 Task: Research Airbnb accommodation in Abomey-Calavi, Benin from 12th December, 2023 to 16th December, 2023 for 8 adults.8 bedrooms having 8 beds and 8 bathrooms. Property type can be hotel. Amenities needed are: wifi, TV, free parkinig on premises, gym, breakfast. Look for 3 properties as per requirement.
Action: Mouse moved to (386, 174)
Screenshot: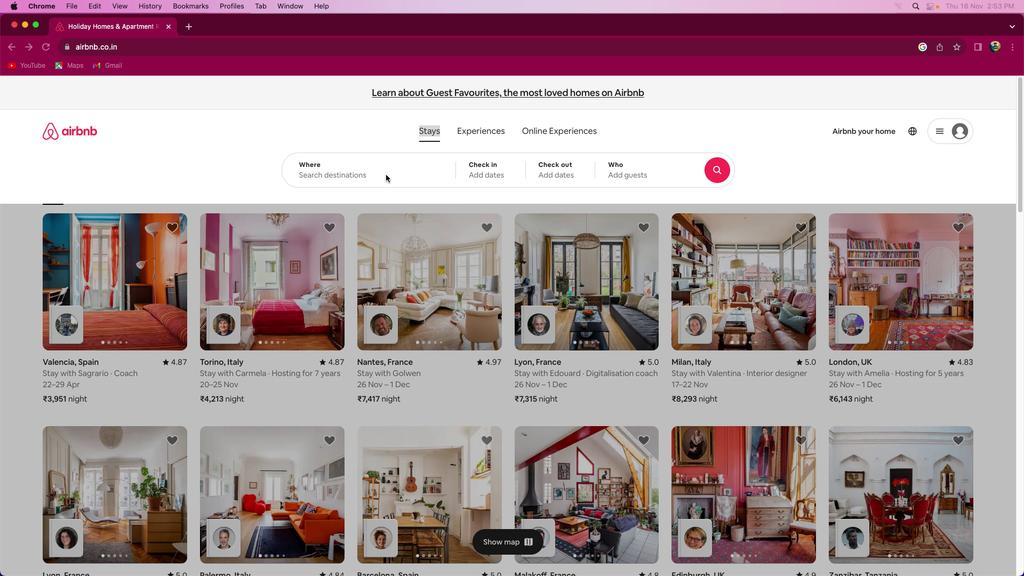 
Action: Mouse pressed left at (386, 174)
Screenshot: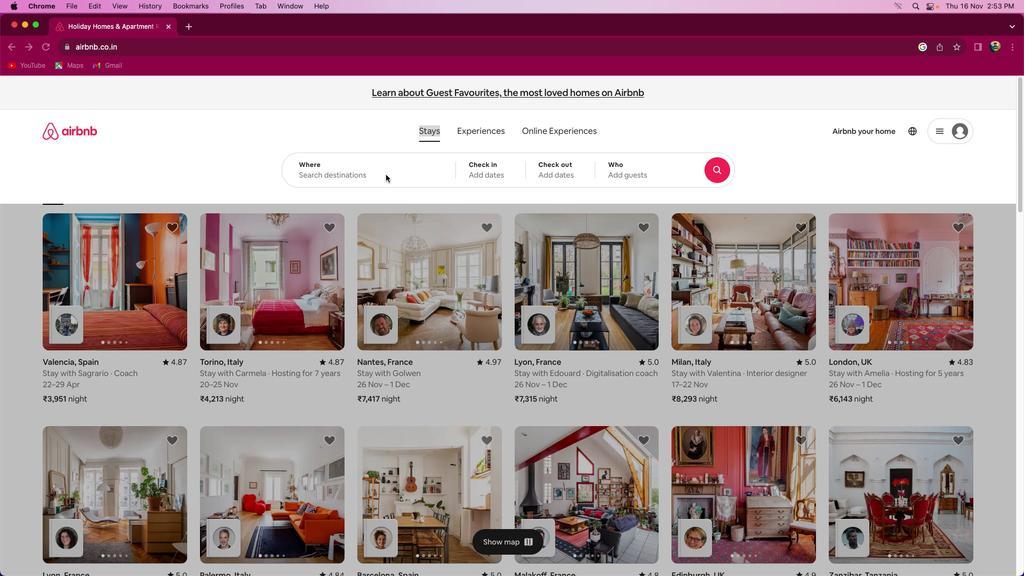 
Action: Mouse moved to (385, 172)
Screenshot: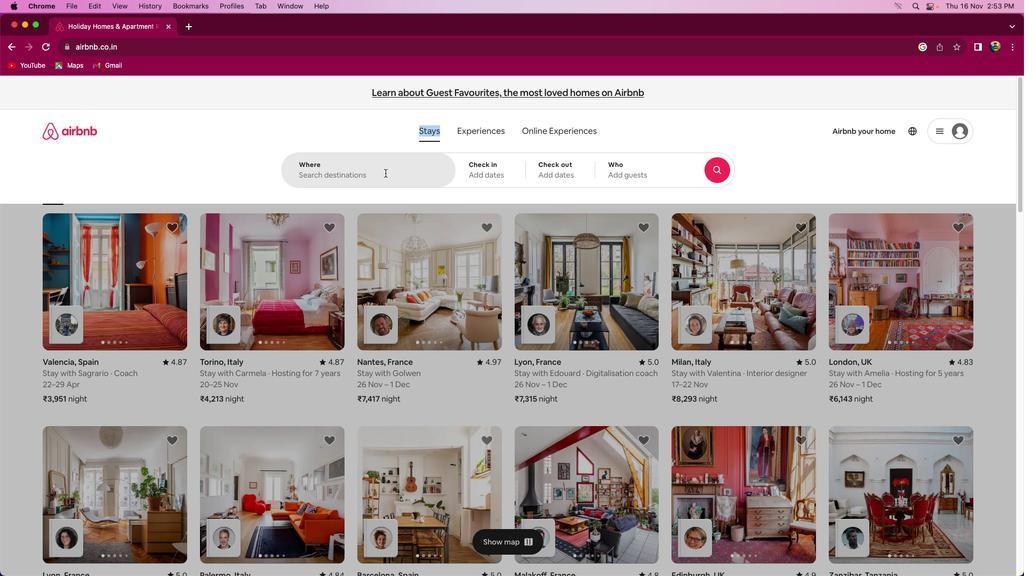 
Action: Mouse pressed left at (385, 172)
Screenshot: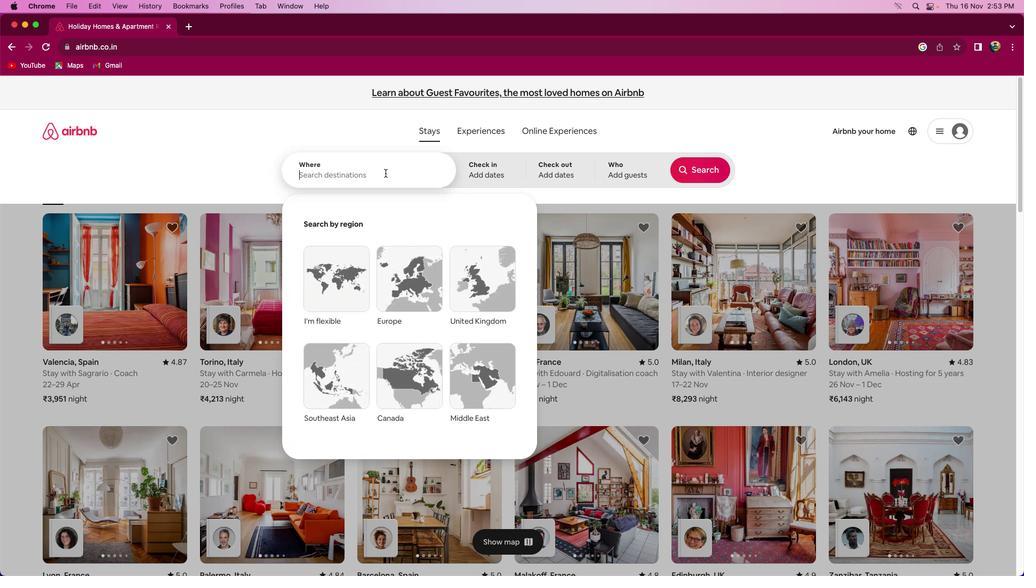 
Action: Key pressed Key.shift_r'A''b''o''m''e''y''-'Key.spaceKey.shift_r'C''a''l''v''i'Key.spaceKey.shift_r'B''e''n''i''n'
Screenshot: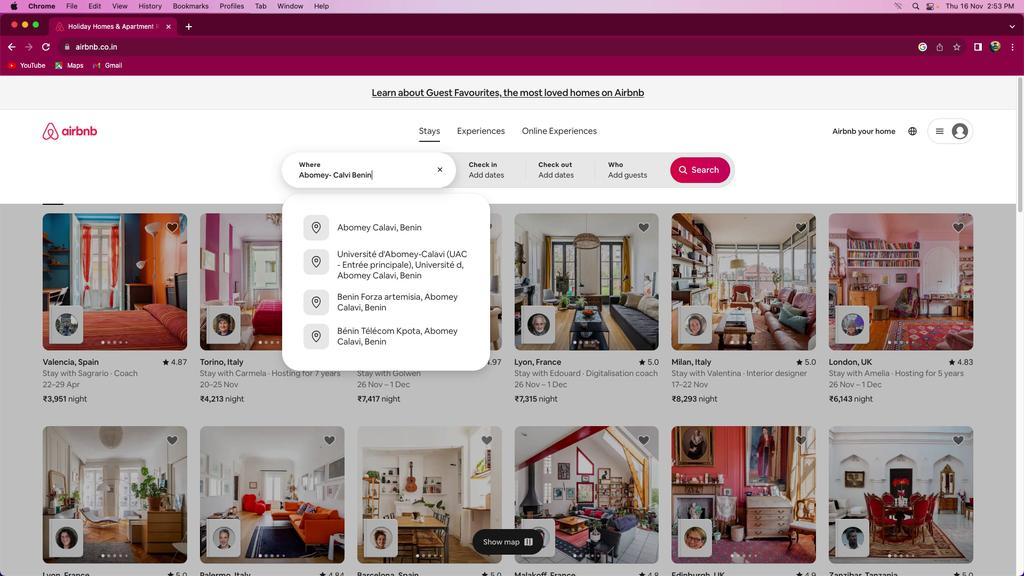 
Action: Mouse moved to (488, 158)
Screenshot: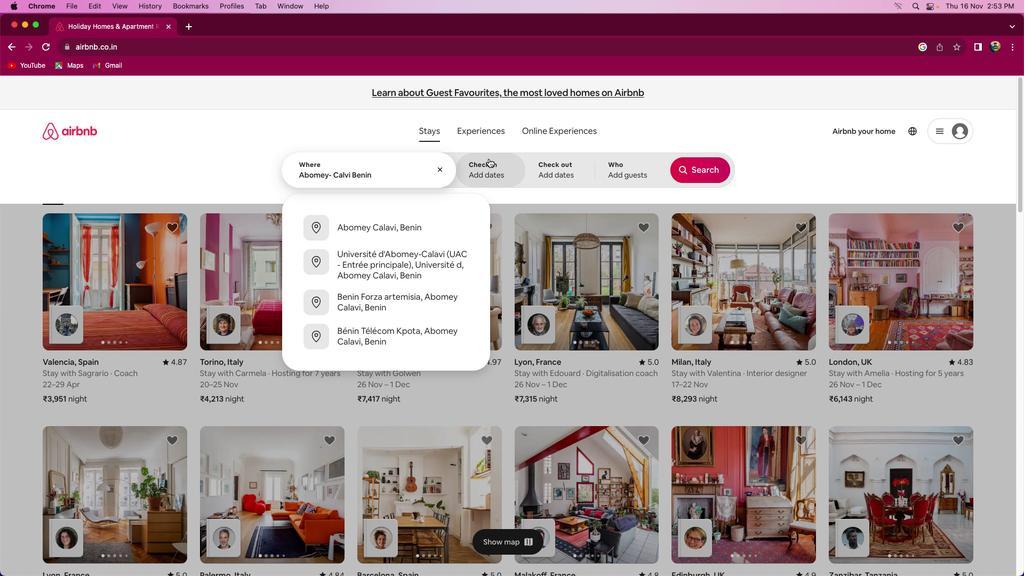 
Action: Mouse pressed left at (488, 158)
Screenshot: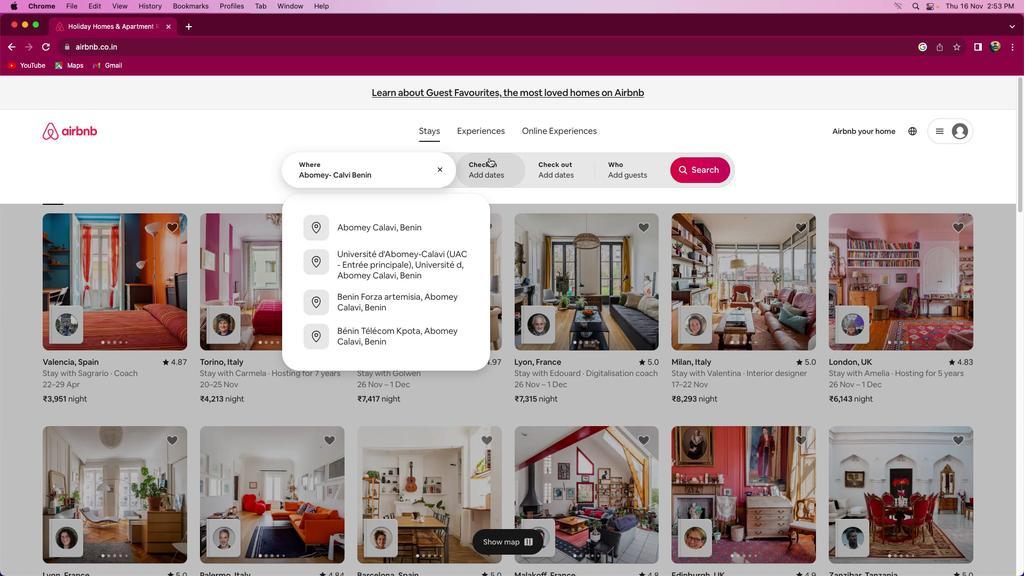 
Action: Mouse moved to (588, 348)
Screenshot: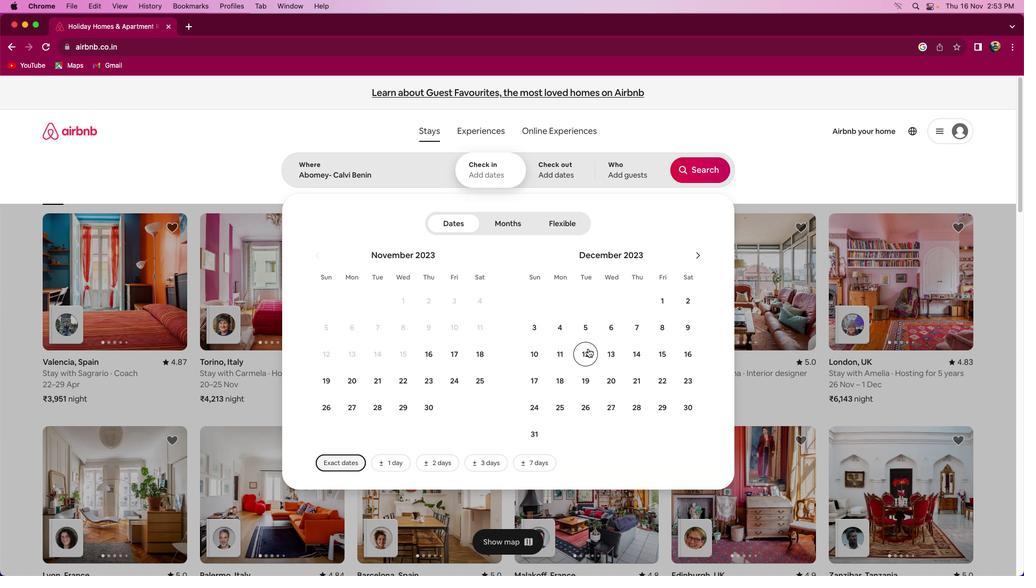 
Action: Mouse pressed left at (588, 348)
Screenshot: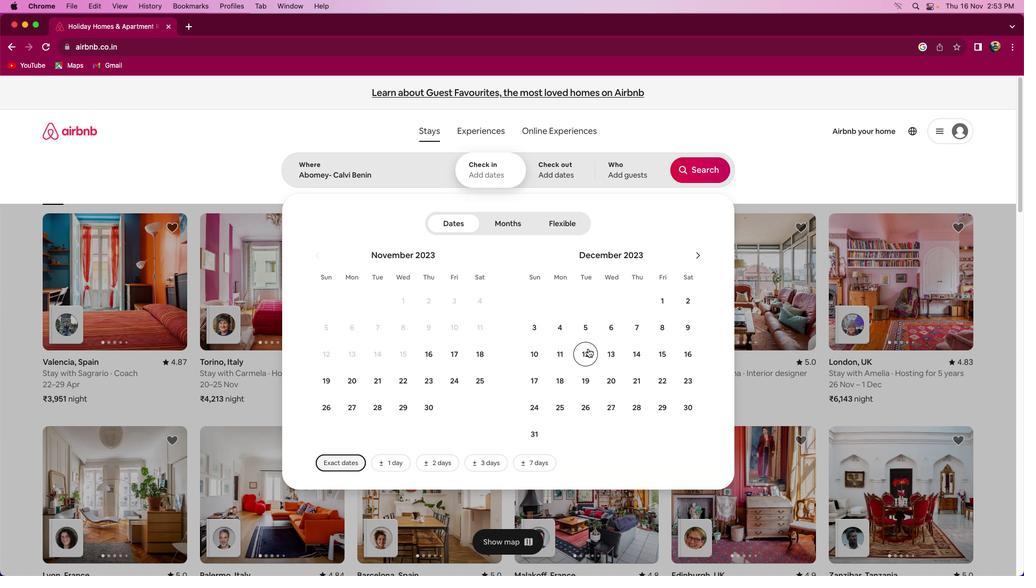
Action: Mouse moved to (692, 359)
Screenshot: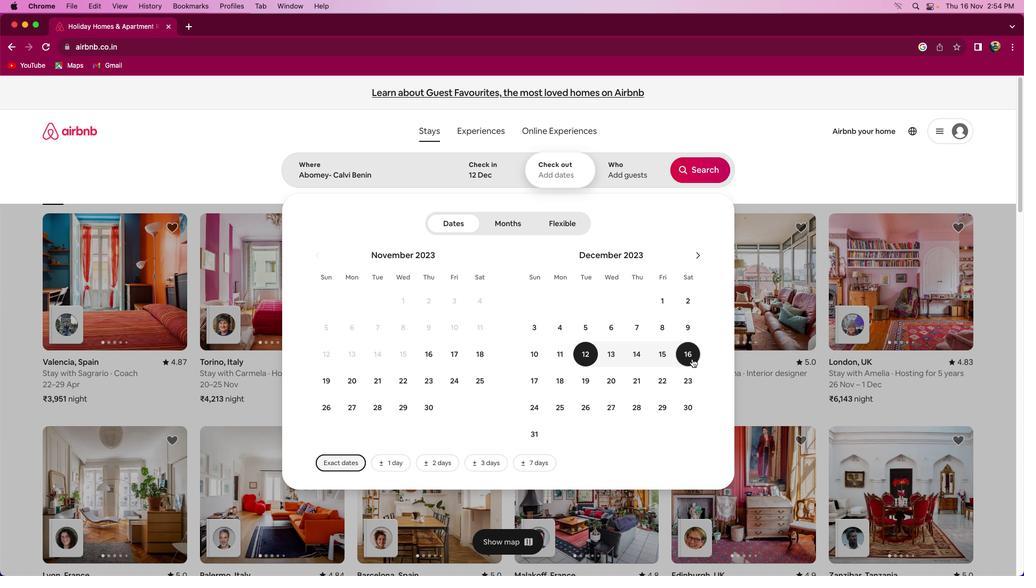 
Action: Mouse pressed left at (692, 359)
Screenshot: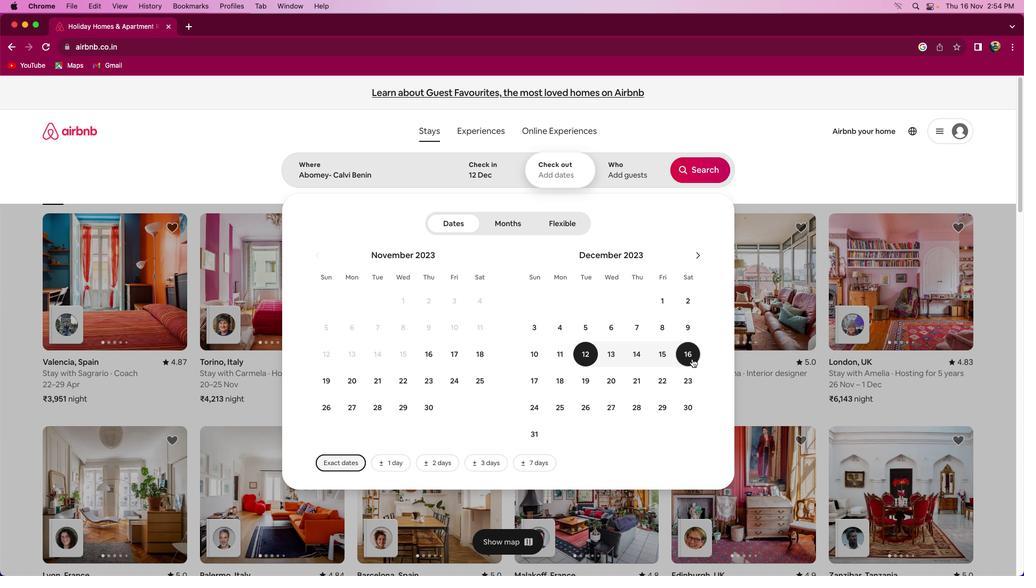 
Action: Mouse moved to (620, 168)
Screenshot: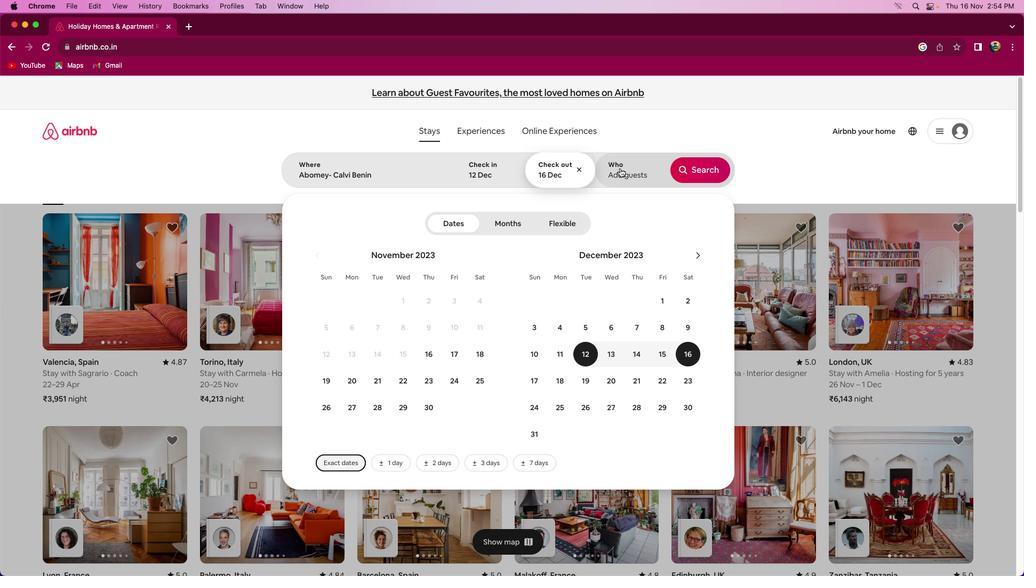 
Action: Mouse pressed left at (620, 168)
Screenshot: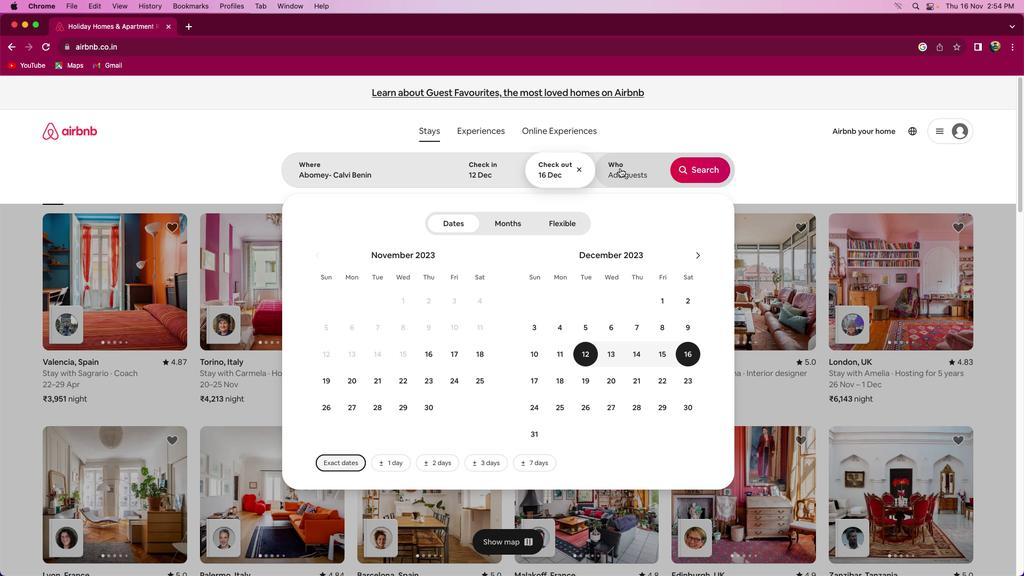 
Action: Mouse moved to (707, 225)
Screenshot: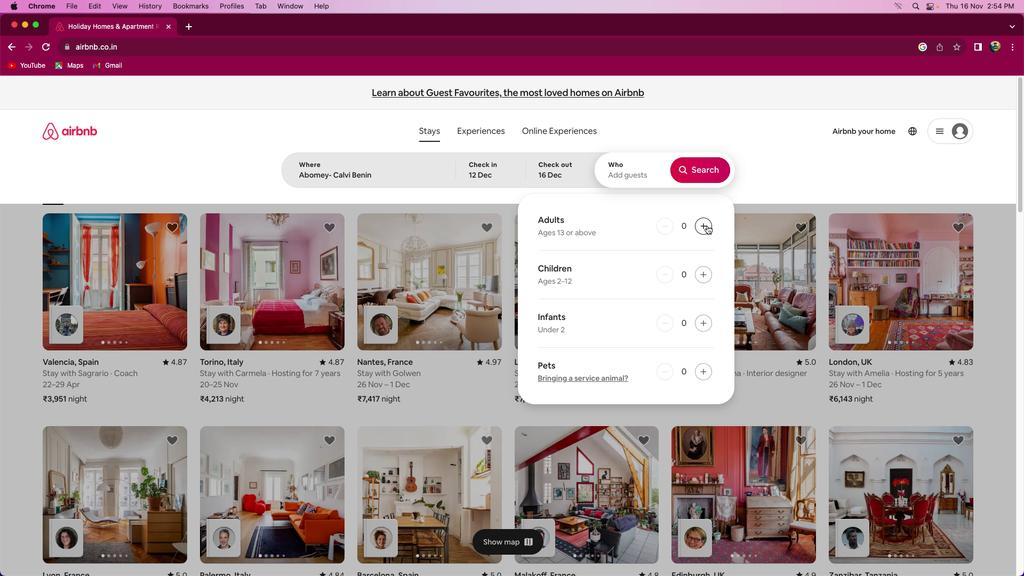 
Action: Mouse pressed left at (707, 225)
Screenshot: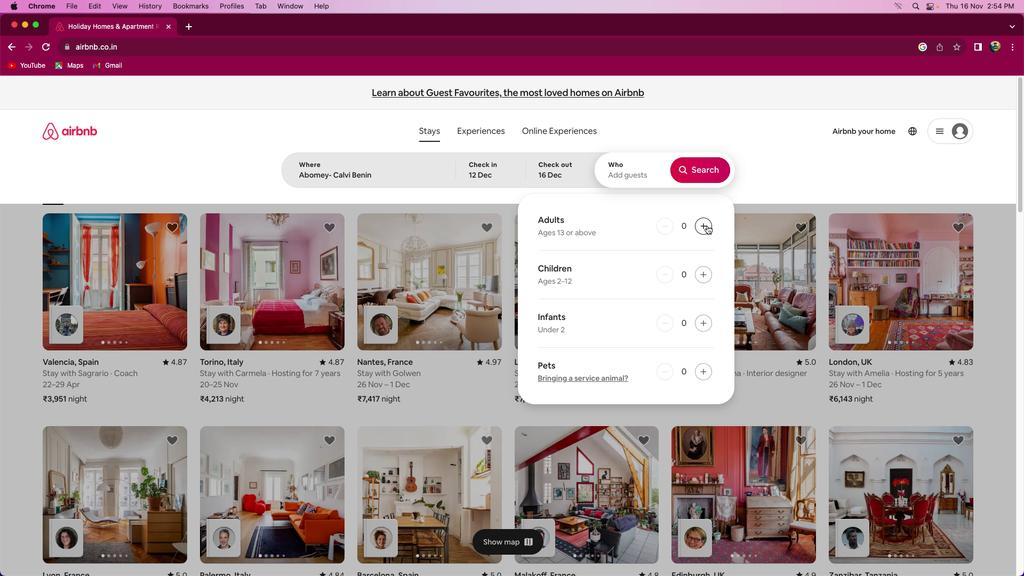 
Action: Mouse pressed left at (707, 225)
Screenshot: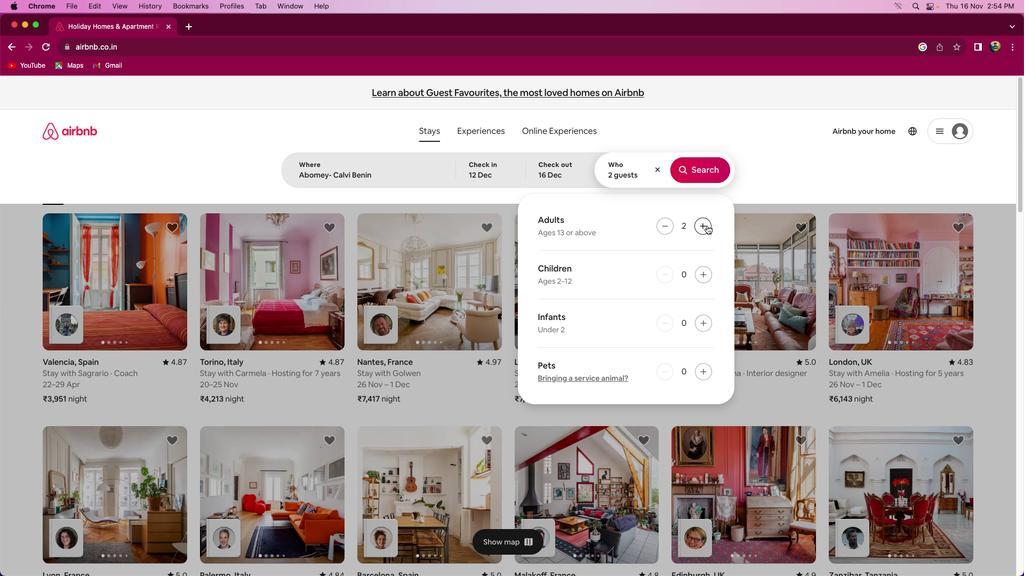
Action: Mouse pressed left at (707, 225)
Screenshot: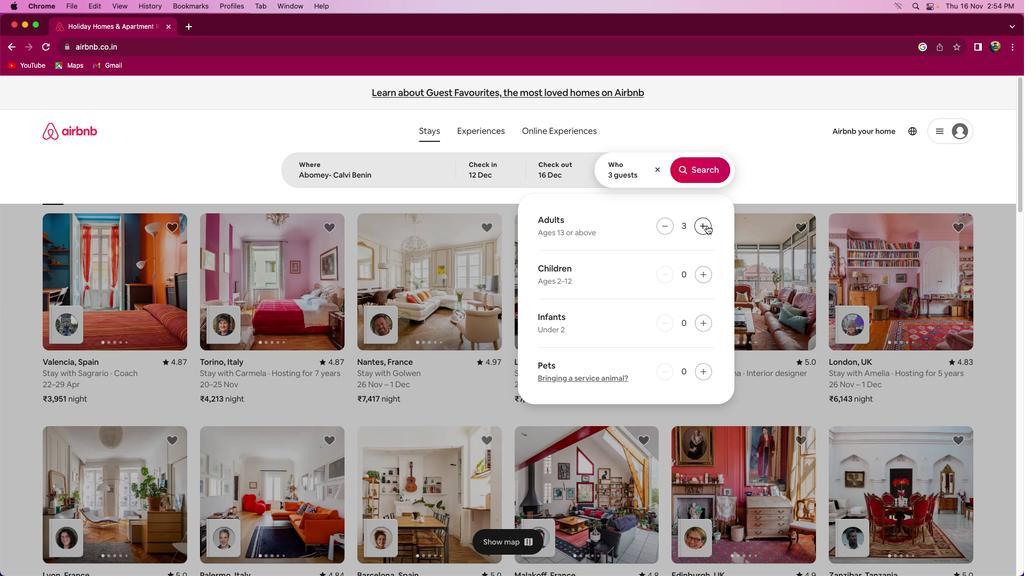 
Action: Mouse pressed left at (707, 225)
Screenshot: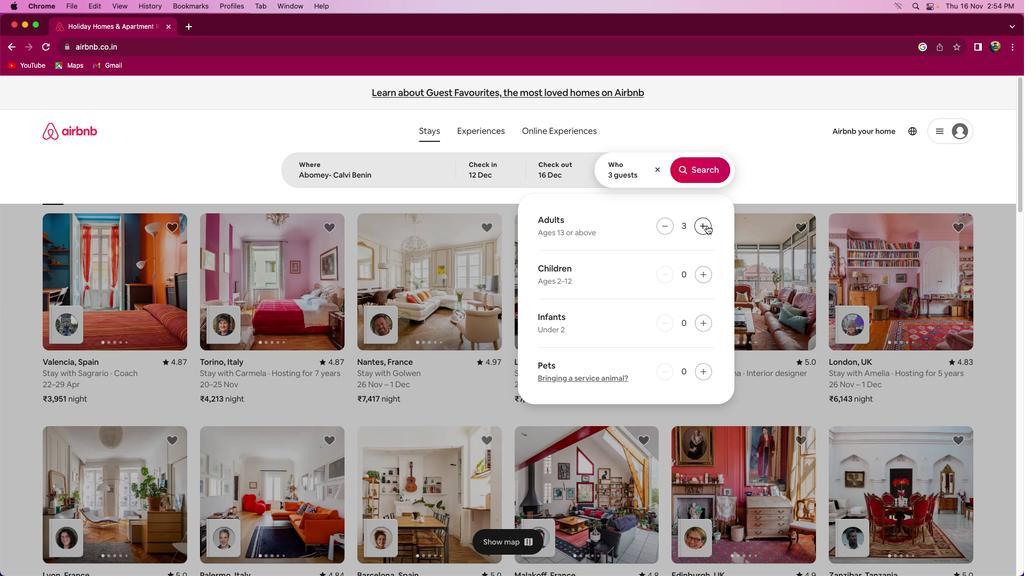 
Action: Mouse pressed left at (707, 225)
Screenshot: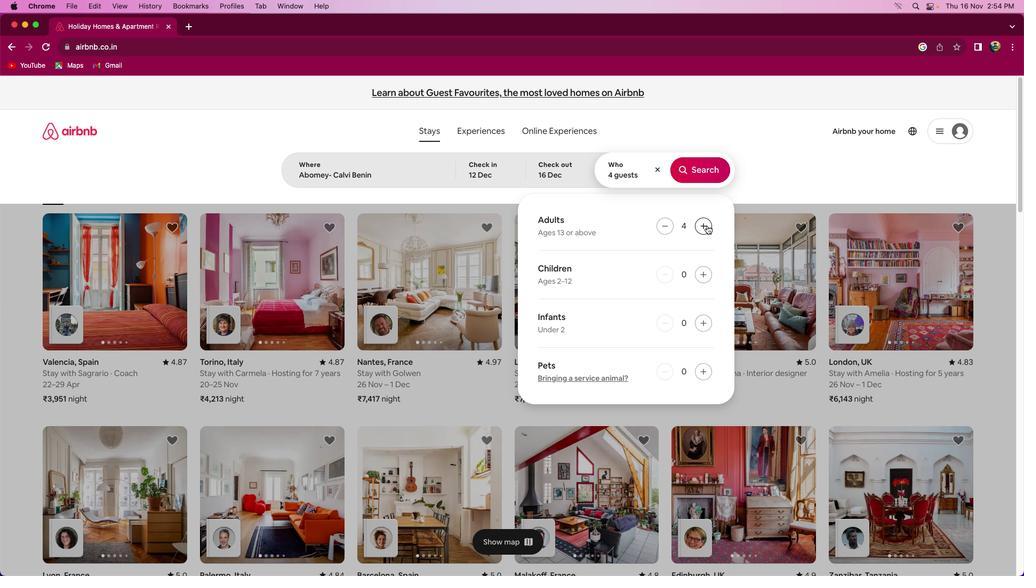 
Action: Mouse pressed left at (707, 225)
Screenshot: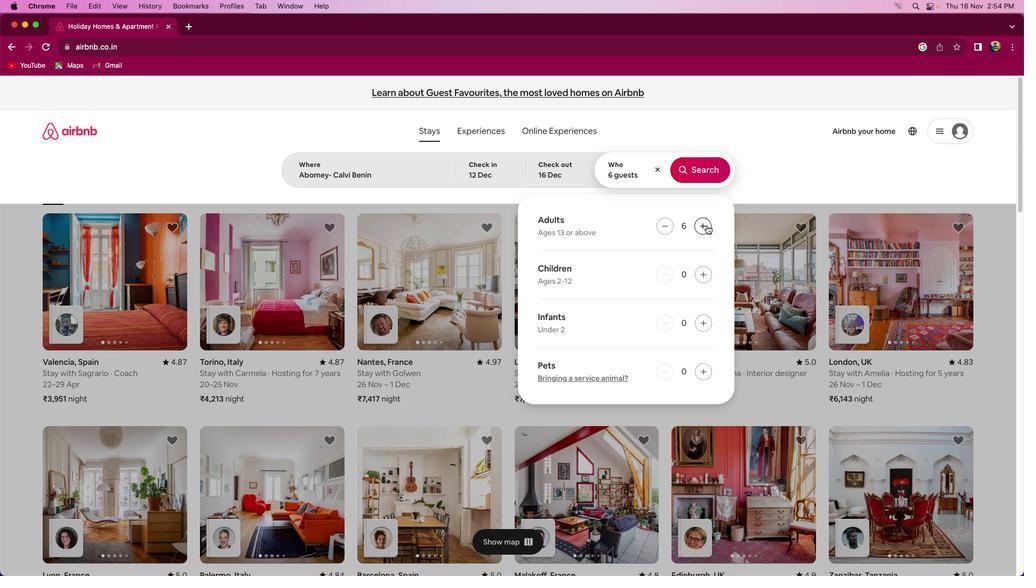 
Action: Mouse moved to (708, 224)
Screenshot: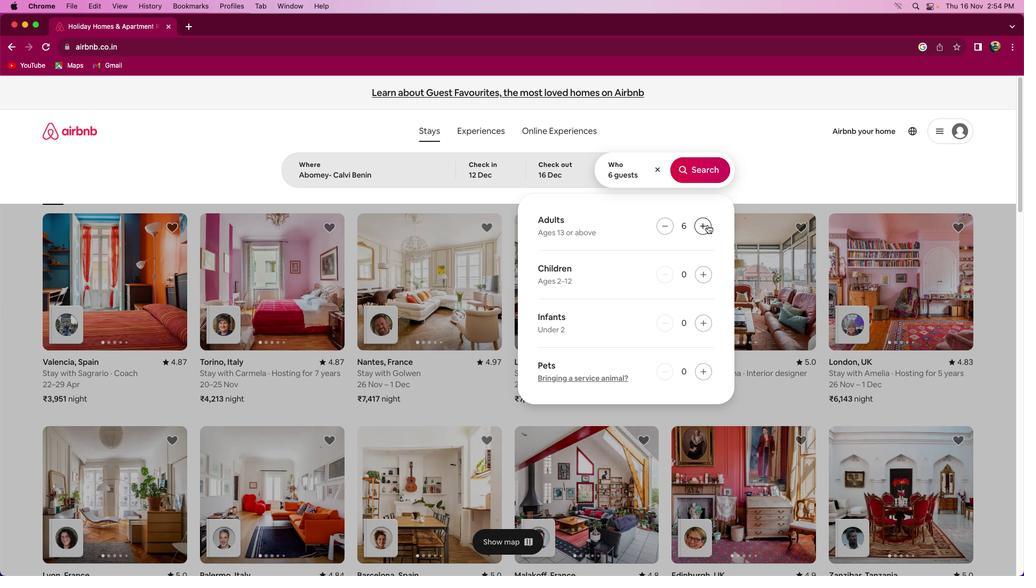 
Action: Mouse pressed left at (708, 224)
Screenshot: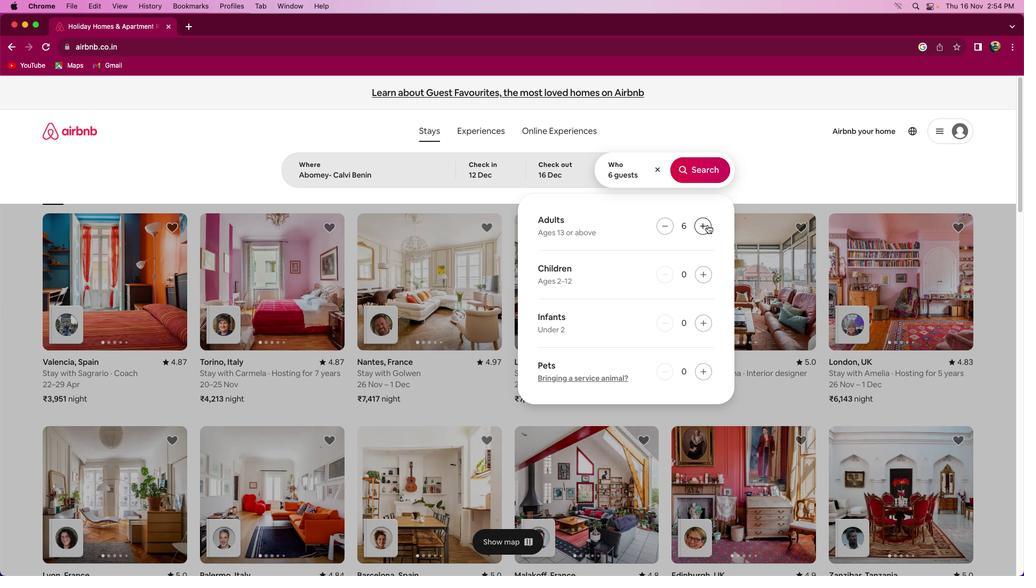 
Action: Mouse pressed left at (708, 224)
Screenshot: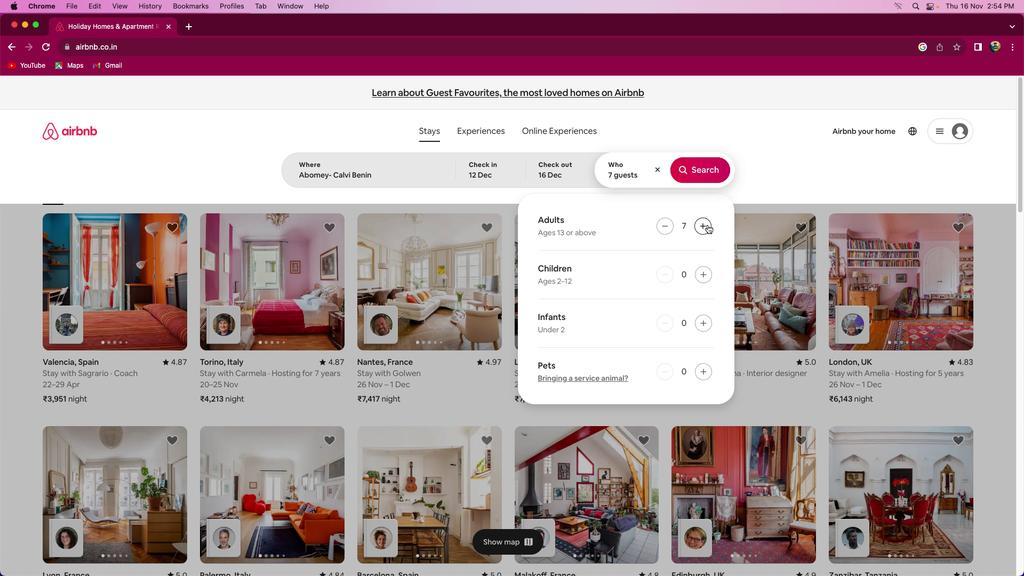 
Action: Mouse moved to (701, 171)
Screenshot: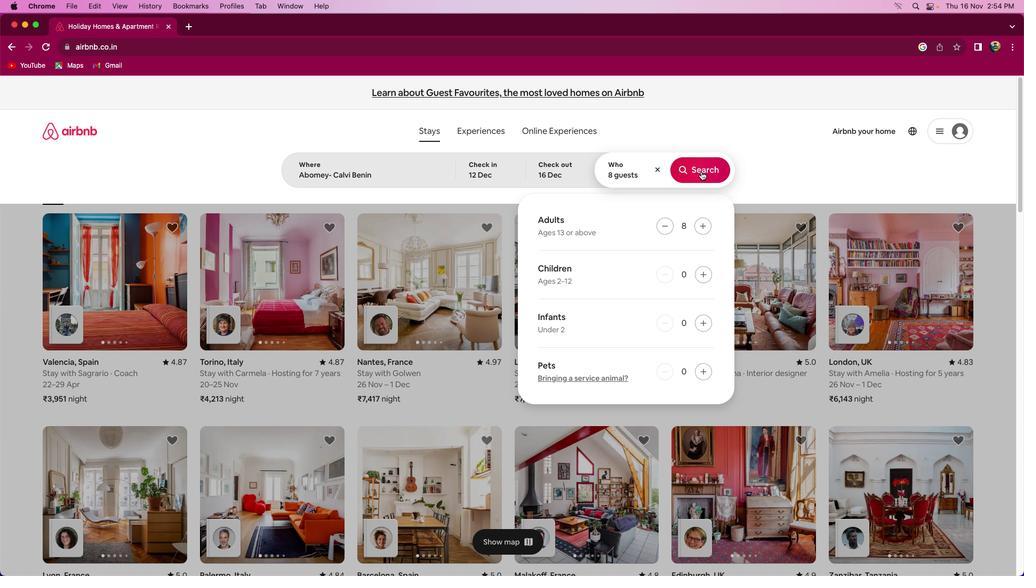 
Action: Mouse pressed left at (701, 171)
Screenshot: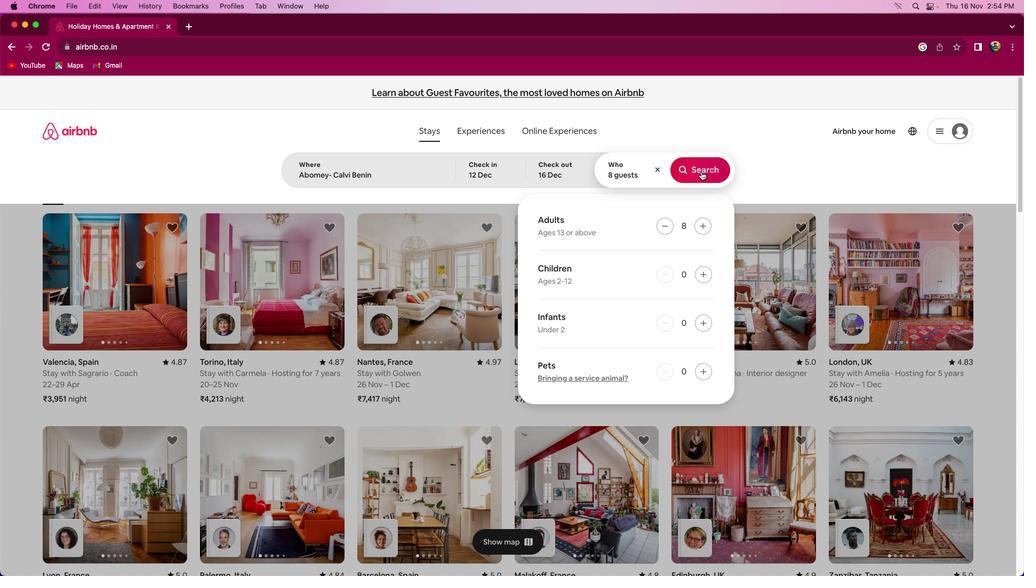 
Action: Mouse moved to (832, 138)
Screenshot: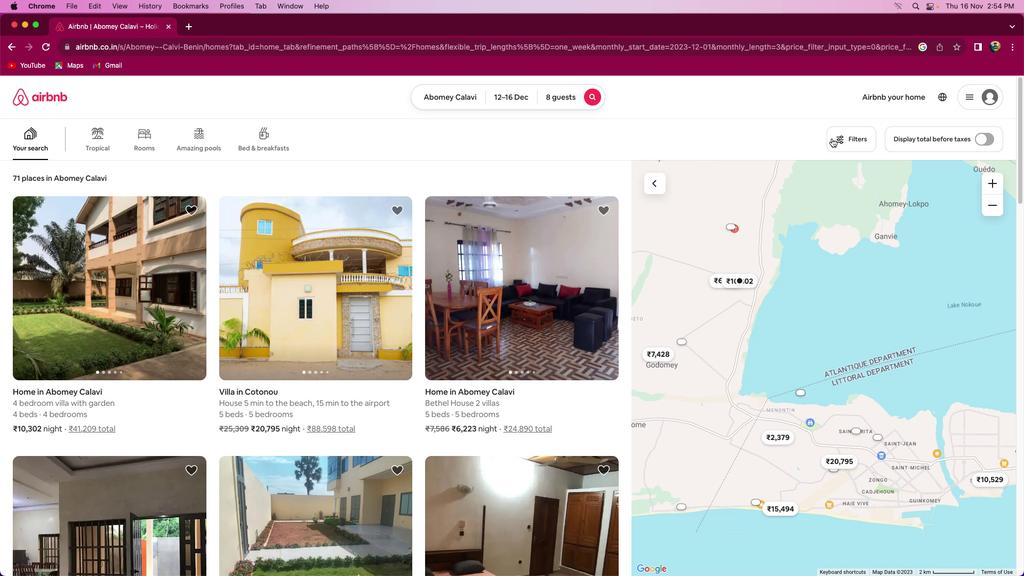 
Action: Mouse pressed left at (832, 138)
Screenshot: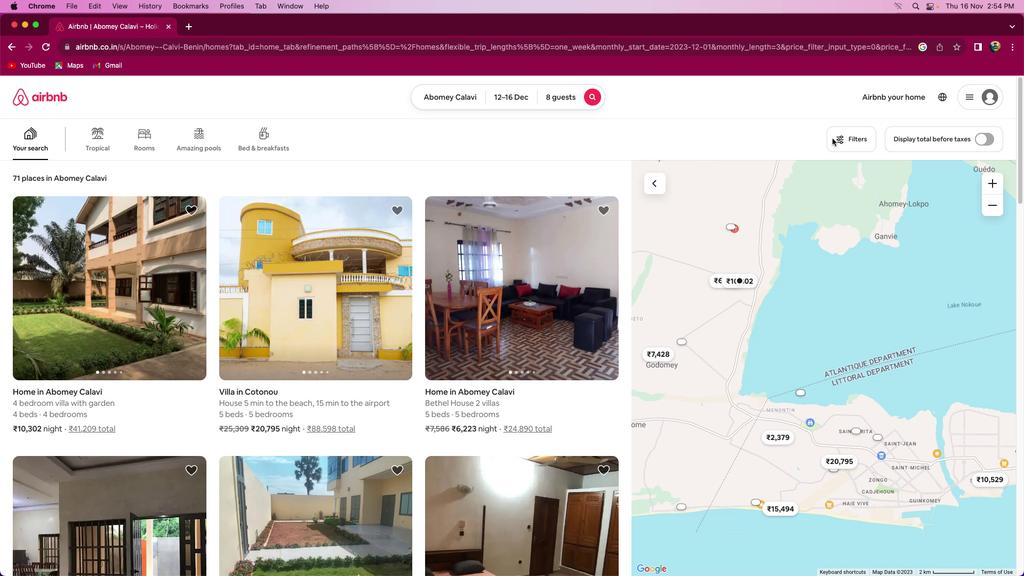 
Action: Mouse moved to (574, 337)
Screenshot: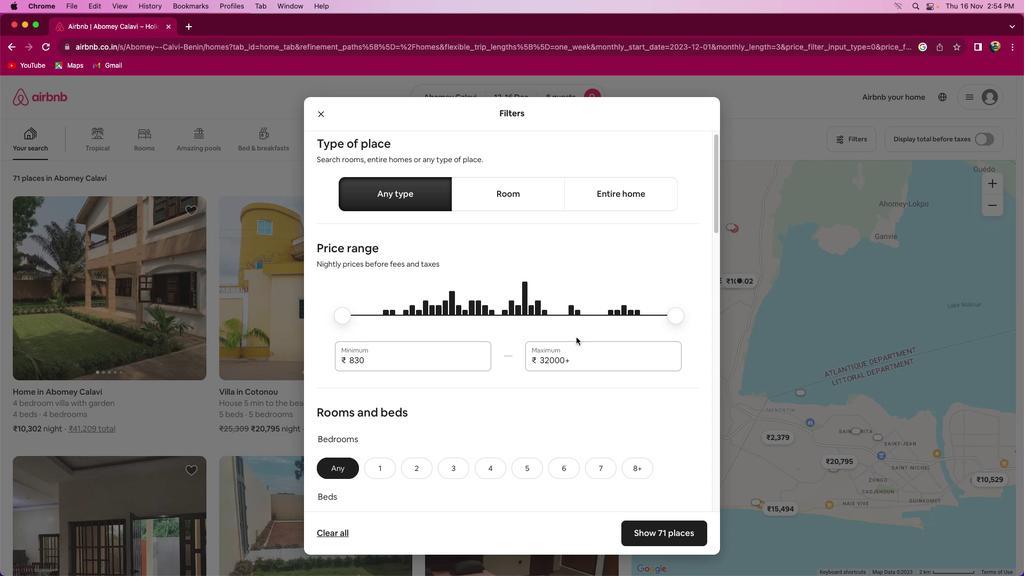 
Action: Mouse scrolled (574, 337) with delta (0, 0)
Screenshot: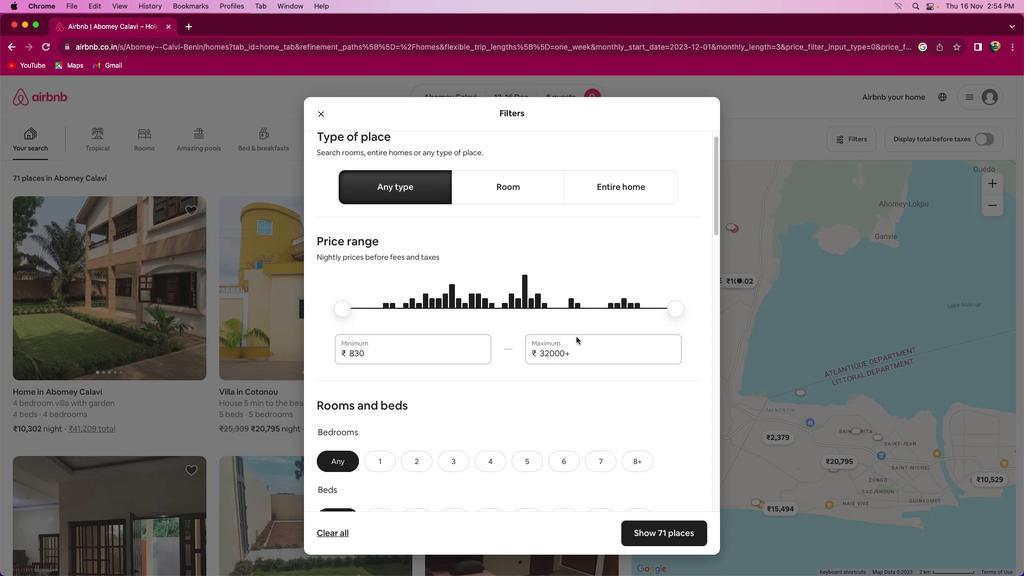 
Action: Mouse moved to (575, 337)
Screenshot: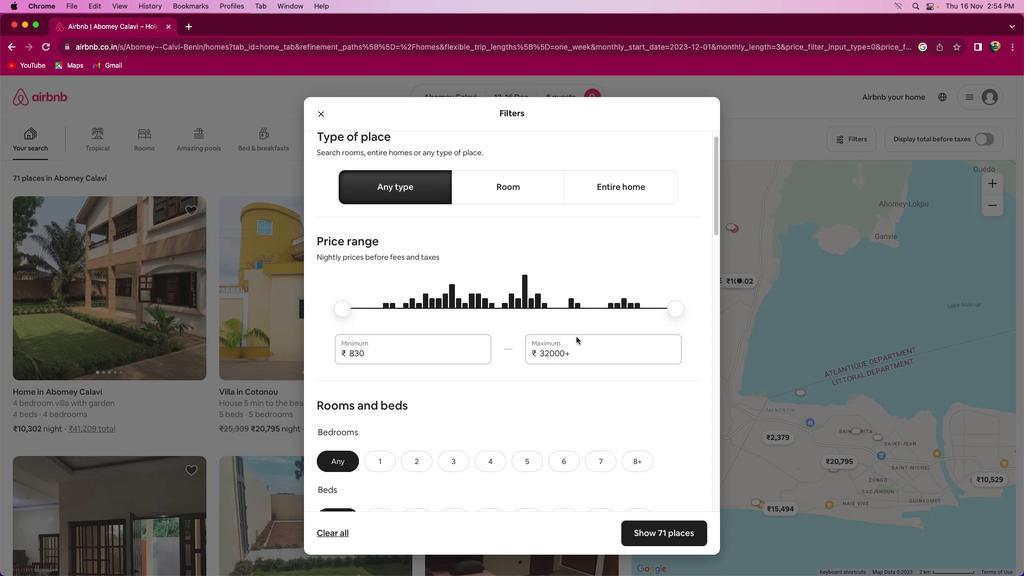 
Action: Mouse scrolled (575, 337) with delta (0, 0)
Screenshot: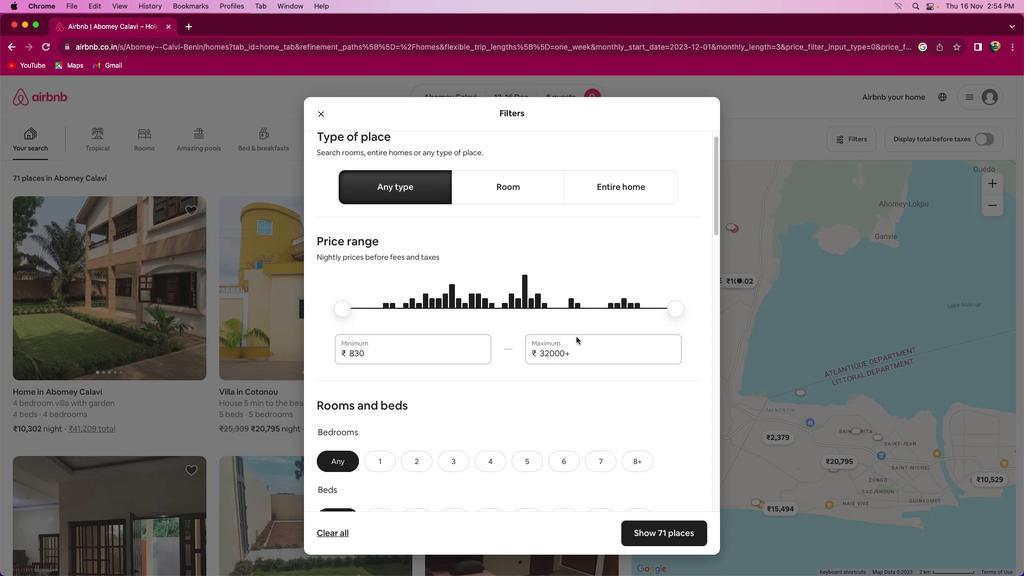 
Action: Mouse moved to (575, 337)
Screenshot: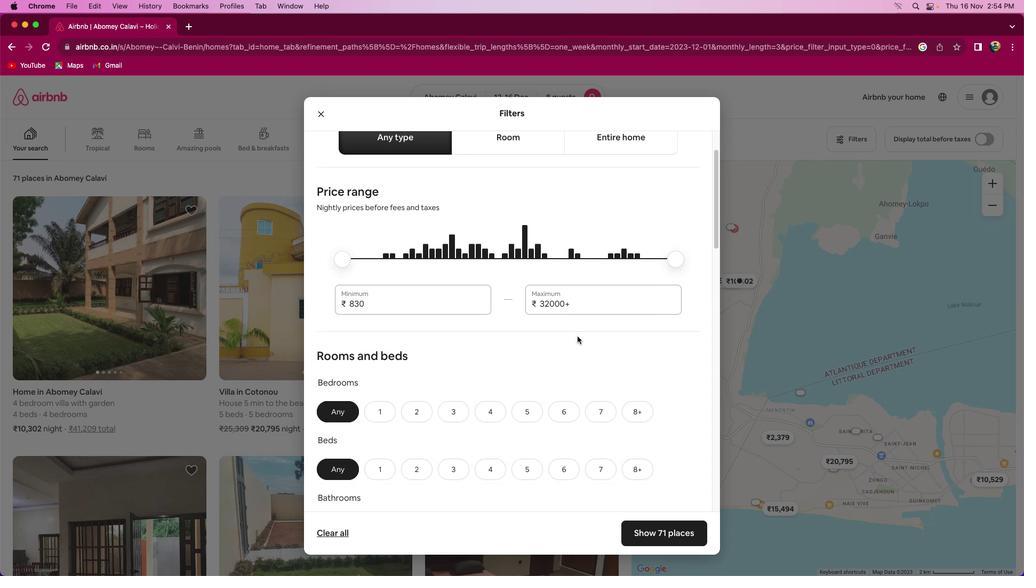 
Action: Mouse scrolled (575, 337) with delta (0, -1)
Screenshot: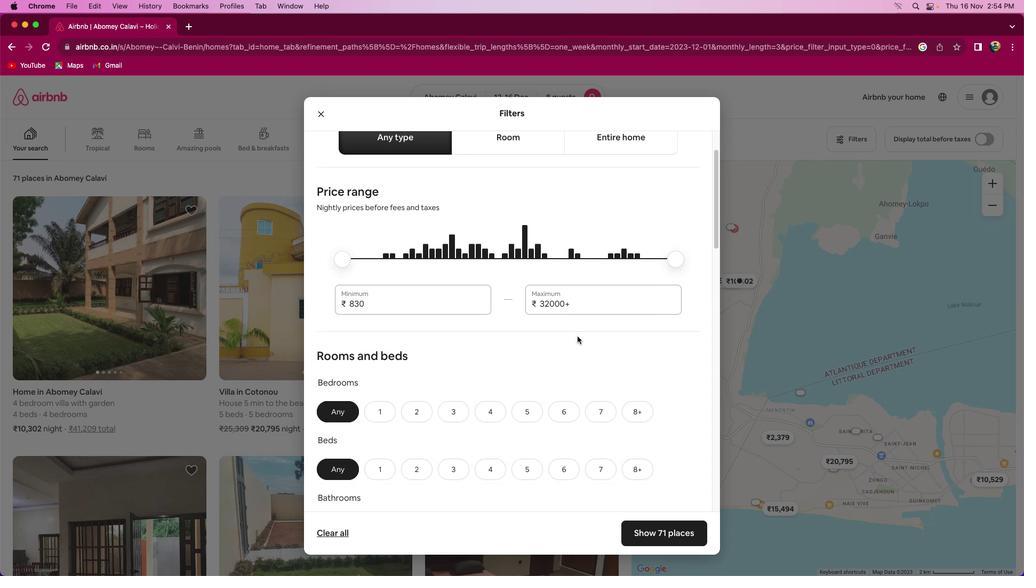 
Action: Mouse moved to (633, 381)
Screenshot: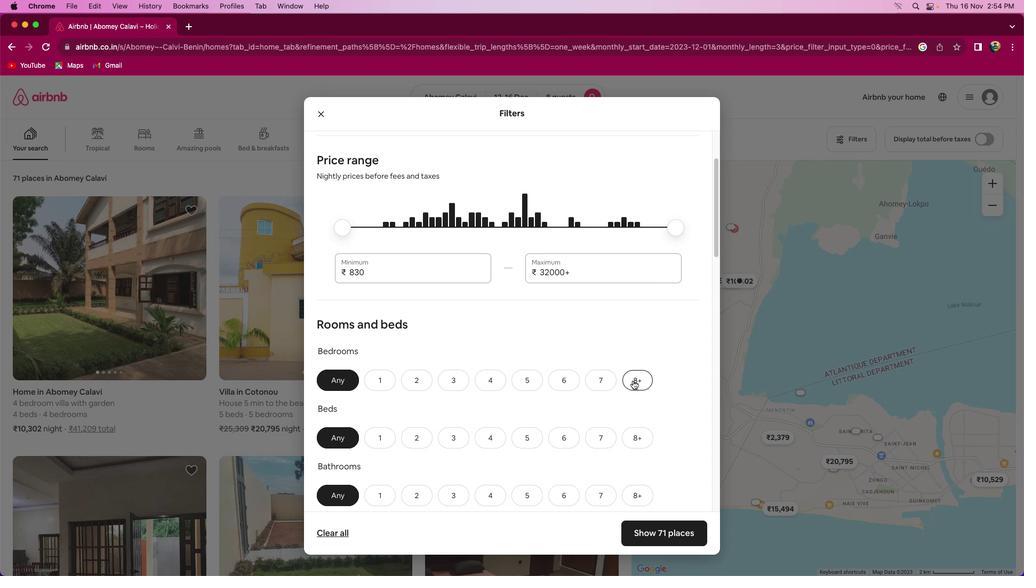 
Action: Mouse pressed left at (633, 381)
Screenshot: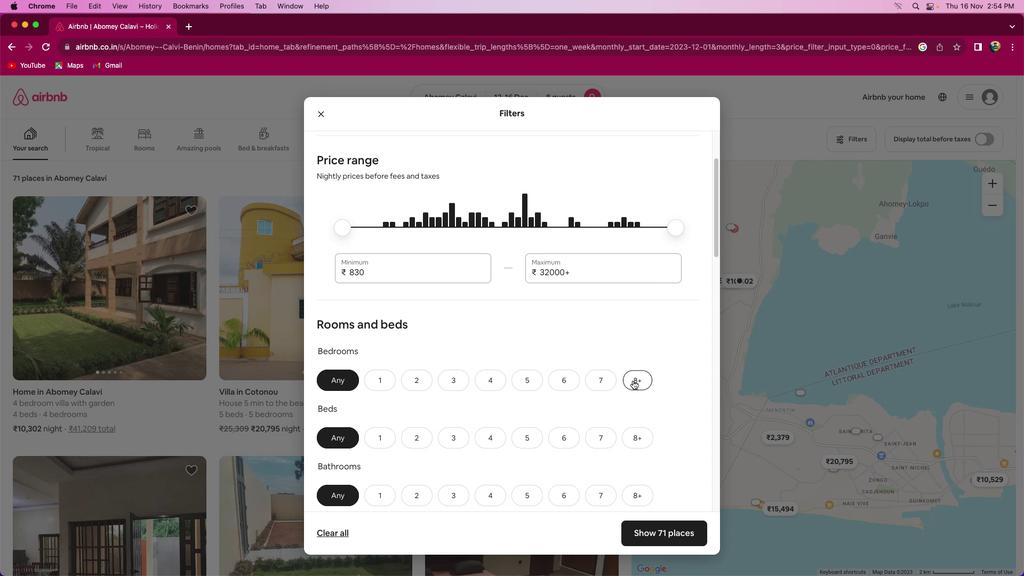 
Action: Mouse moved to (607, 369)
Screenshot: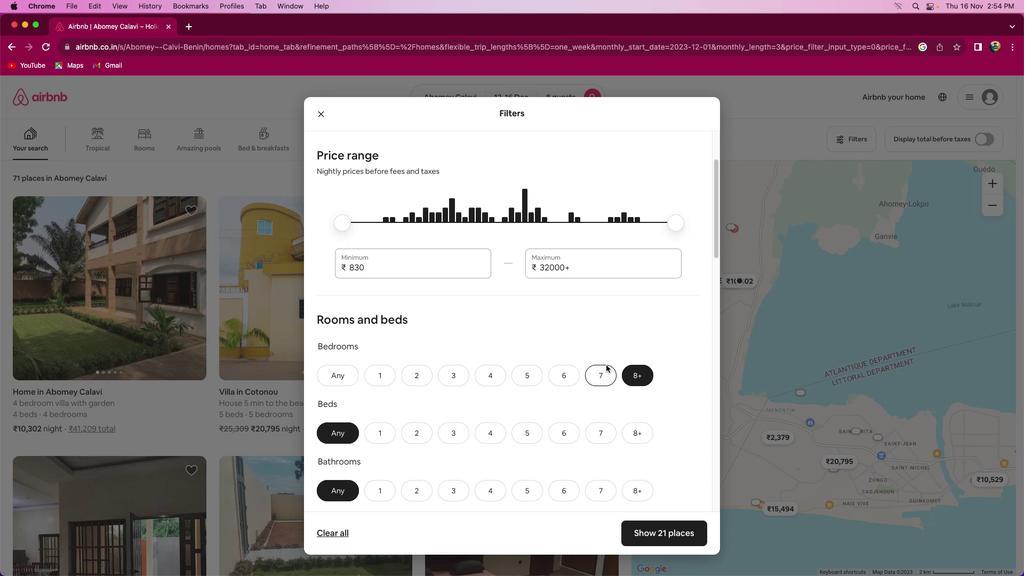 
Action: Mouse scrolled (607, 369) with delta (0, 0)
Screenshot: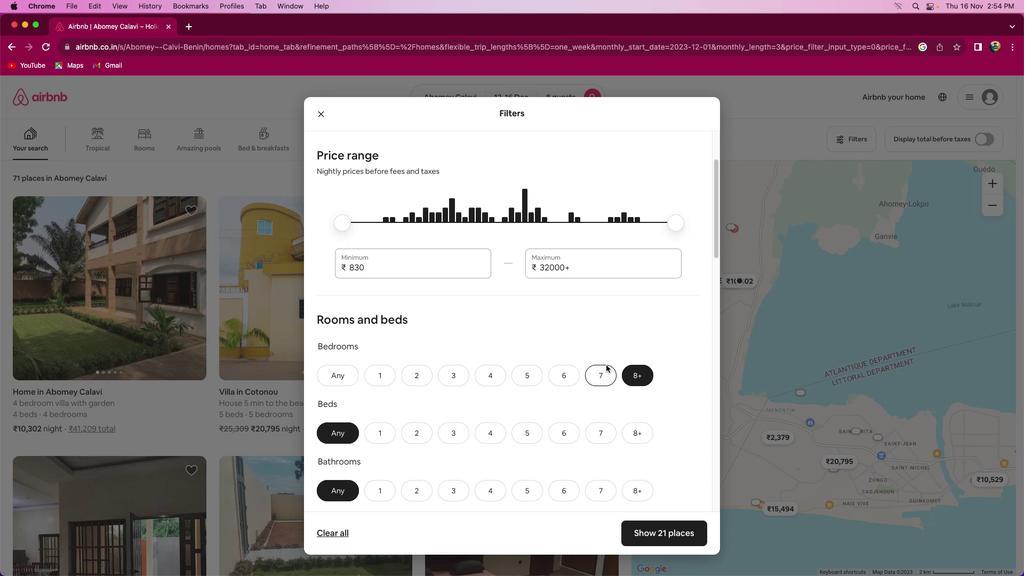 
Action: Mouse moved to (607, 369)
Screenshot: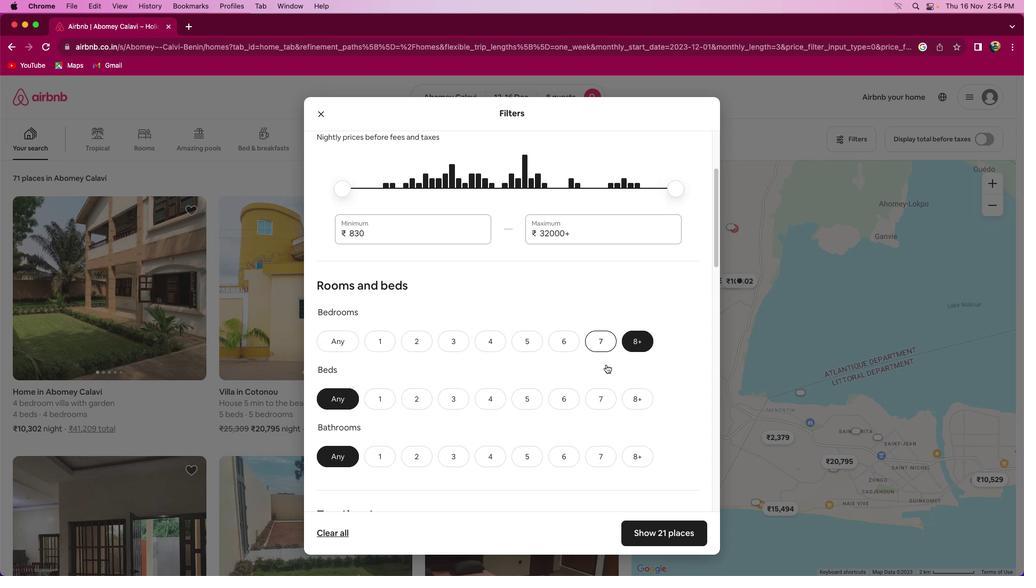 
Action: Mouse scrolled (607, 369) with delta (0, 0)
Screenshot: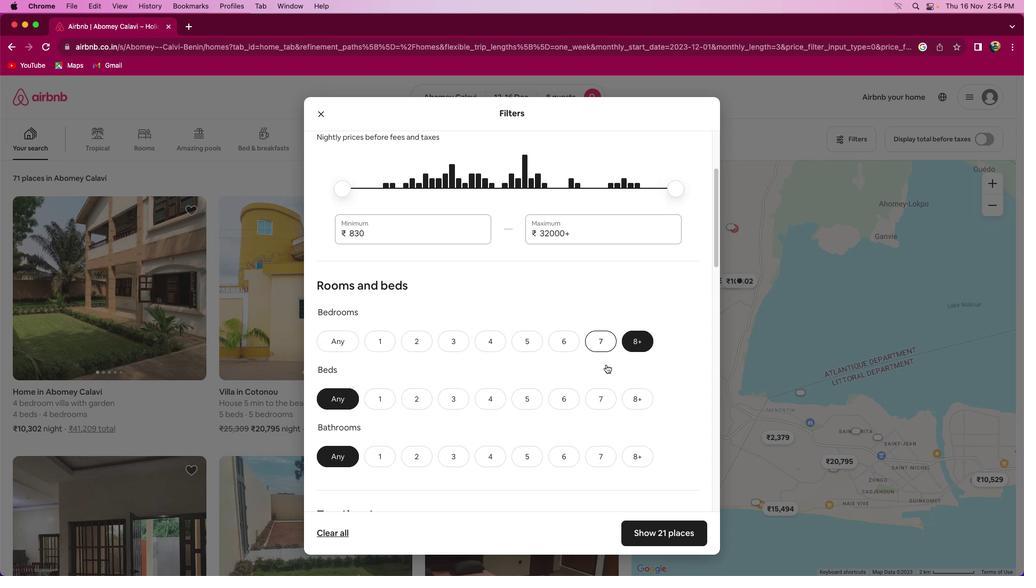 
Action: Mouse moved to (606, 367)
Screenshot: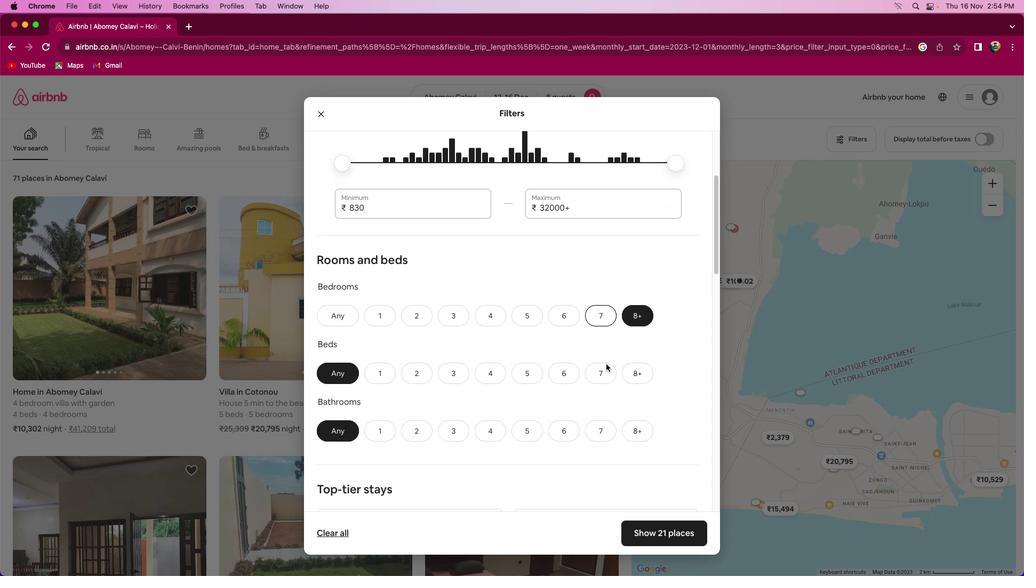 
Action: Mouse scrolled (606, 367) with delta (0, -1)
Screenshot: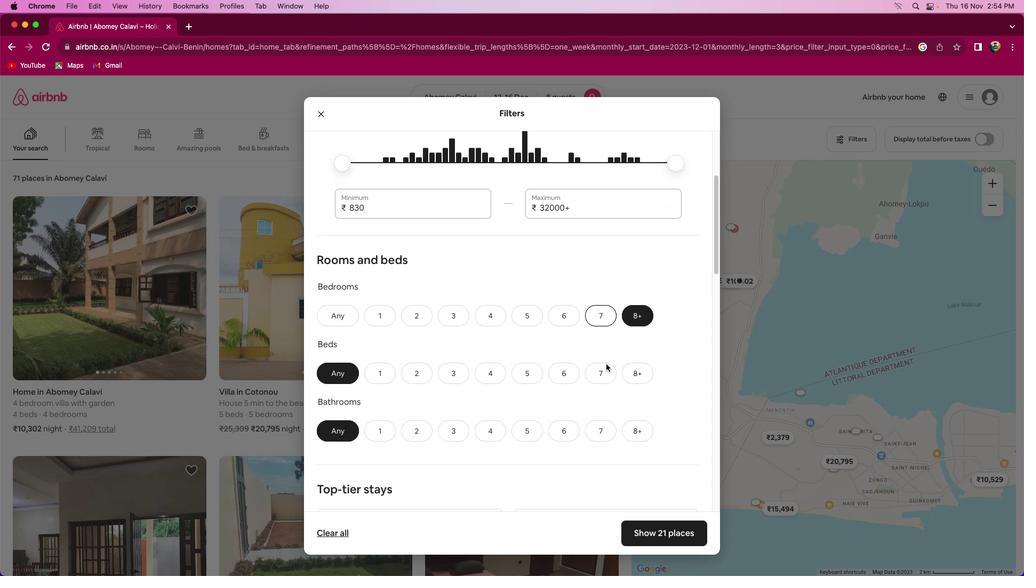 
Action: Mouse moved to (606, 366)
Screenshot: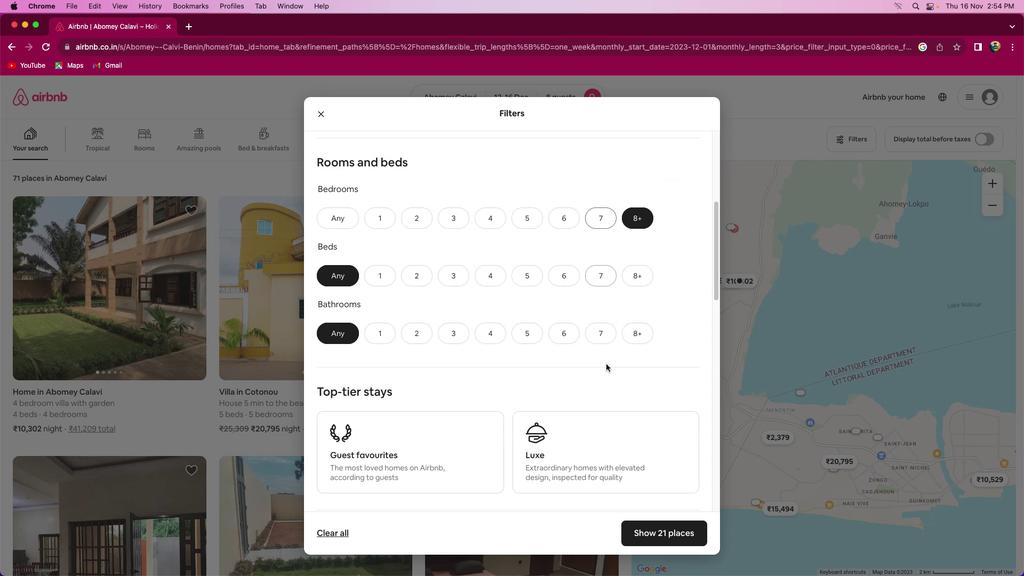
Action: Mouse scrolled (606, 366) with delta (0, -2)
Screenshot: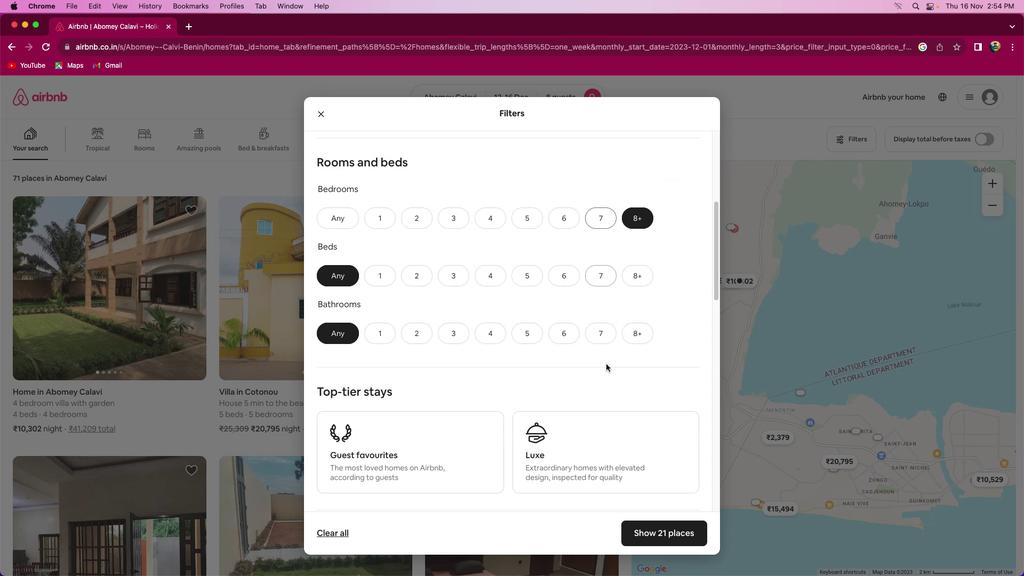 
Action: Mouse moved to (637, 233)
Screenshot: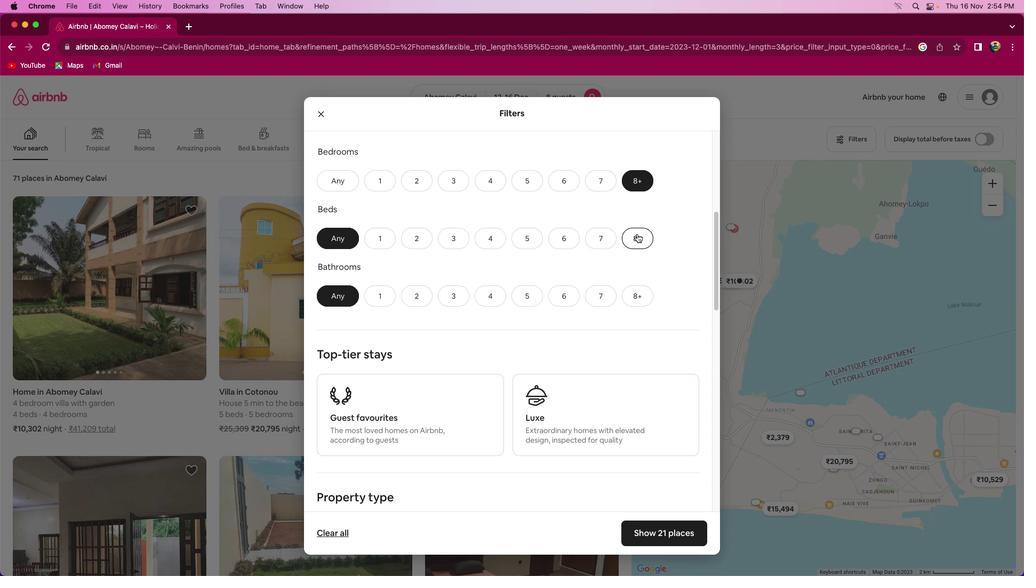 
Action: Mouse pressed left at (637, 233)
Screenshot: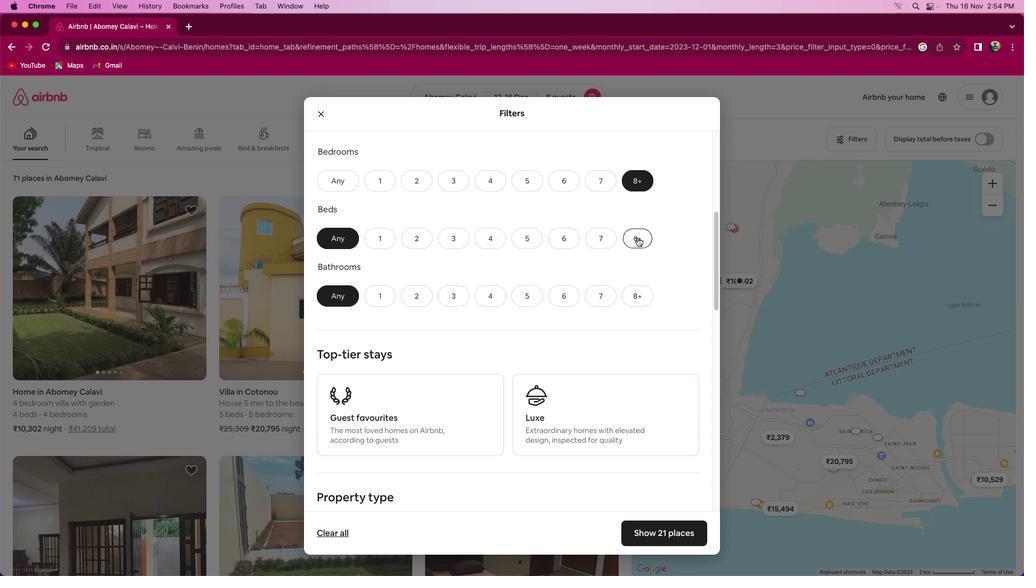 
Action: Mouse moved to (637, 302)
Screenshot: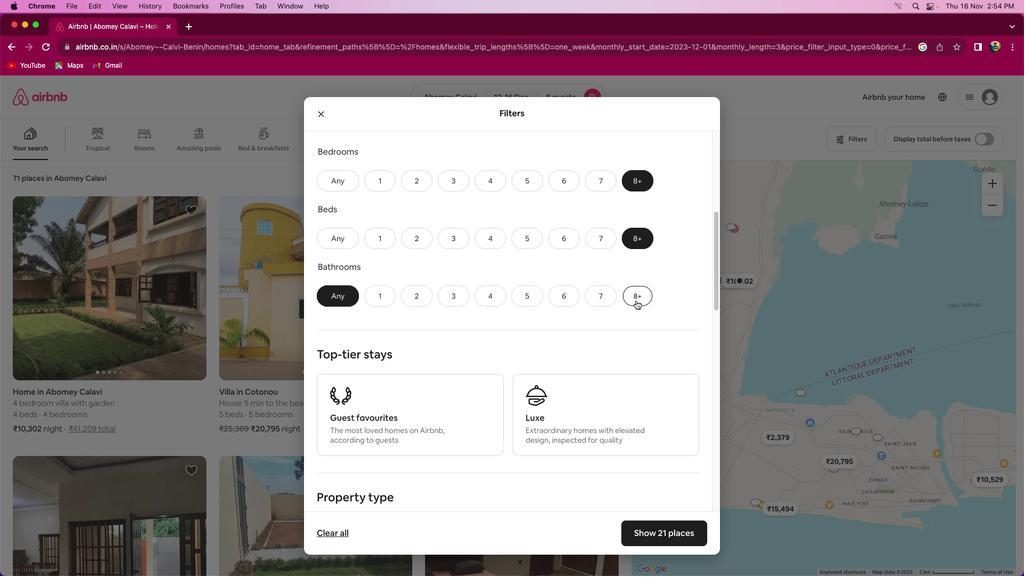 
Action: Mouse pressed left at (637, 302)
Screenshot: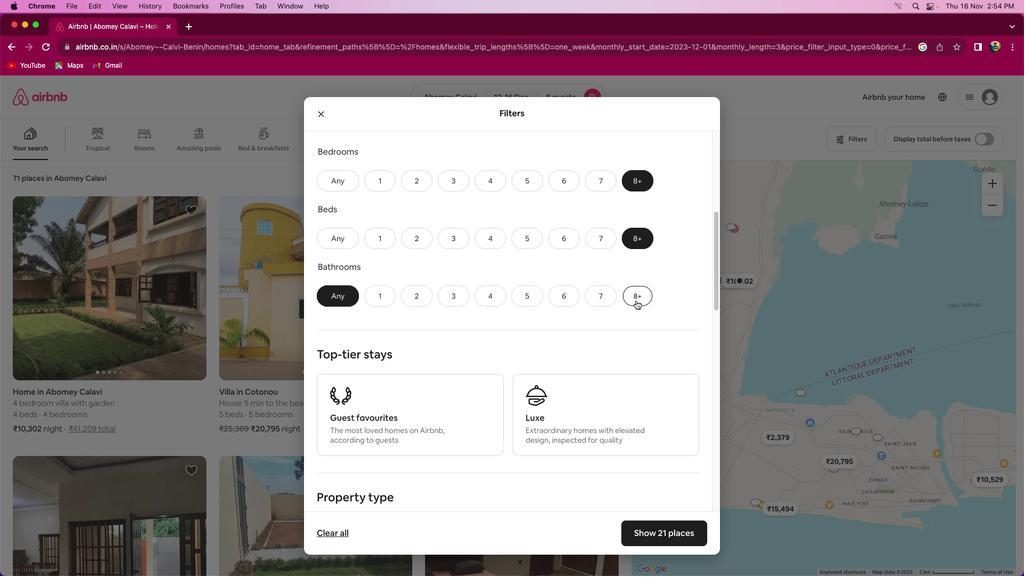 
Action: Mouse moved to (554, 315)
Screenshot: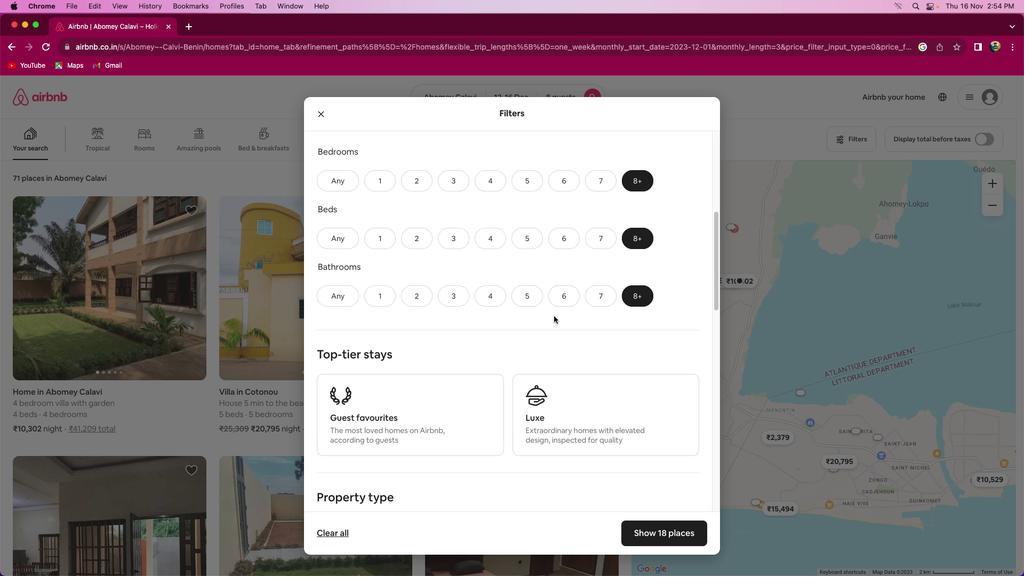 
Action: Mouse scrolled (554, 315) with delta (0, 0)
Screenshot: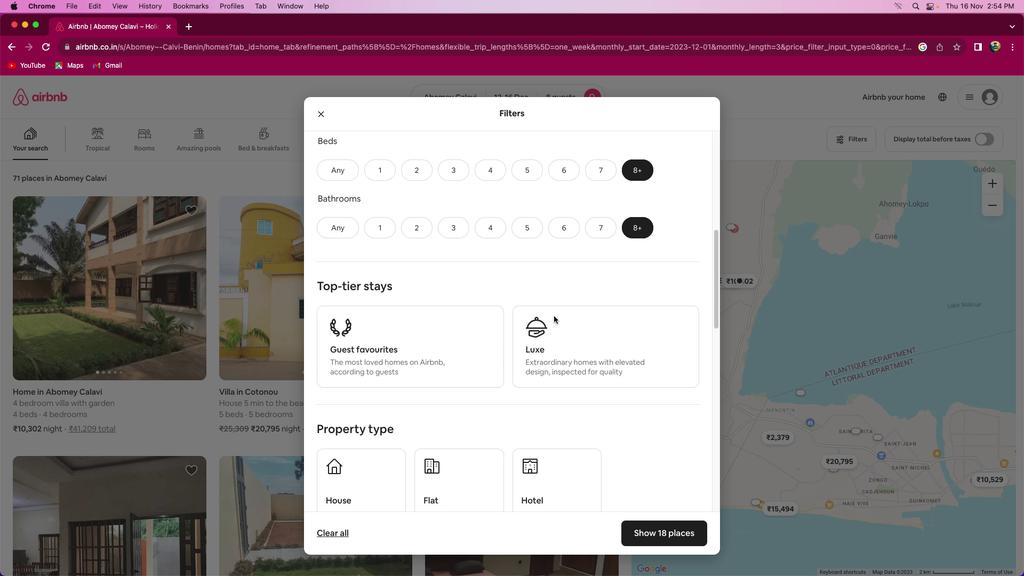 
Action: Mouse scrolled (554, 315) with delta (0, 0)
Screenshot: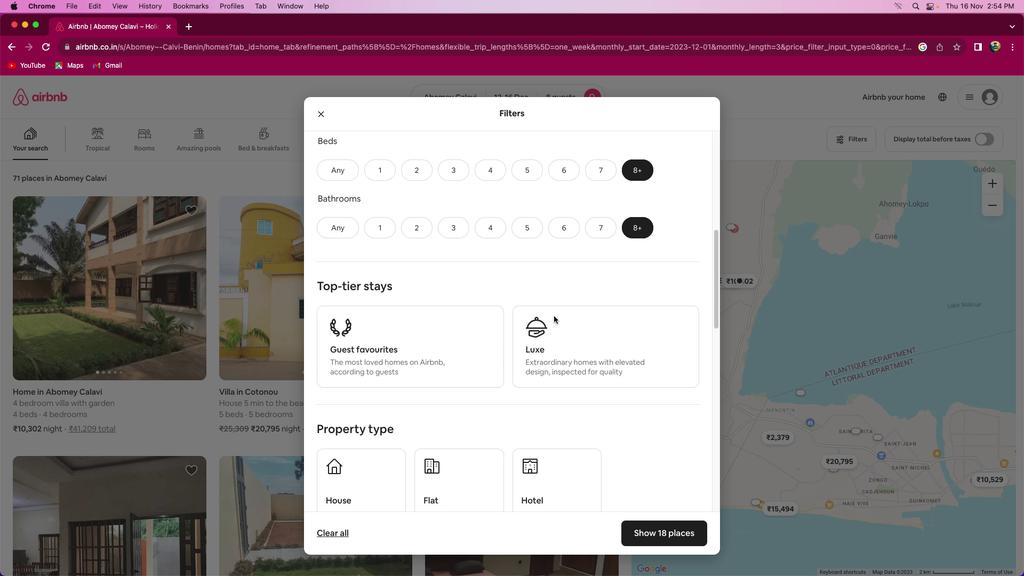 
Action: Mouse scrolled (554, 315) with delta (0, -1)
Screenshot: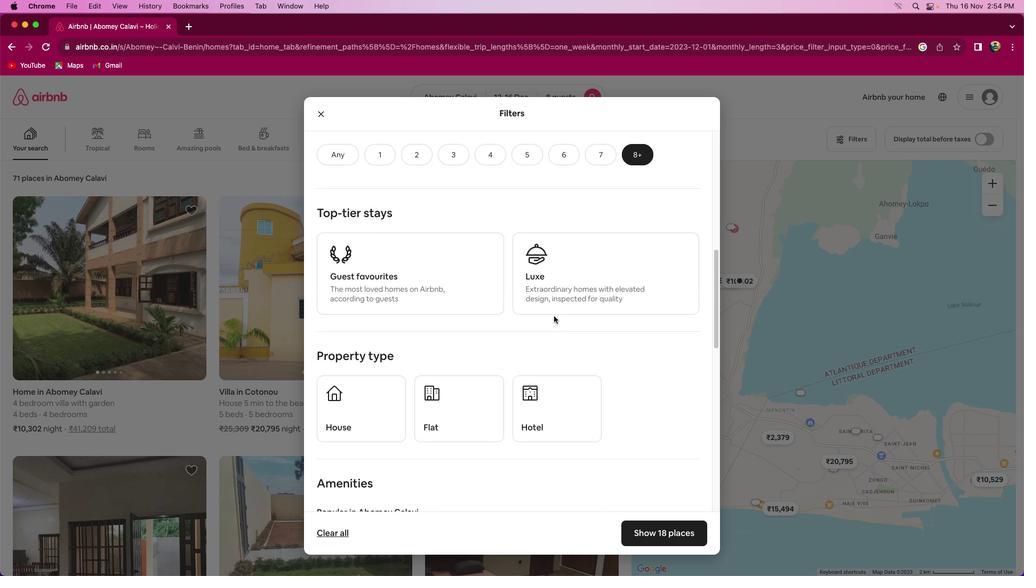 
Action: Mouse scrolled (554, 315) with delta (0, -2)
Screenshot: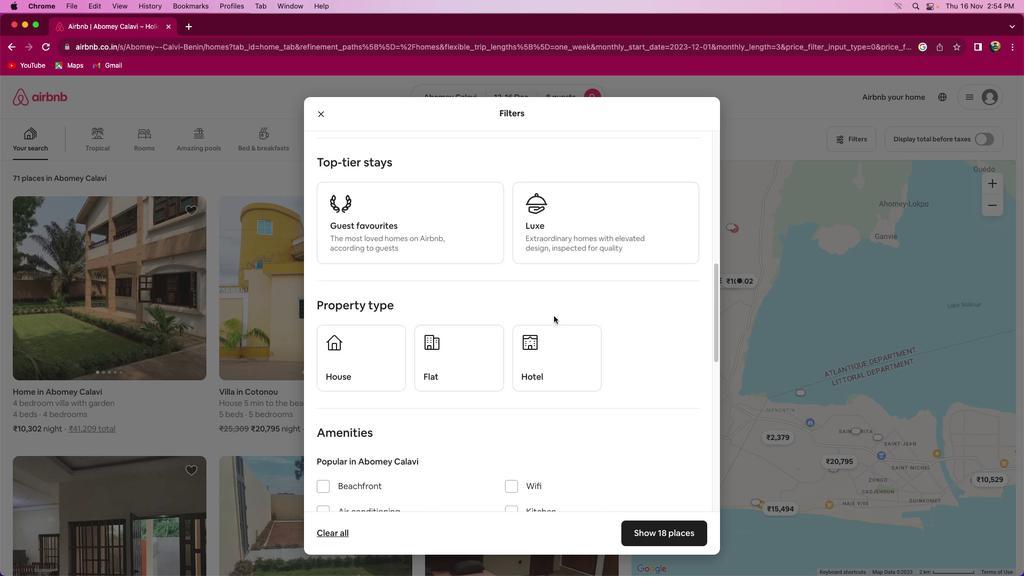 
Action: Mouse moved to (564, 321)
Screenshot: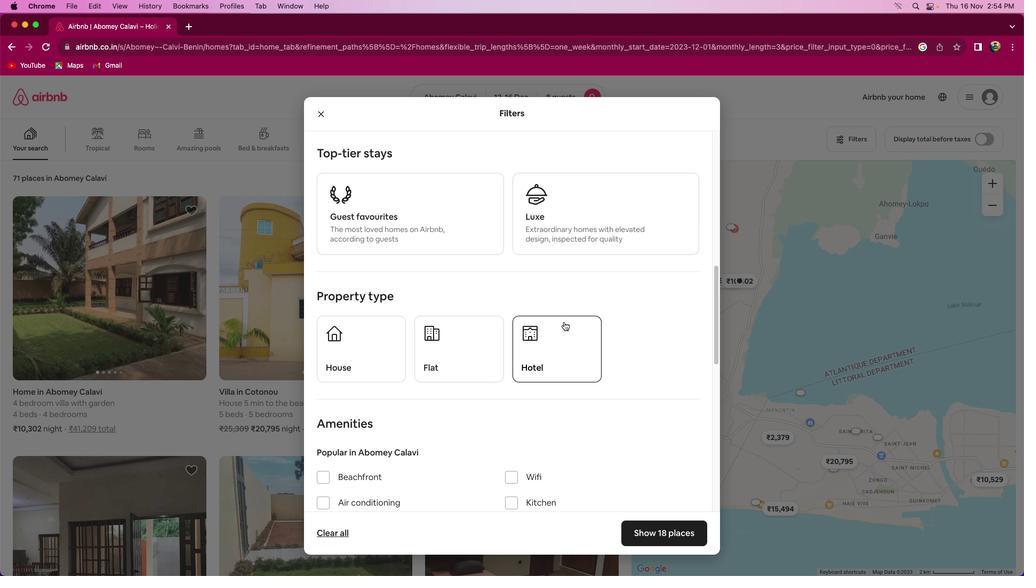 
Action: Mouse scrolled (564, 321) with delta (0, 0)
Screenshot: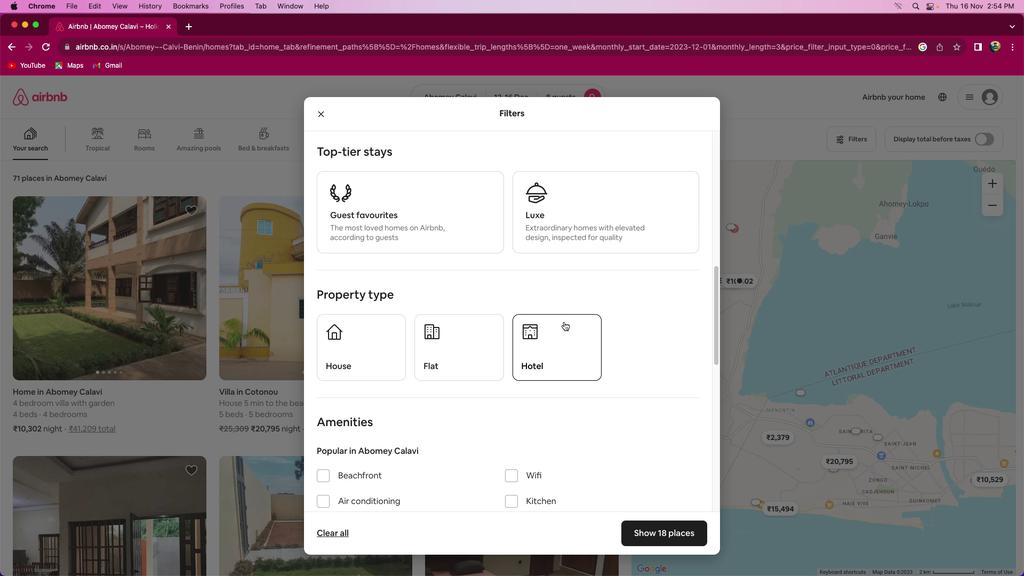 
Action: Mouse scrolled (564, 321) with delta (0, 0)
Screenshot: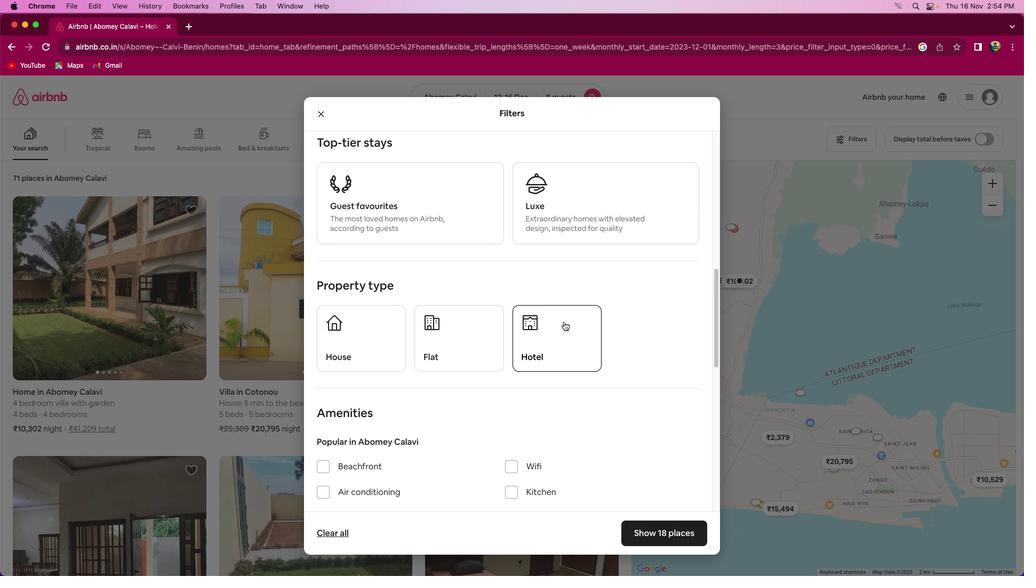 
Action: Mouse moved to (534, 330)
Screenshot: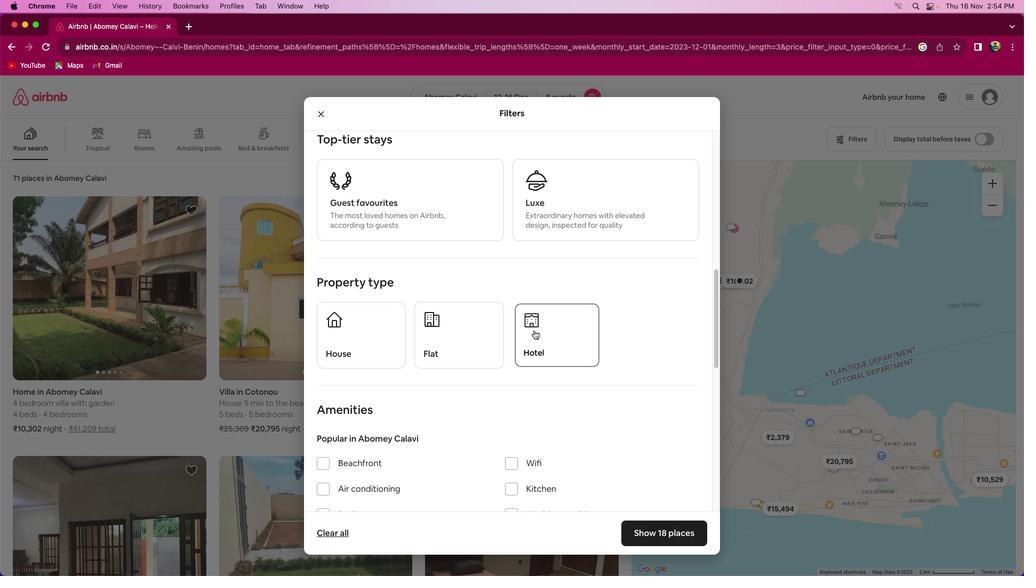 
Action: Mouse pressed left at (534, 330)
Screenshot: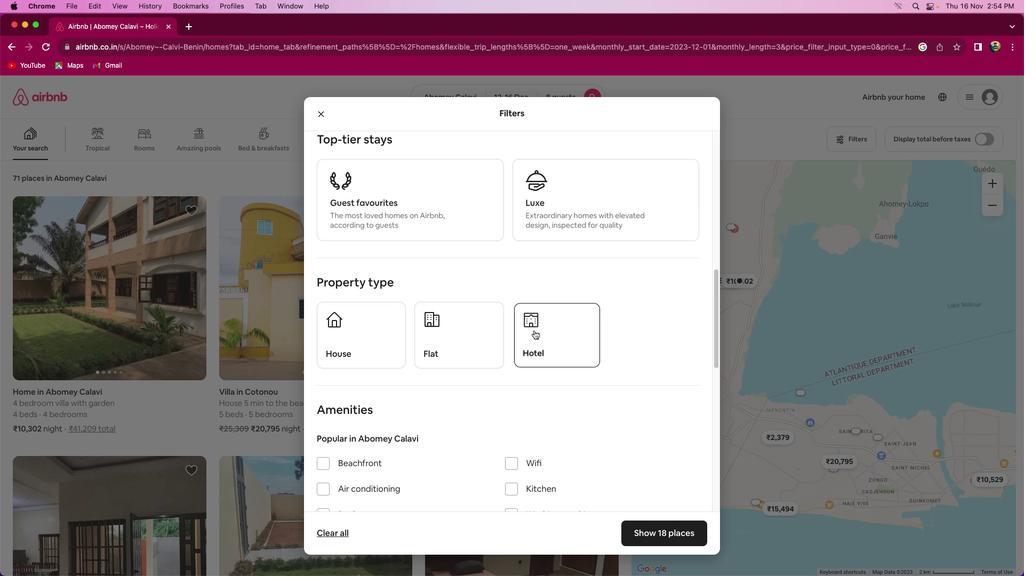 
Action: Mouse moved to (545, 340)
Screenshot: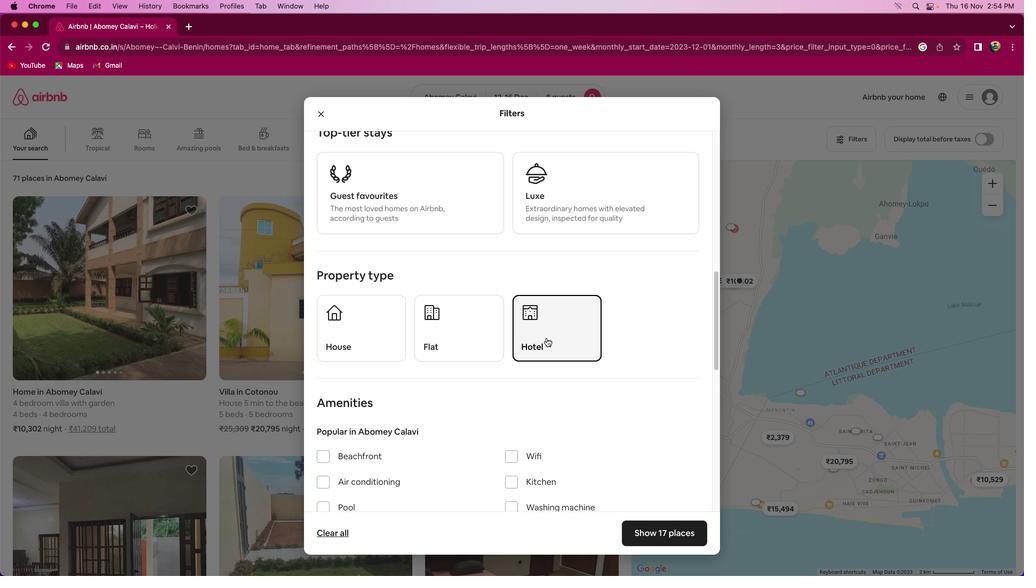 
Action: Mouse scrolled (545, 340) with delta (0, 0)
Screenshot: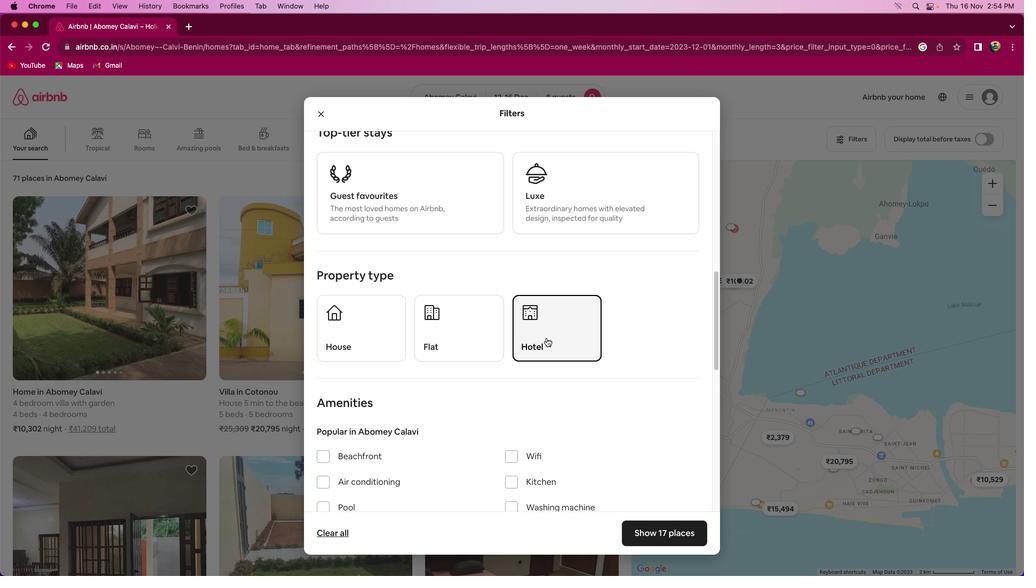 
Action: Mouse moved to (546, 339)
Screenshot: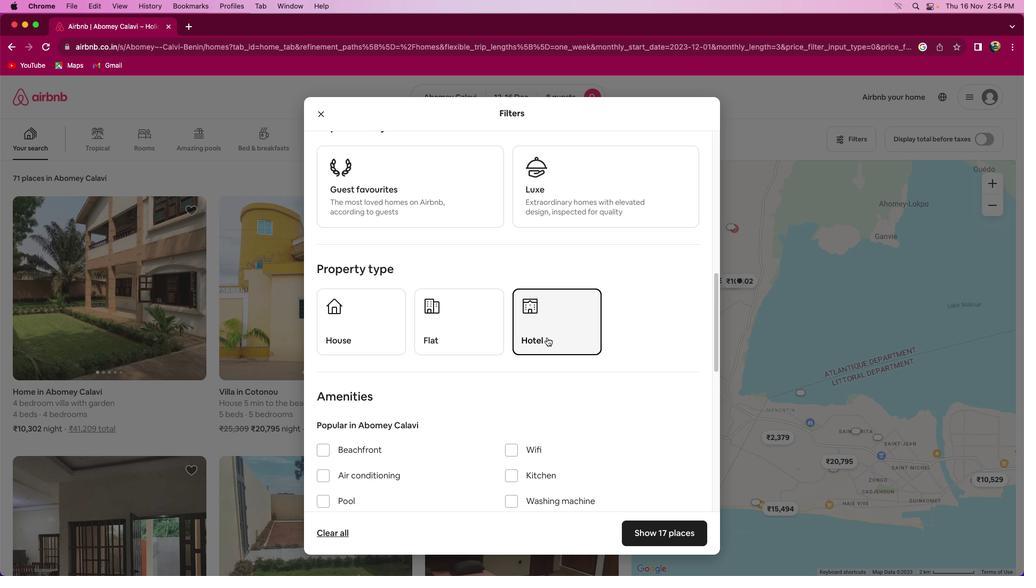 
Action: Mouse scrolled (546, 339) with delta (0, 0)
Screenshot: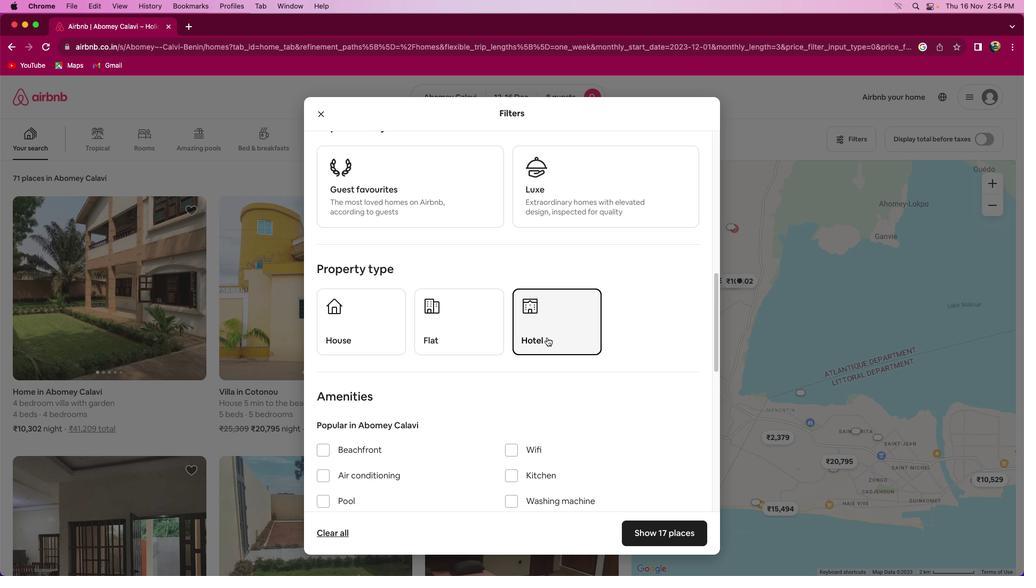 
Action: Mouse moved to (547, 338)
Screenshot: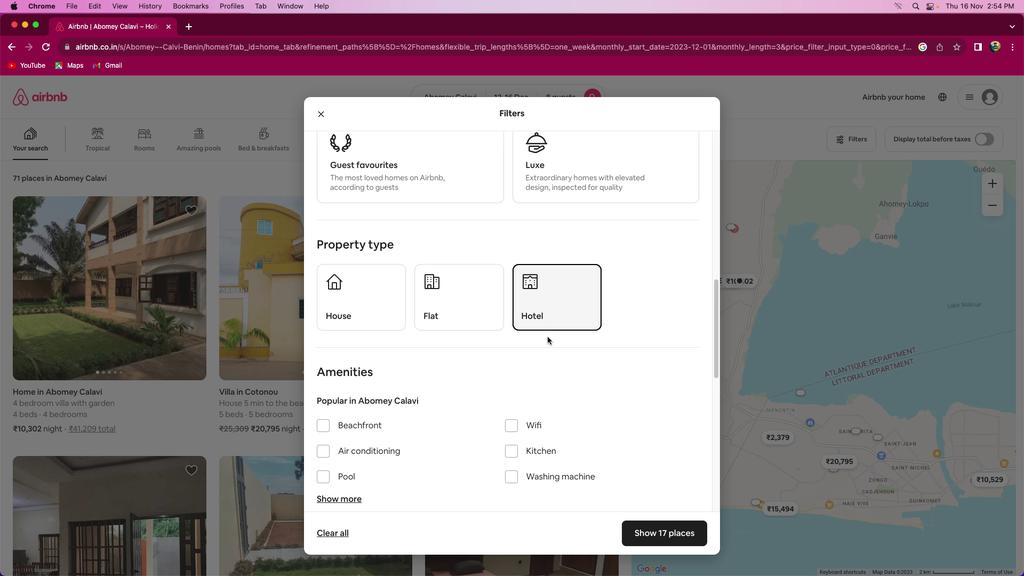 
Action: Mouse scrolled (547, 338) with delta (0, -1)
Screenshot: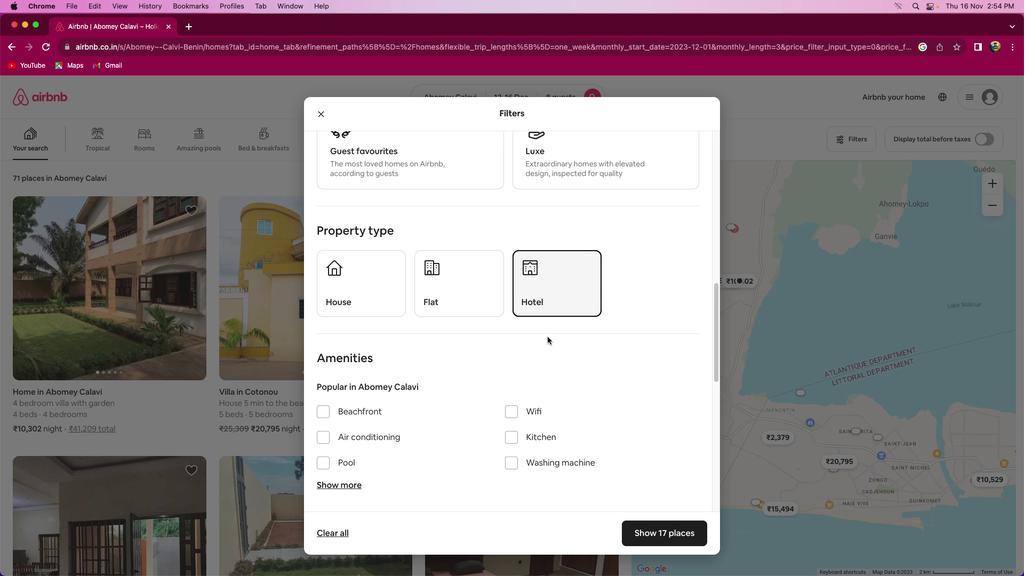 
Action: Mouse moved to (547, 337)
Screenshot: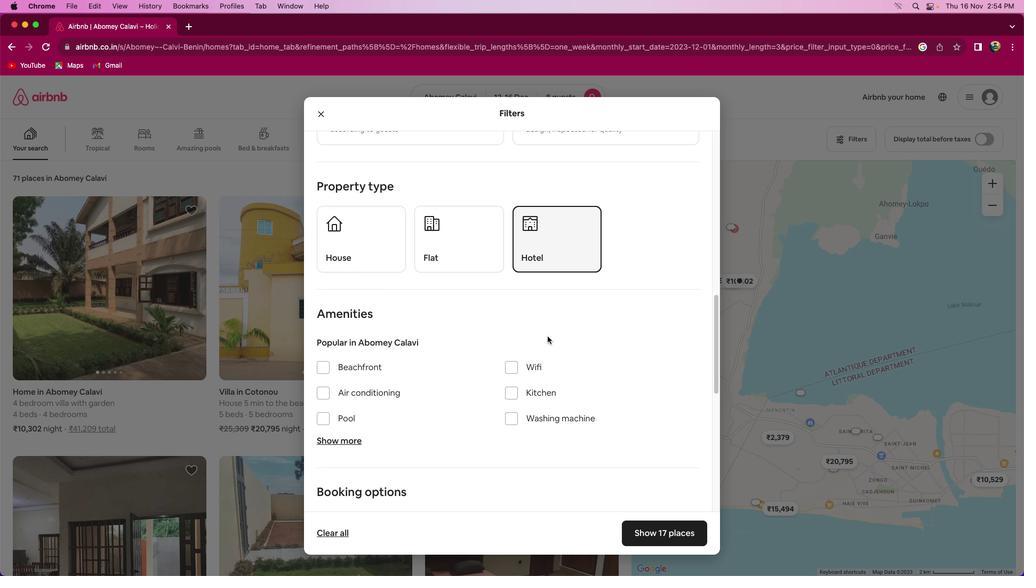 
Action: Mouse scrolled (547, 337) with delta (0, -1)
Screenshot: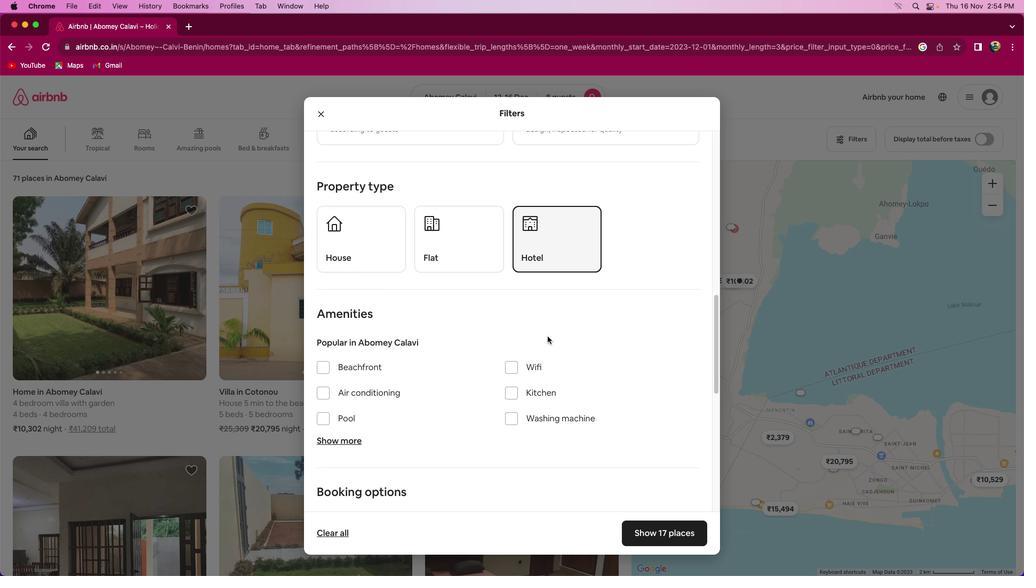 
Action: Mouse moved to (549, 335)
Screenshot: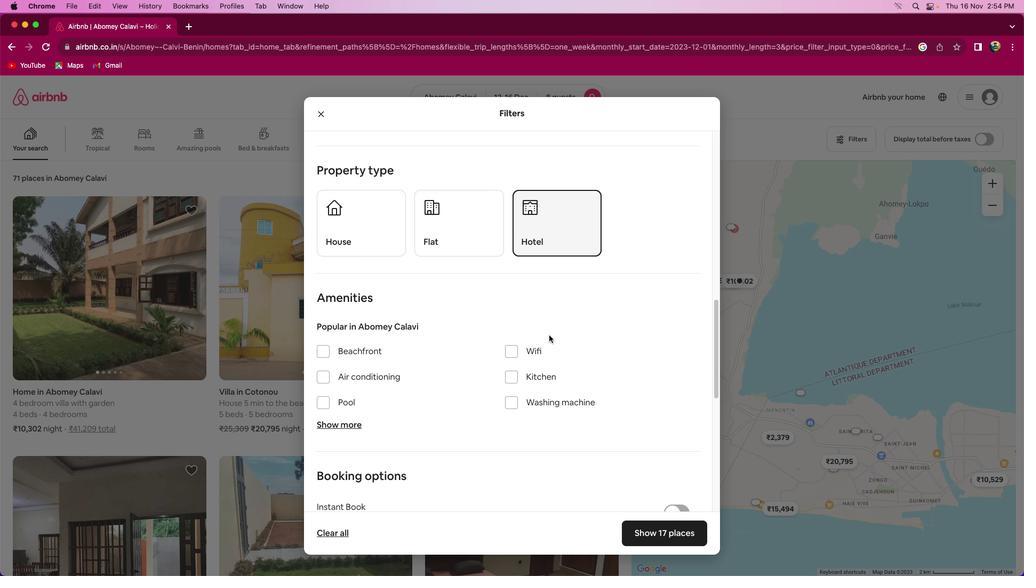 
Action: Mouse scrolled (549, 335) with delta (0, 0)
Screenshot: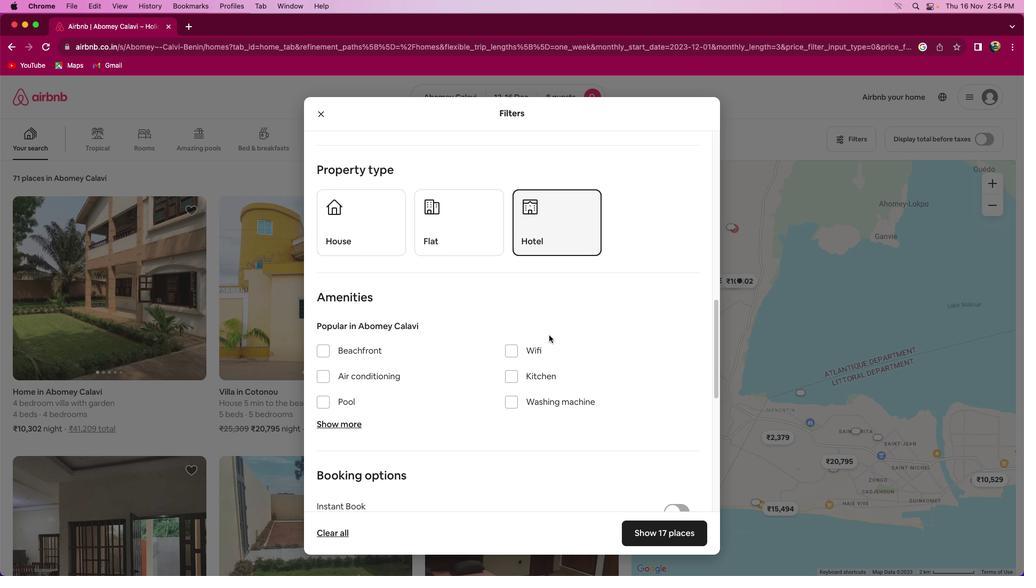 
Action: Mouse scrolled (549, 335) with delta (0, 0)
Screenshot: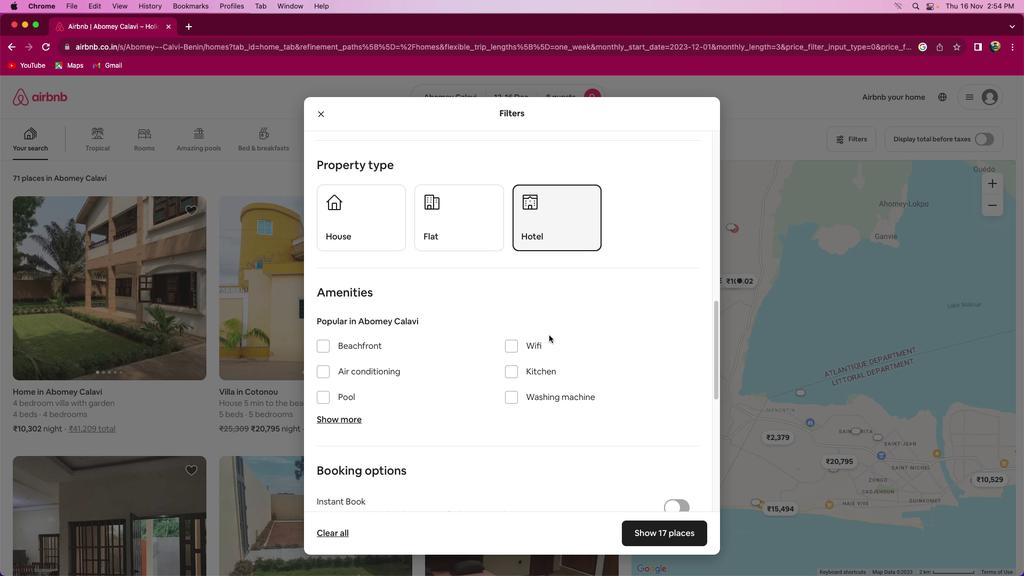 
Action: Mouse scrolled (549, 335) with delta (0, 0)
Screenshot: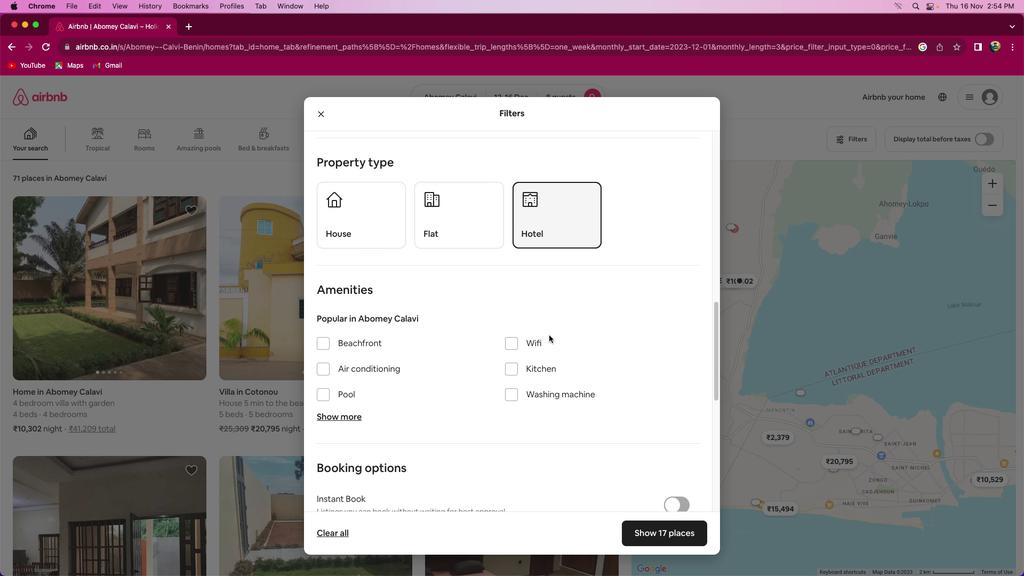 
Action: Mouse moved to (549, 335)
Screenshot: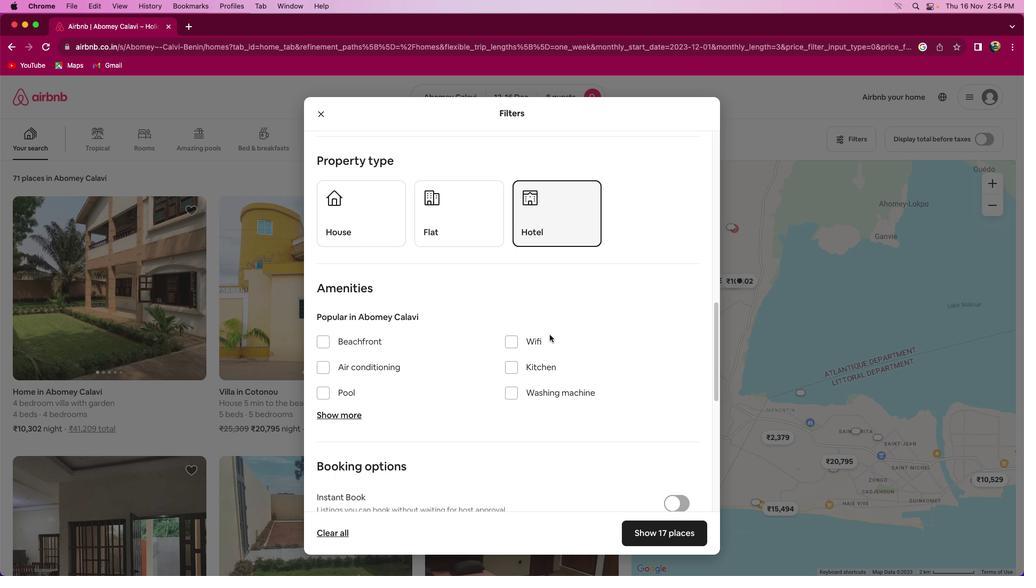 
Action: Mouse scrolled (549, 335) with delta (0, 0)
Screenshot: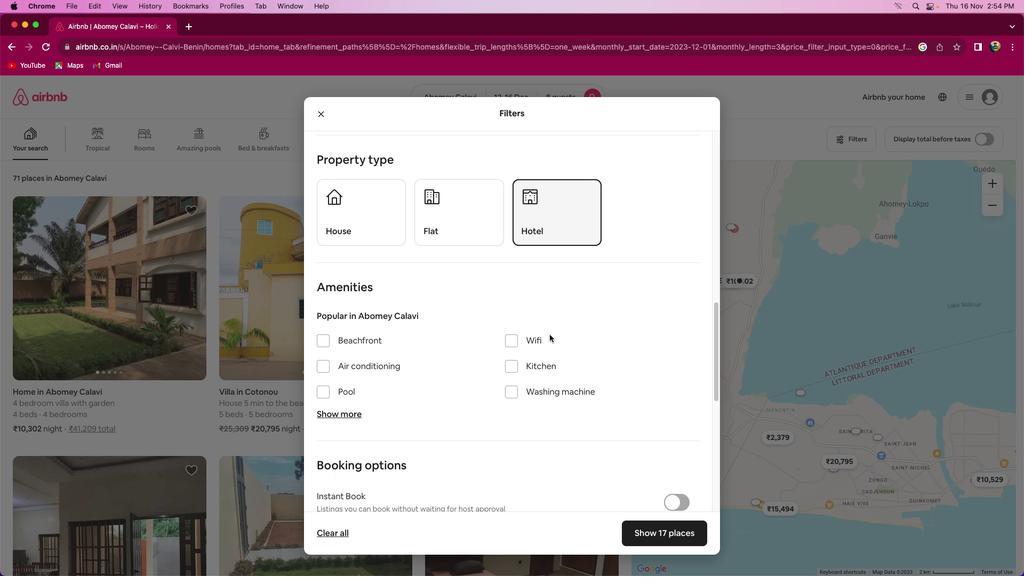 
Action: Mouse scrolled (549, 335) with delta (0, 0)
Screenshot: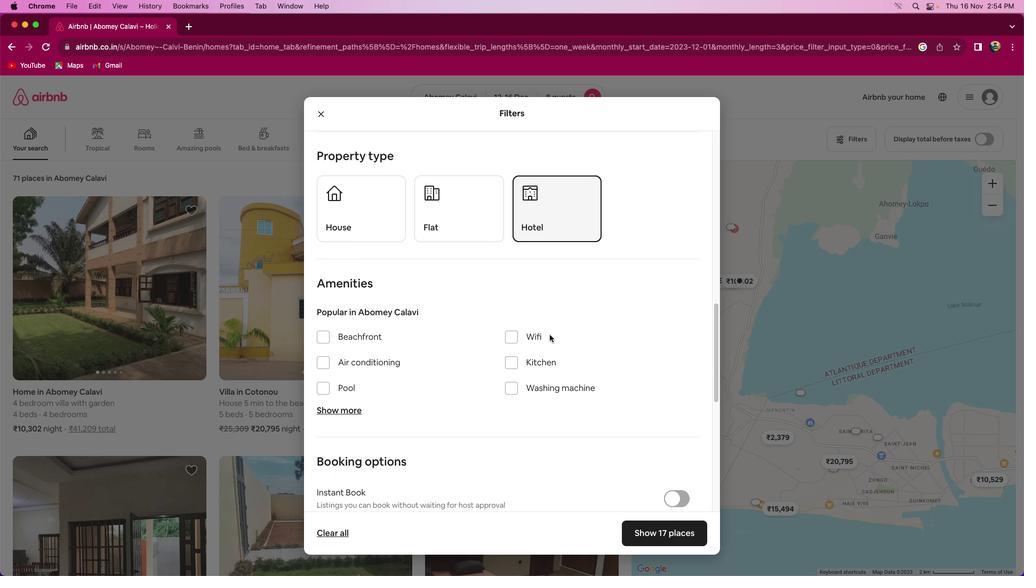 
Action: Mouse scrolled (549, 335) with delta (0, 0)
Screenshot: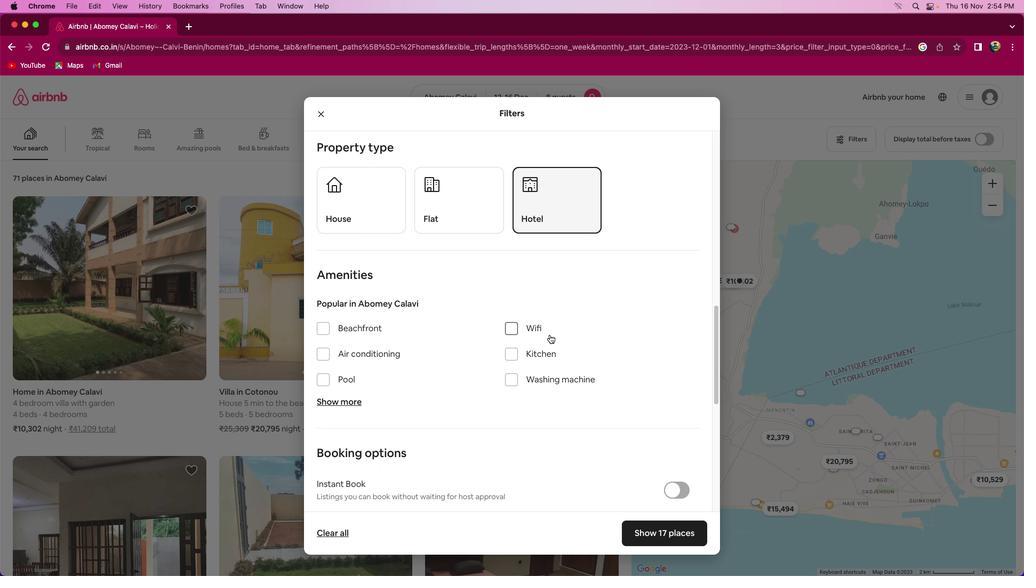 
Action: Mouse scrolled (549, 335) with delta (0, 0)
Screenshot: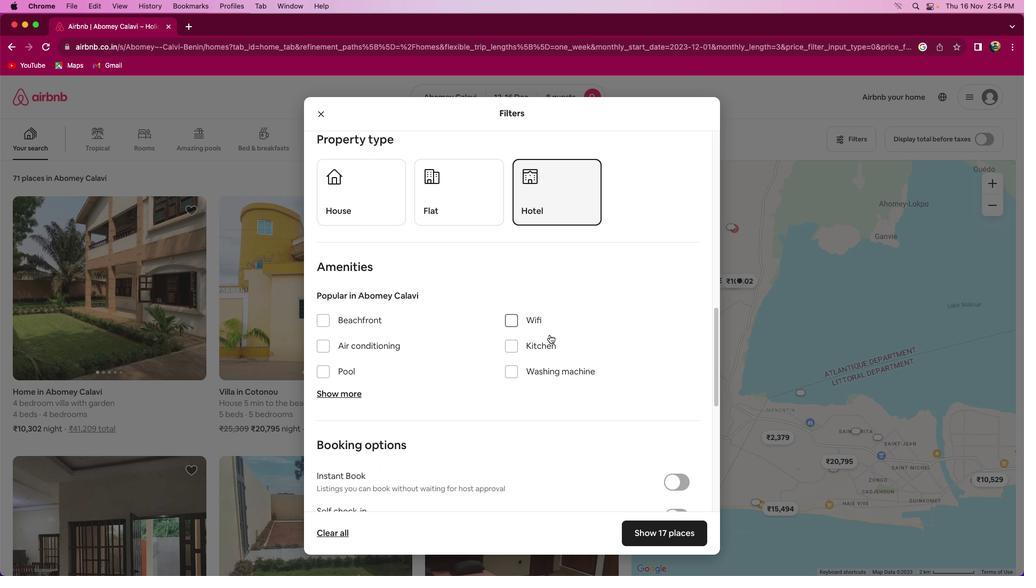 
Action: Mouse scrolled (549, 335) with delta (0, -1)
Screenshot: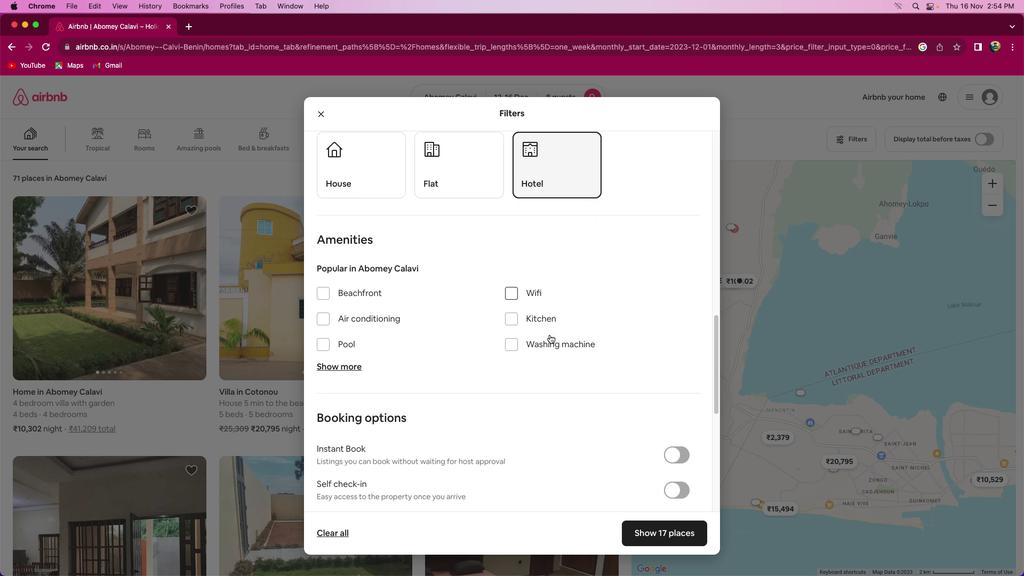 
Action: Mouse moved to (471, 320)
Screenshot: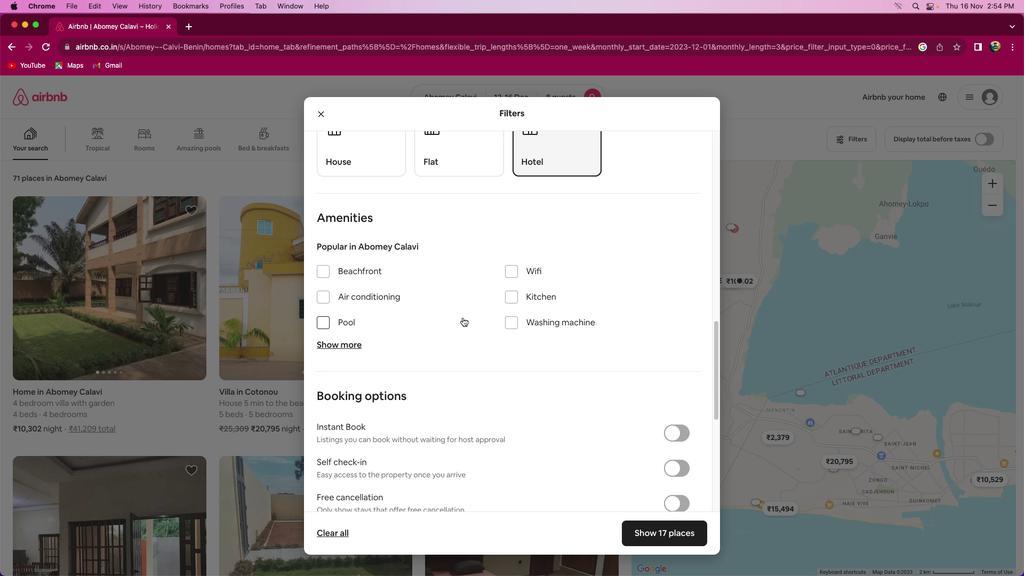 
Action: Mouse scrolled (471, 320) with delta (0, 0)
Screenshot: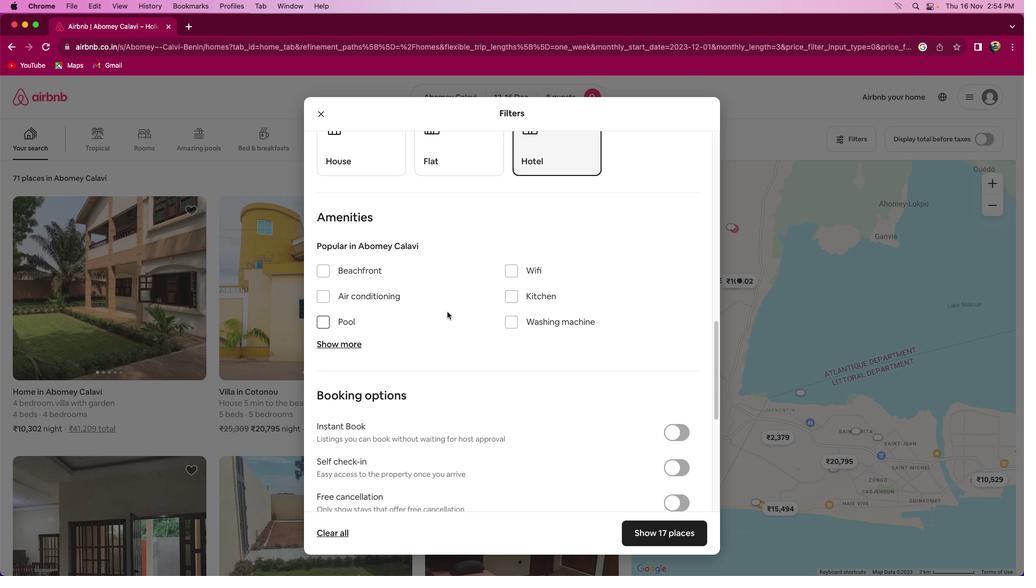 
Action: Mouse moved to (333, 340)
Screenshot: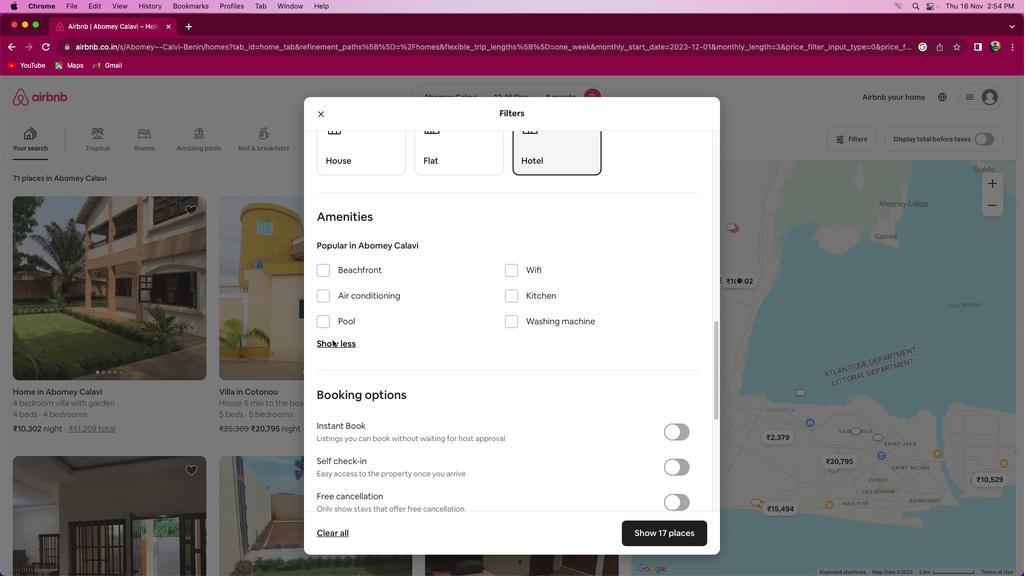 
Action: Mouse pressed left at (333, 340)
Screenshot: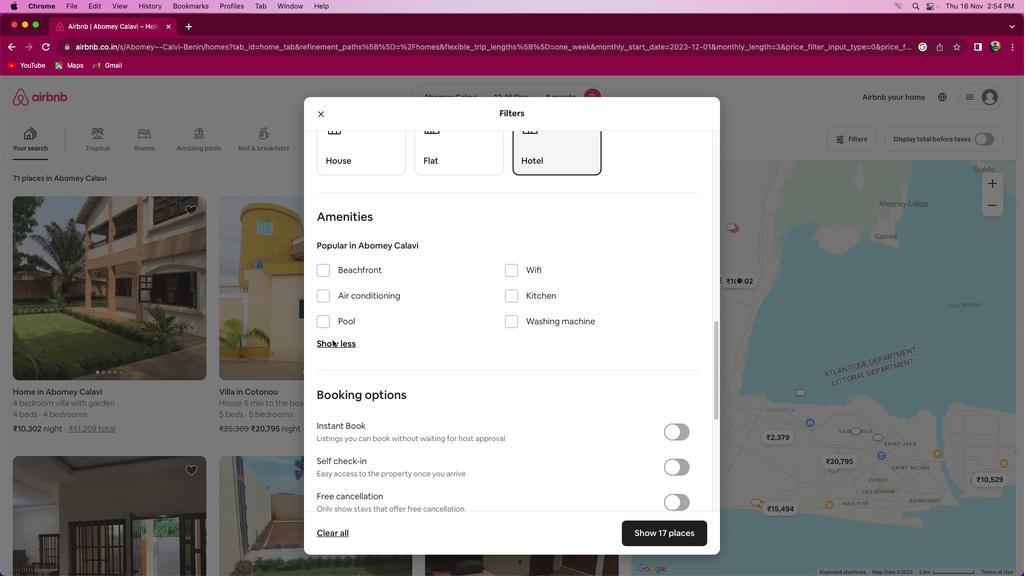 
Action: Mouse moved to (508, 271)
Screenshot: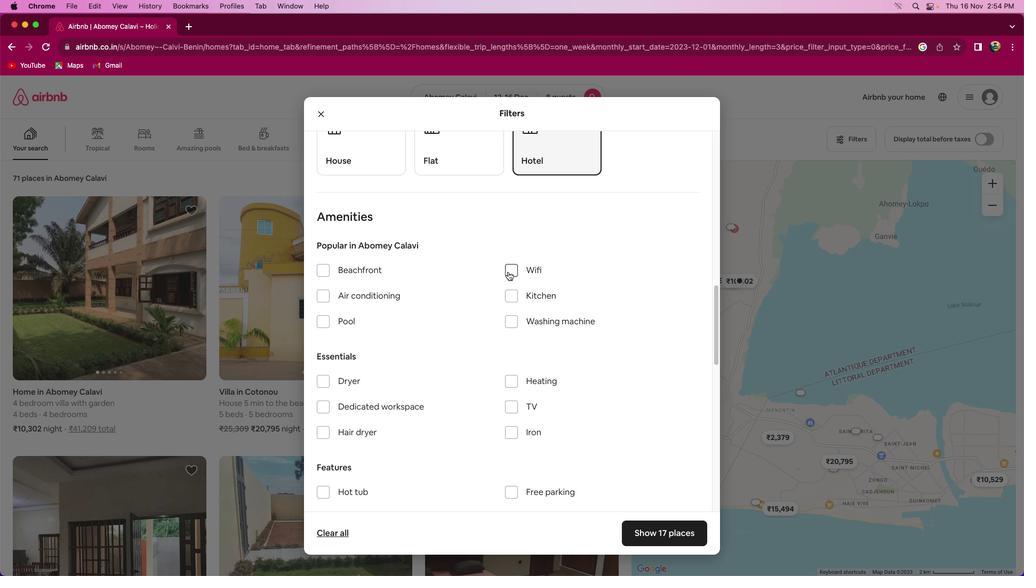 
Action: Mouse pressed left at (508, 271)
Screenshot: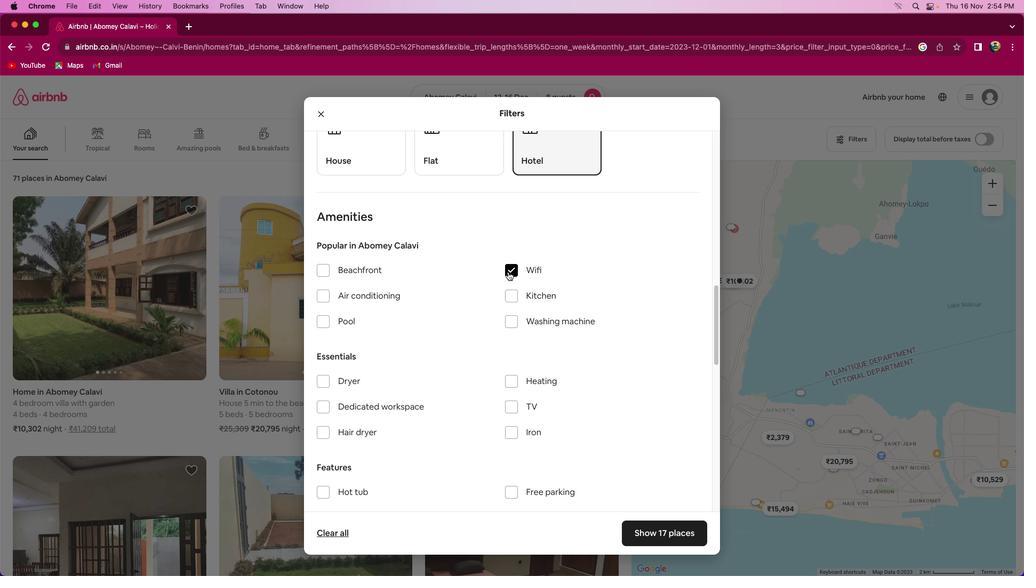 
Action: Mouse moved to (522, 289)
Screenshot: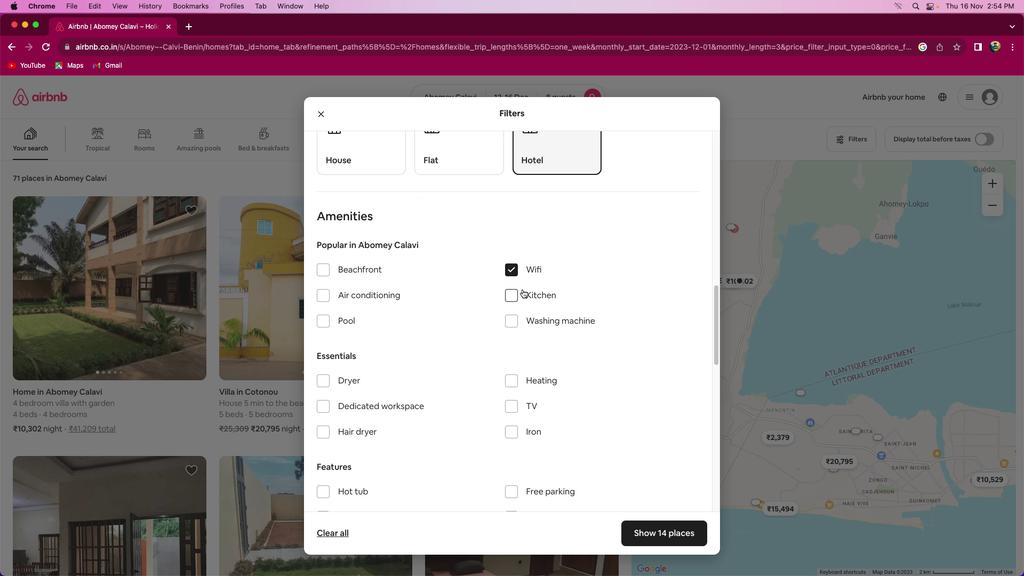 
Action: Mouse scrolled (522, 289) with delta (0, 0)
Screenshot: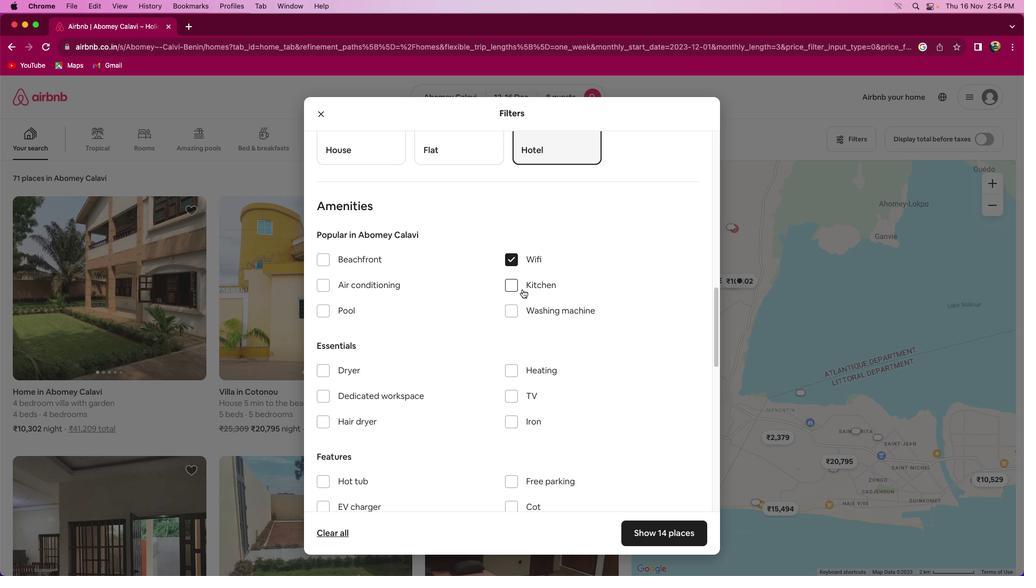 
Action: Mouse scrolled (522, 289) with delta (0, 0)
Screenshot: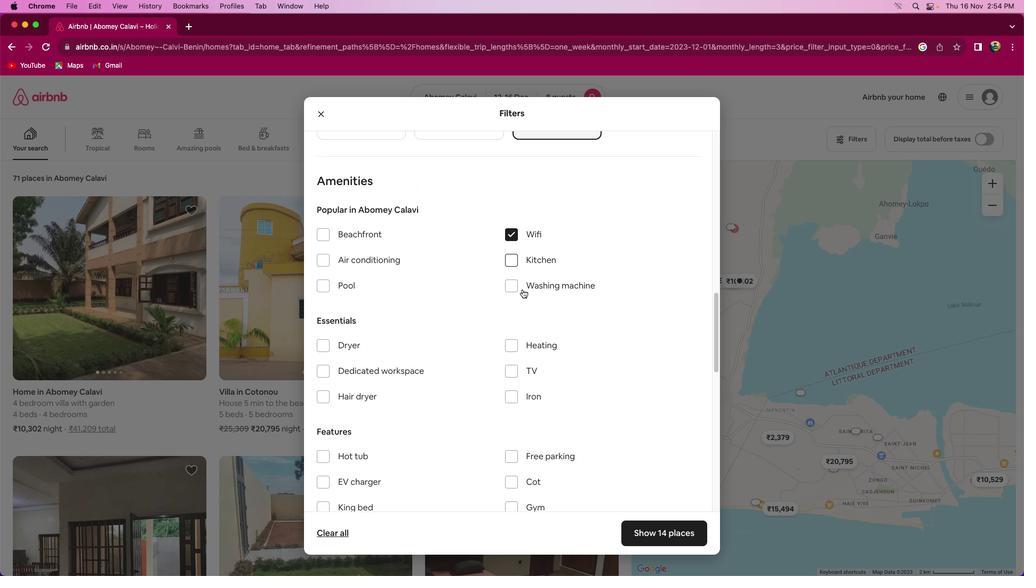 
Action: Mouse scrolled (522, 289) with delta (0, -1)
Screenshot: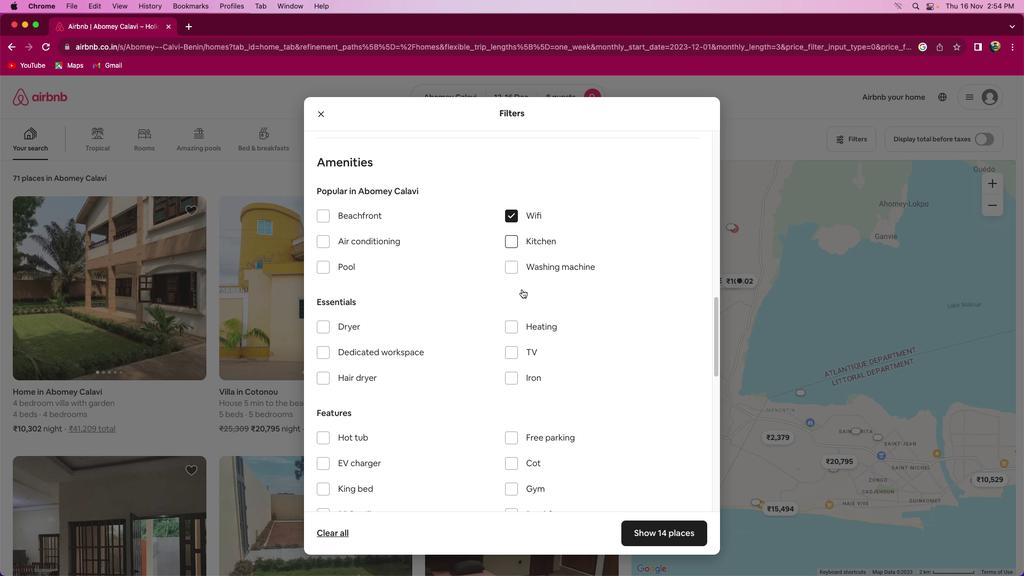 
Action: Mouse moved to (513, 332)
Screenshot: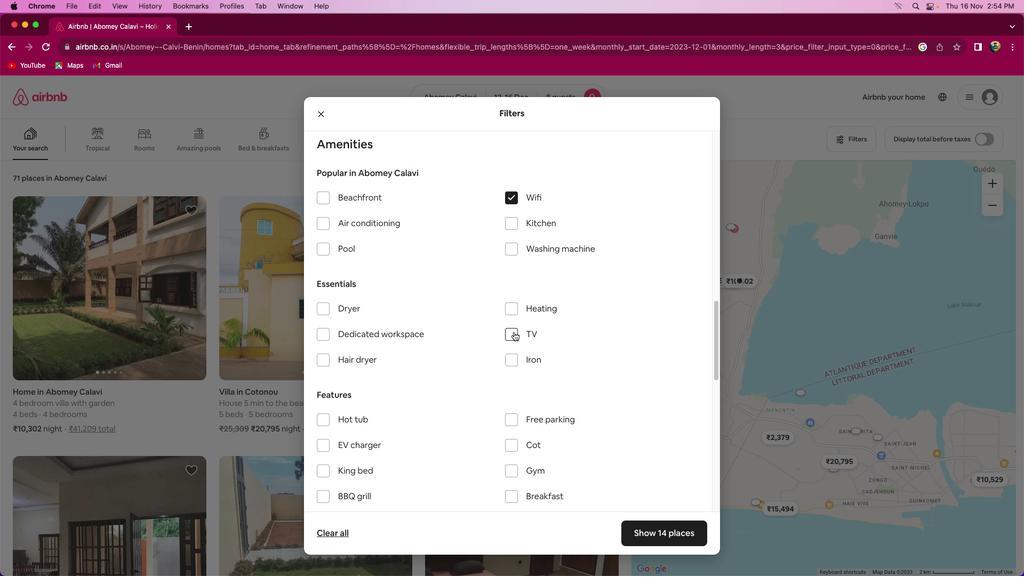 
Action: Mouse pressed left at (513, 332)
Screenshot: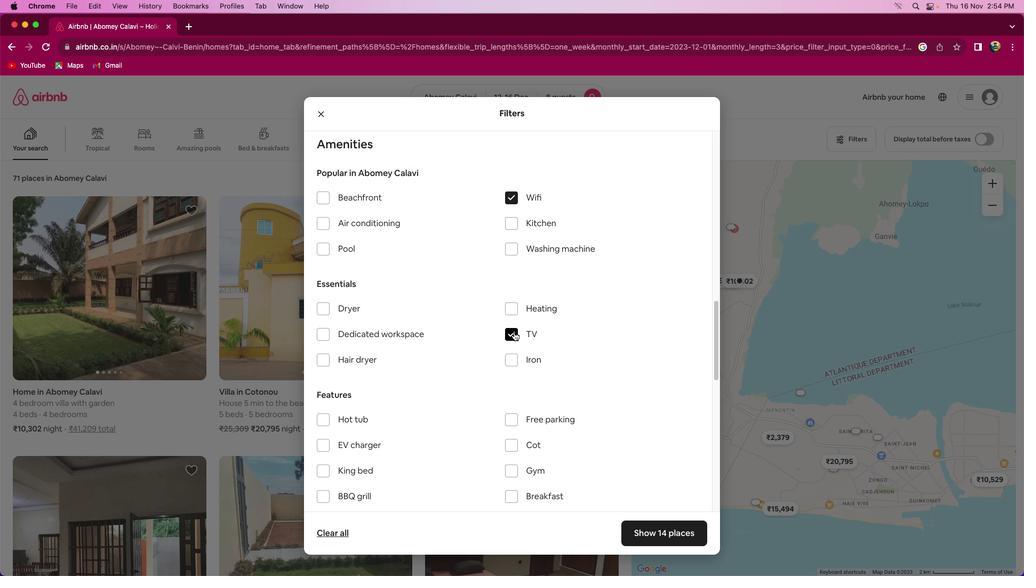 
Action: Mouse moved to (503, 294)
Screenshot: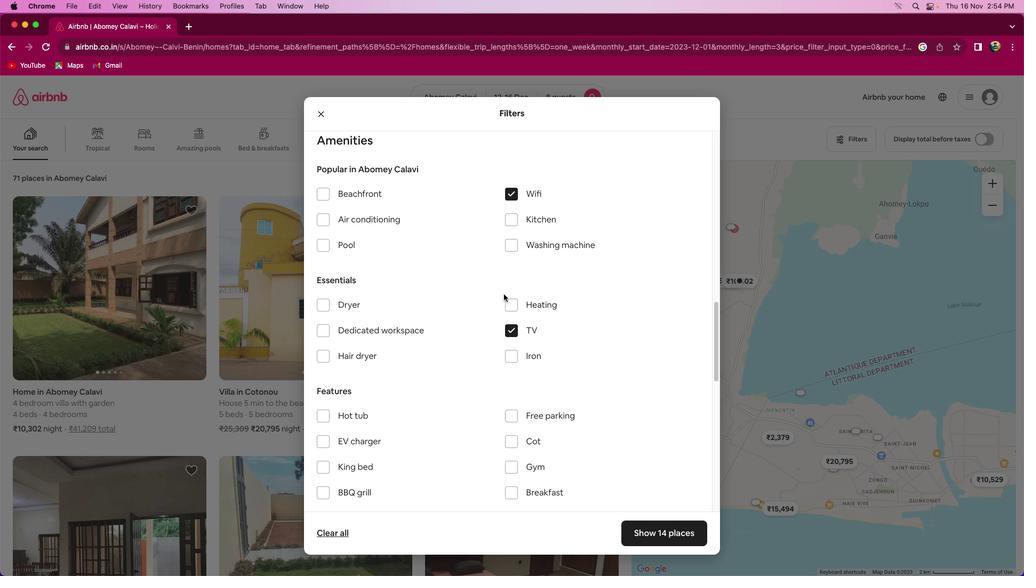 
Action: Mouse scrolled (503, 294) with delta (0, 0)
Screenshot: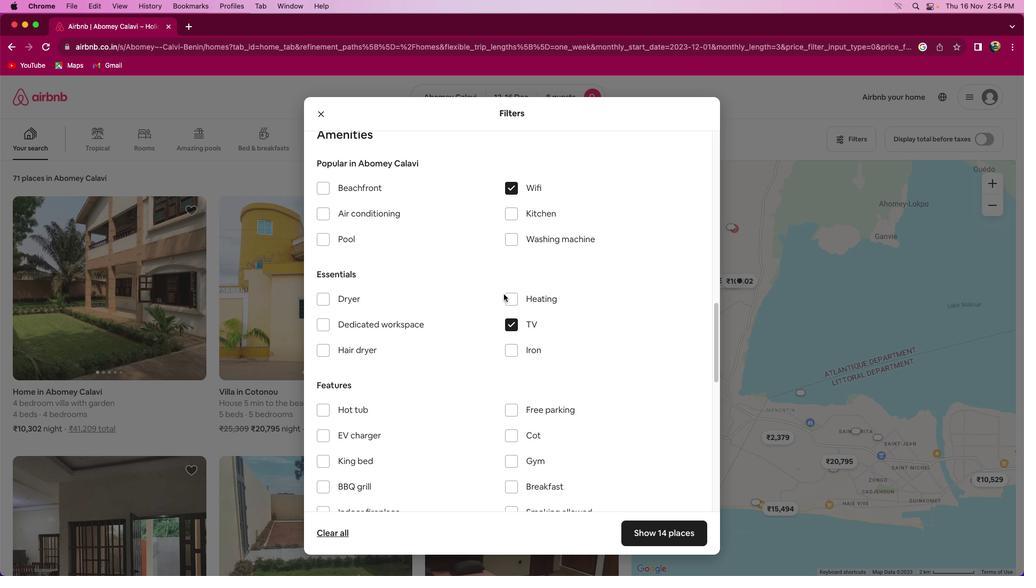
Action: Mouse moved to (503, 294)
Screenshot: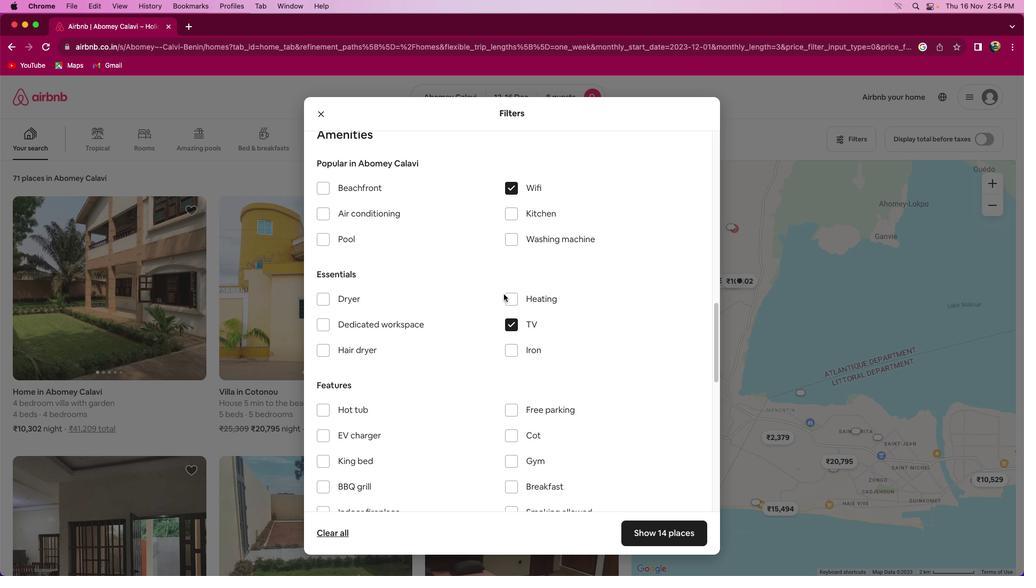 
Action: Mouse scrolled (503, 294) with delta (0, 0)
Screenshot: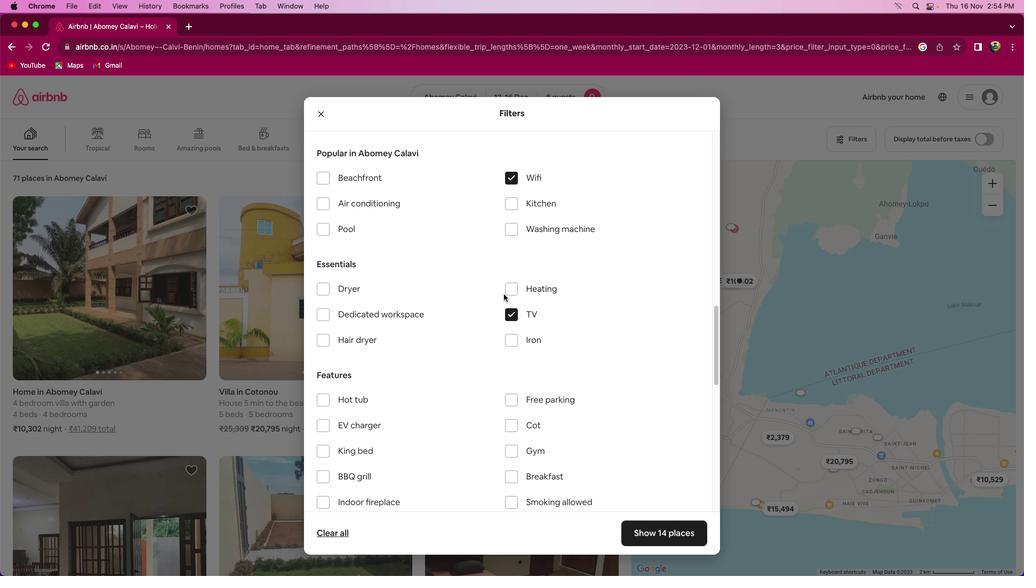 
Action: Mouse moved to (503, 294)
Screenshot: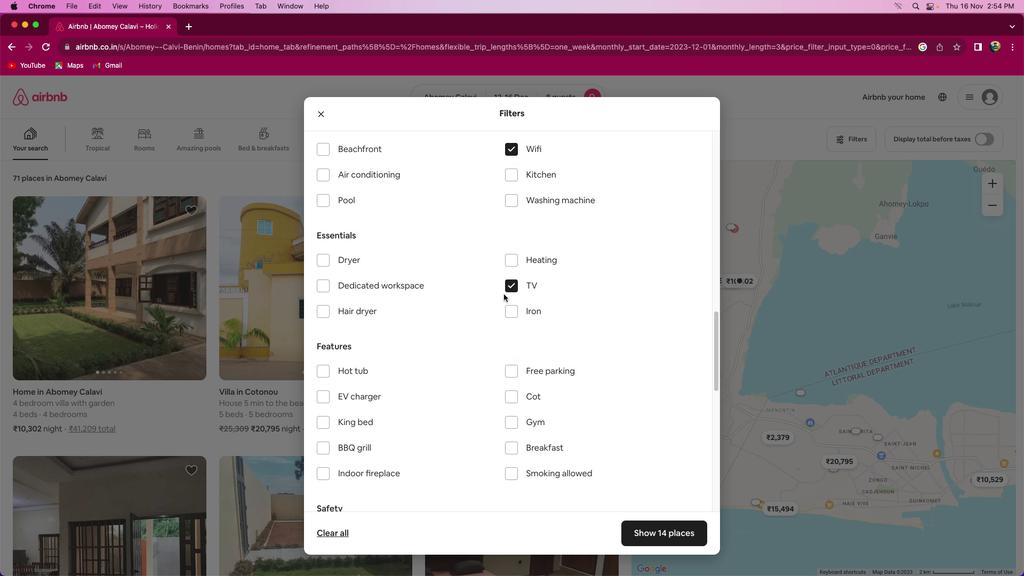 
Action: Mouse scrolled (503, 294) with delta (0, -1)
Screenshot: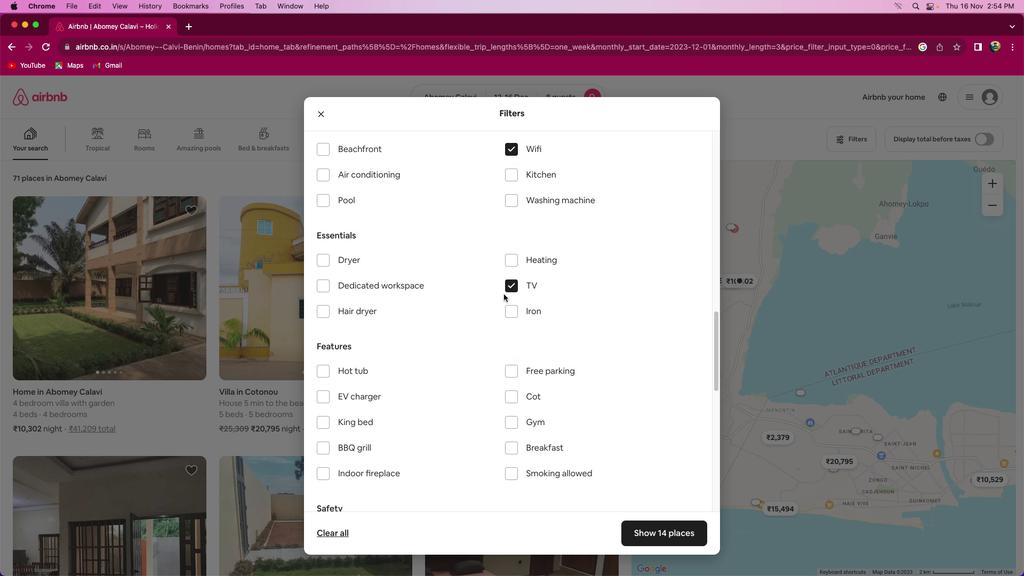 
Action: Mouse moved to (542, 305)
Screenshot: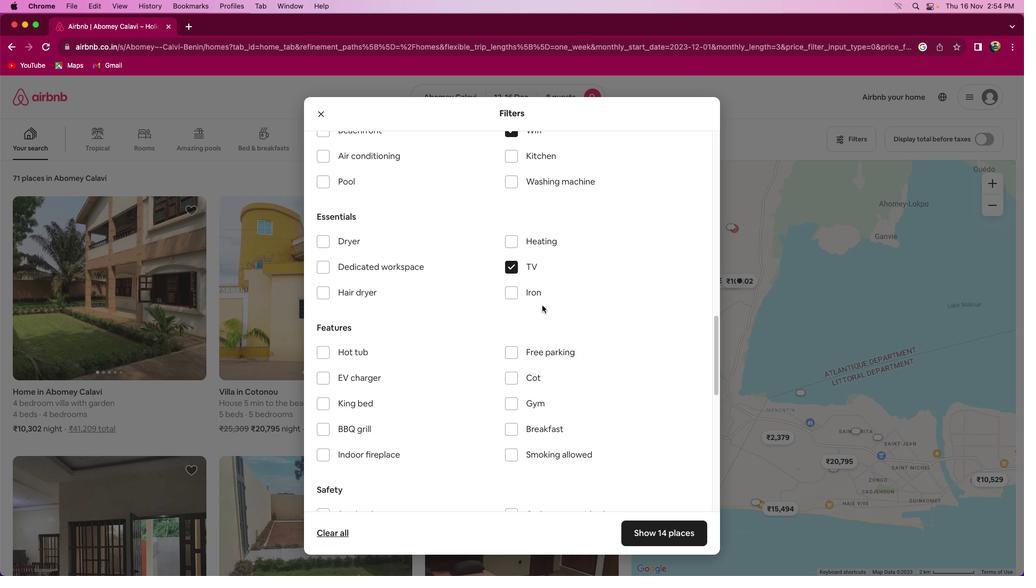 
Action: Mouse scrolled (542, 305) with delta (0, 0)
Screenshot: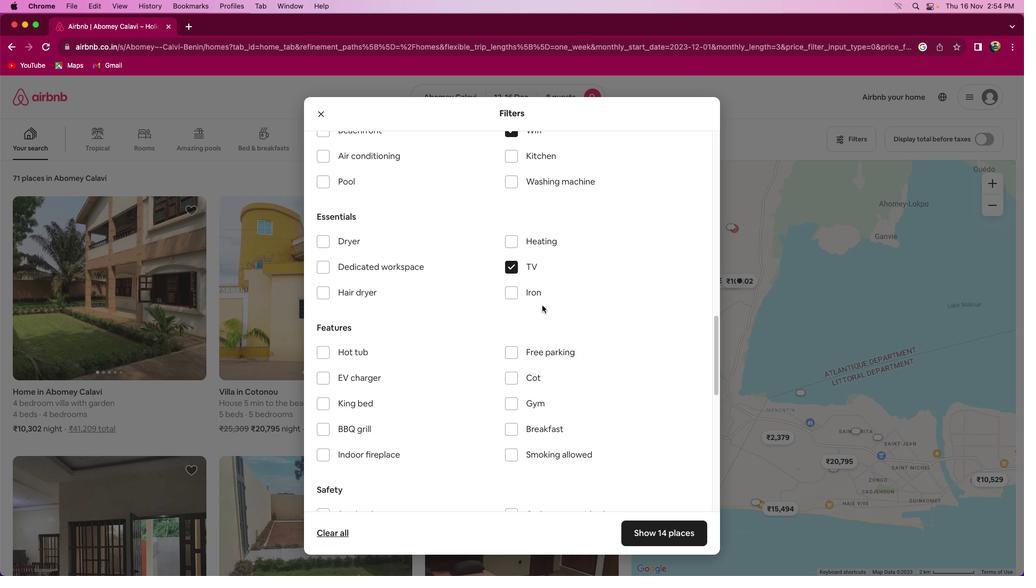 
Action: Mouse scrolled (542, 305) with delta (0, 0)
Screenshot: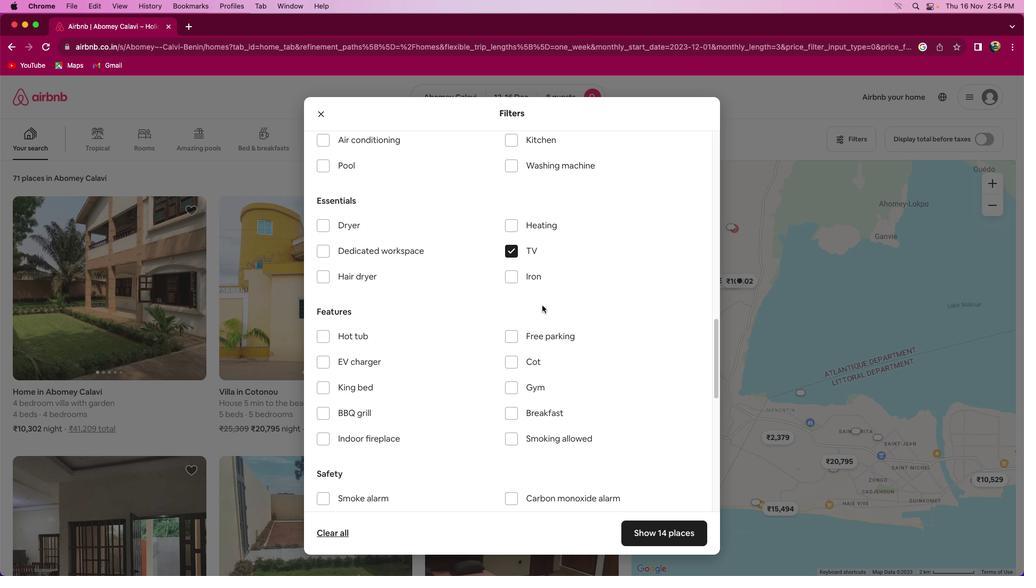 
Action: Mouse moved to (542, 305)
Screenshot: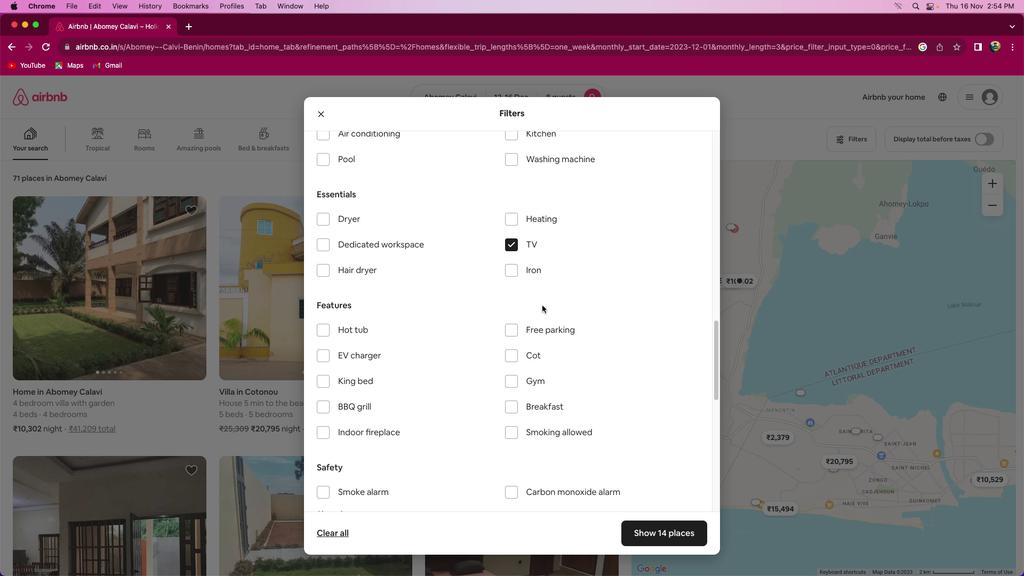 
Action: Mouse scrolled (542, 305) with delta (0, 0)
Screenshot: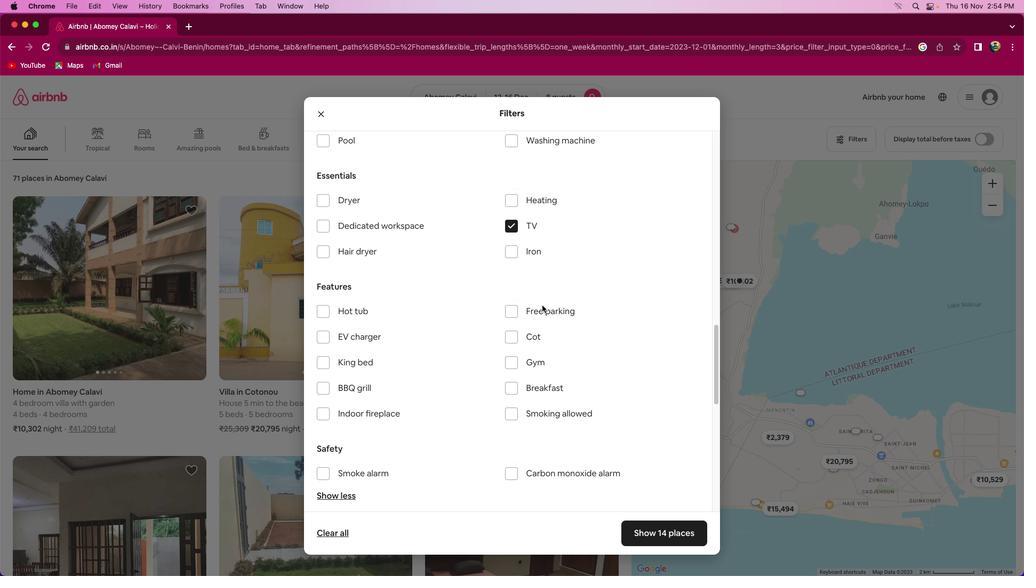 
Action: Mouse moved to (424, 291)
Screenshot: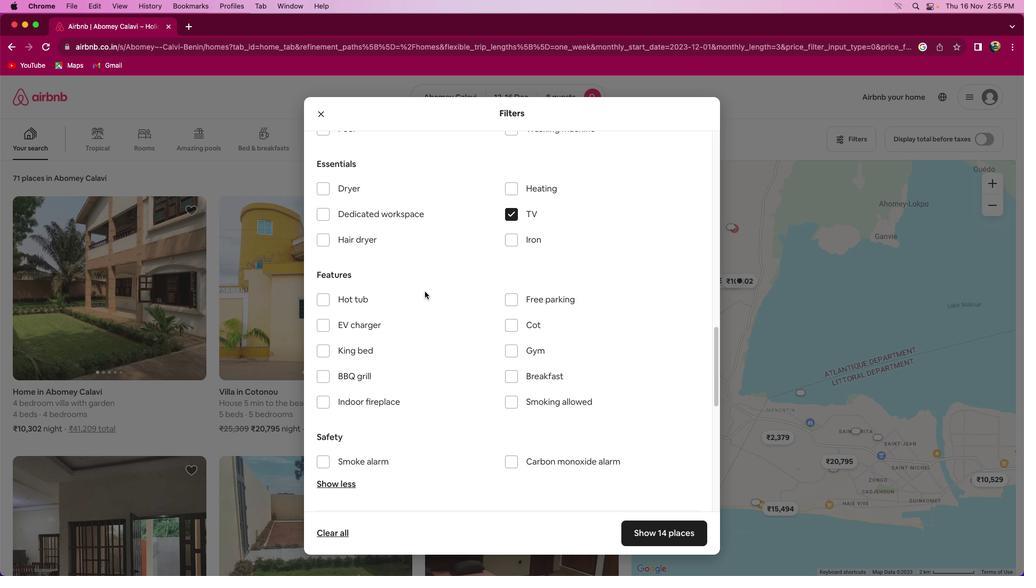 
Action: Mouse scrolled (424, 291) with delta (0, 0)
Screenshot: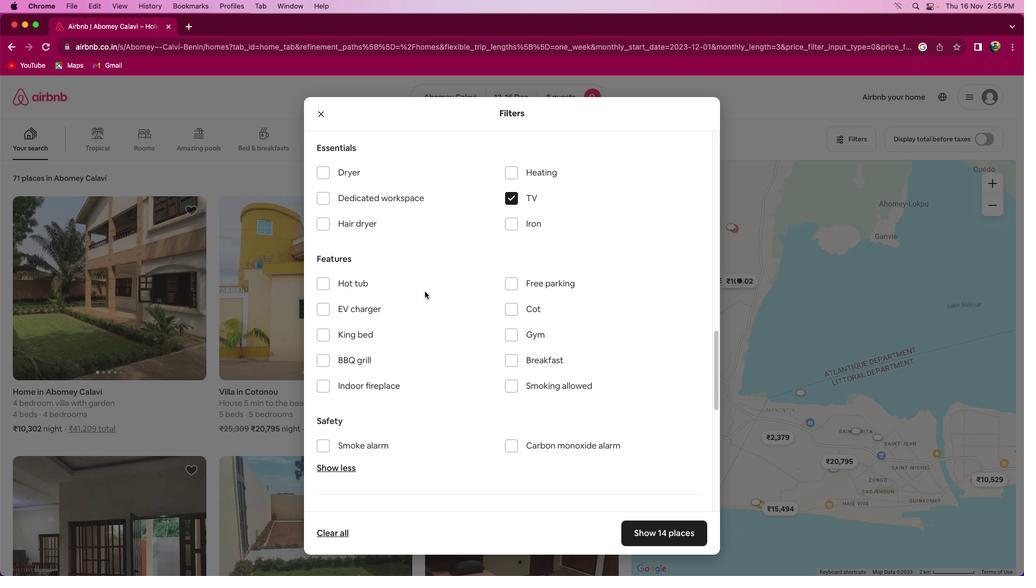 
Action: Mouse scrolled (424, 291) with delta (0, 0)
Screenshot: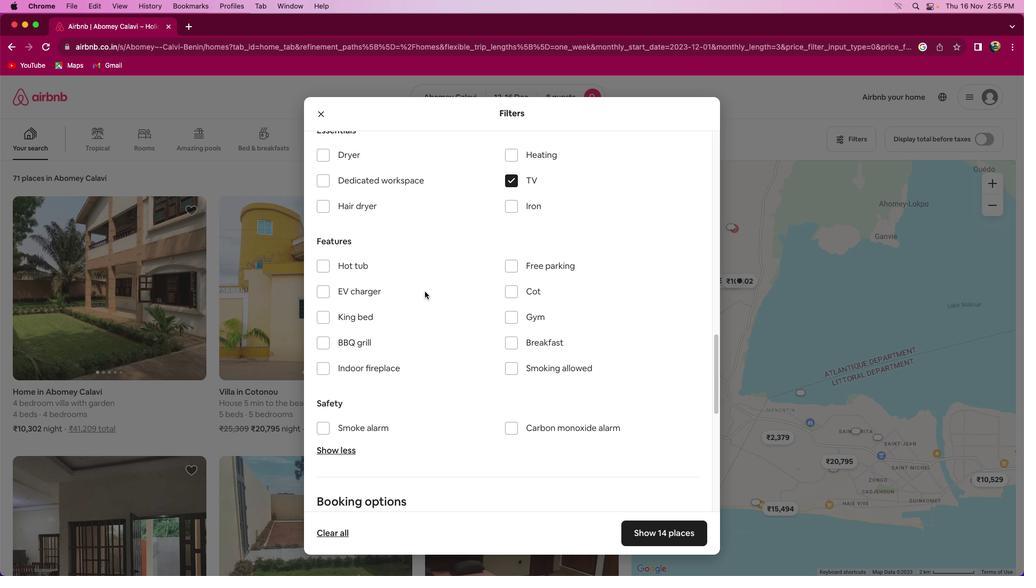 
Action: Mouse scrolled (424, 291) with delta (0, -1)
Screenshot: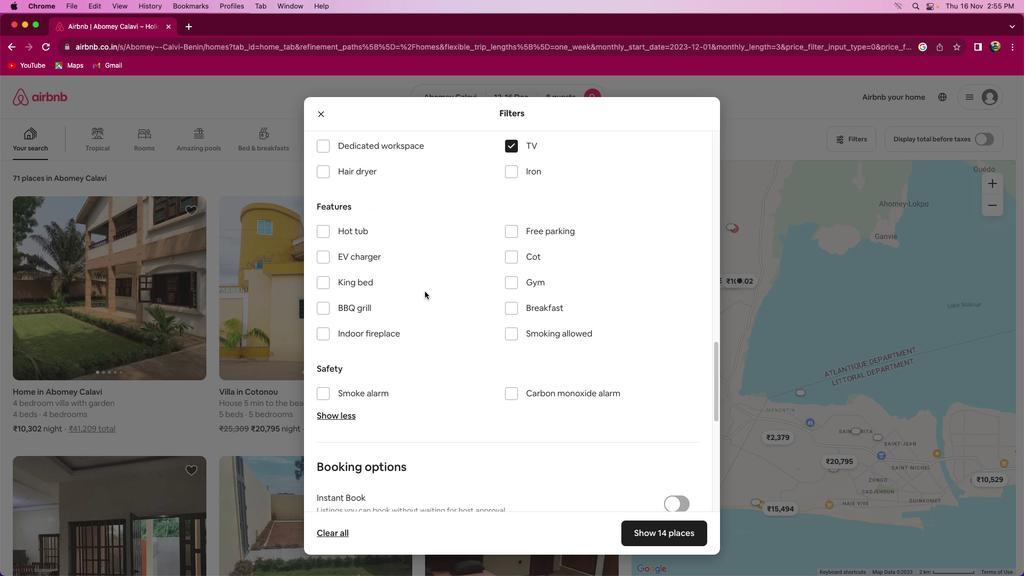 
Action: Mouse moved to (425, 291)
Screenshot: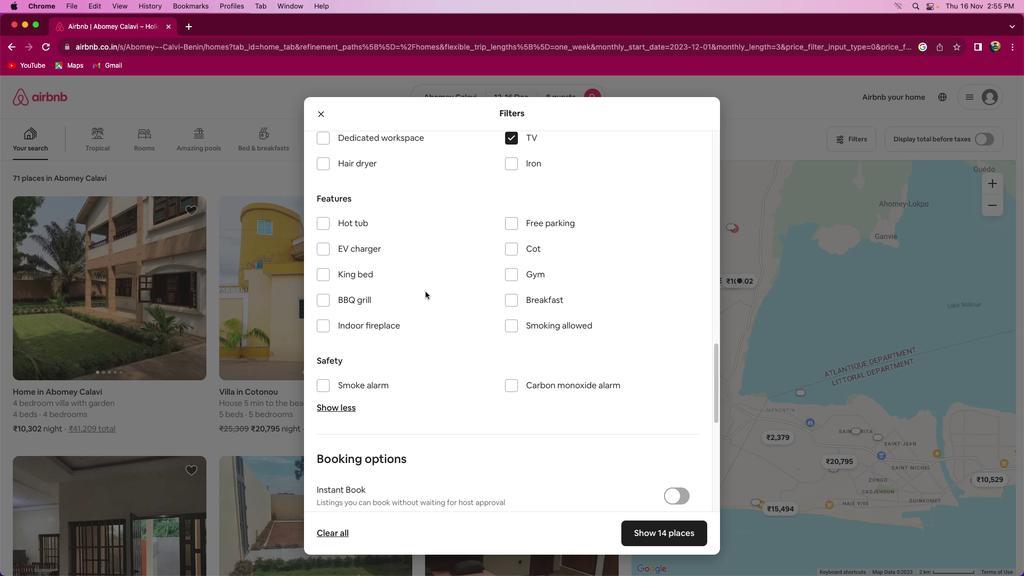 
Action: Mouse scrolled (425, 291) with delta (0, 0)
Screenshot: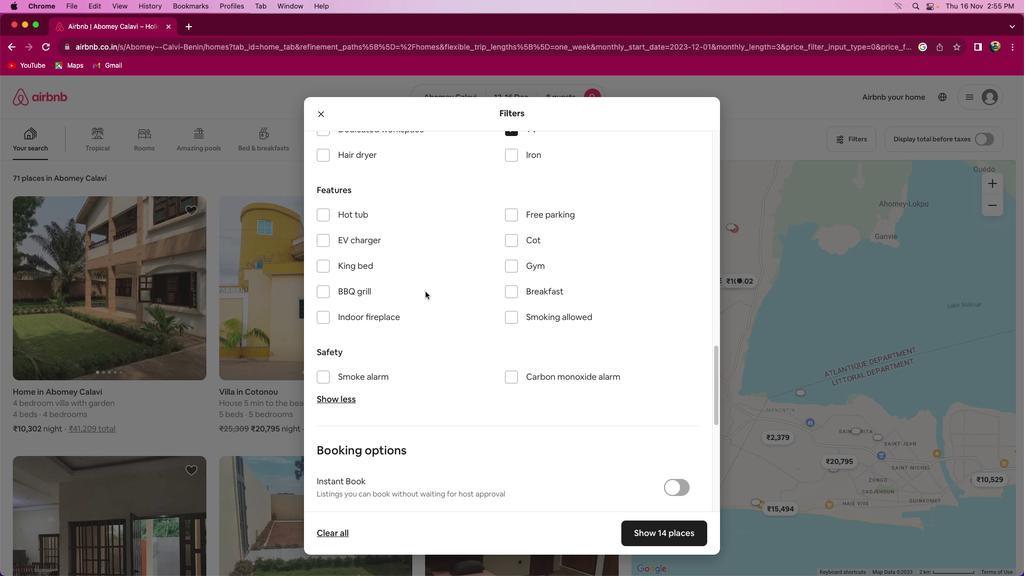
Action: Mouse scrolled (425, 291) with delta (0, 0)
Screenshot: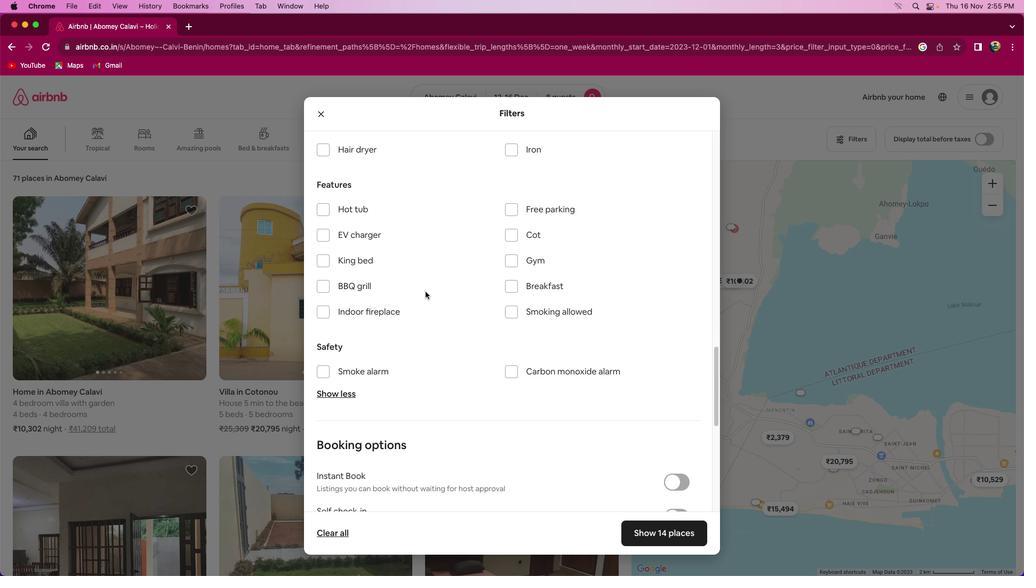 
Action: Mouse moved to (426, 291)
Screenshot: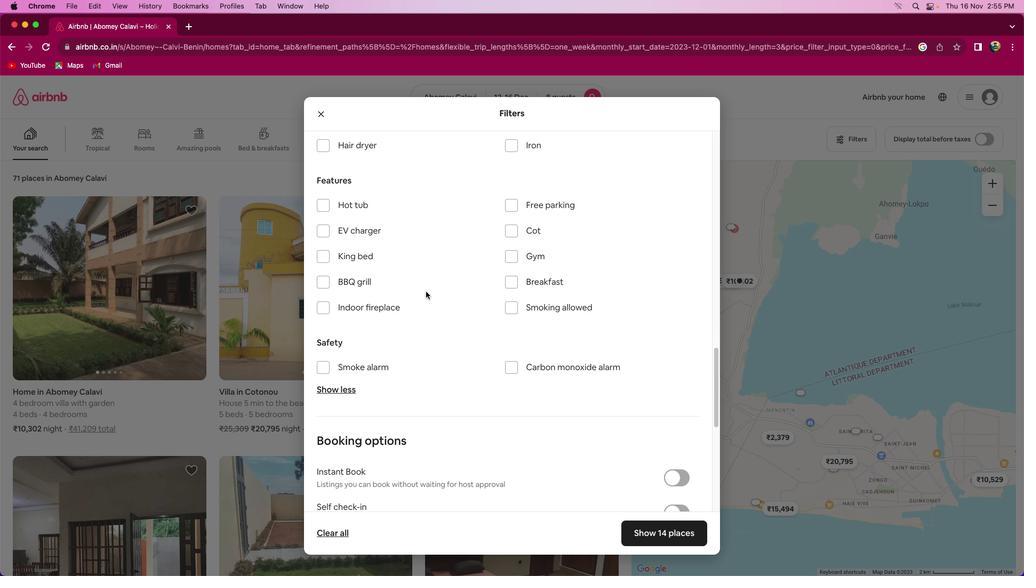 
Action: Mouse scrolled (426, 291) with delta (0, 0)
Screenshot: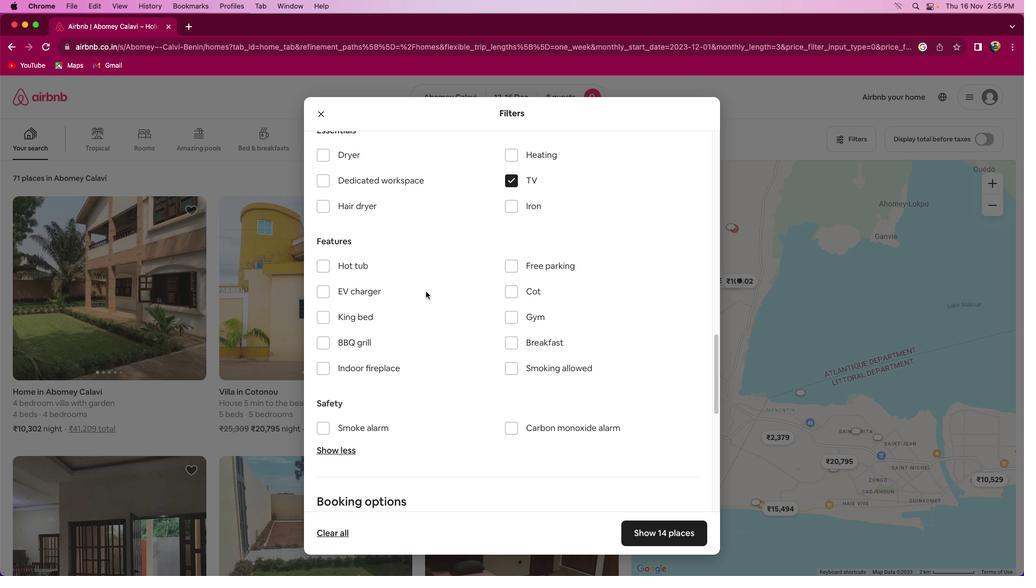 
Action: Mouse scrolled (426, 291) with delta (0, 0)
Screenshot: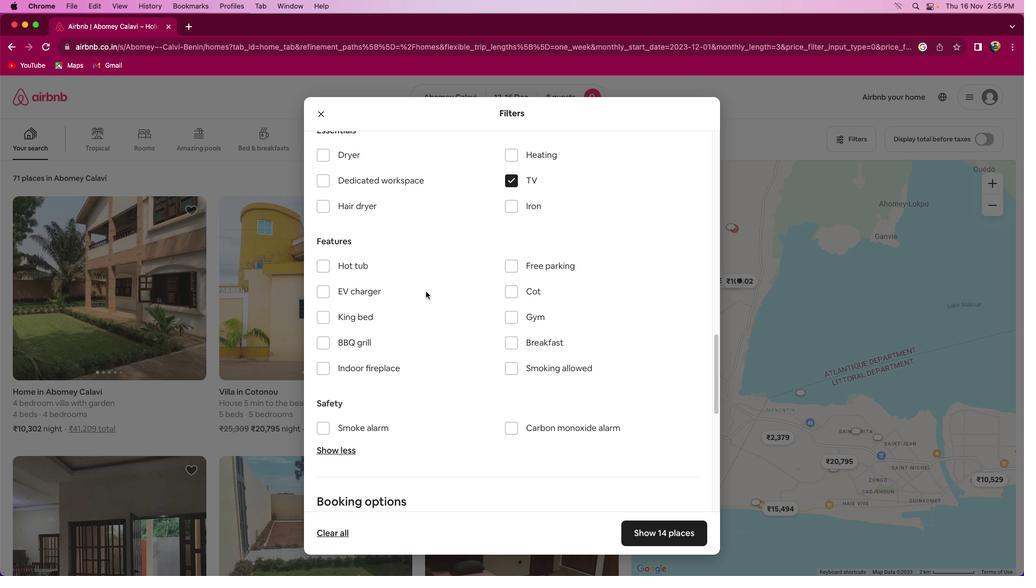 
Action: Mouse scrolled (426, 291) with delta (0, 1)
Screenshot: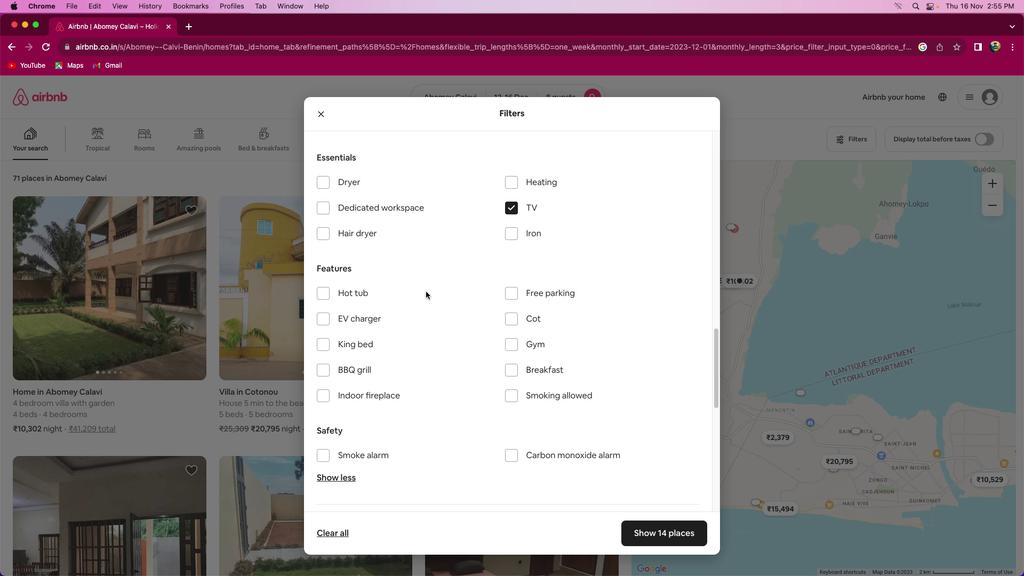 
Action: Mouse moved to (511, 310)
Screenshot: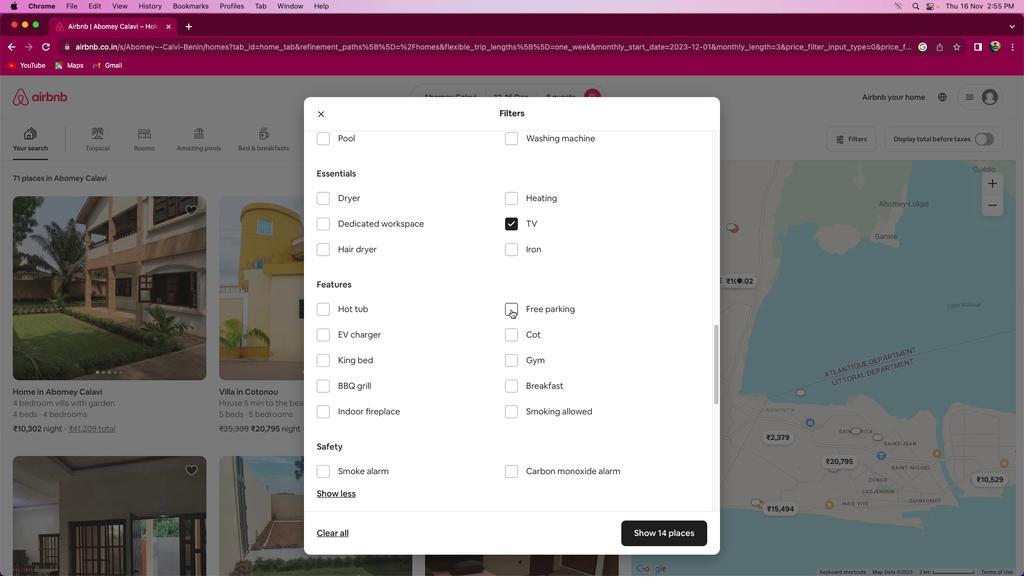 
Action: Mouse pressed left at (511, 310)
Screenshot: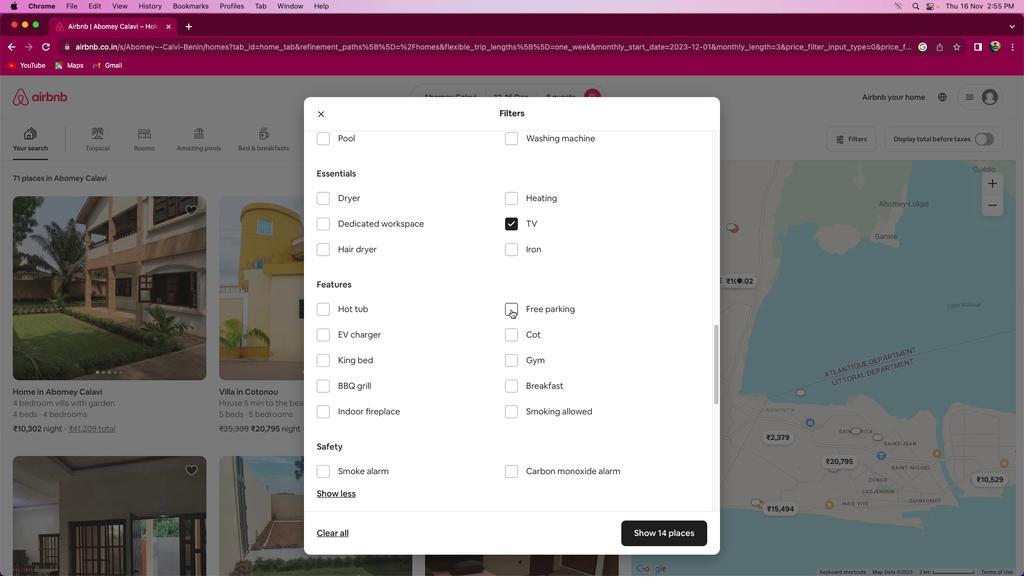 
Action: Mouse moved to (513, 310)
Screenshot: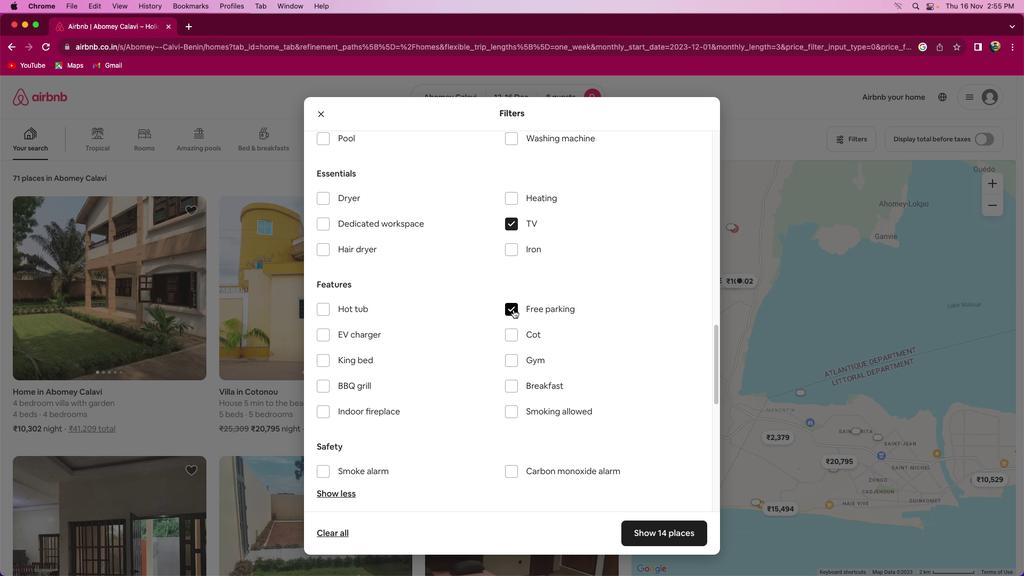 
Action: Mouse scrolled (513, 310) with delta (0, 0)
Screenshot: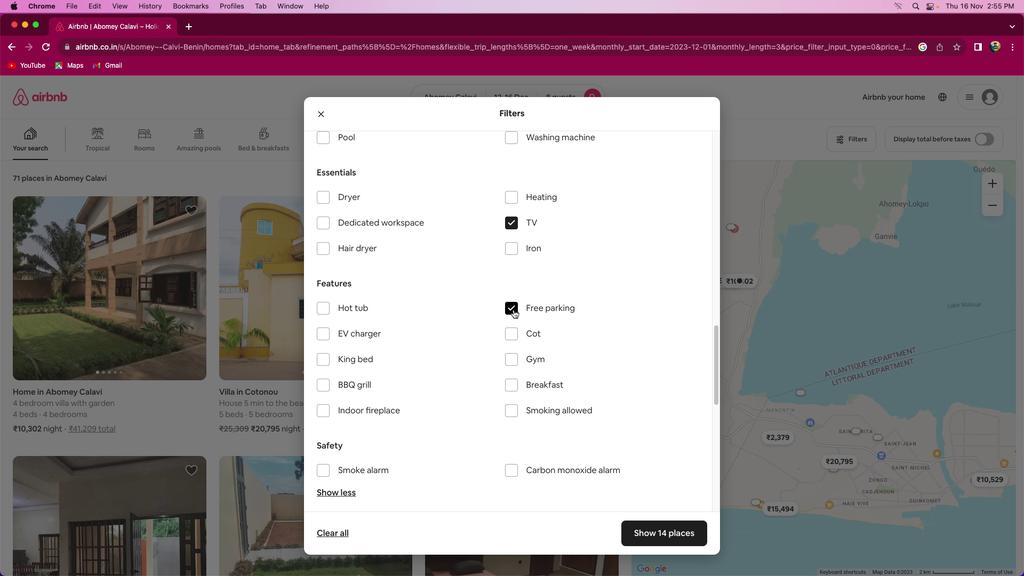 
Action: Mouse scrolled (513, 310) with delta (0, 0)
Screenshot: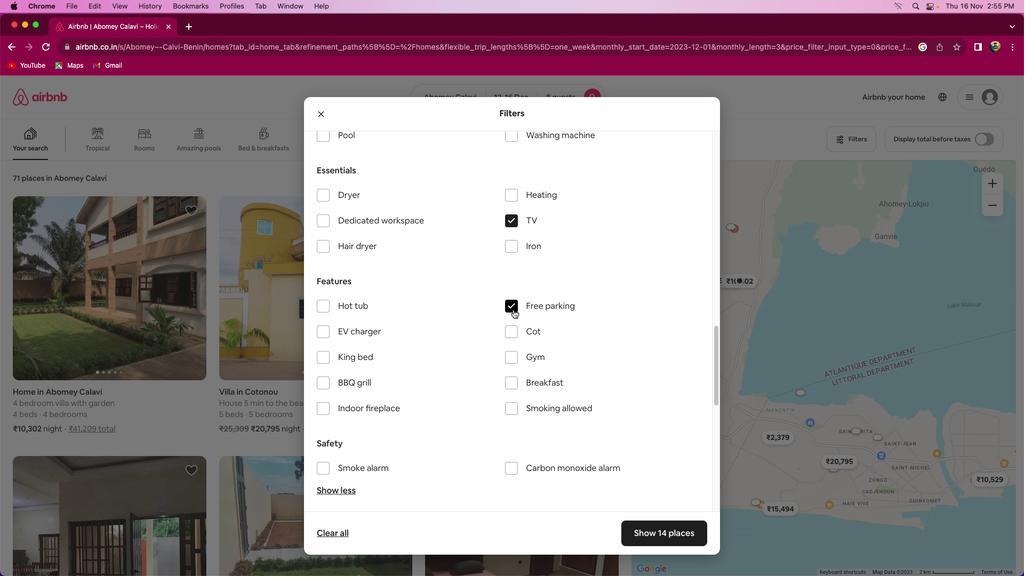 
Action: Mouse scrolled (513, 310) with delta (0, 0)
Screenshot: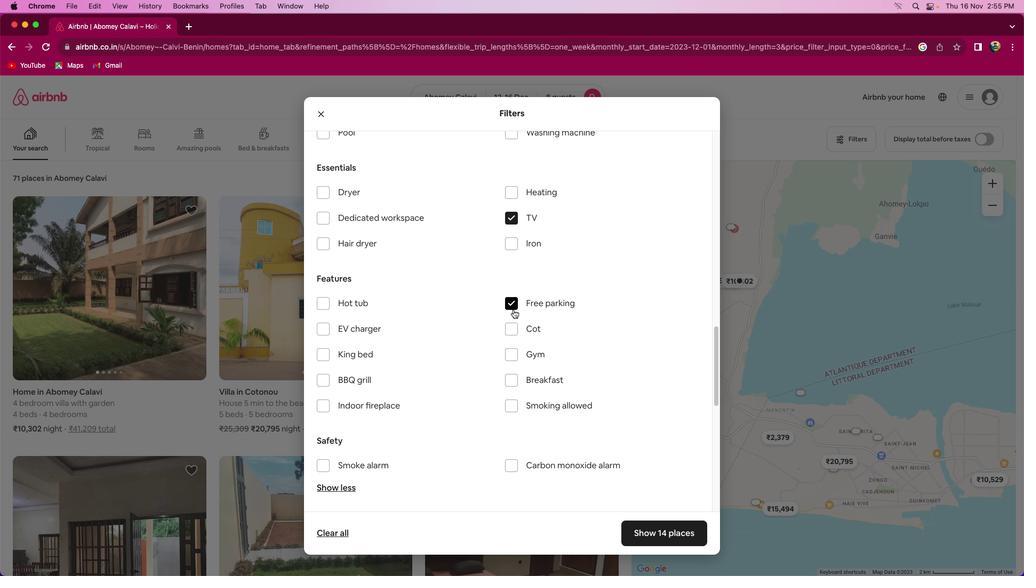 
Action: Mouse moved to (483, 320)
Screenshot: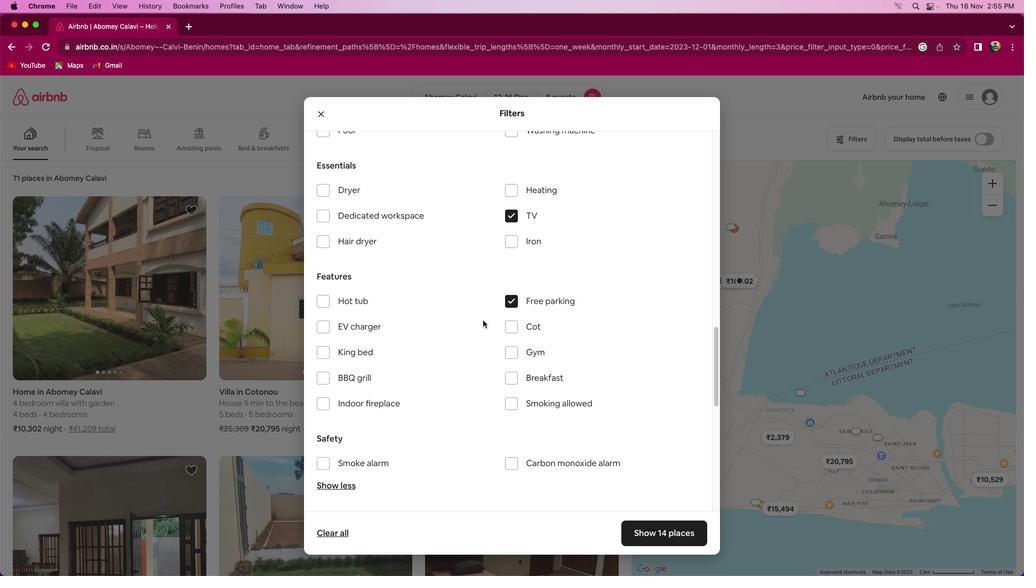 
Action: Mouse scrolled (483, 320) with delta (0, 0)
Screenshot: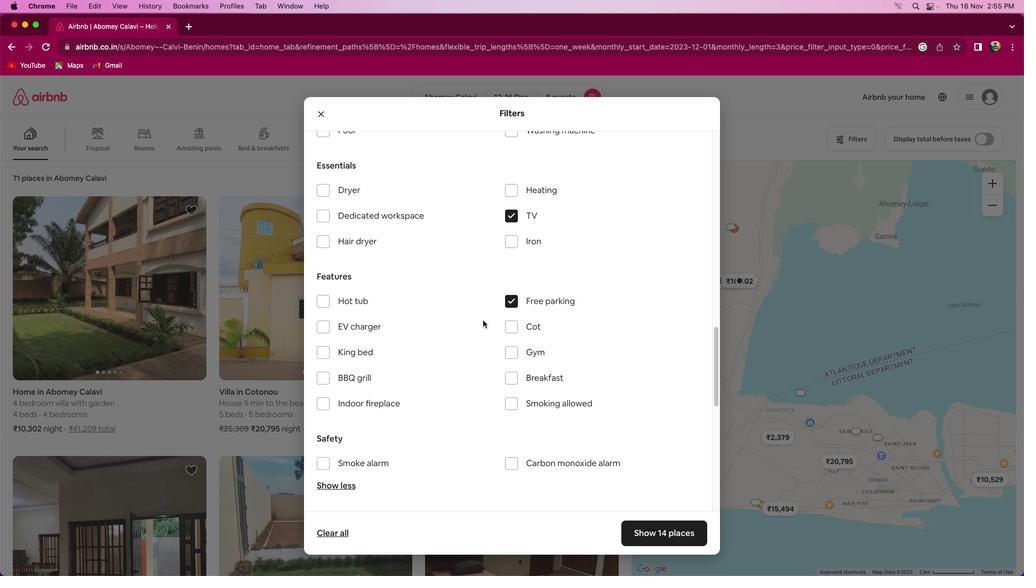 
Action: Mouse scrolled (483, 320) with delta (0, 0)
Screenshot: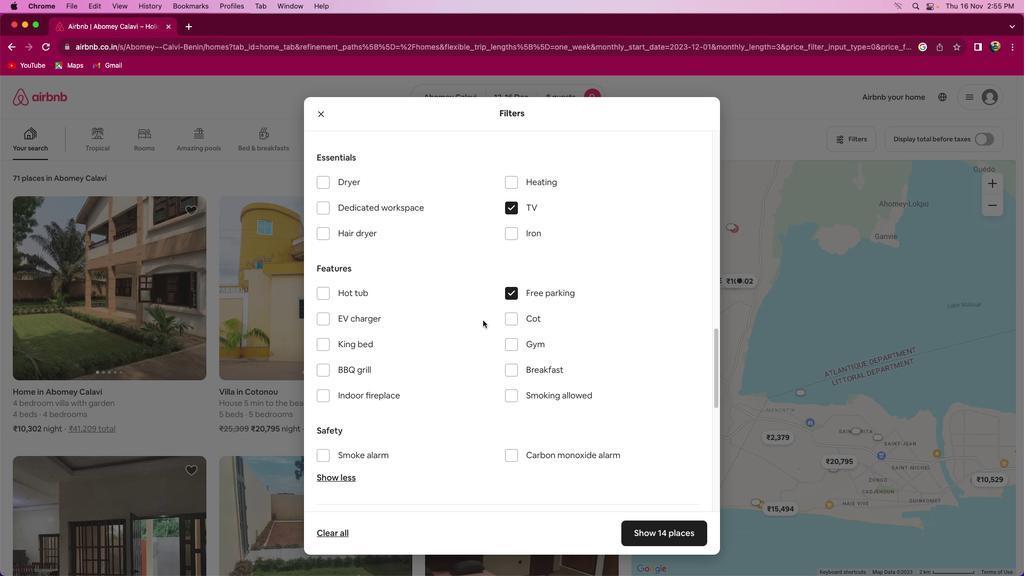 
Action: Mouse scrolled (483, 320) with delta (0, 0)
Screenshot: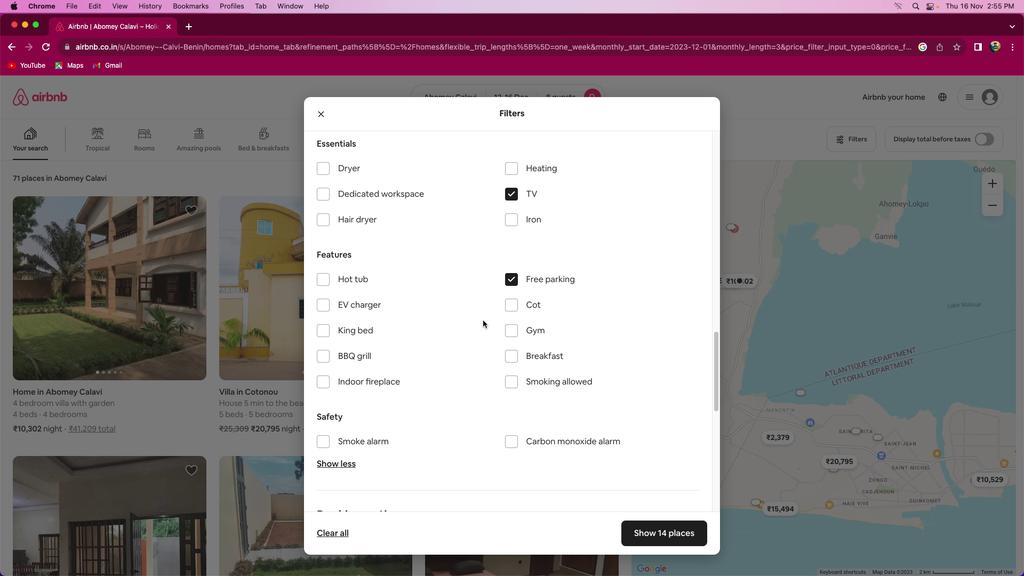 
Action: Mouse moved to (513, 321)
Screenshot: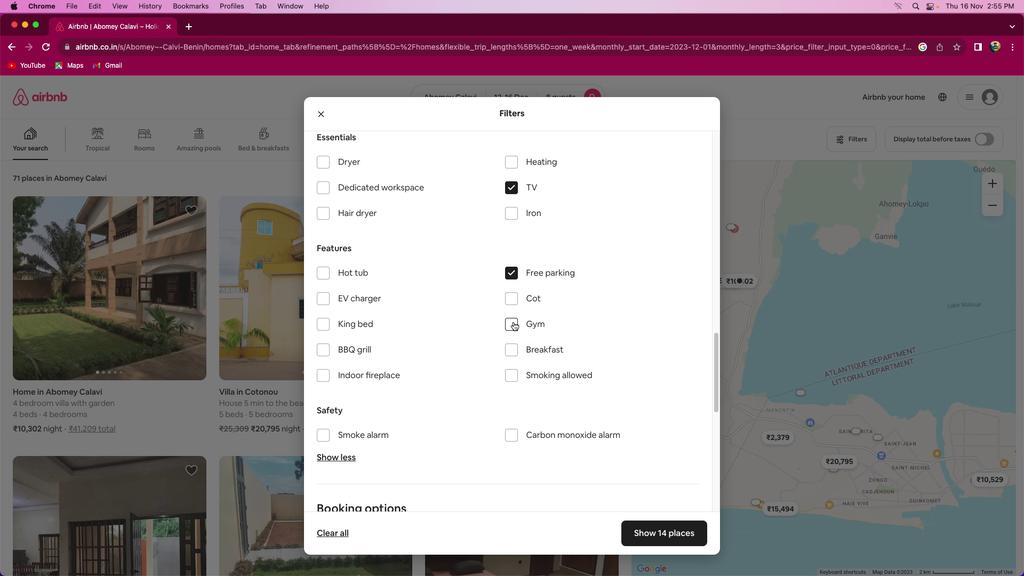 
Action: Mouse pressed left at (513, 321)
Screenshot: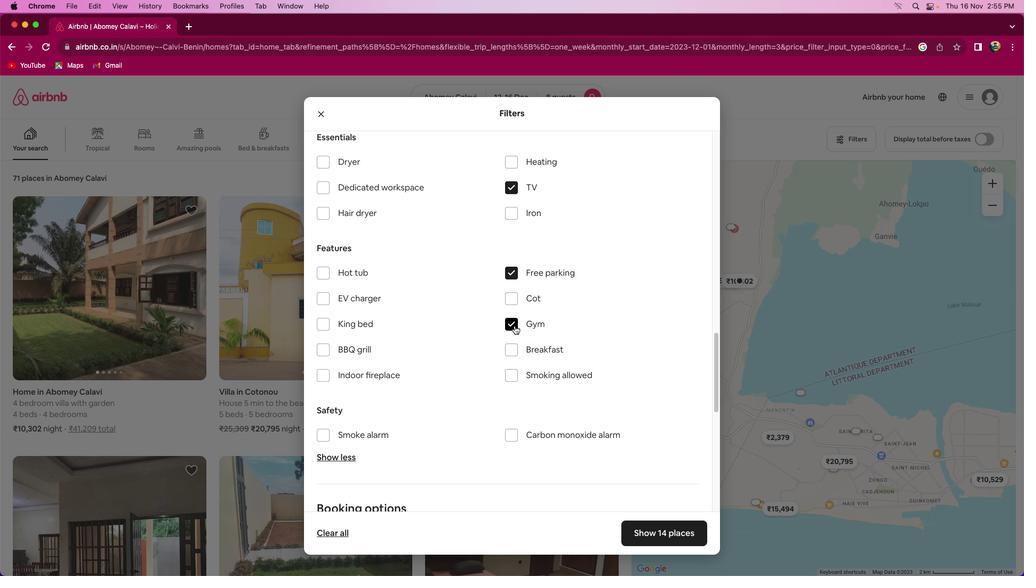 
Action: Mouse moved to (515, 346)
Screenshot: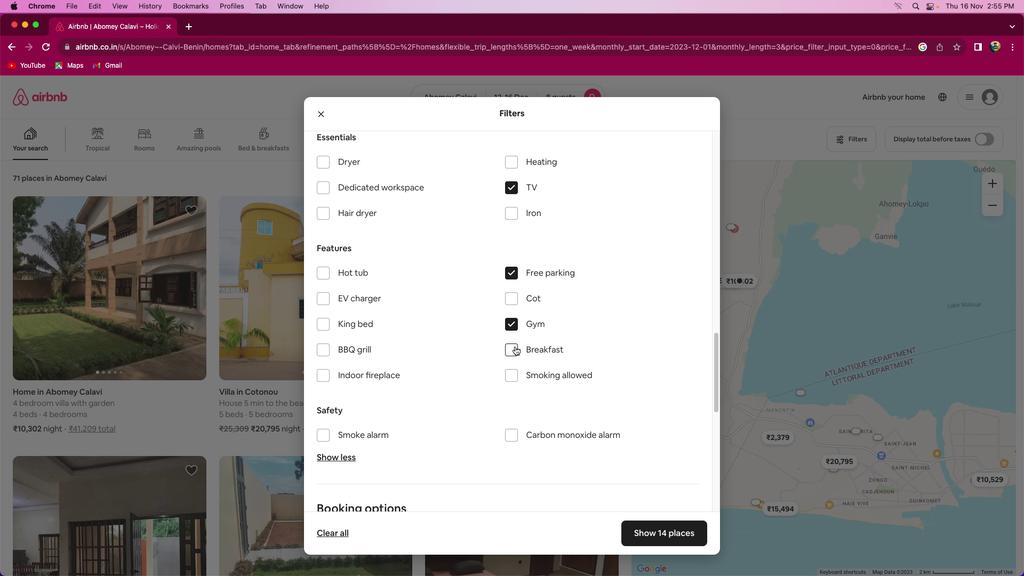 
Action: Mouse pressed left at (515, 346)
Screenshot: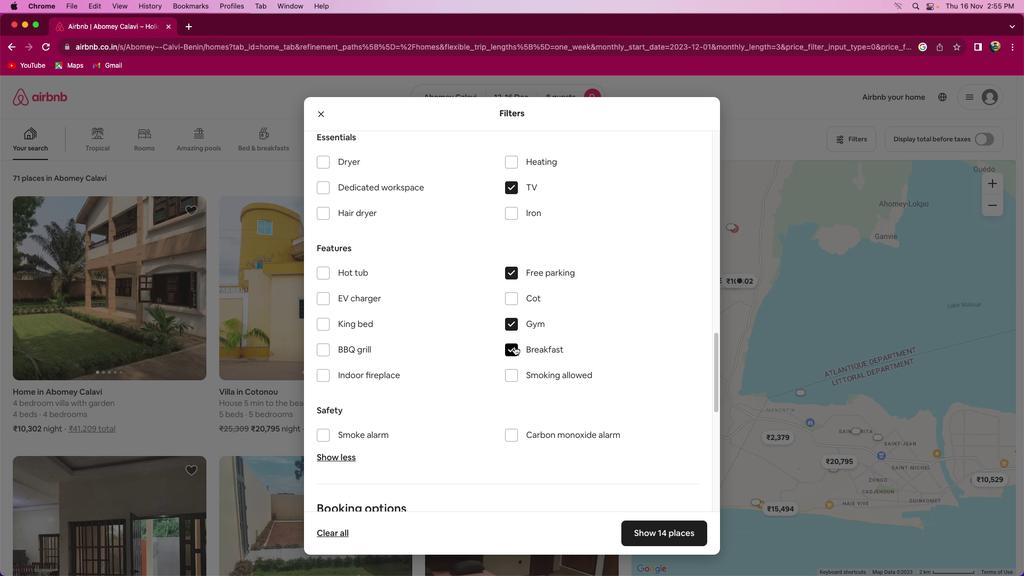 
Action: Mouse moved to (516, 342)
Screenshot: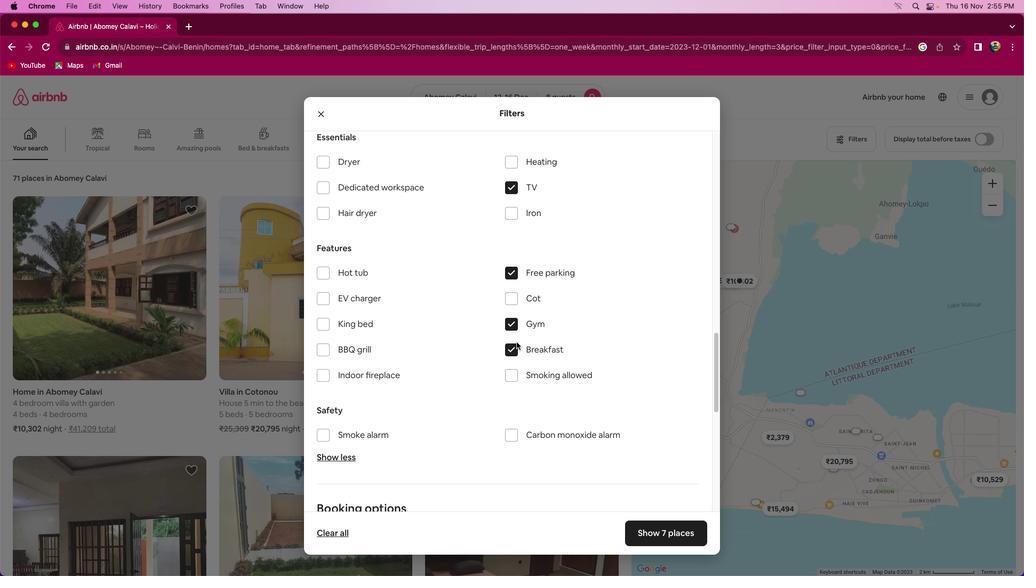 
Action: Mouse scrolled (516, 342) with delta (0, 0)
Screenshot: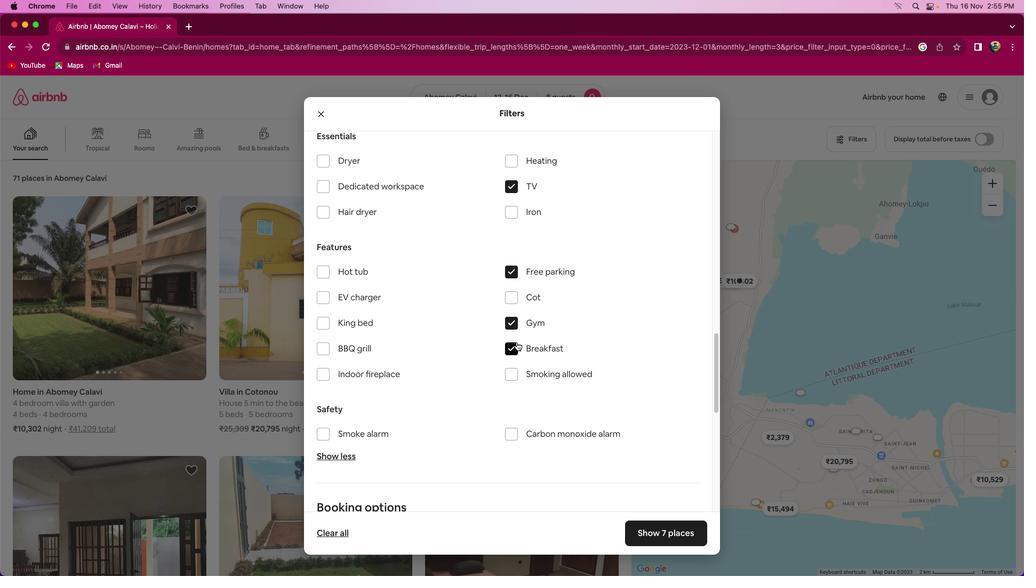 
Action: Mouse moved to (516, 342)
Screenshot: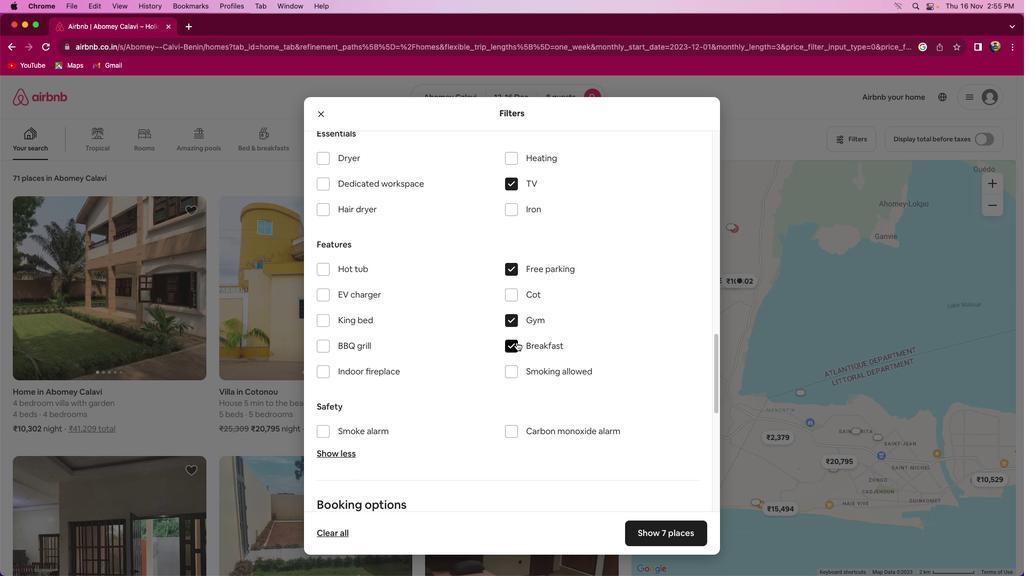 
Action: Mouse scrolled (516, 342) with delta (0, 0)
Screenshot: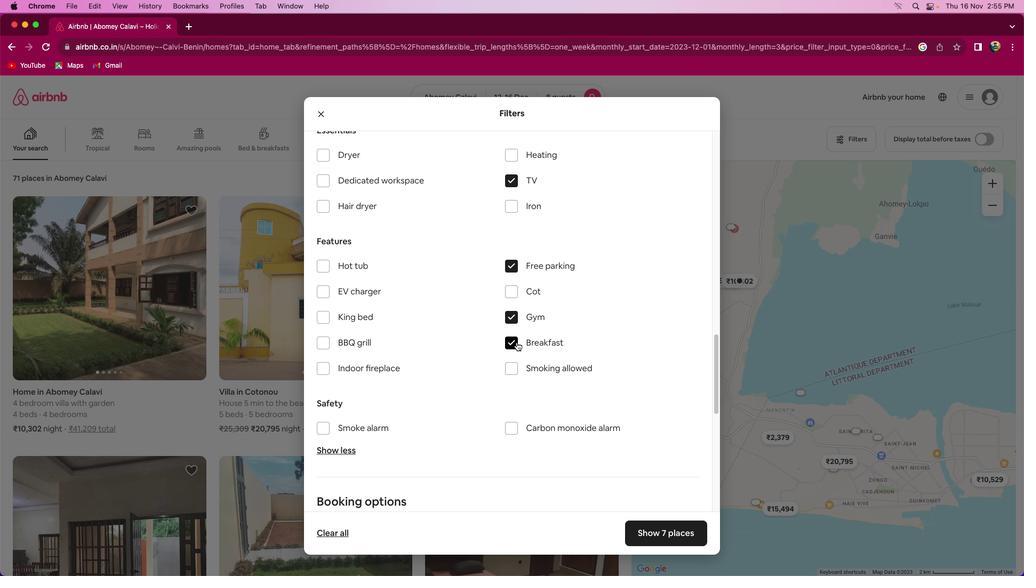 
Action: Mouse scrolled (516, 342) with delta (0, 0)
Screenshot: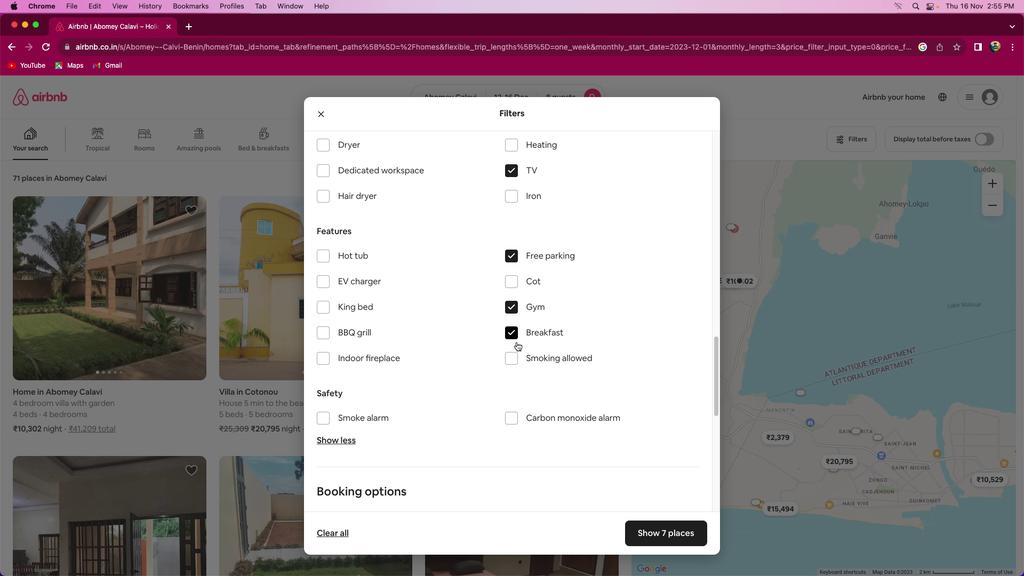 
Action: Mouse moved to (476, 341)
Screenshot: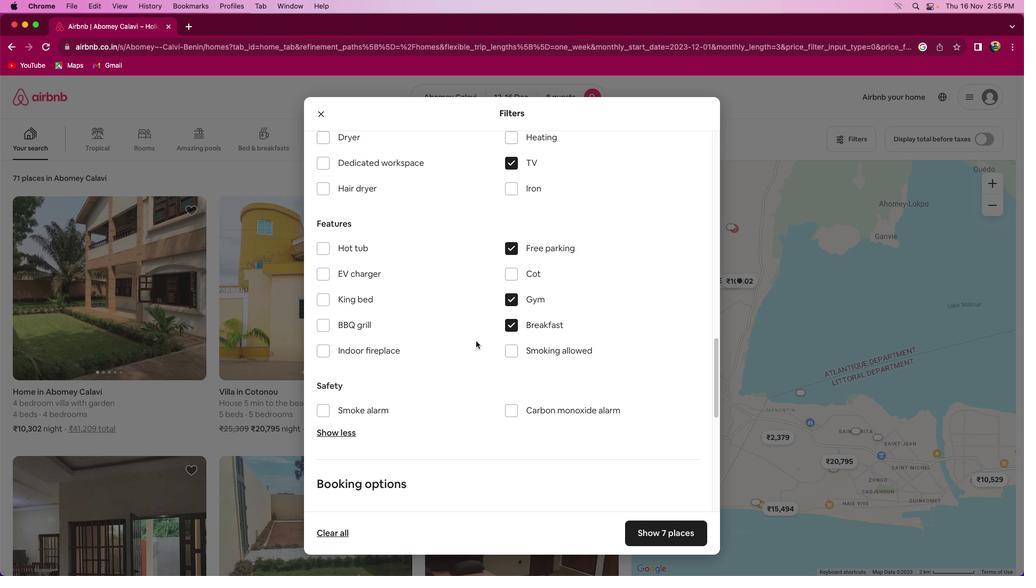 
Action: Mouse scrolled (476, 341) with delta (0, 0)
Screenshot: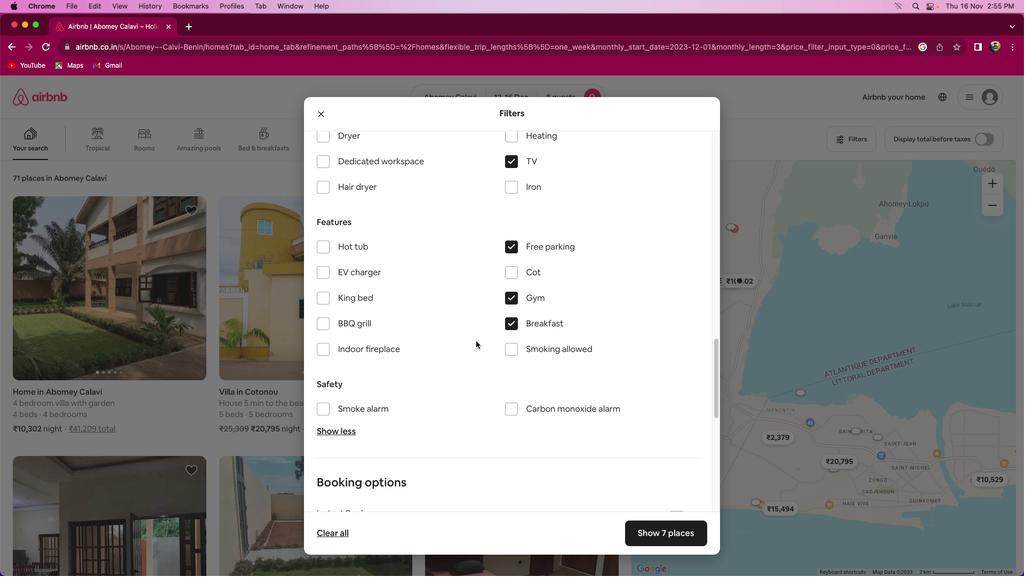 
Action: Mouse scrolled (476, 341) with delta (0, 0)
Screenshot: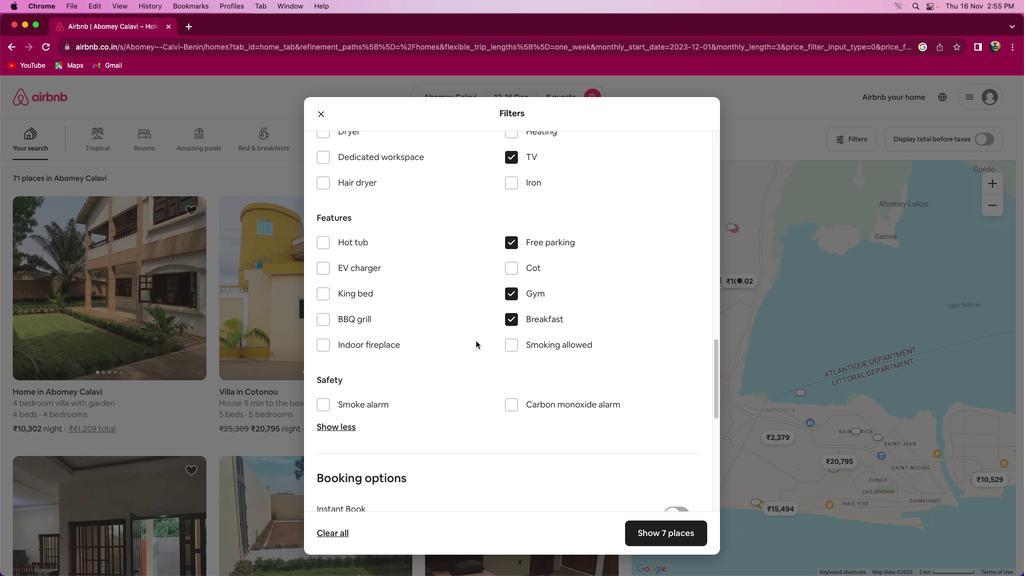 
Action: Mouse scrolled (476, 341) with delta (0, 0)
Screenshot: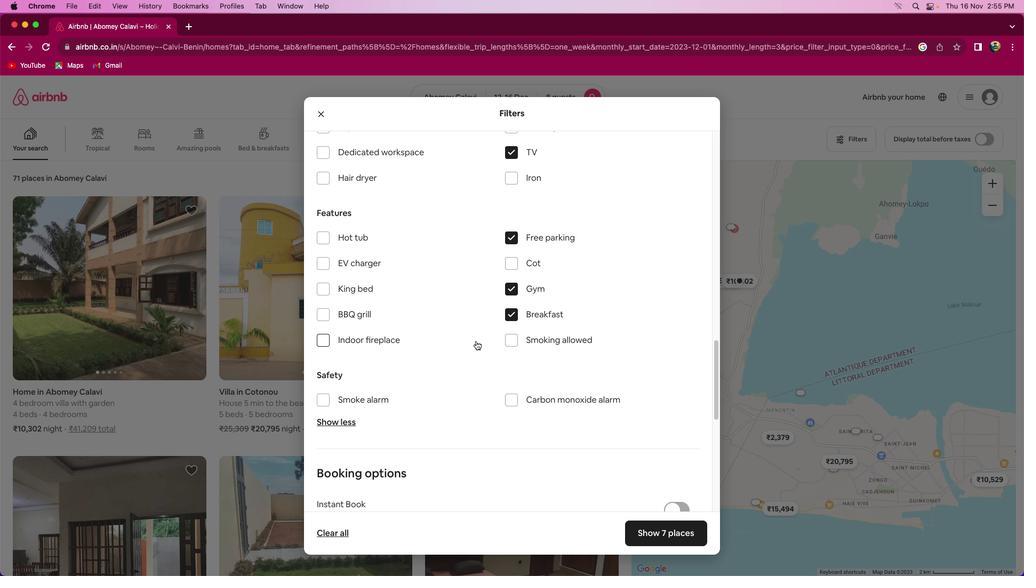 
Action: Mouse scrolled (476, 341) with delta (0, 0)
Screenshot: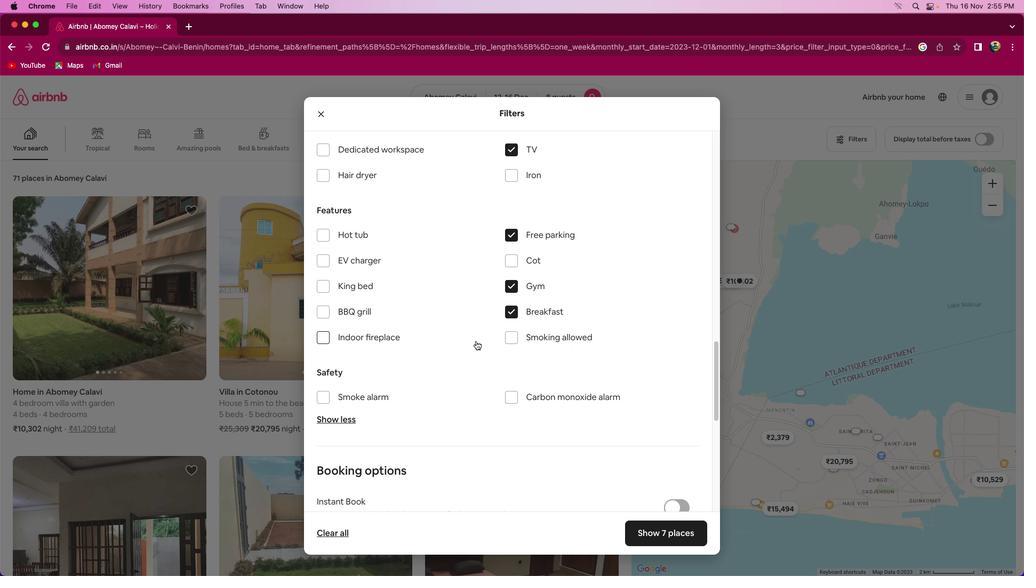
Action: Mouse scrolled (476, 341) with delta (0, 0)
Screenshot: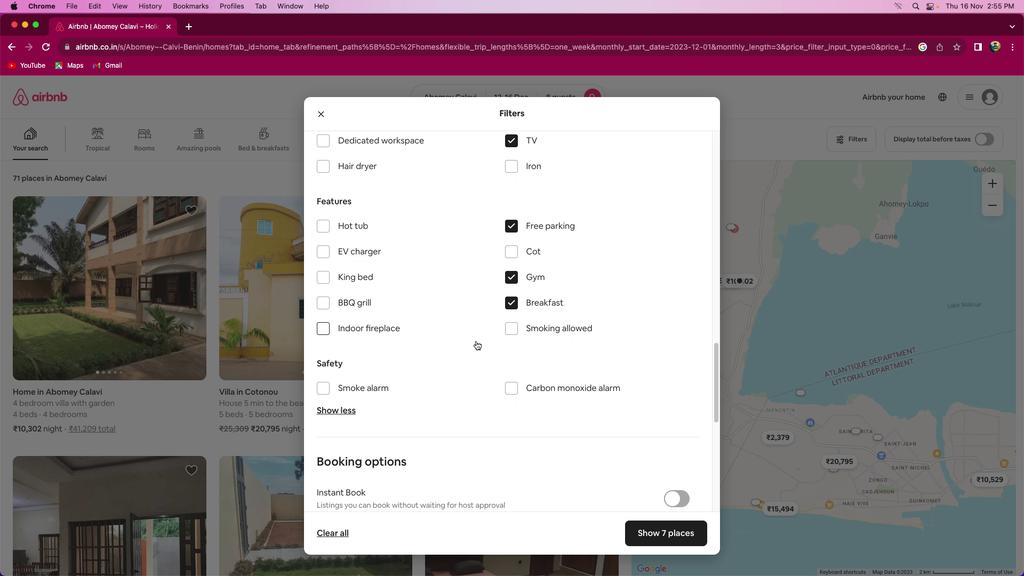 
Action: Mouse scrolled (476, 341) with delta (0, 0)
Screenshot: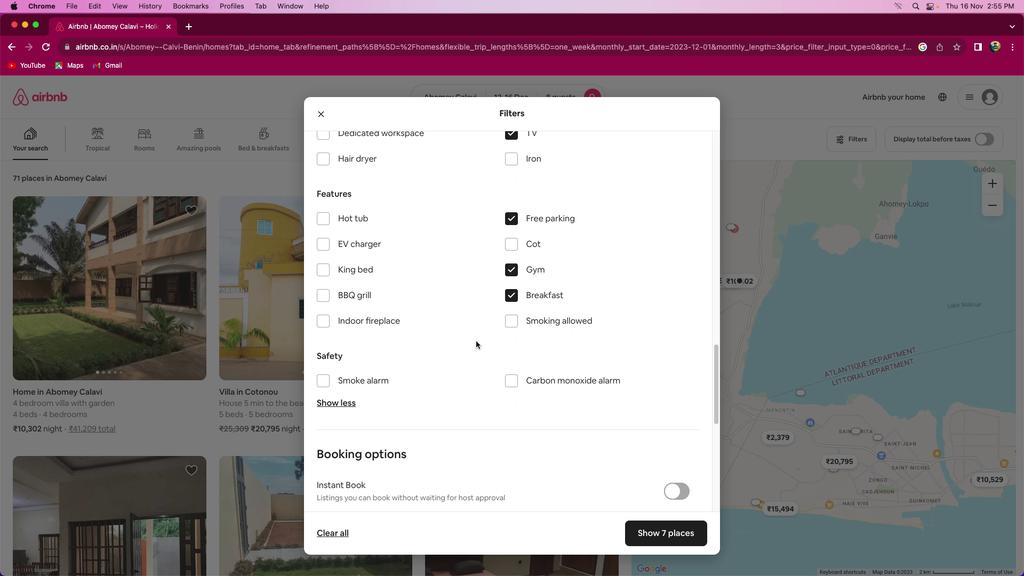 
Action: Mouse scrolled (476, 341) with delta (0, 0)
Screenshot: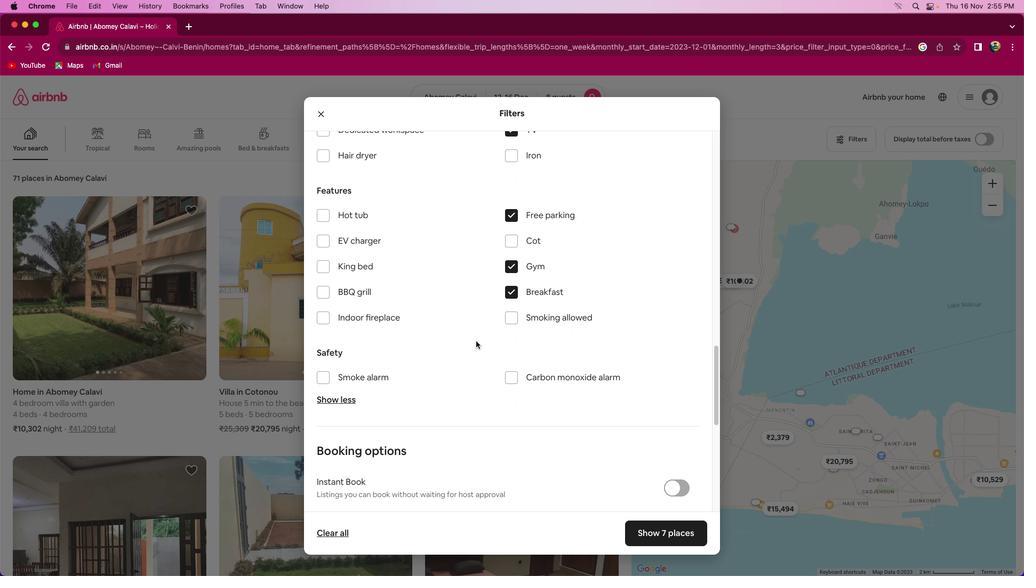 
Action: Mouse moved to (641, 529)
Screenshot: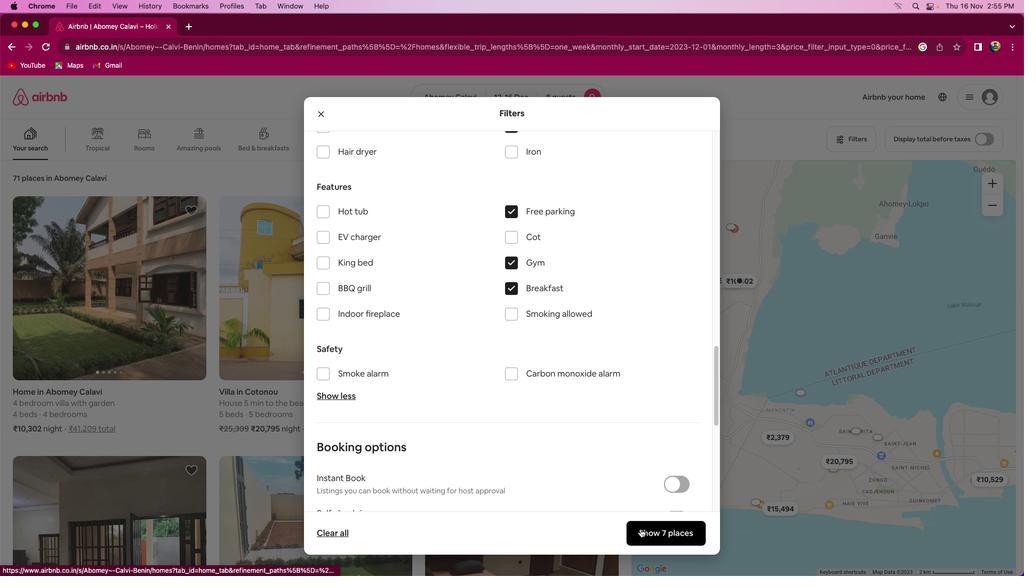 
Action: Mouse pressed left at (641, 529)
Screenshot: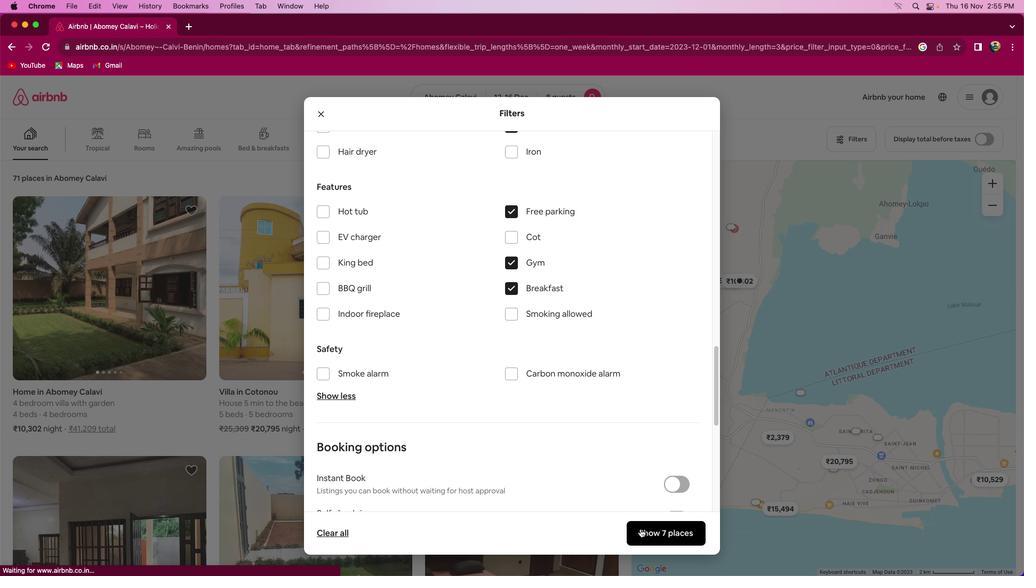 
Action: Mouse moved to (380, 337)
Screenshot: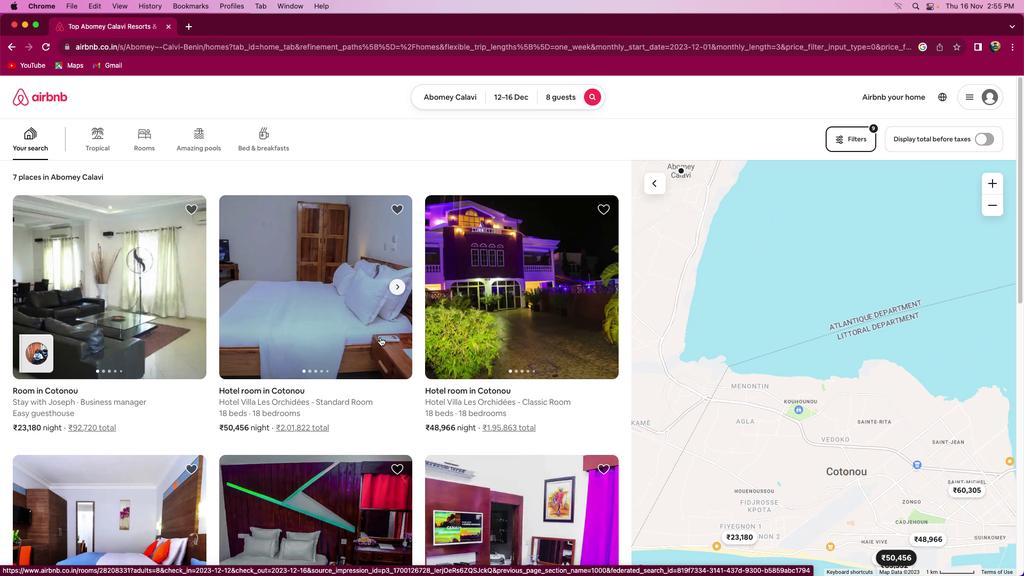 
Action: Mouse scrolled (380, 337) with delta (0, 0)
Screenshot: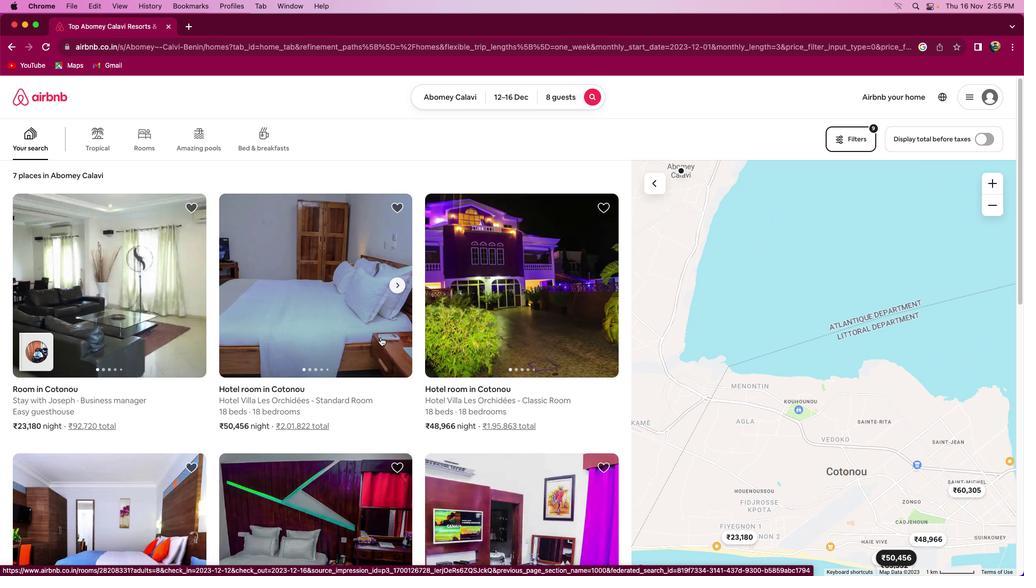 
Action: Mouse moved to (380, 337)
Screenshot: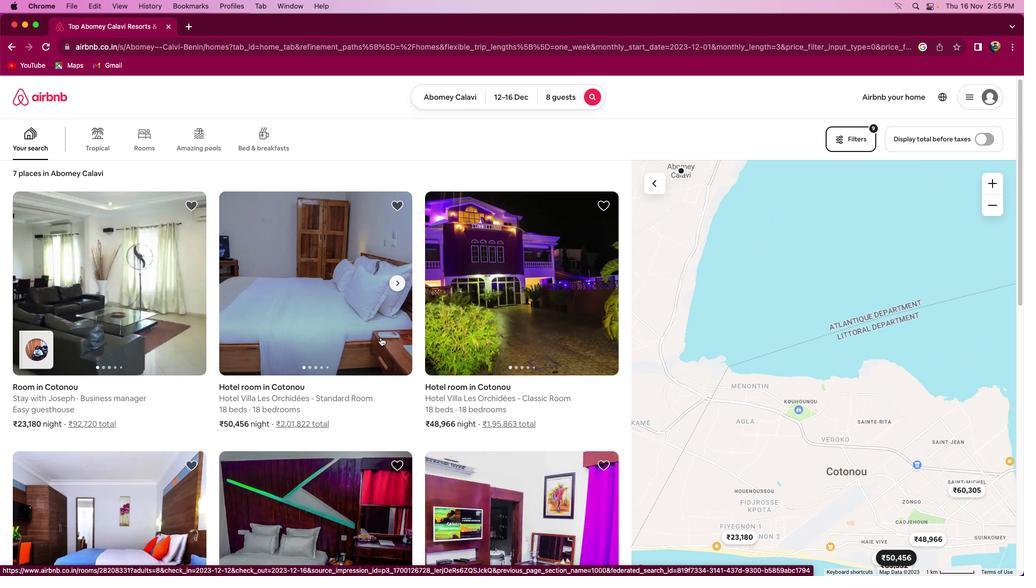 
Action: Mouse scrolled (380, 337) with delta (0, 0)
Screenshot: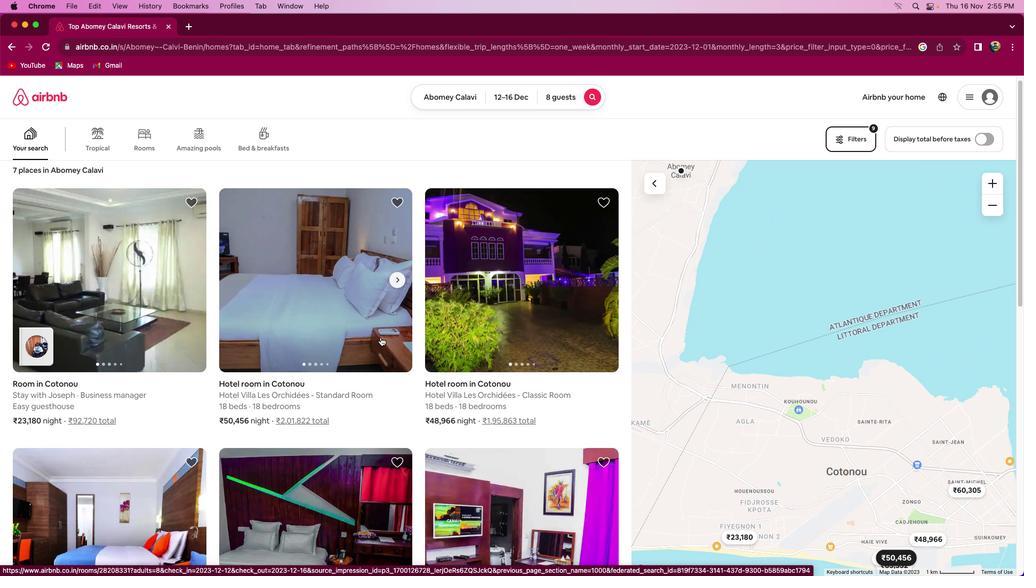 
Action: Mouse moved to (380, 337)
Screenshot: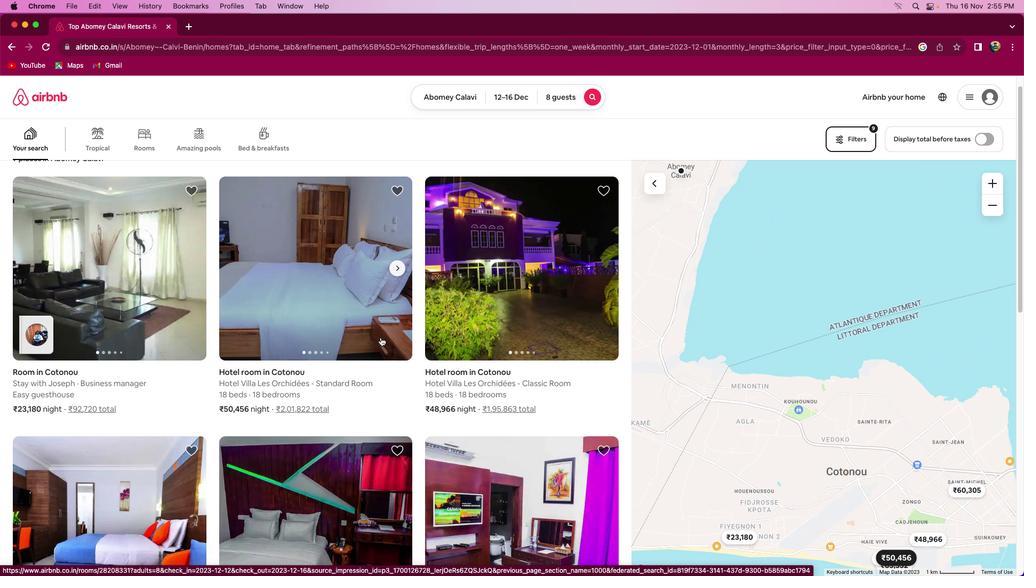 
Action: Mouse scrolled (380, 337) with delta (0, 0)
Screenshot: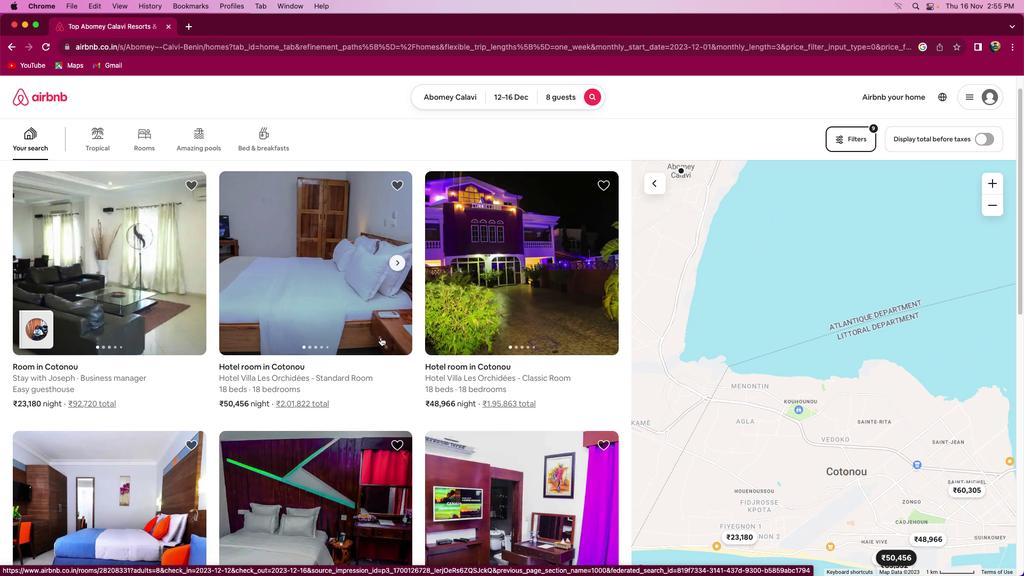 
Action: Mouse moved to (380, 337)
Screenshot: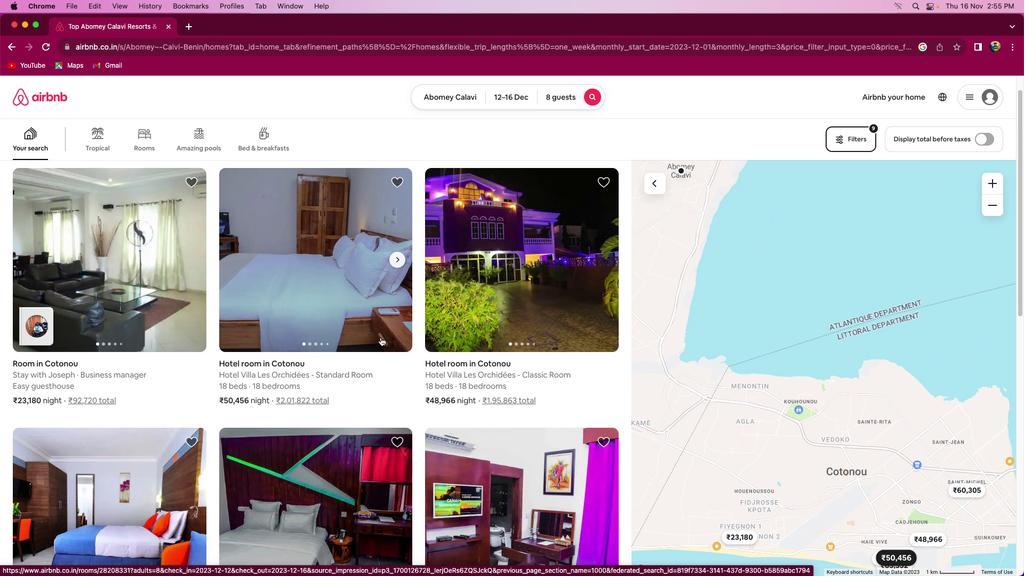 
Action: Mouse scrolled (380, 337) with delta (0, 0)
Screenshot: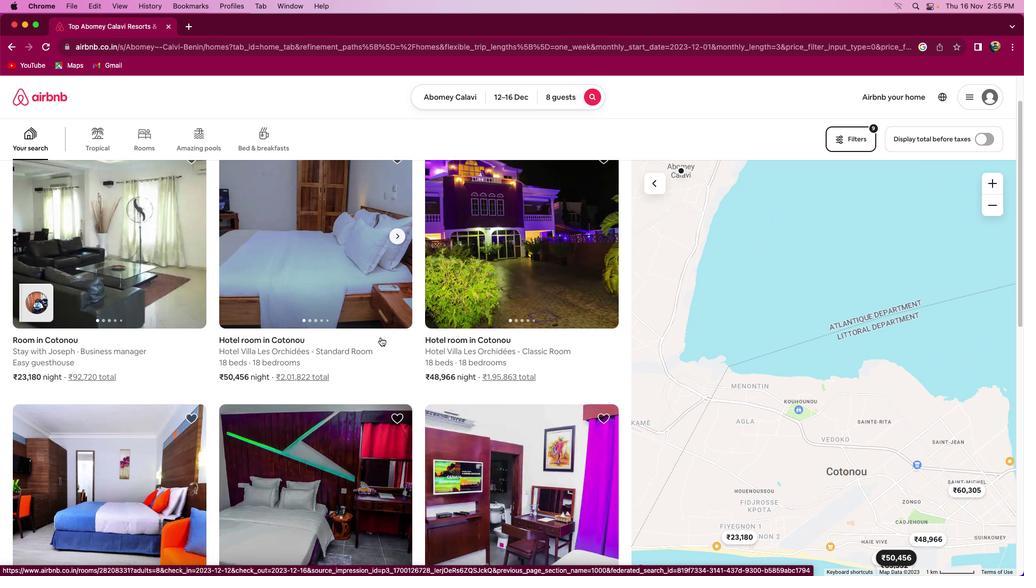 
Action: Mouse scrolled (380, 337) with delta (0, 0)
Screenshot: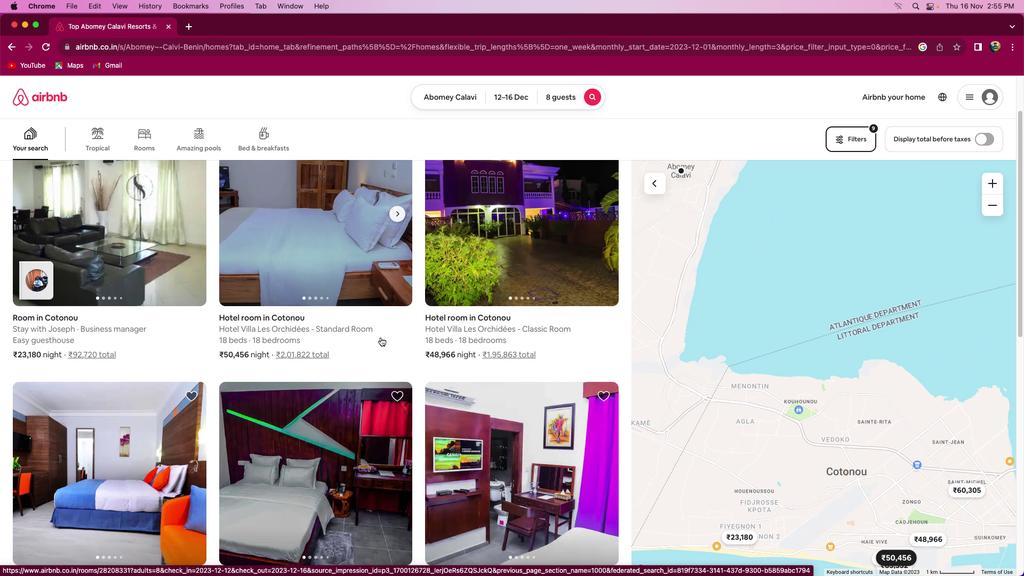 
Action: Mouse scrolled (380, 337) with delta (0, -1)
Screenshot: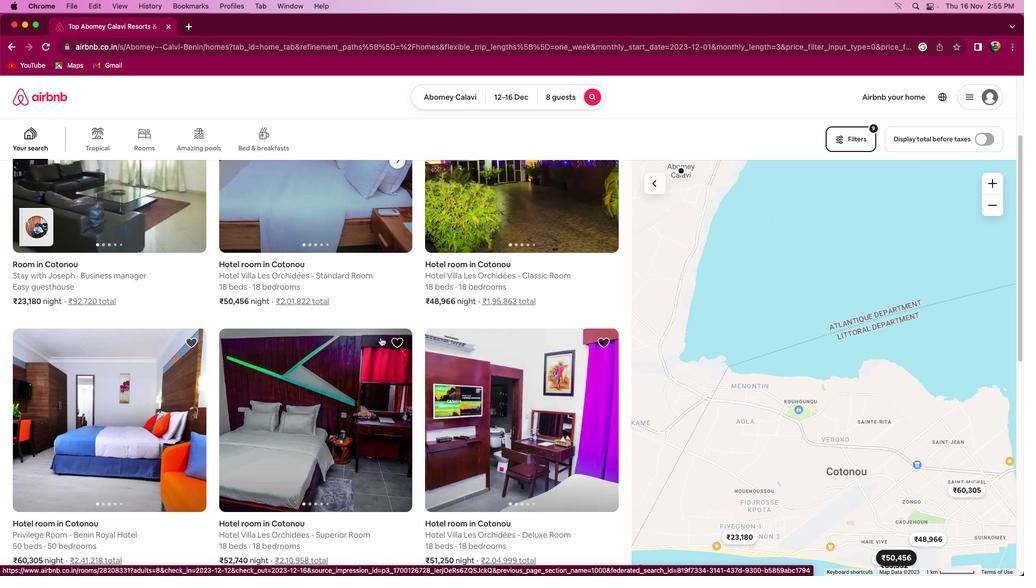 
Action: Mouse scrolled (380, 337) with delta (0, -1)
Screenshot: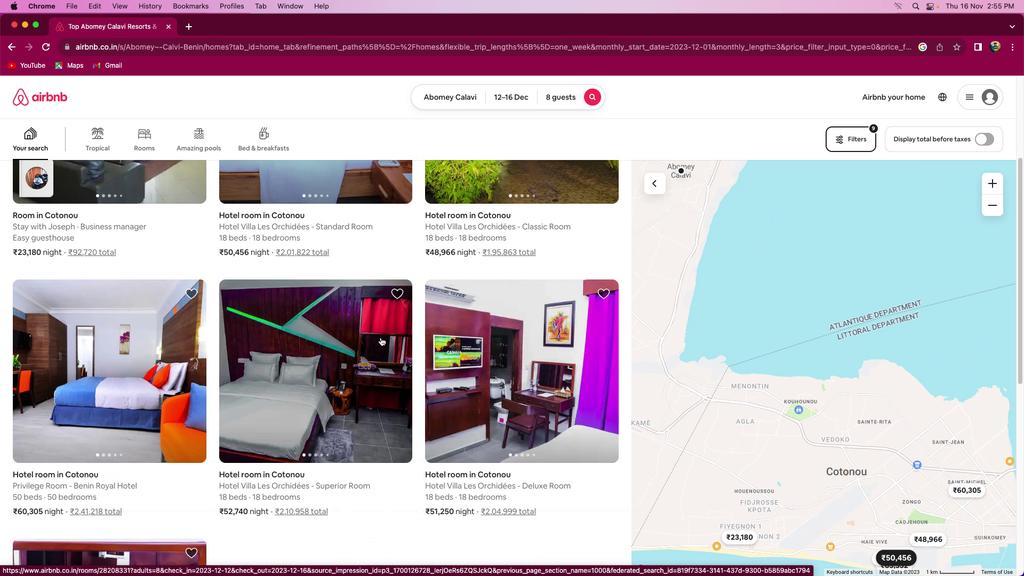 
Action: Mouse scrolled (380, 337) with delta (0, 0)
Screenshot: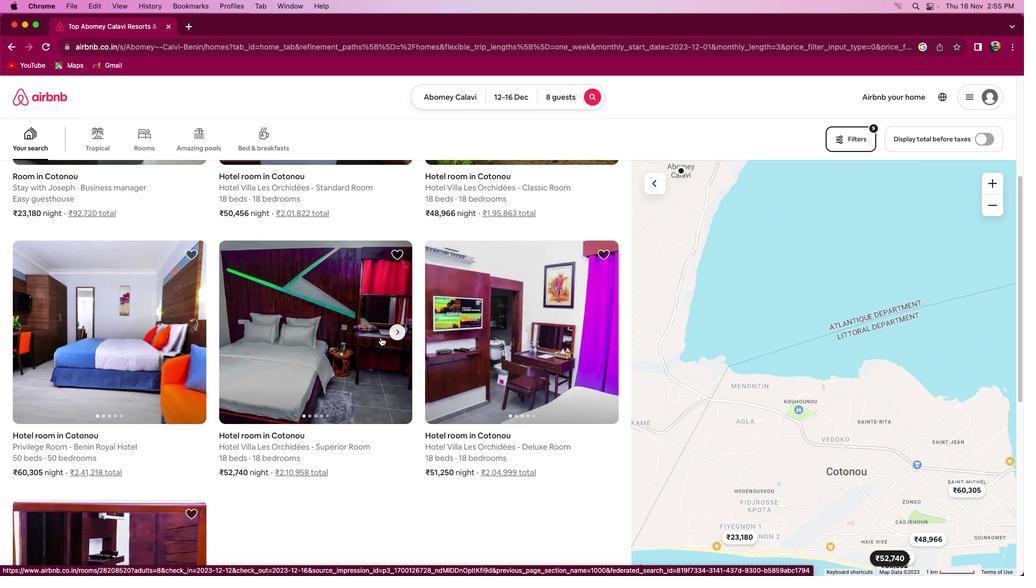 
Action: Mouse scrolled (380, 337) with delta (0, 0)
Screenshot: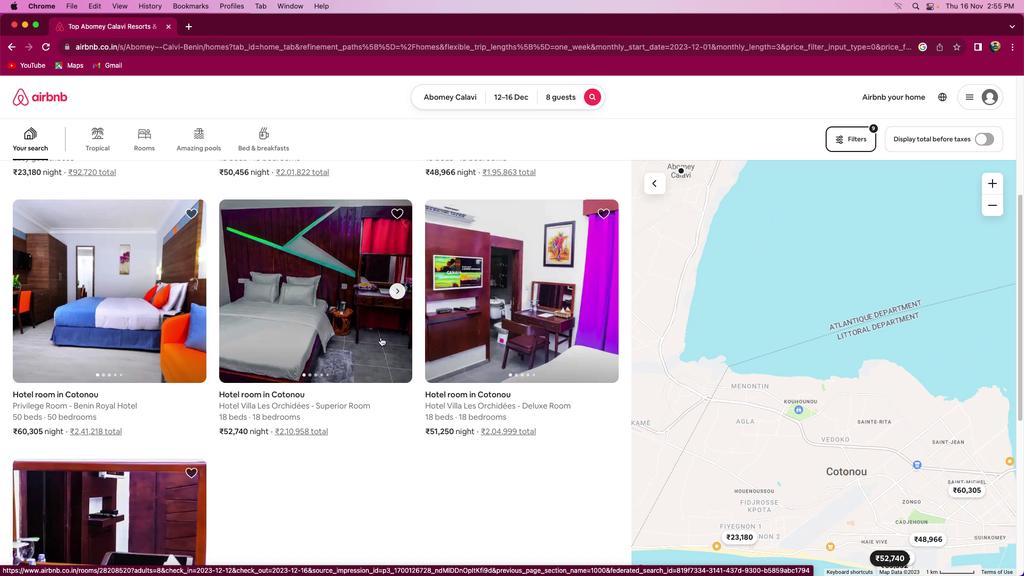 
Action: Mouse scrolled (380, 337) with delta (0, -1)
Screenshot: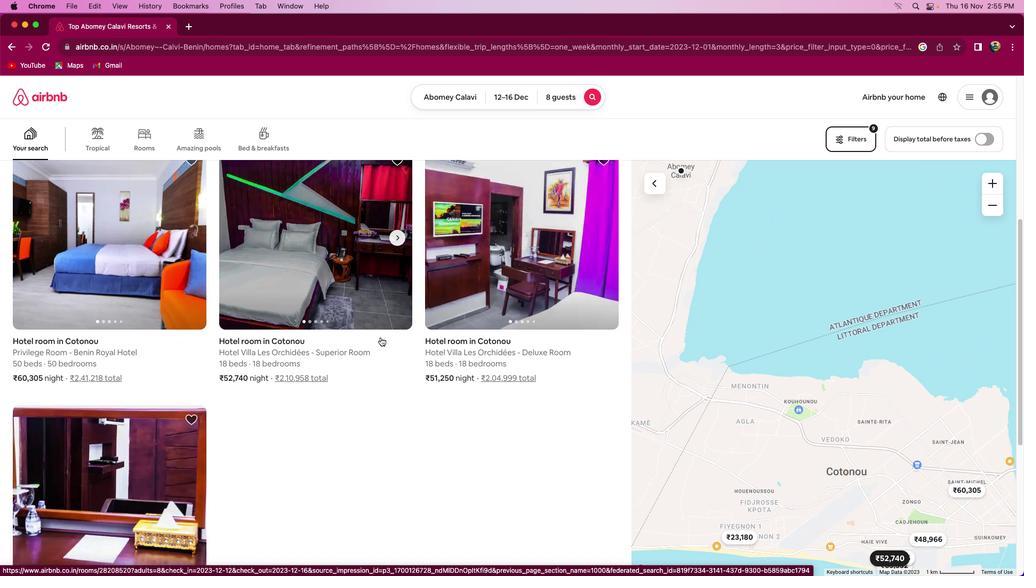 
Action: Mouse scrolled (380, 337) with delta (0, -2)
Screenshot: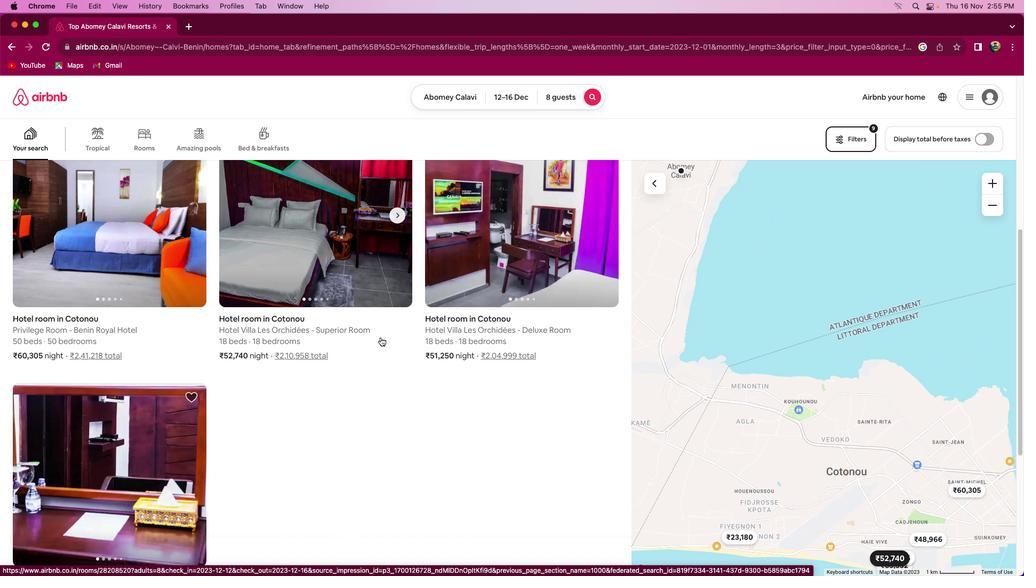 
Action: Mouse scrolled (380, 337) with delta (0, 0)
Screenshot: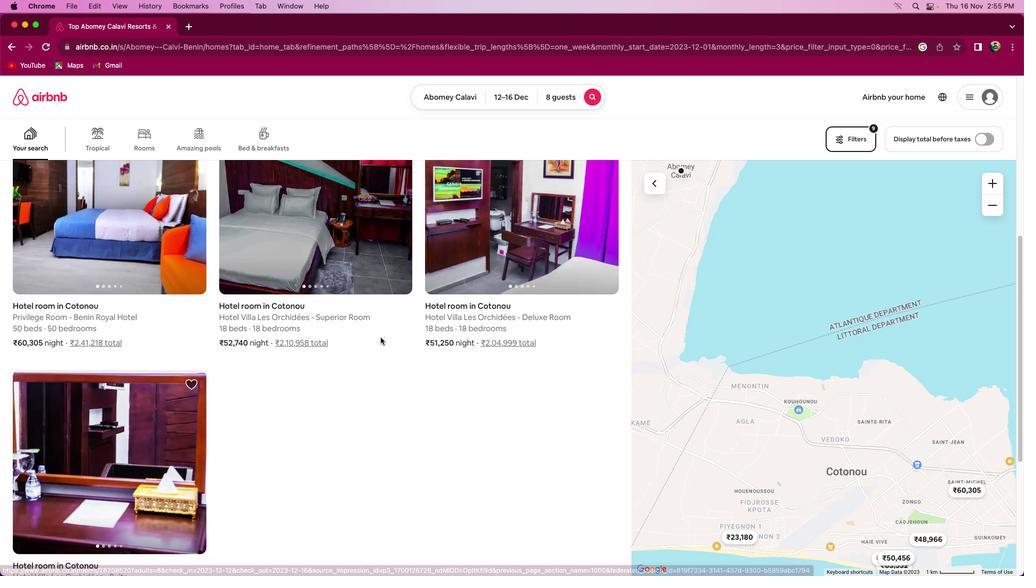 
Action: Mouse scrolled (380, 337) with delta (0, 0)
Screenshot: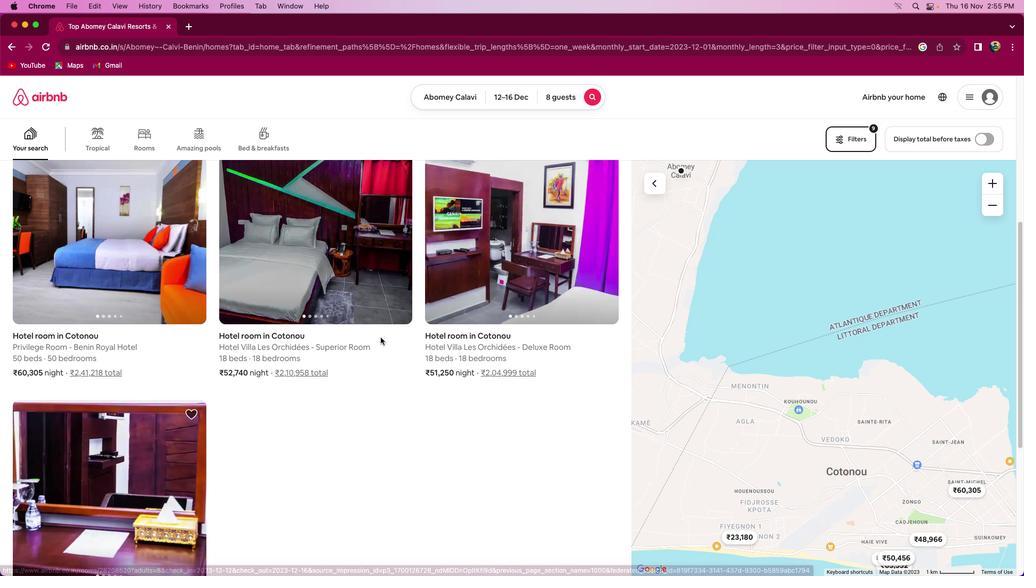 
Action: Mouse scrolled (380, 337) with delta (0, 1)
Screenshot: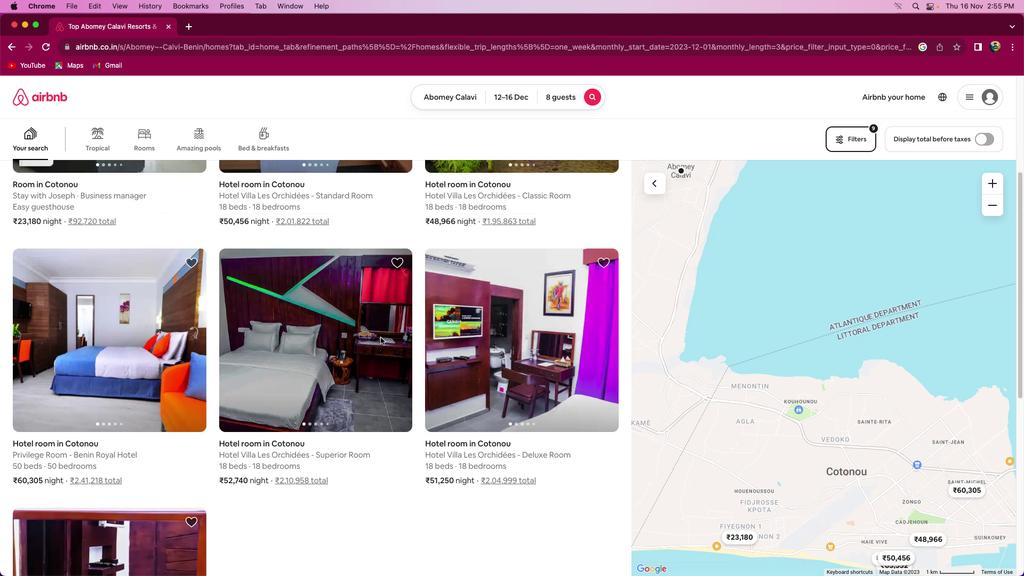 
Action: Mouse scrolled (380, 337) with delta (0, 2)
Screenshot: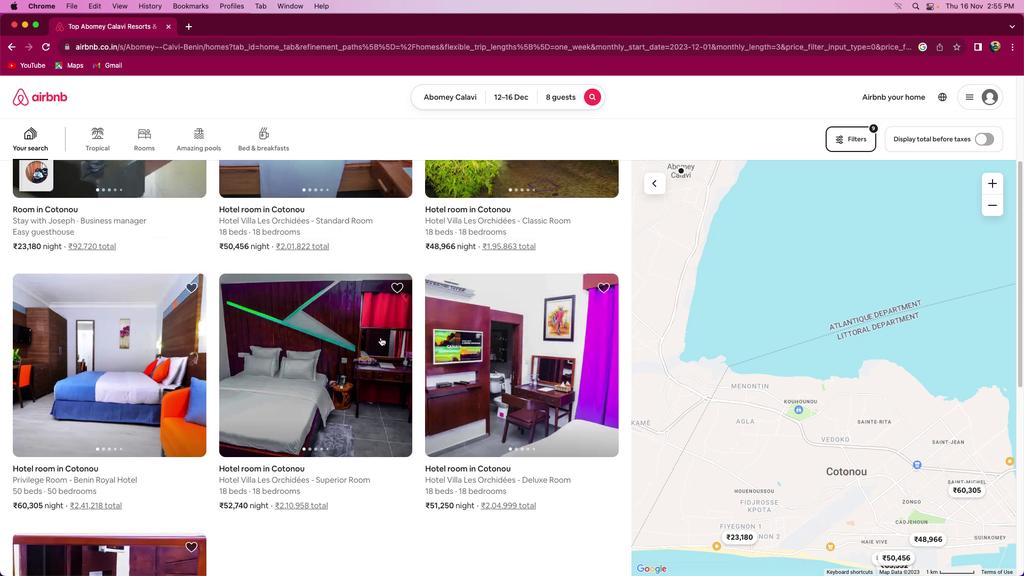 
Action: Mouse scrolled (380, 337) with delta (0, 0)
Screenshot: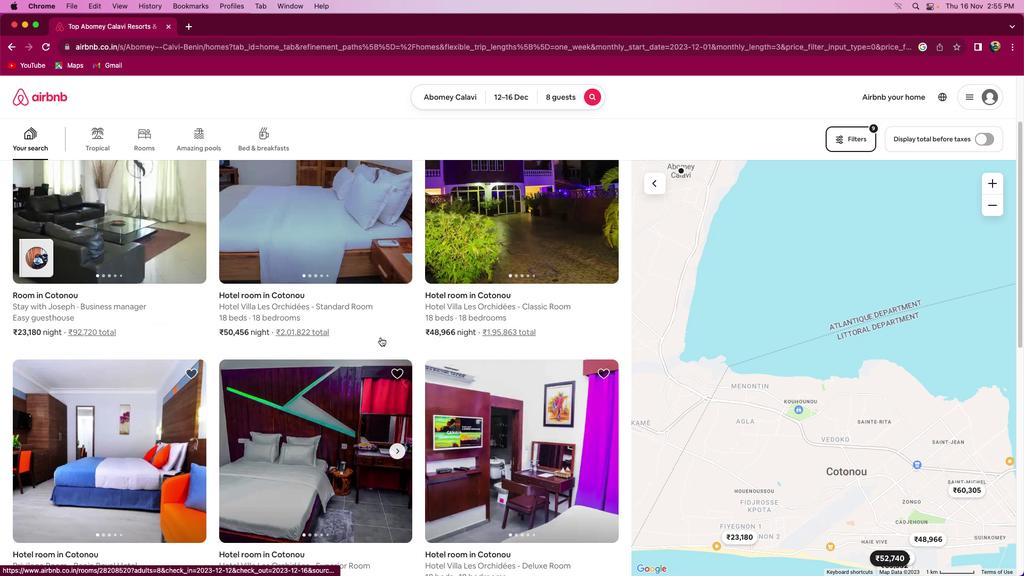 
Action: Mouse scrolled (380, 337) with delta (0, 0)
Screenshot: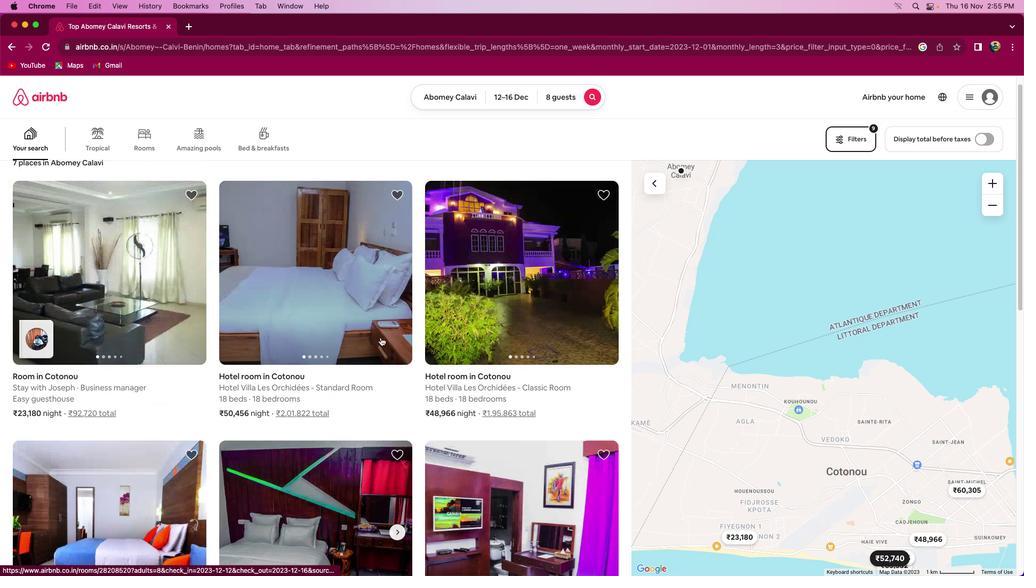 
Action: Mouse scrolled (380, 337) with delta (0, 1)
Screenshot: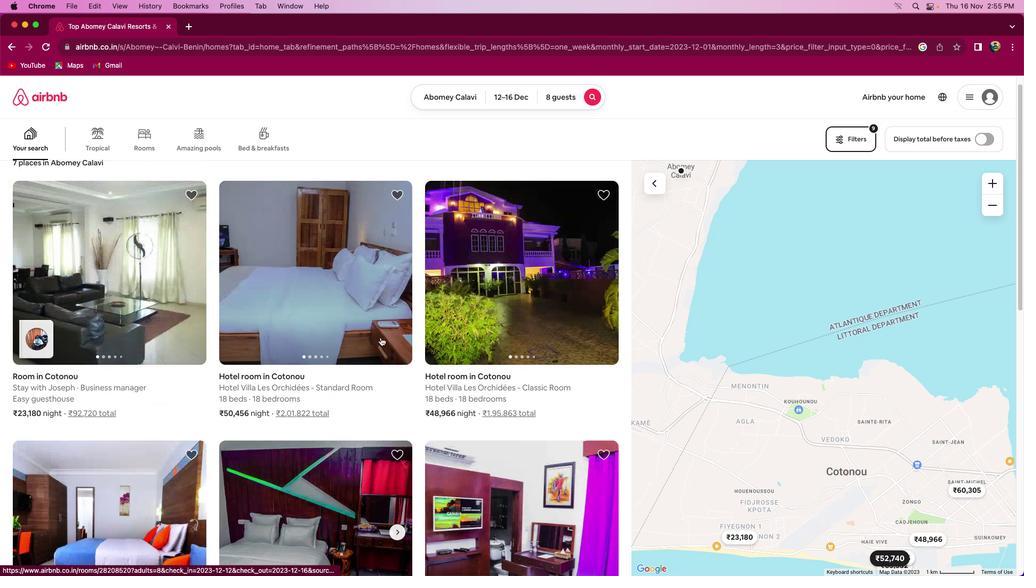 
Action: Mouse scrolled (380, 337) with delta (0, 2)
Screenshot: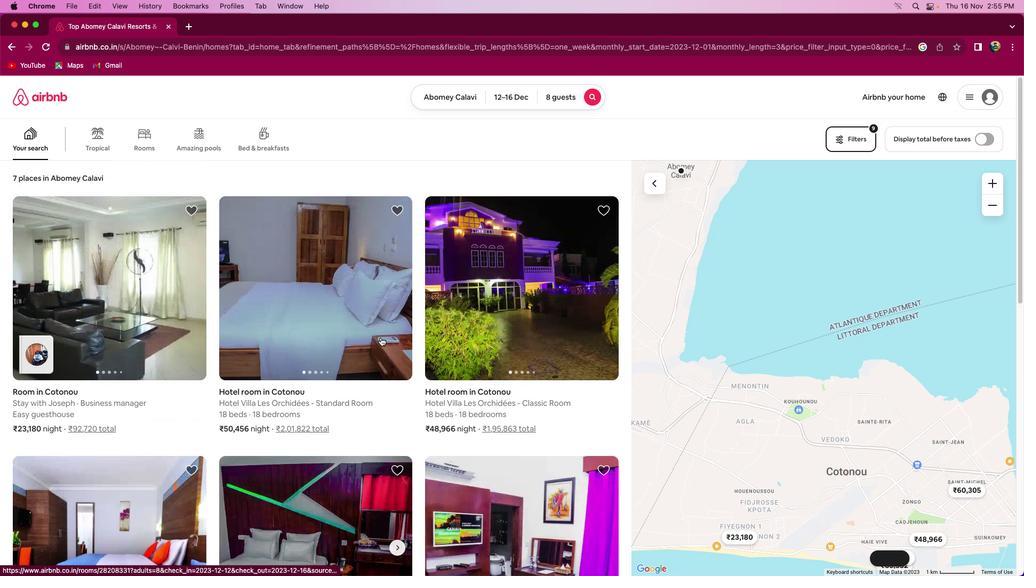 
Action: Mouse moved to (329, 308)
Screenshot: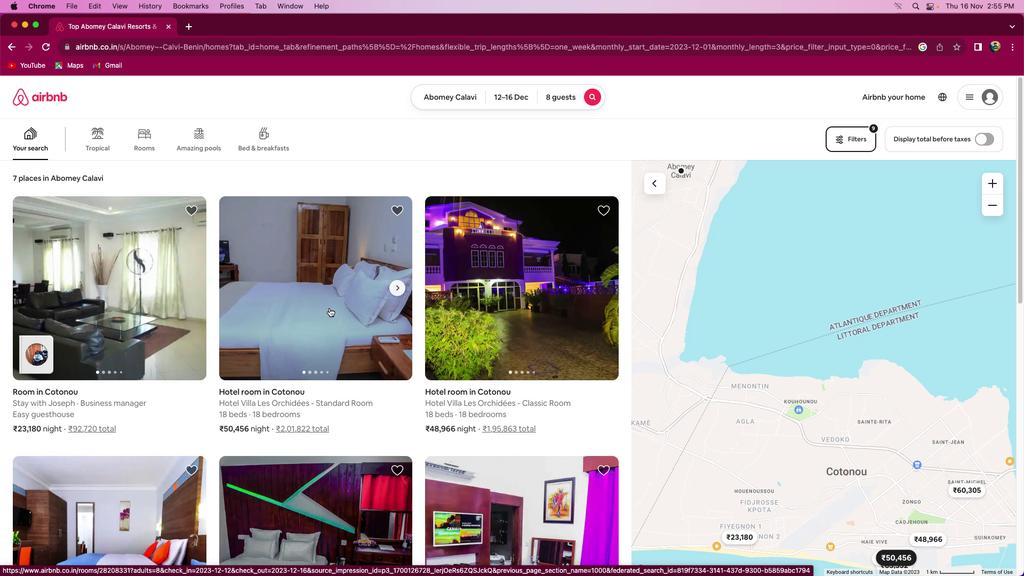
Action: Mouse pressed left at (329, 308)
Screenshot: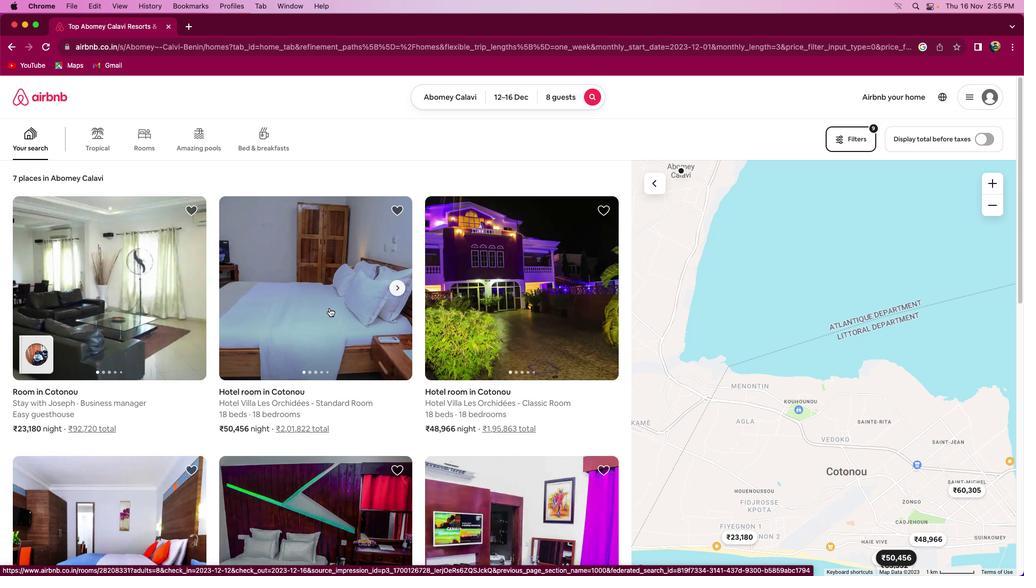 
Action: Mouse moved to (746, 402)
Screenshot: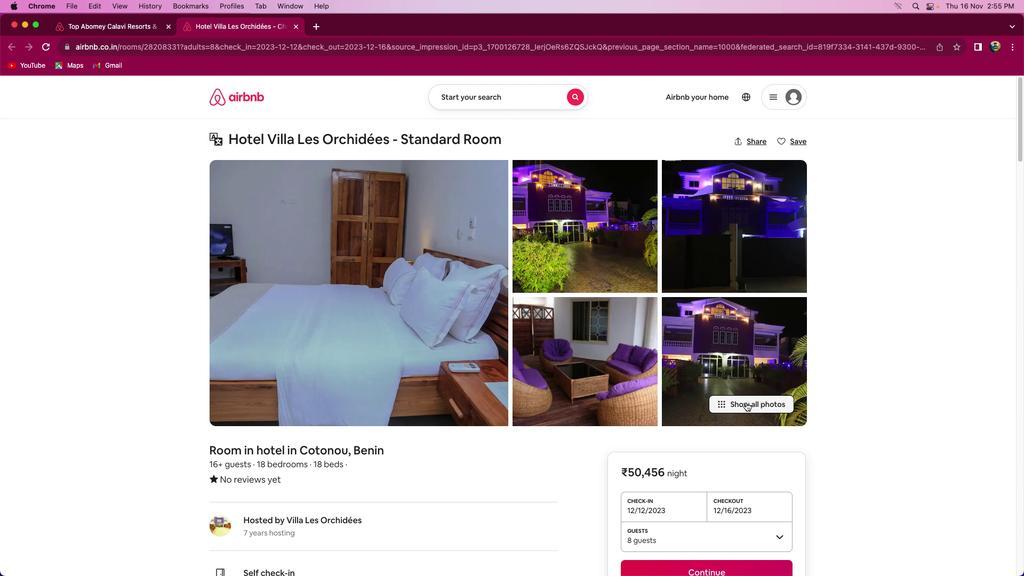
Action: Mouse pressed left at (746, 402)
Screenshot: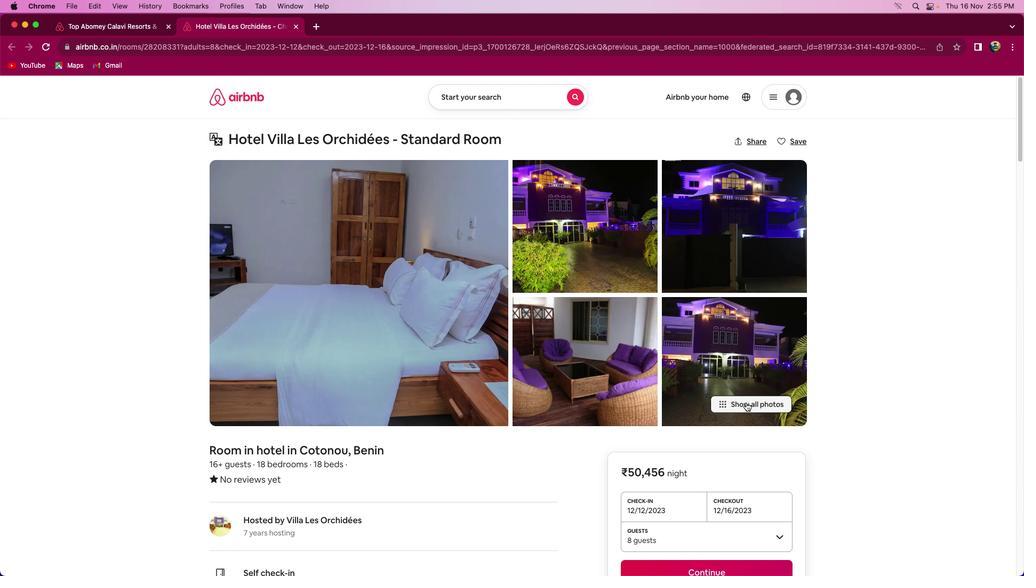 
Action: Mouse moved to (600, 376)
Screenshot: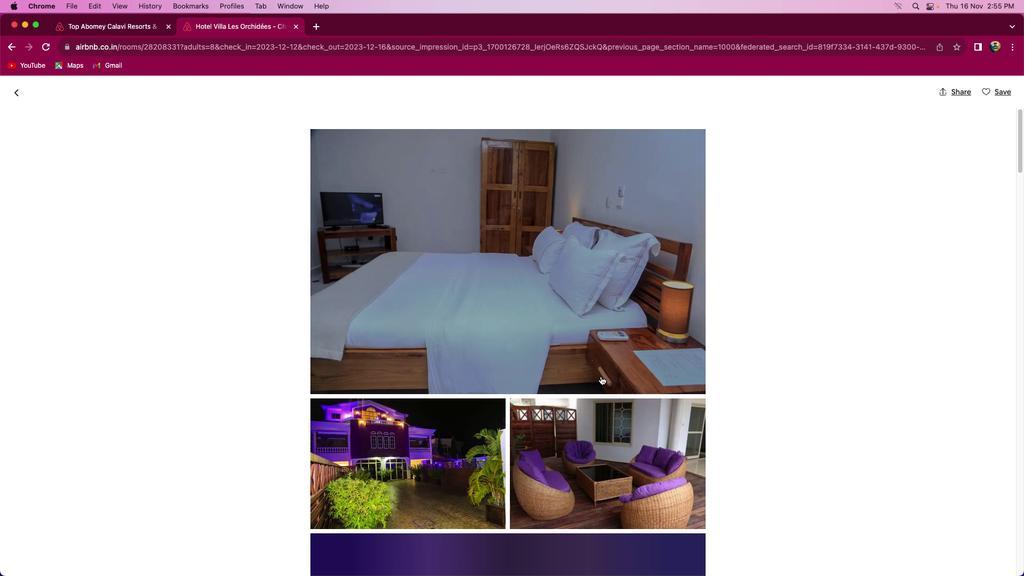 
Action: Mouse scrolled (600, 376) with delta (0, 0)
Screenshot: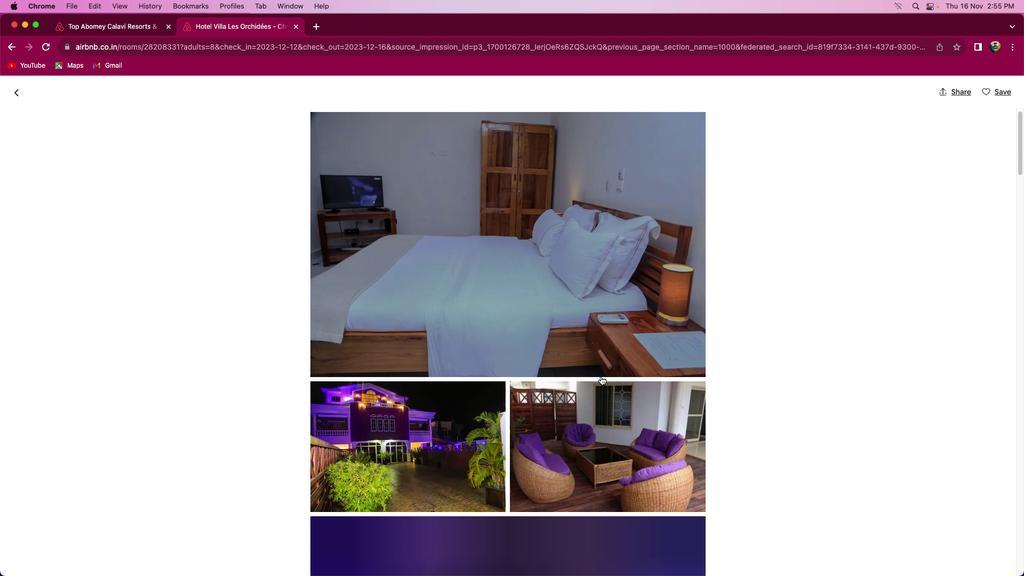 
Action: Mouse scrolled (600, 376) with delta (0, 0)
Screenshot: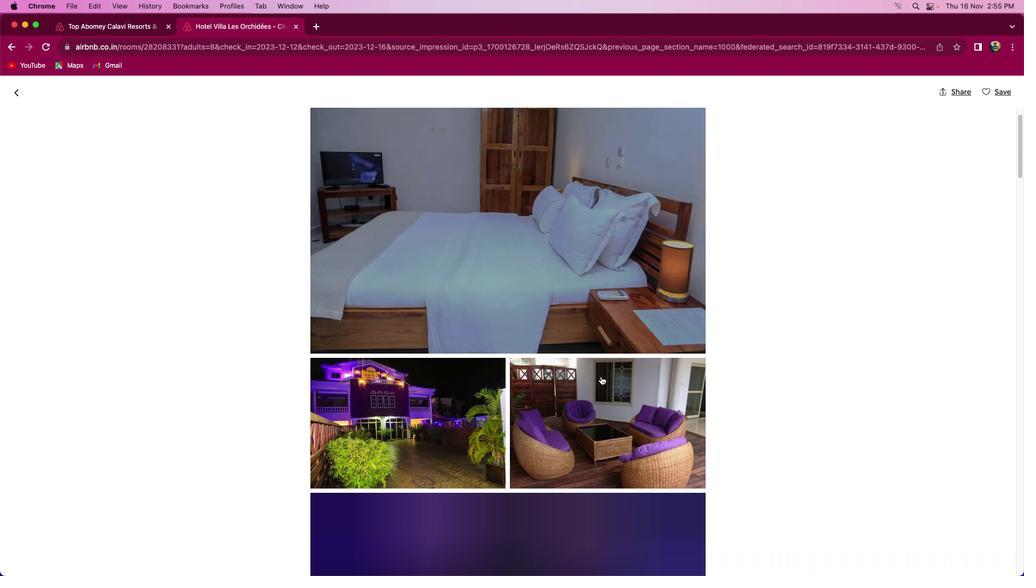 
Action: Mouse scrolled (600, 376) with delta (0, -1)
Screenshot: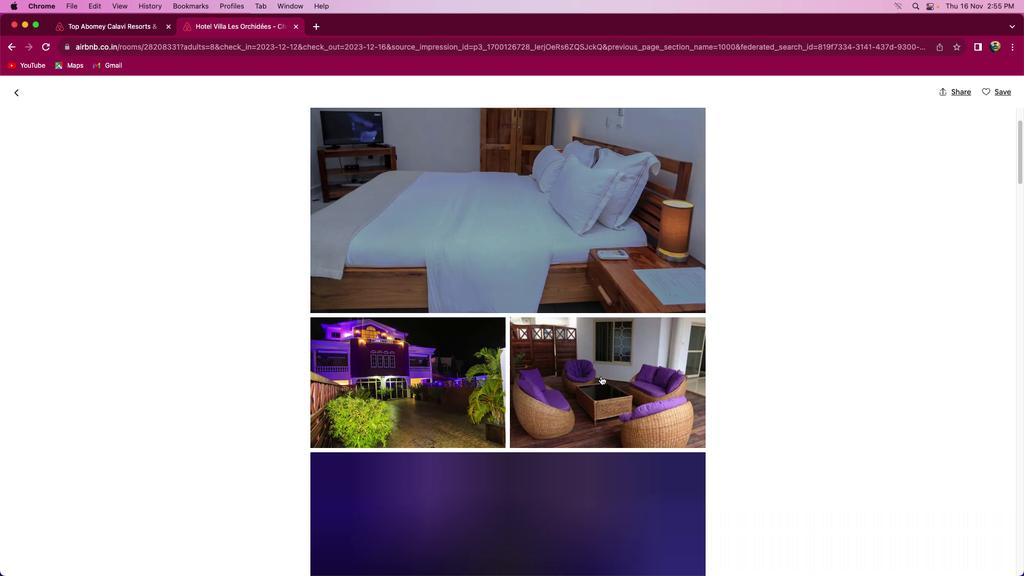 
Action: Mouse scrolled (600, 376) with delta (0, -2)
Screenshot: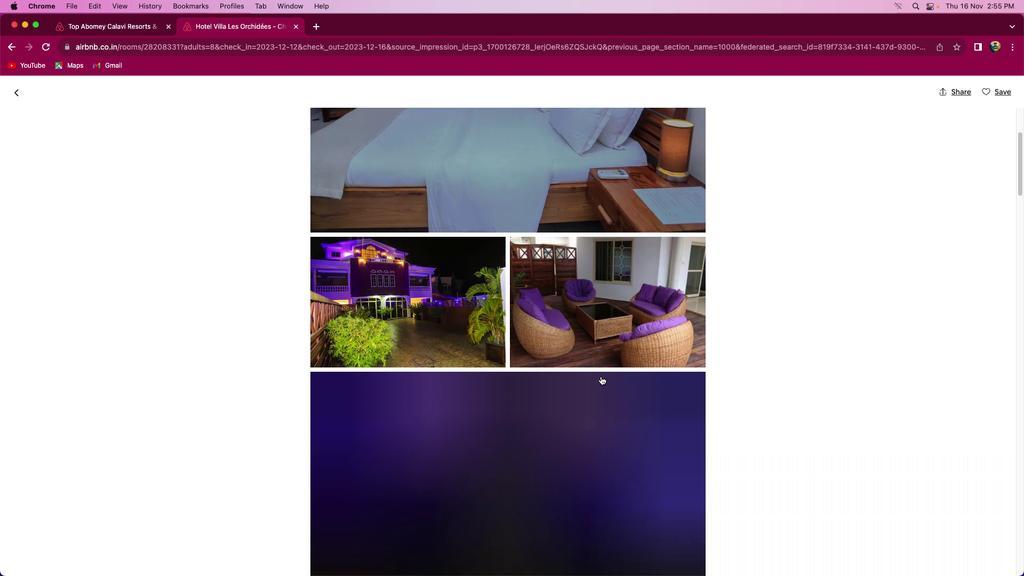 
Action: Mouse scrolled (600, 376) with delta (0, 0)
Screenshot: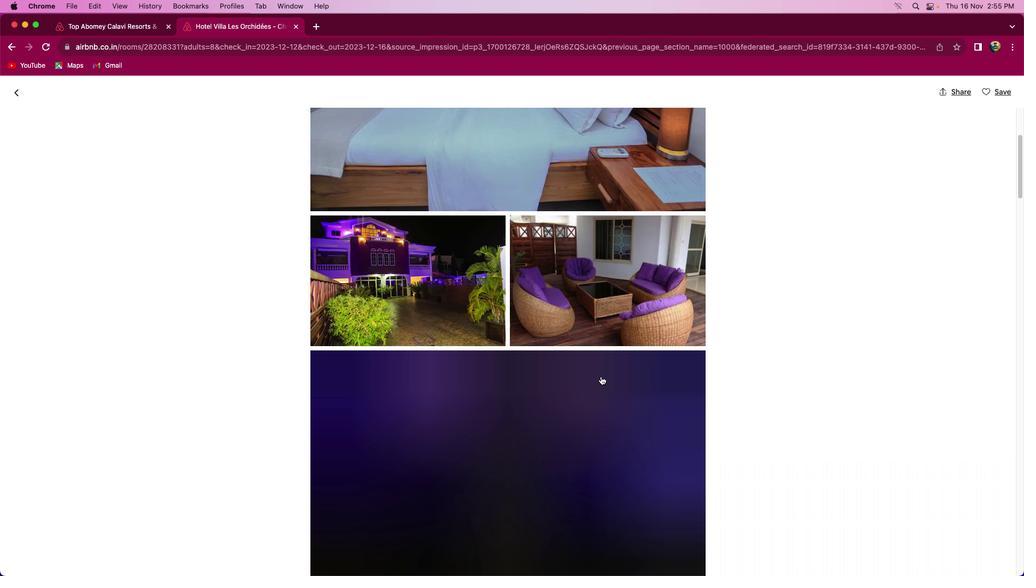 
Action: Mouse scrolled (600, 376) with delta (0, 0)
Screenshot: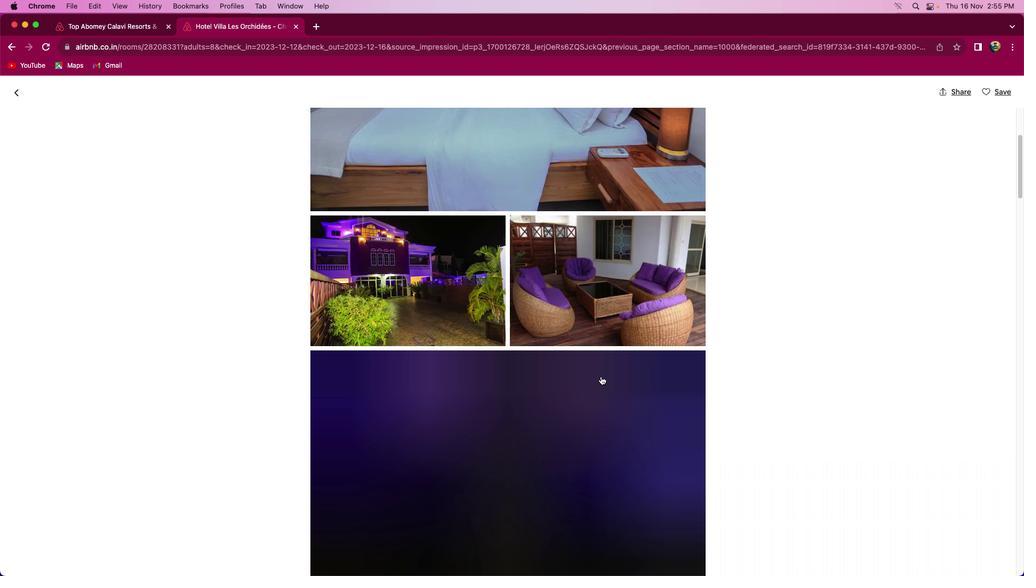 
Action: Mouse scrolled (600, 376) with delta (0, -1)
Screenshot: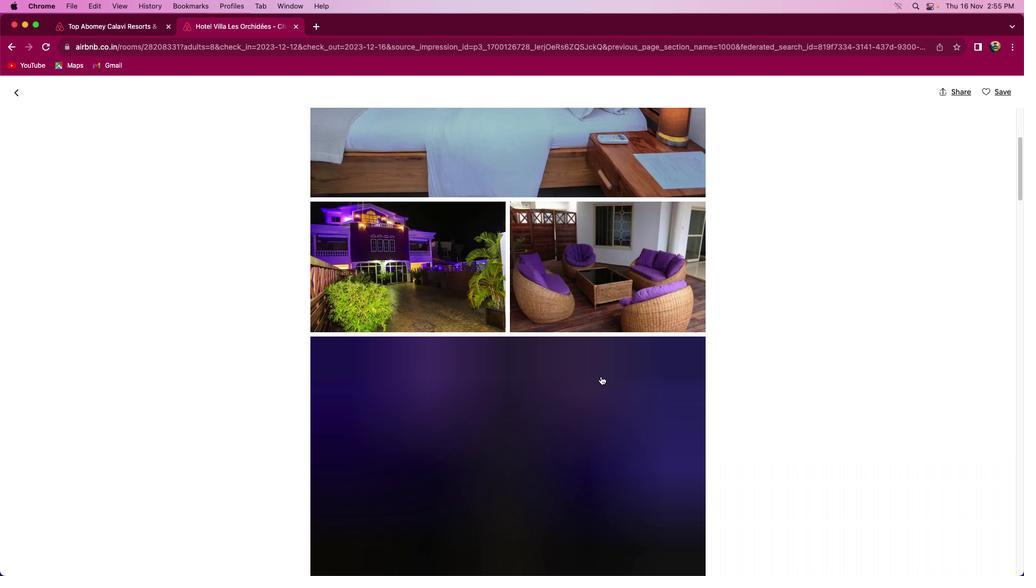 
Action: Mouse scrolled (600, 376) with delta (0, 0)
Screenshot: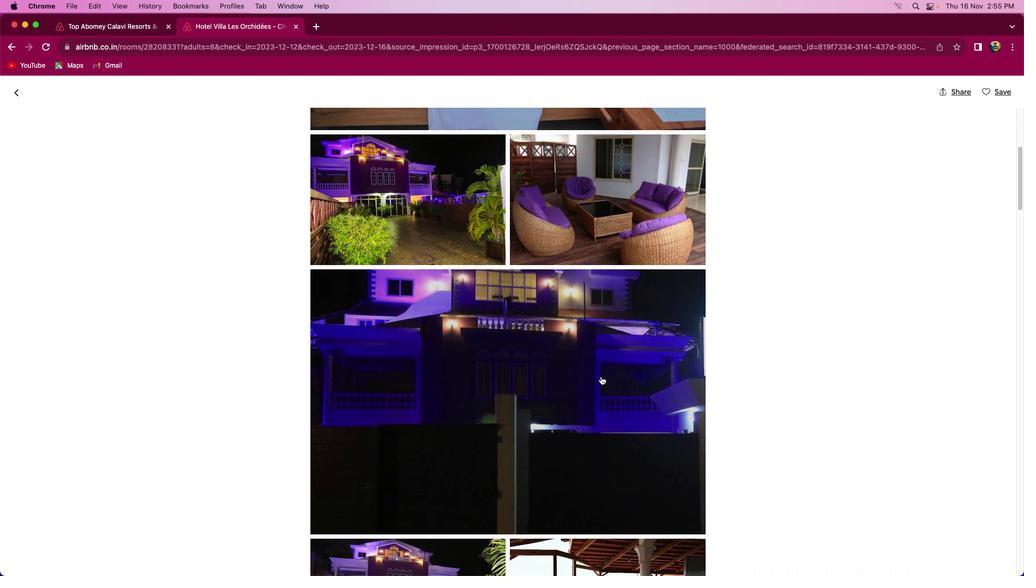 
Action: Mouse scrolled (600, 376) with delta (0, 0)
Screenshot: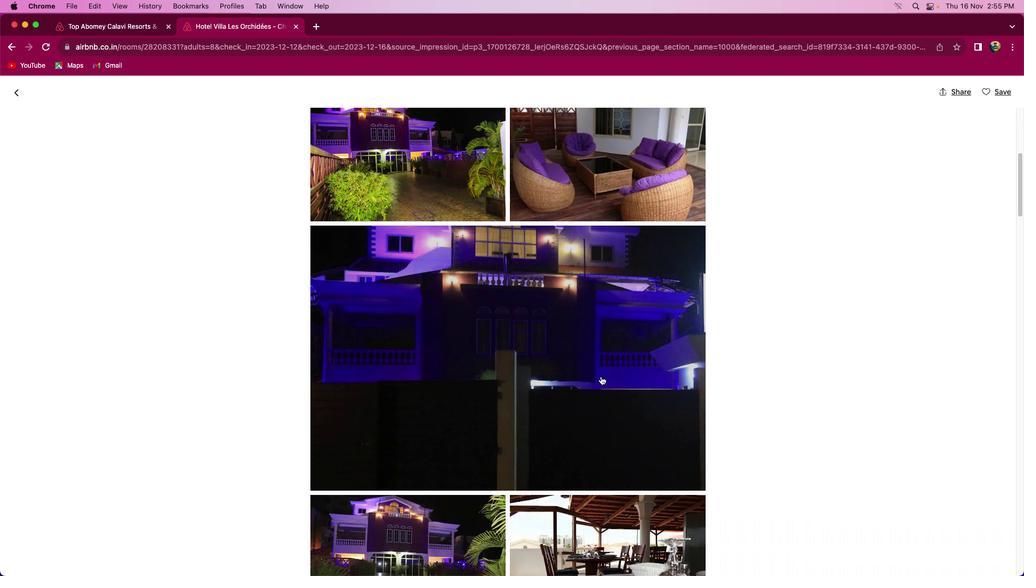 
Action: Mouse scrolled (600, 376) with delta (0, -1)
Screenshot: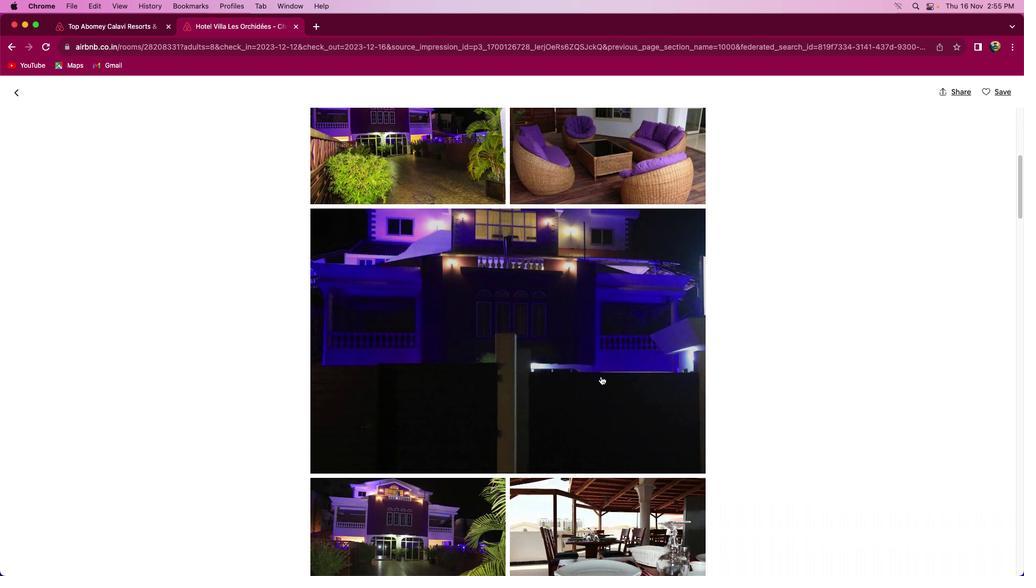 
Action: Mouse scrolled (600, 376) with delta (0, 0)
Screenshot: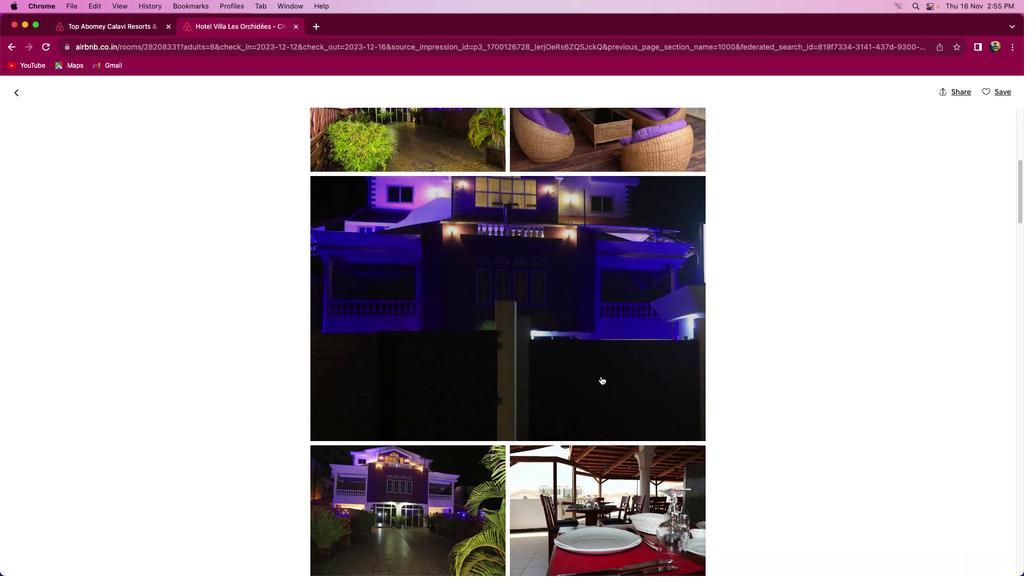 
Action: Mouse scrolled (600, 376) with delta (0, 0)
Screenshot: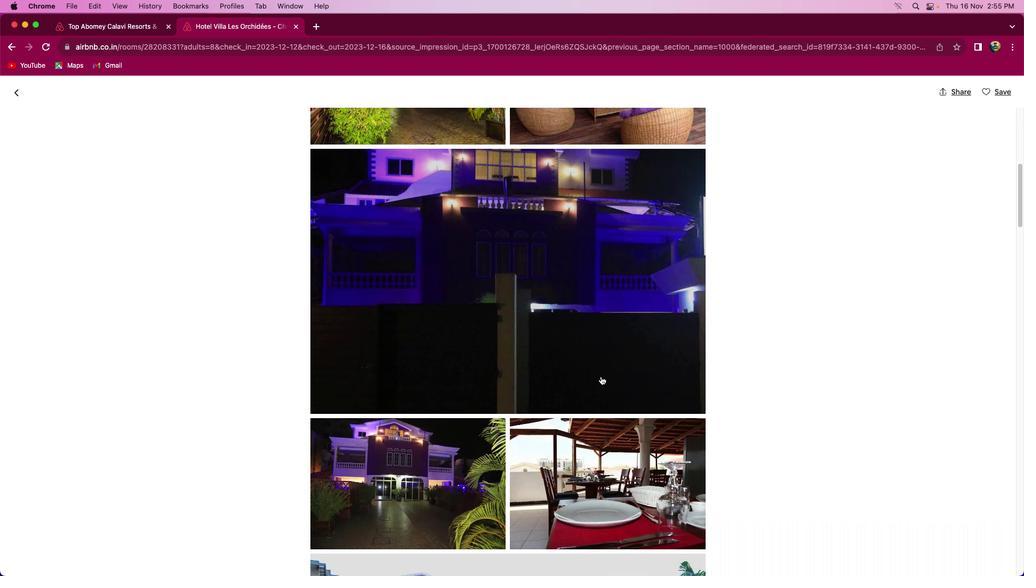 
Action: Mouse scrolled (600, 376) with delta (0, -1)
Screenshot: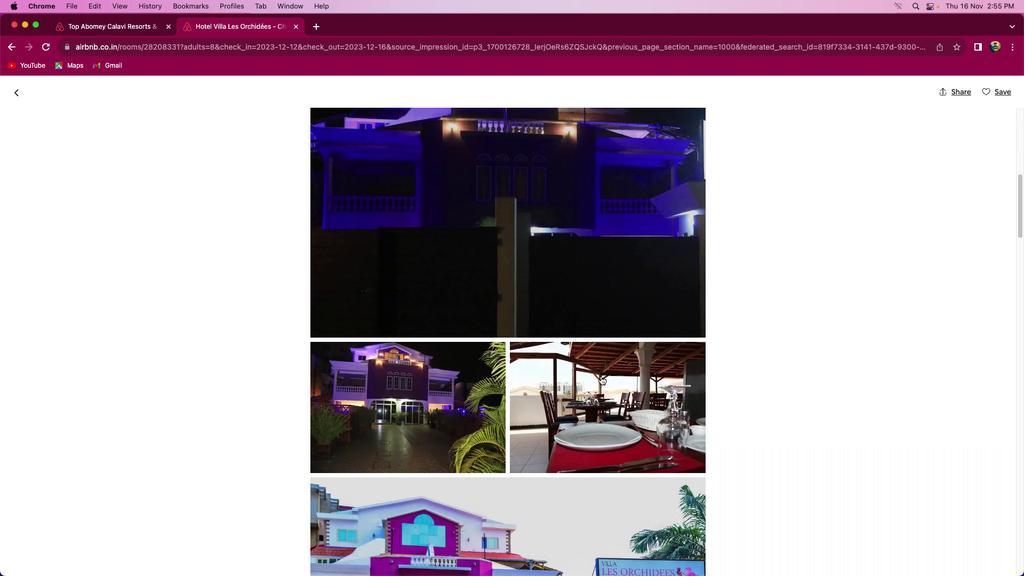 
Action: Mouse scrolled (600, 376) with delta (0, -2)
Screenshot: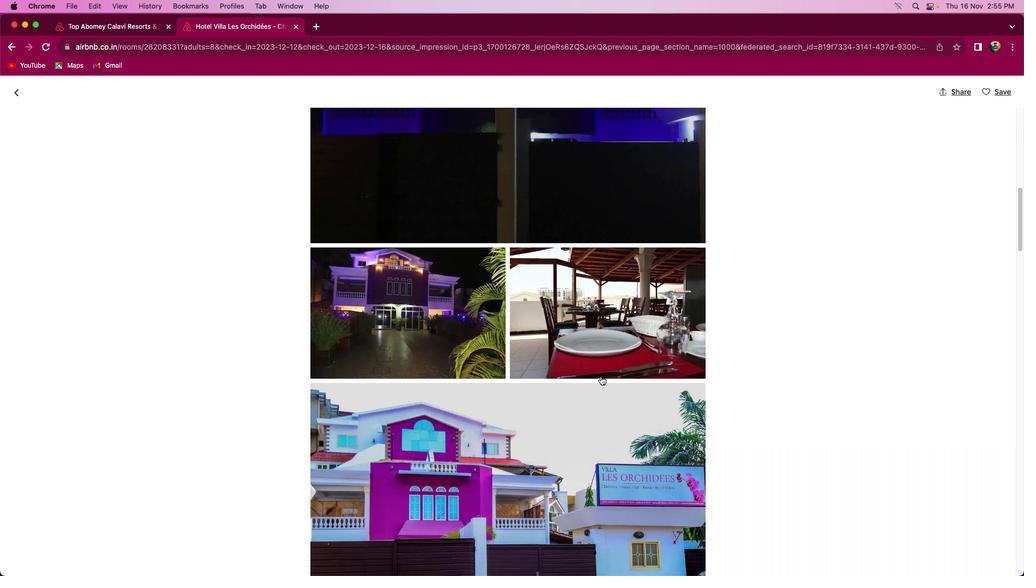 
Action: Mouse scrolled (600, 376) with delta (0, -2)
Screenshot: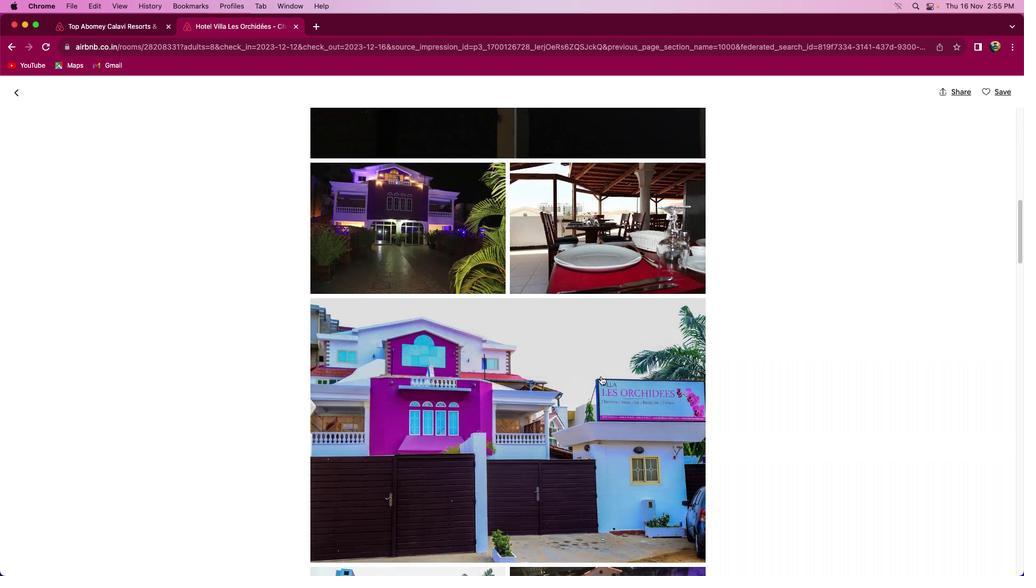 
Action: Mouse scrolled (600, 376) with delta (0, 0)
Screenshot: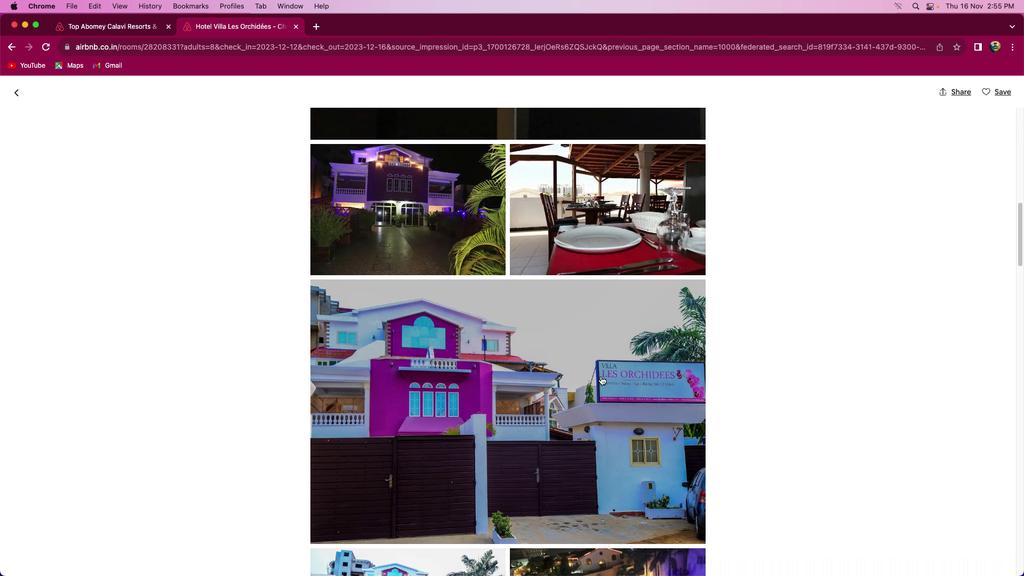 
Action: Mouse scrolled (600, 376) with delta (0, 0)
Screenshot: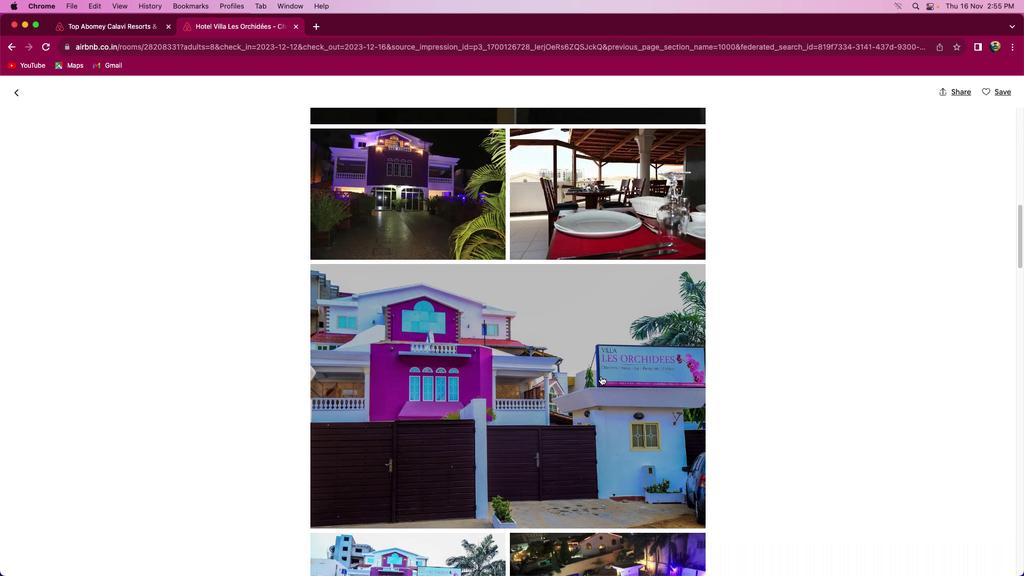 
Action: Mouse scrolled (600, 376) with delta (0, -1)
Screenshot: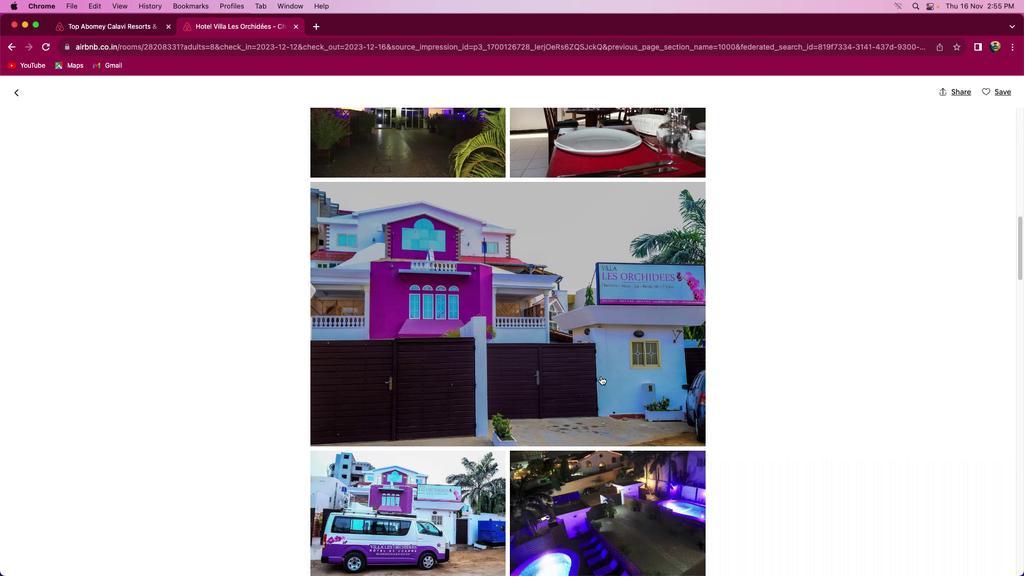 
Action: Mouse scrolled (600, 376) with delta (0, -2)
Screenshot: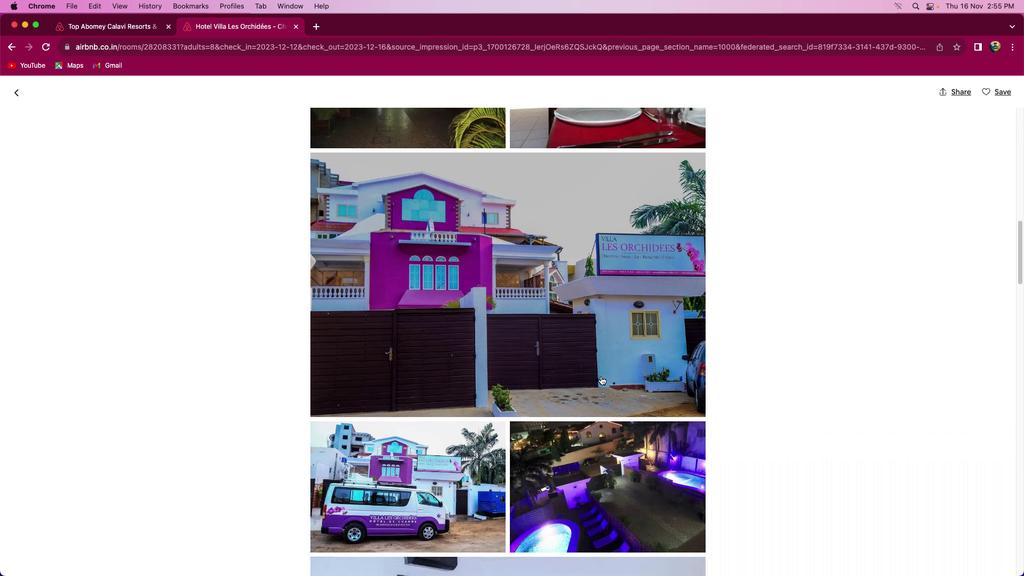 
Action: Mouse moved to (600, 376)
Screenshot: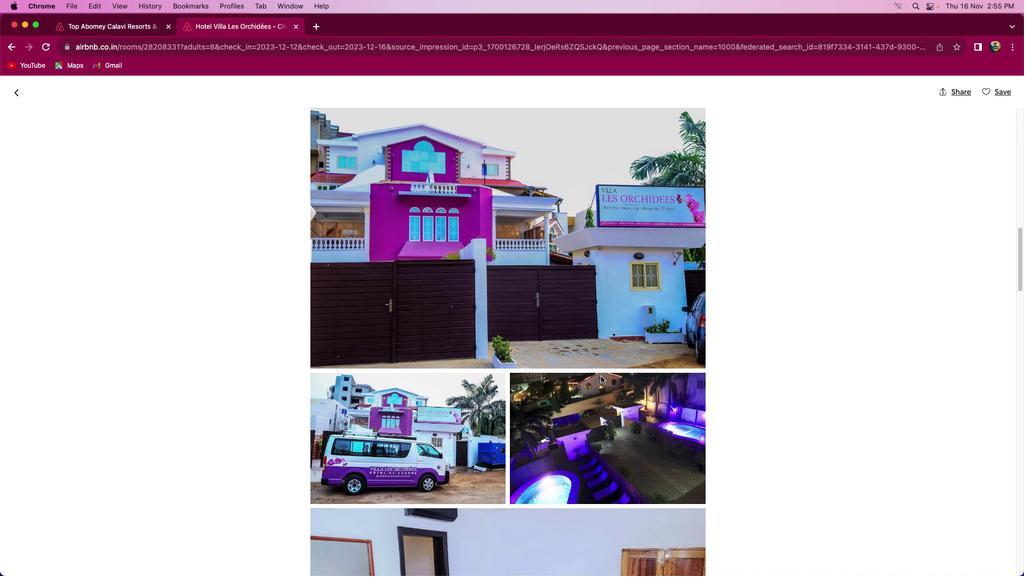 
Action: Mouse scrolled (600, 376) with delta (0, 0)
Screenshot: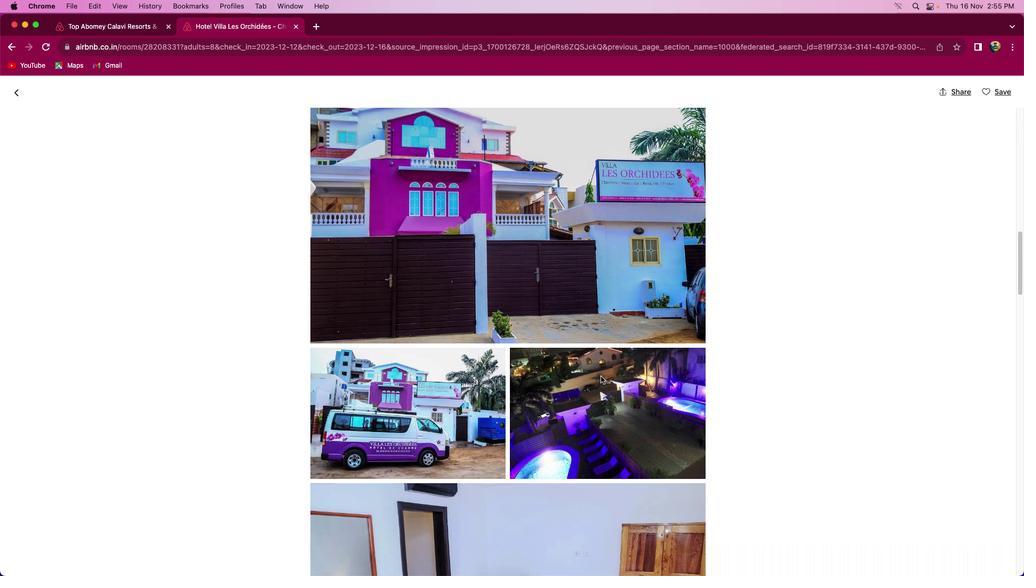 
Action: Mouse scrolled (600, 376) with delta (0, 0)
Screenshot: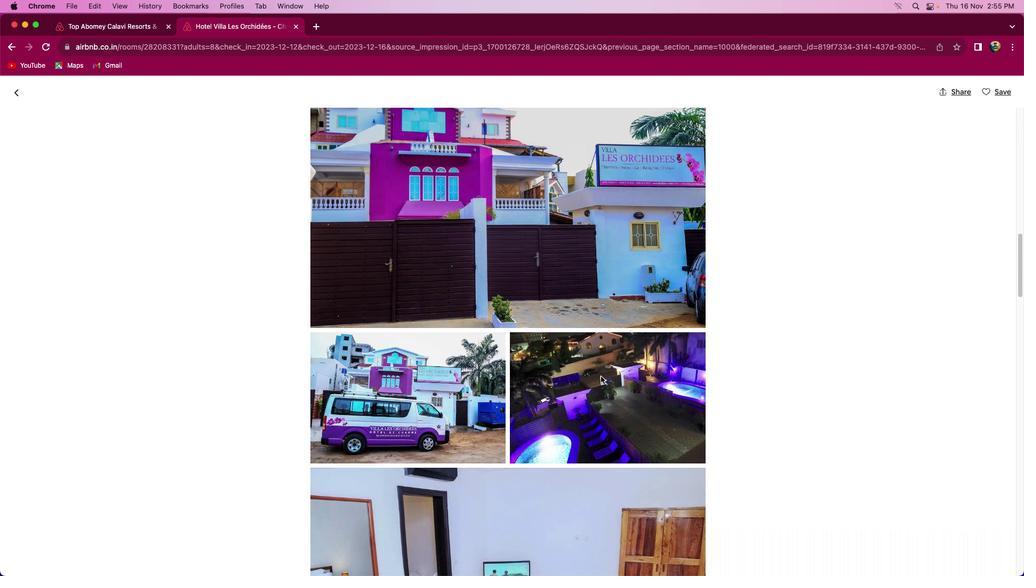 
Action: Mouse scrolled (600, 376) with delta (0, -1)
Screenshot: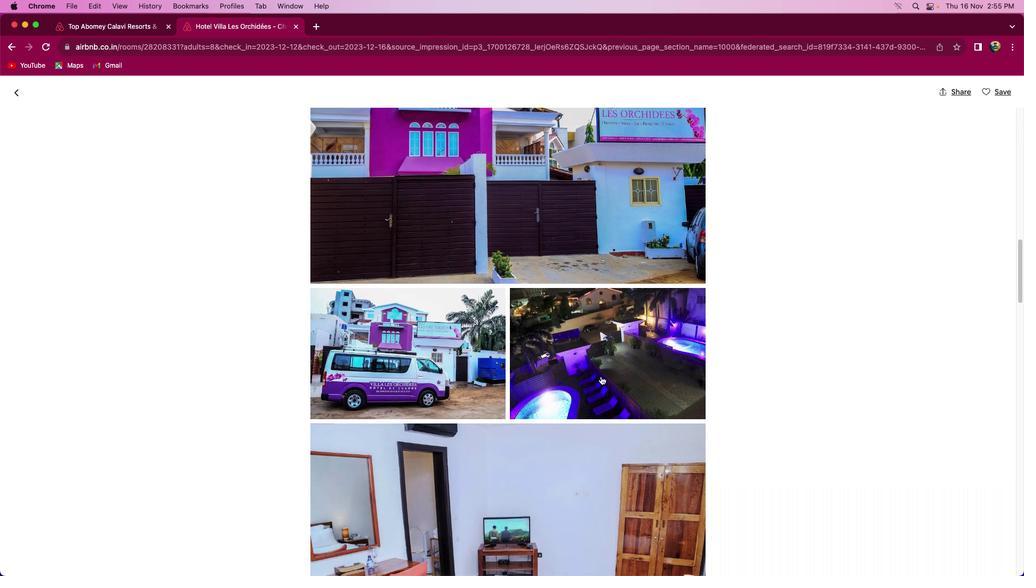 
Action: Mouse scrolled (600, 376) with delta (0, -2)
Screenshot: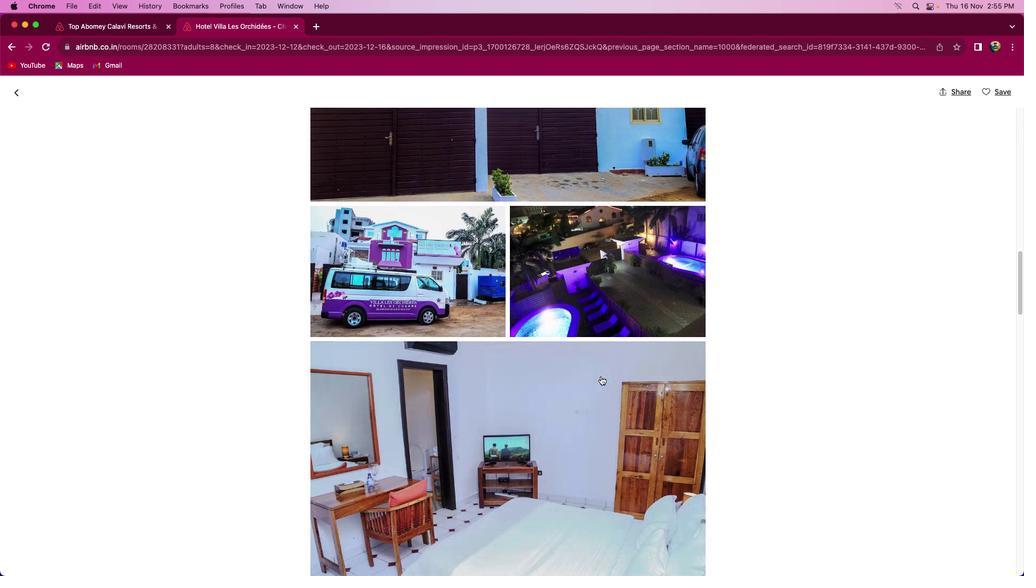 
Action: Mouse moved to (600, 376)
Screenshot: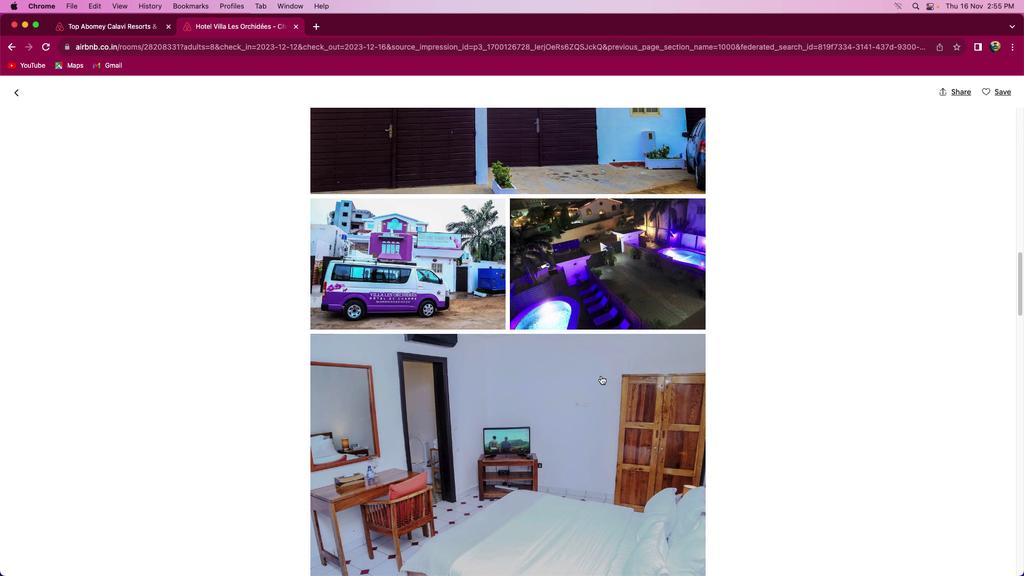 
Action: Mouse scrolled (600, 376) with delta (0, 0)
Screenshot: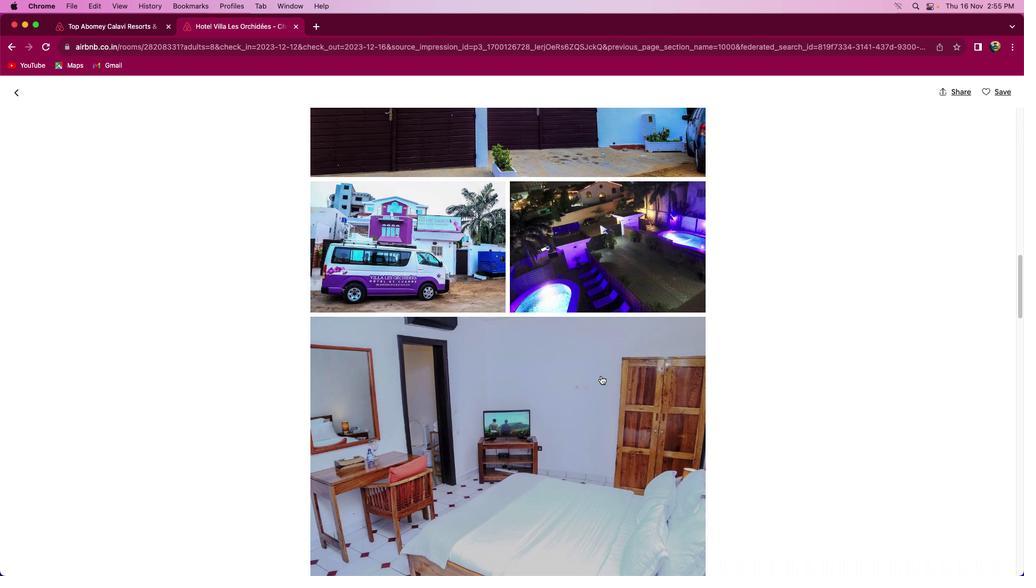 
Action: Mouse scrolled (600, 376) with delta (0, 0)
Screenshot: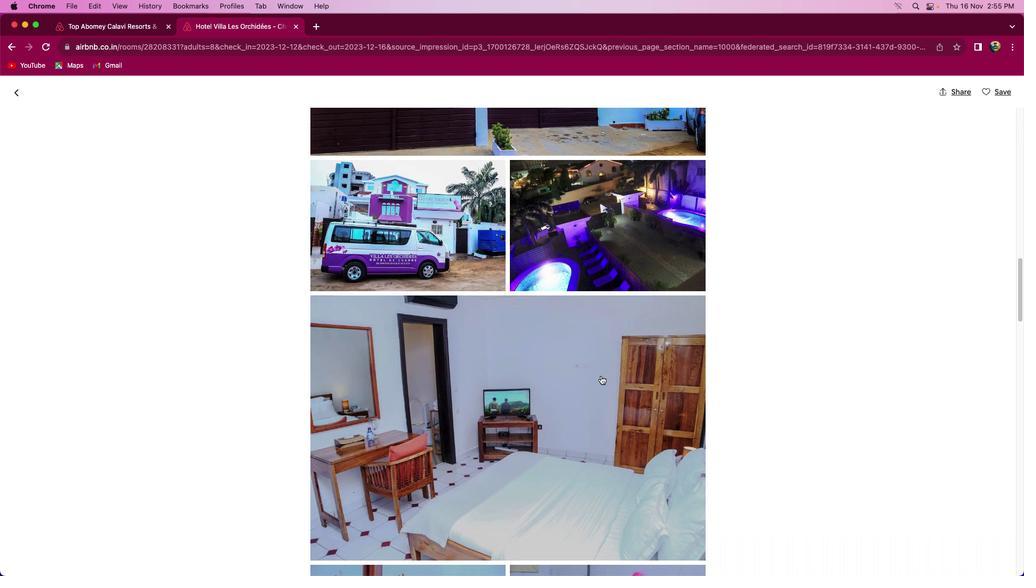 
Action: Mouse scrolled (600, 376) with delta (0, -1)
Screenshot: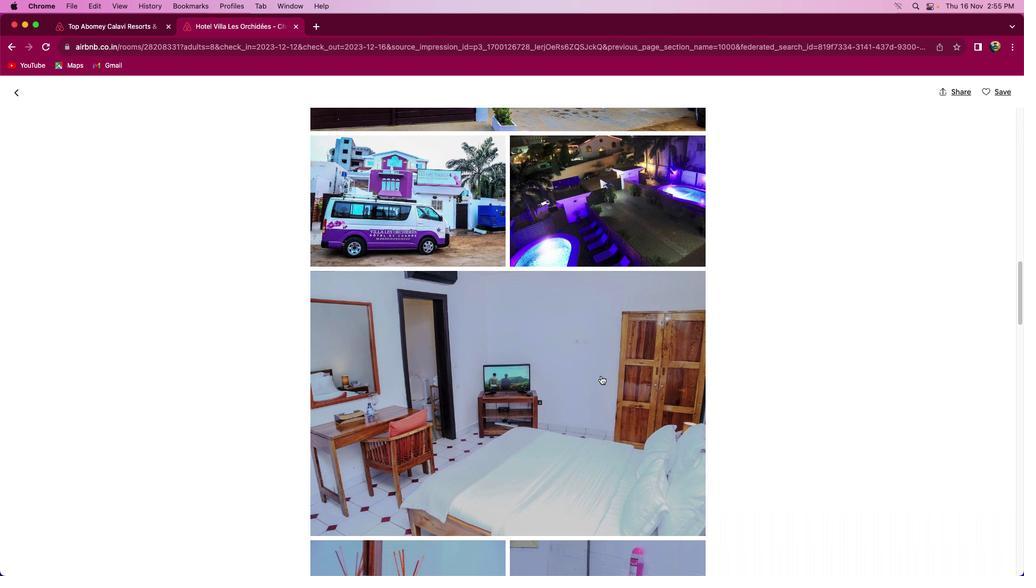 
Action: Mouse scrolled (600, 376) with delta (0, -1)
Screenshot: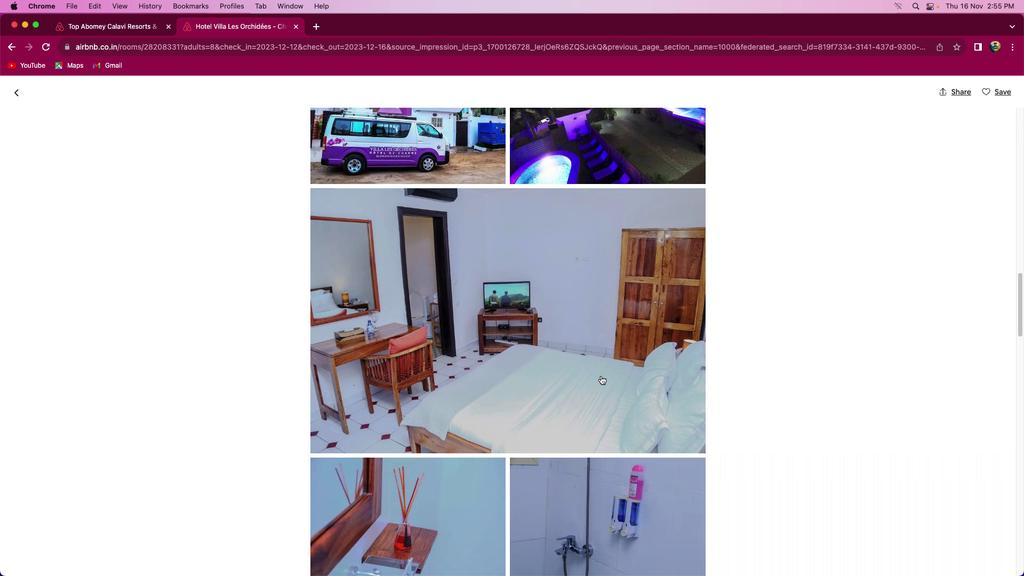 
Action: Mouse scrolled (600, 376) with delta (0, 0)
Screenshot: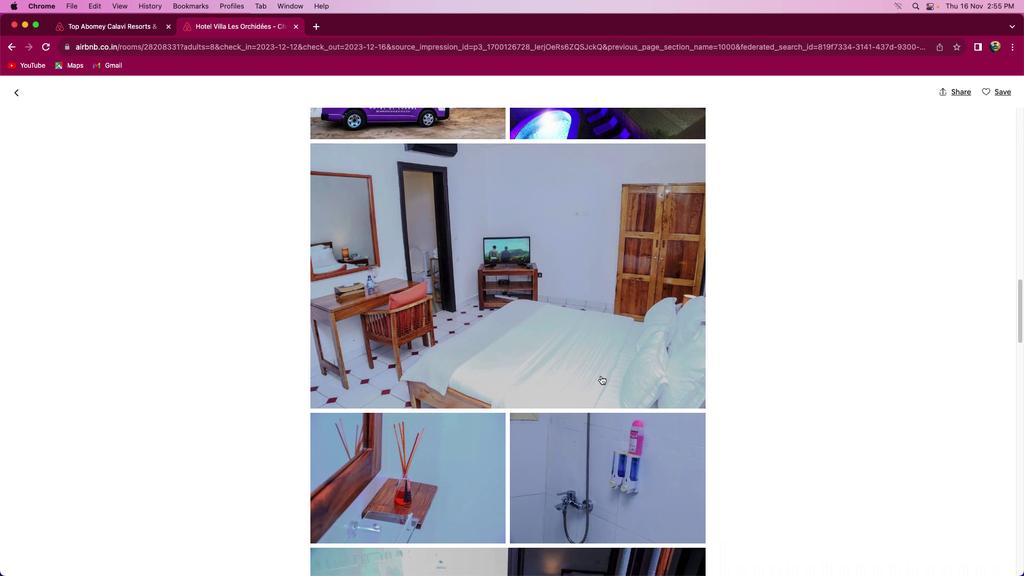 
Action: Mouse scrolled (600, 376) with delta (0, 0)
Screenshot: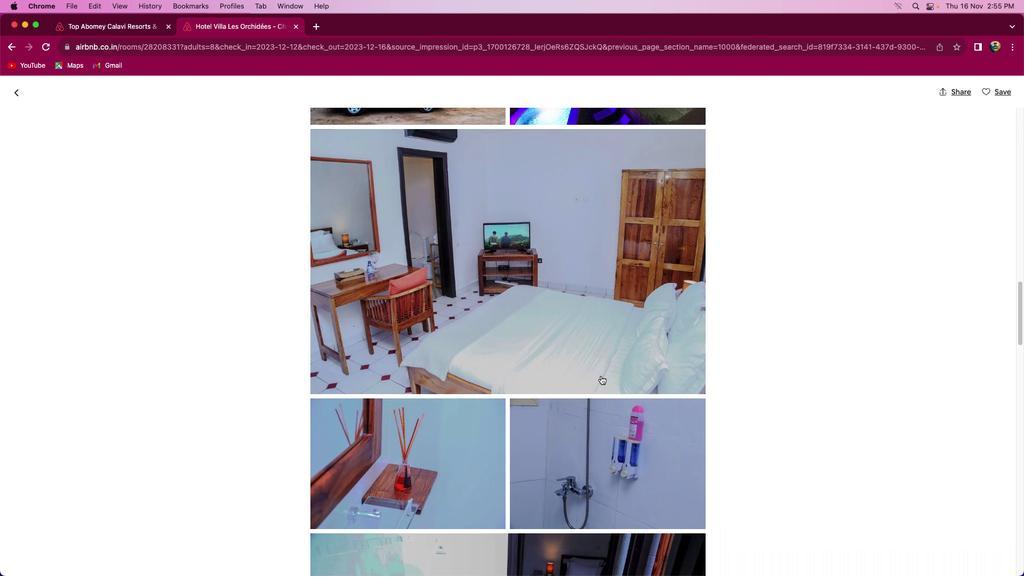 
Action: Mouse scrolled (600, 376) with delta (0, -1)
Screenshot: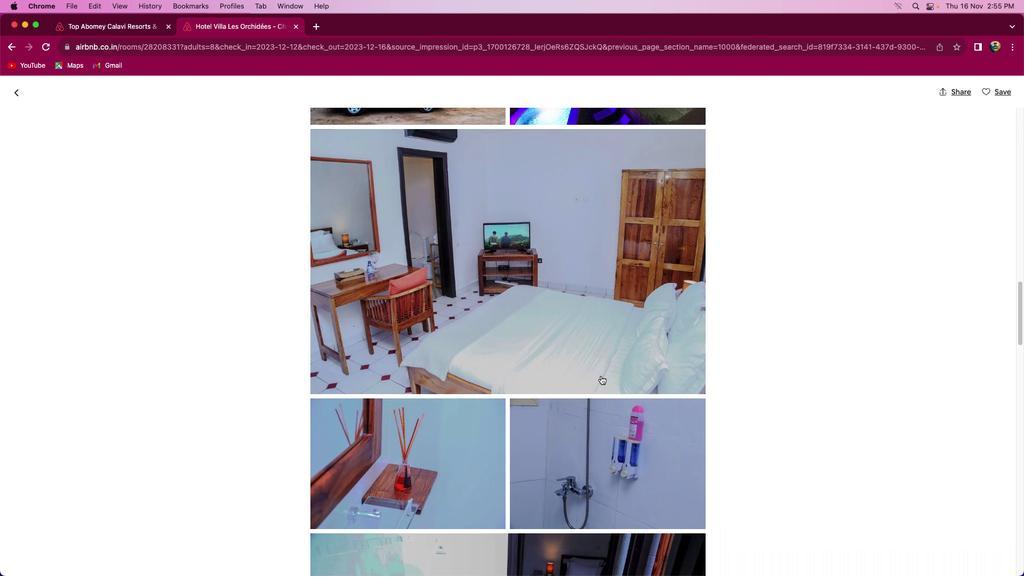 
Action: Mouse scrolled (600, 376) with delta (0, -1)
Screenshot: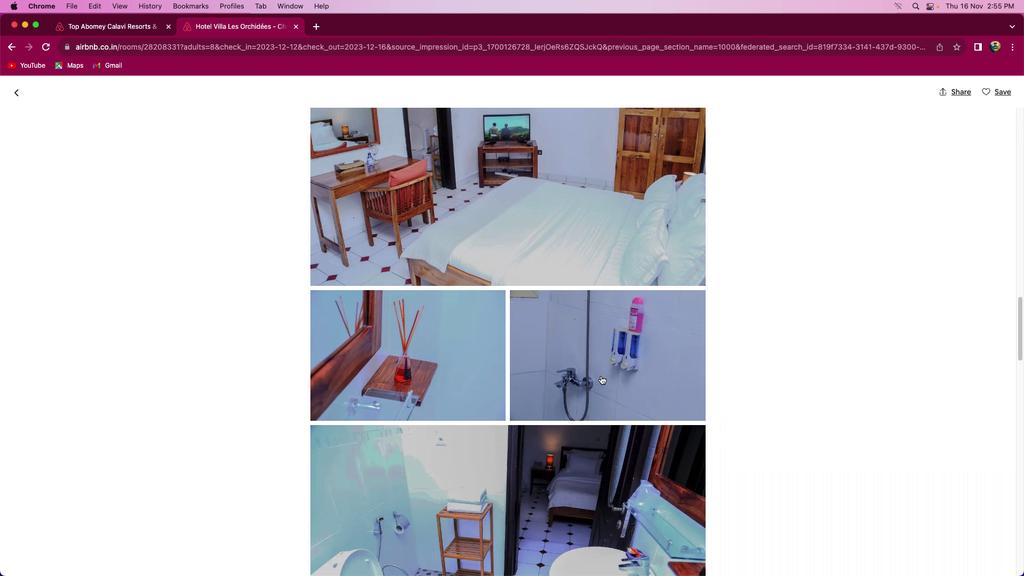
Action: Mouse moved to (601, 376)
Screenshot: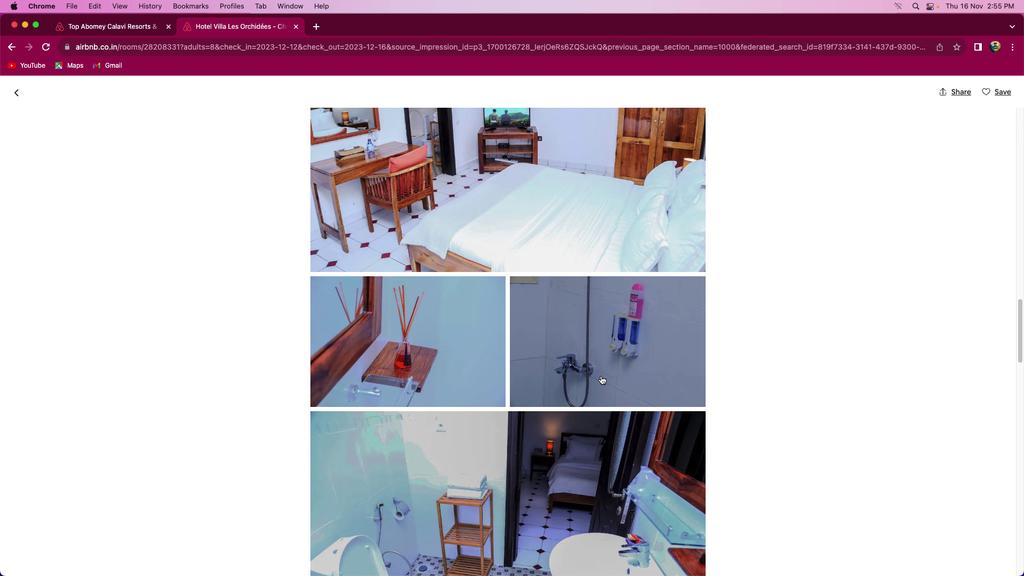 
Action: Mouse scrolled (601, 376) with delta (0, 0)
Screenshot: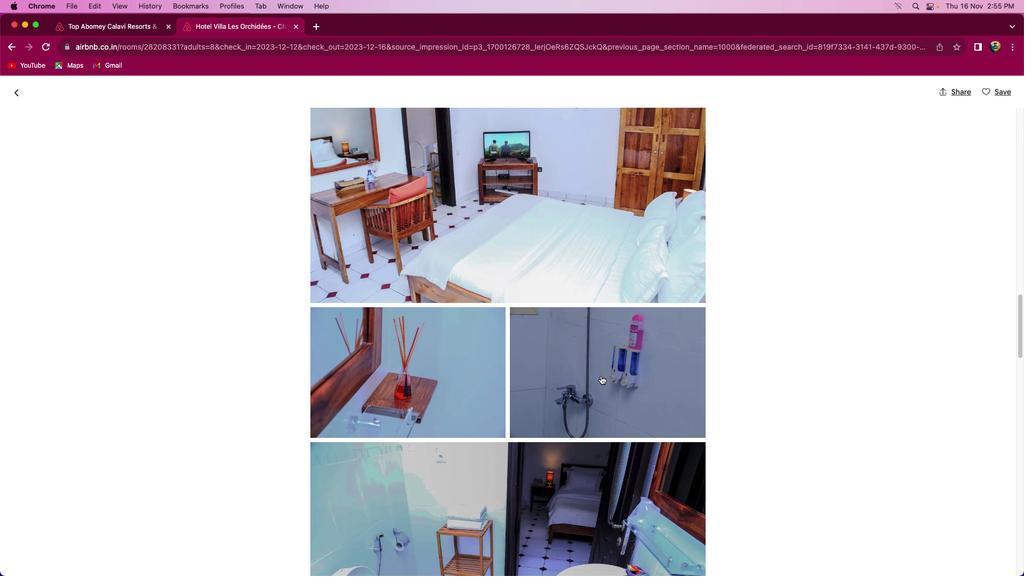 
Action: Mouse scrolled (601, 376) with delta (0, 0)
Screenshot: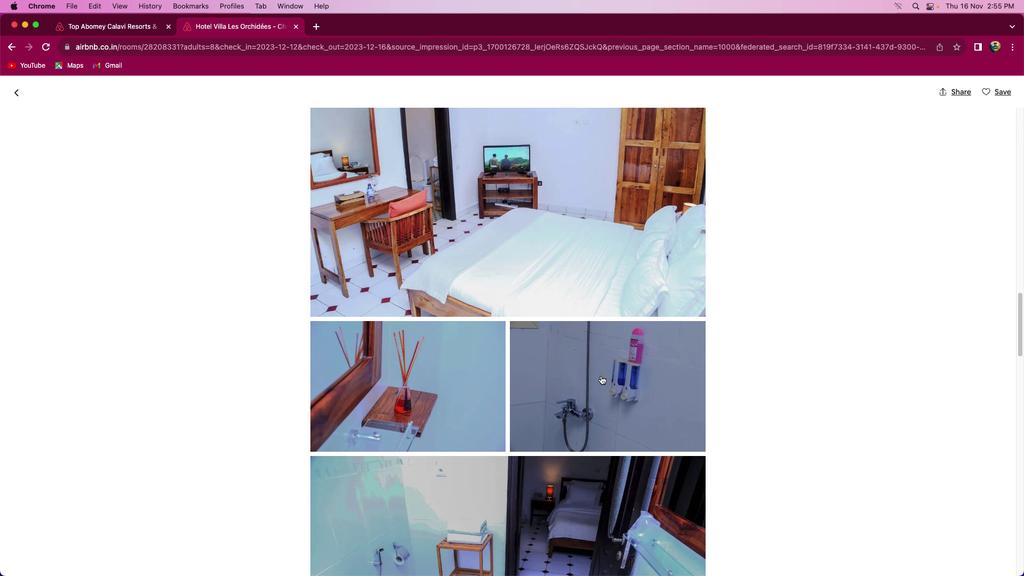 
Action: Mouse scrolled (601, 376) with delta (0, 1)
Screenshot: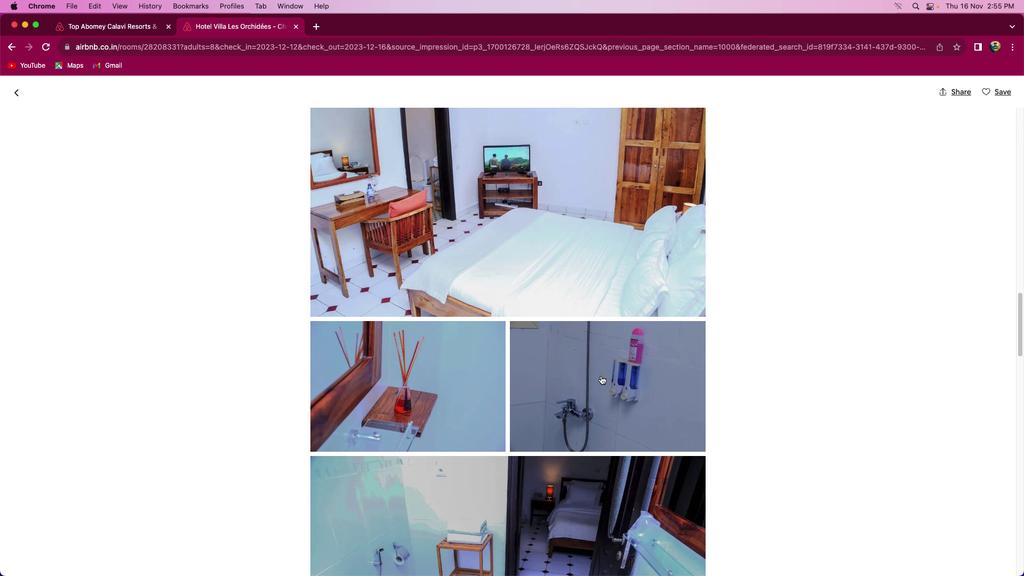 
Action: Mouse scrolled (601, 376) with delta (0, 0)
Screenshot: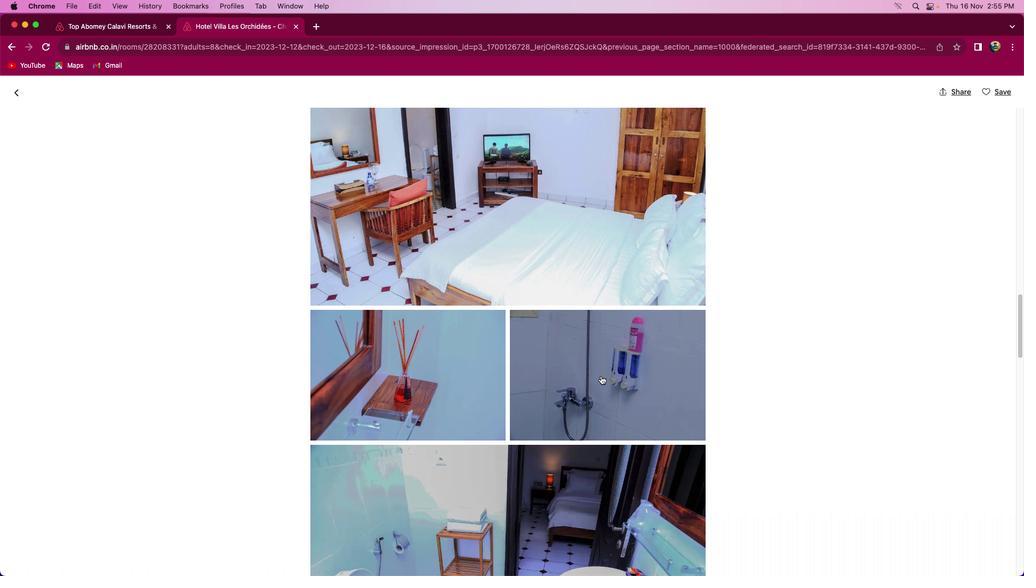 
Action: Mouse scrolled (601, 376) with delta (0, 0)
Screenshot: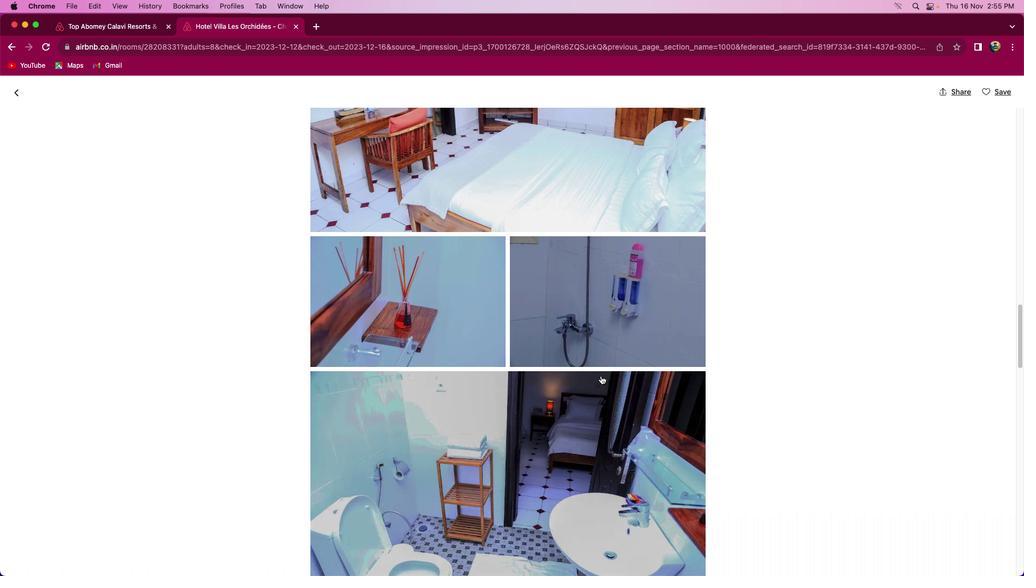 
Action: Mouse scrolled (601, 376) with delta (0, -1)
Screenshot: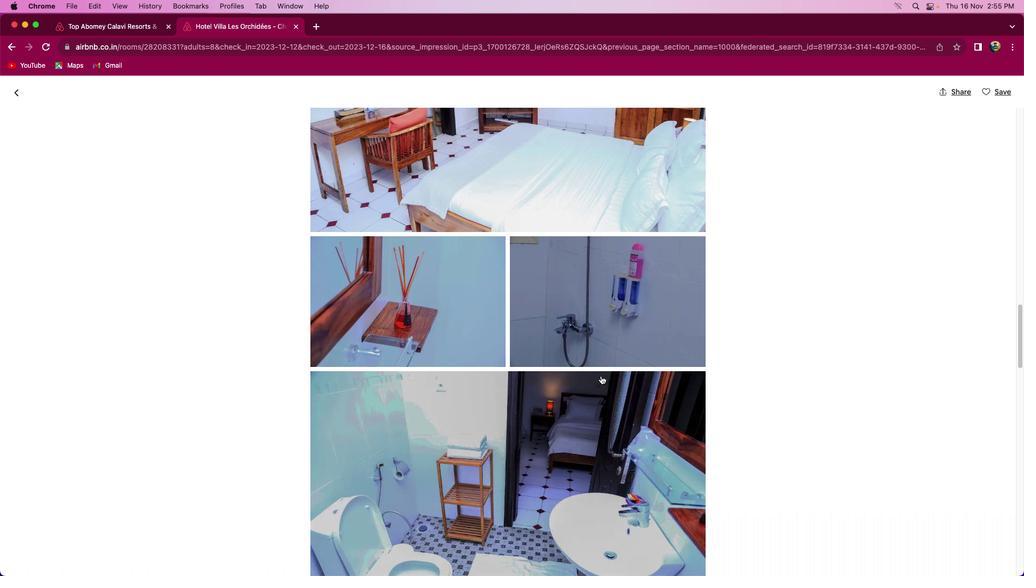 
Action: Mouse scrolled (601, 376) with delta (0, -2)
Screenshot: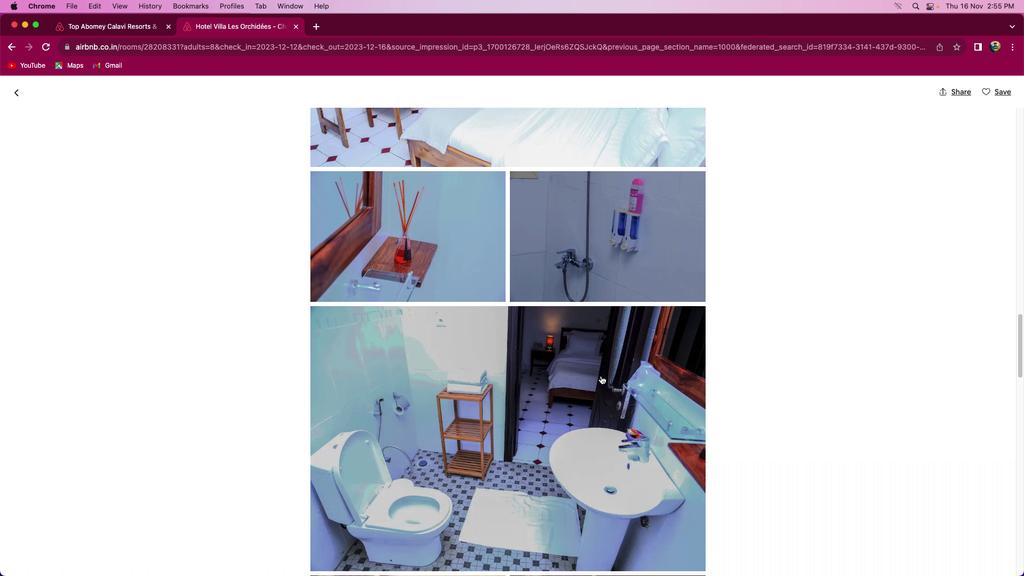 
Action: Mouse scrolled (601, 376) with delta (0, 0)
Screenshot: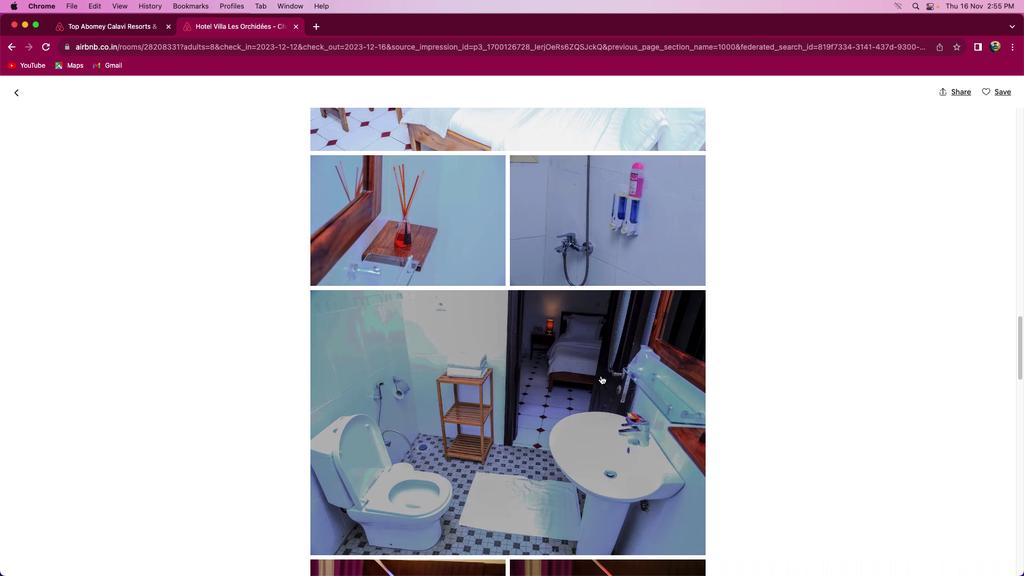 
Action: Mouse scrolled (601, 376) with delta (0, 0)
Screenshot: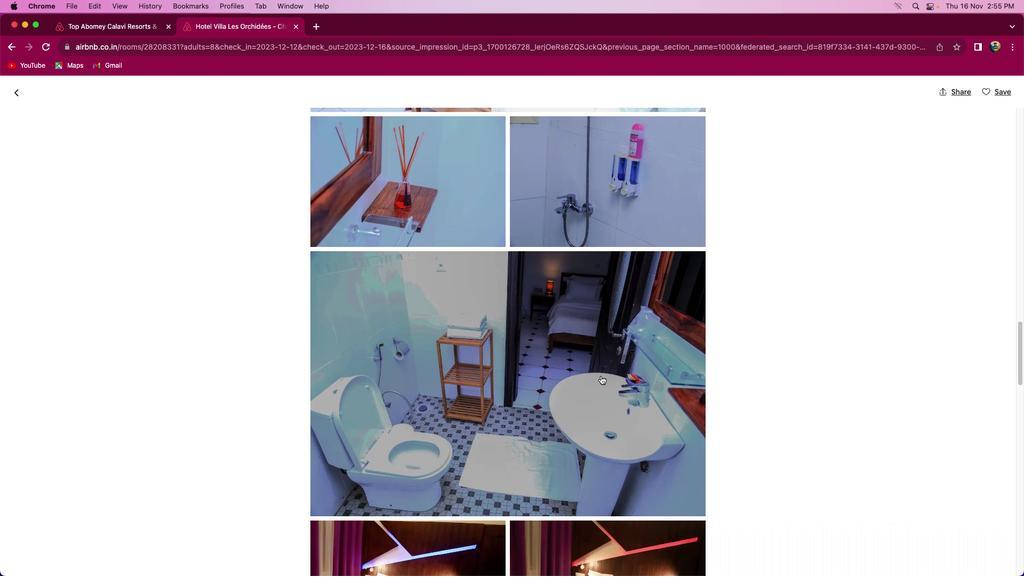 
Action: Mouse scrolled (601, 376) with delta (0, -1)
Screenshot: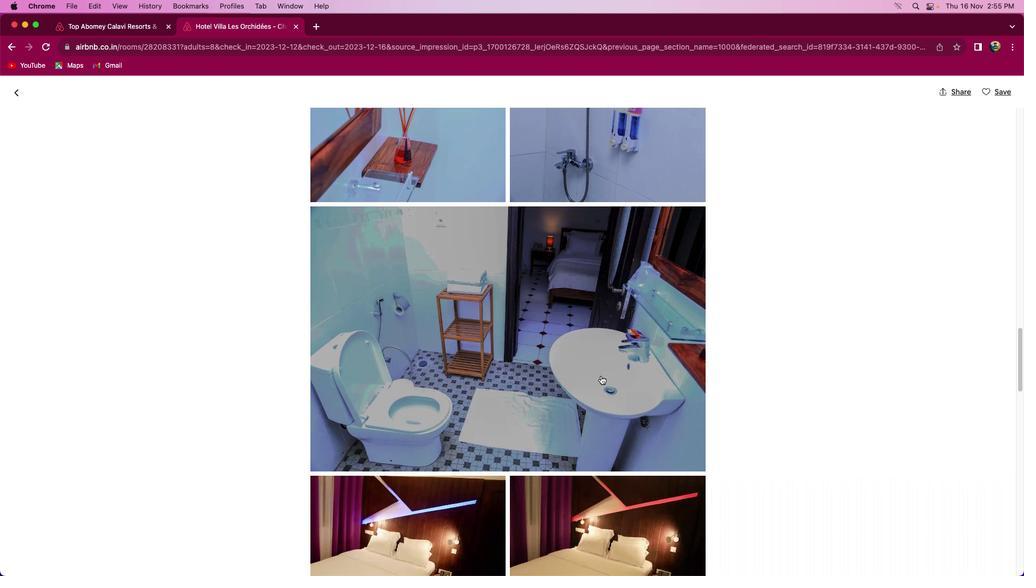 
Action: Mouse scrolled (601, 376) with delta (0, -1)
Screenshot: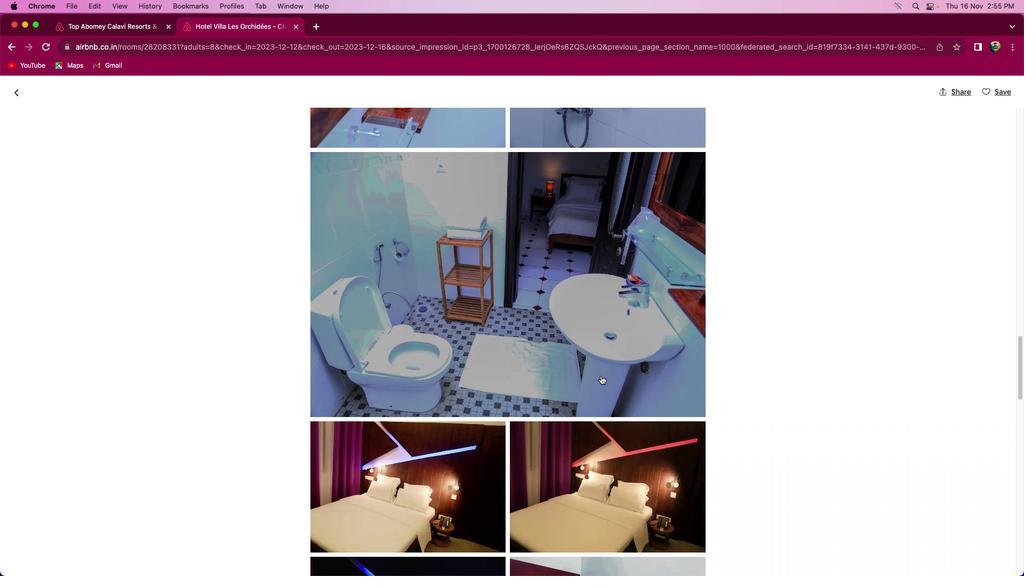 
Action: Mouse scrolled (601, 376) with delta (0, 0)
Screenshot: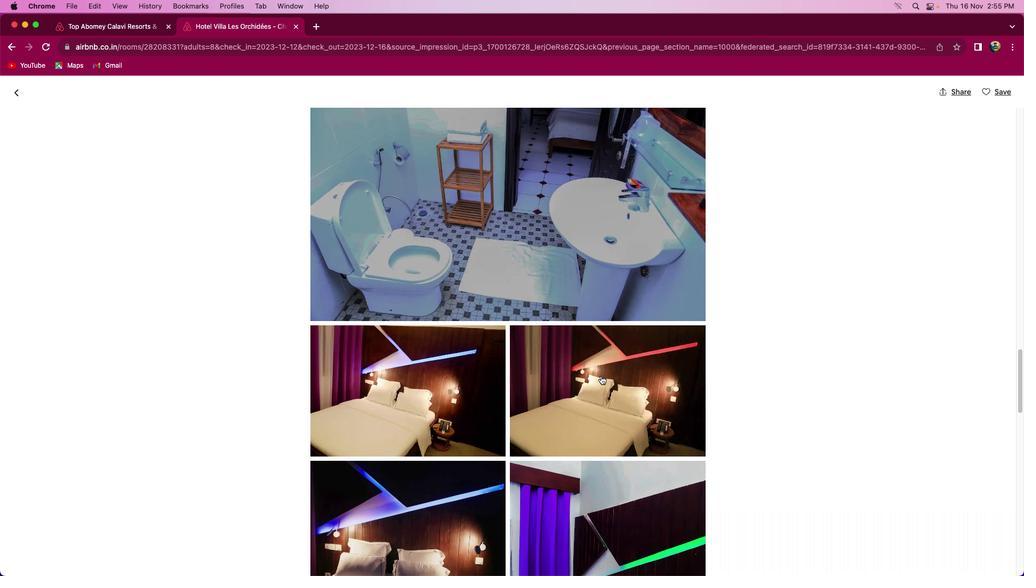 
Action: Mouse scrolled (601, 376) with delta (0, 0)
Screenshot: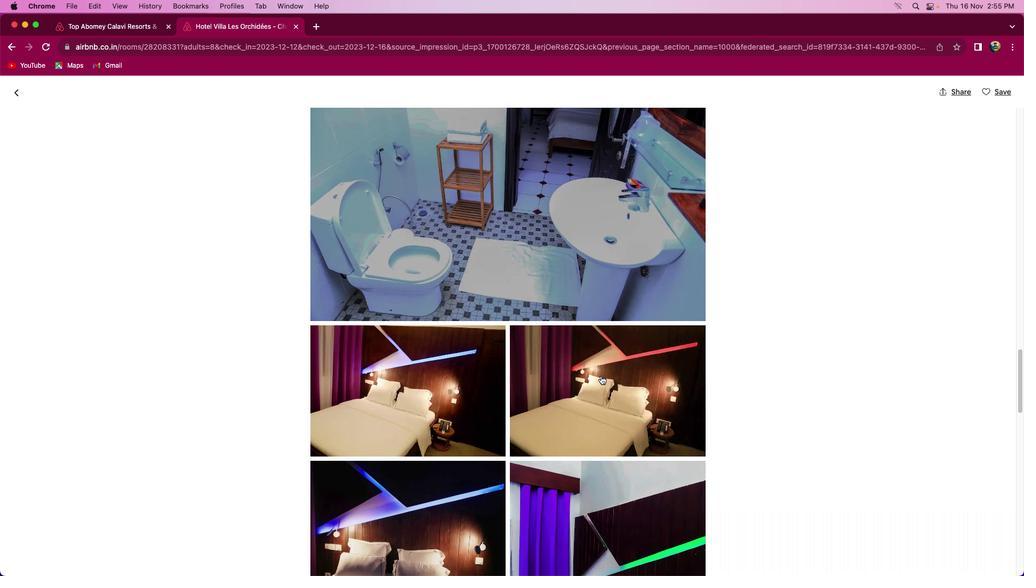 
Action: Mouse scrolled (601, 376) with delta (0, -1)
Screenshot: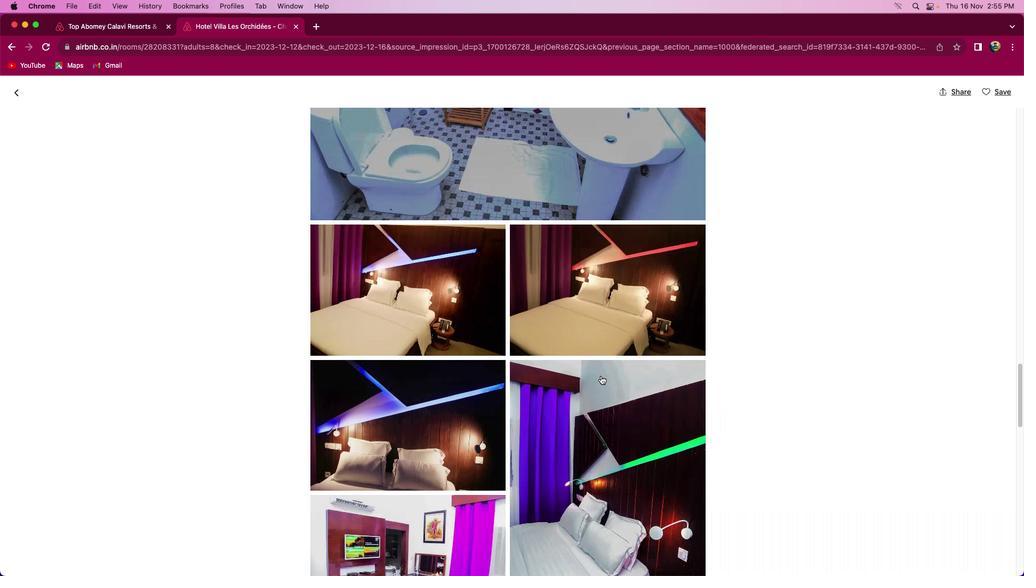 
Action: Mouse scrolled (601, 376) with delta (0, -2)
Screenshot: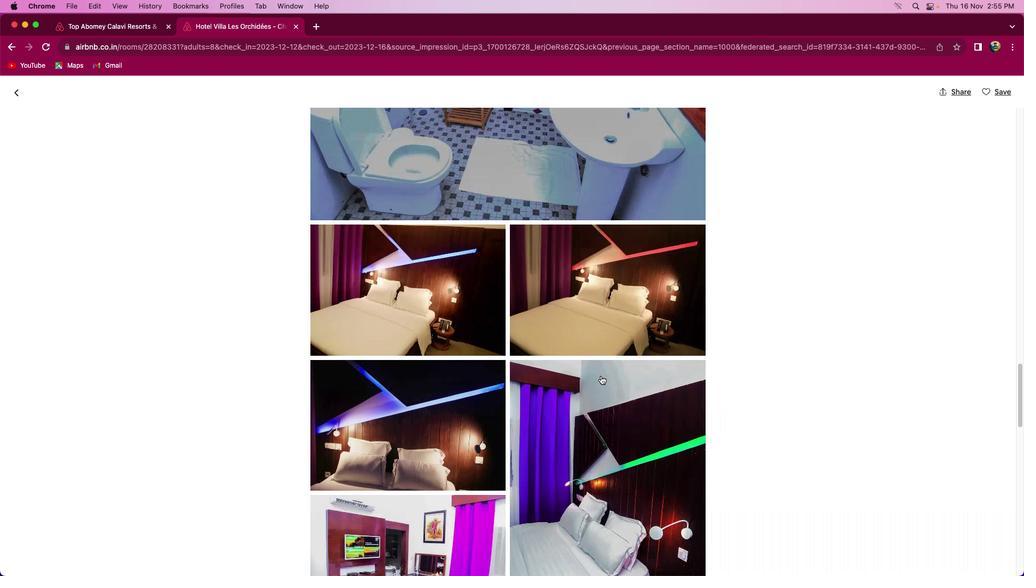 
Action: Mouse scrolled (601, 376) with delta (0, 0)
Screenshot: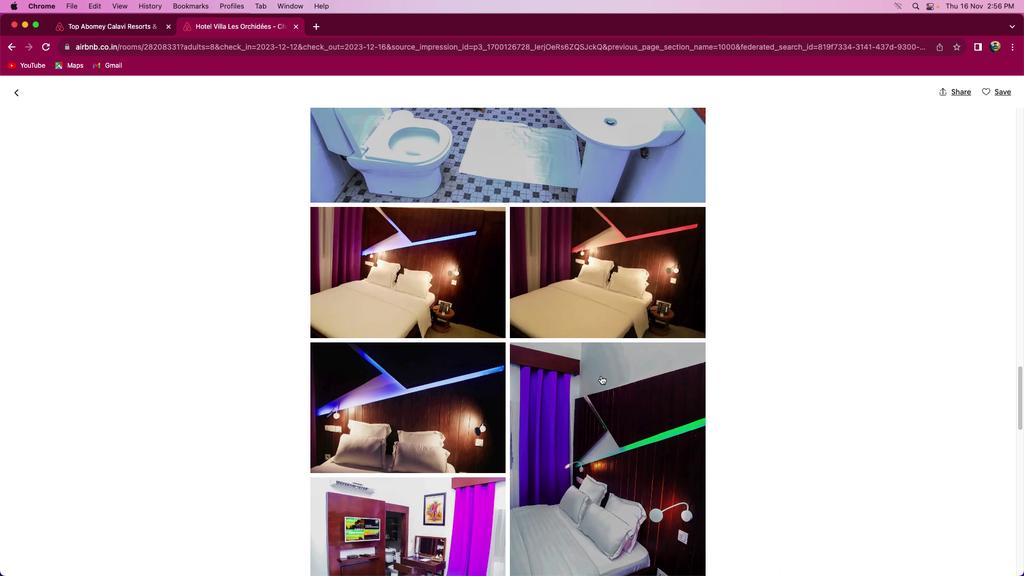 
Action: Mouse scrolled (601, 376) with delta (0, 0)
Screenshot: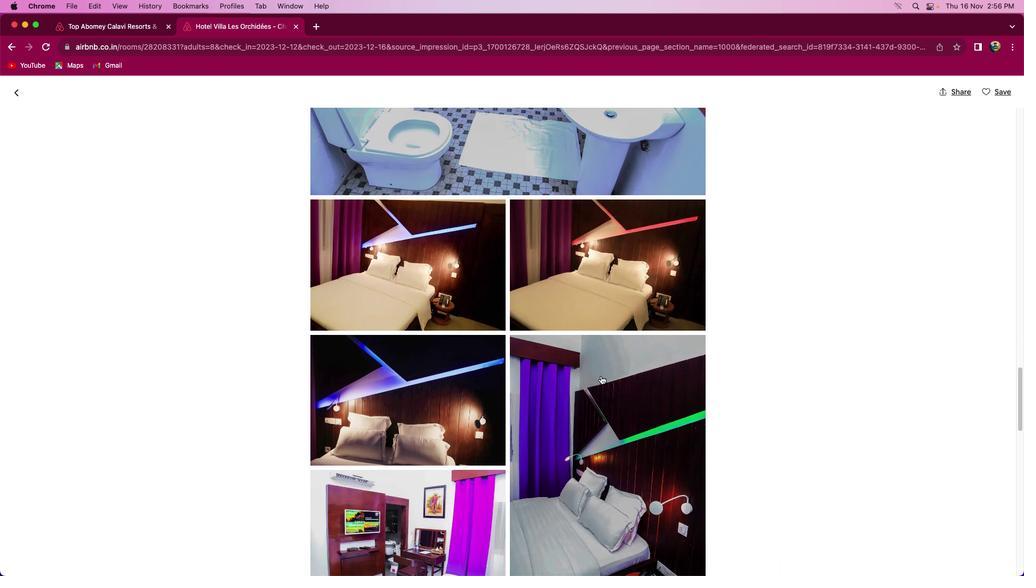 
Action: Mouse scrolled (601, 376) with delta (0, 0)
Screenshot: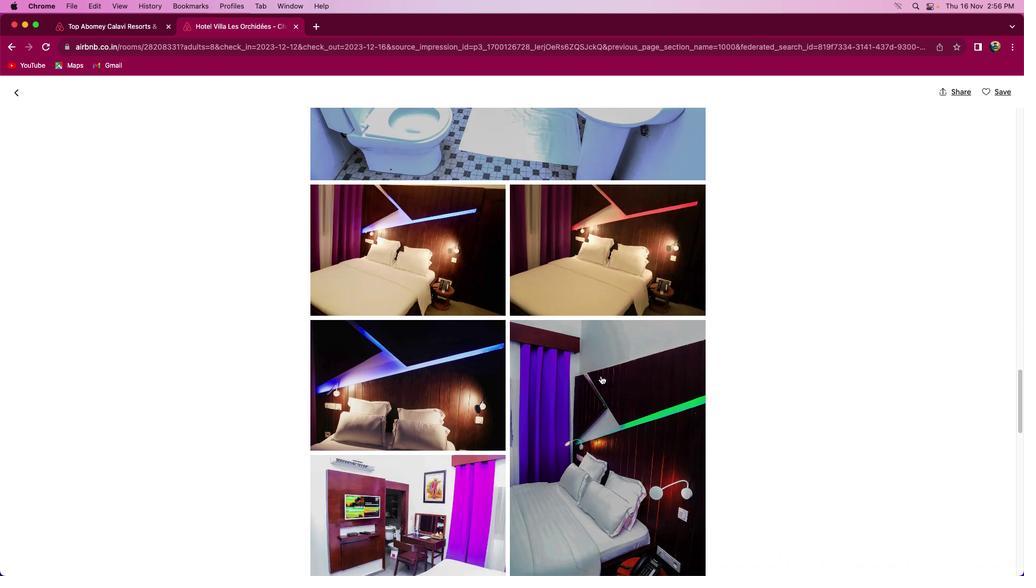 
Action: Mouse scrolled (601, 376) with delta (0, 0)
Screenshot: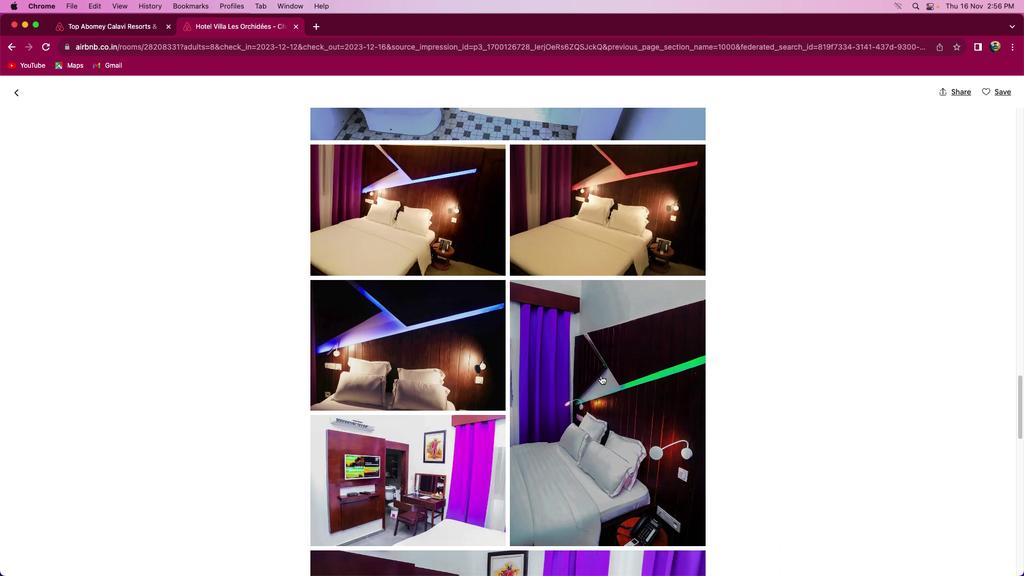 
Action: Mouse scrolled (601, 376) with delta (0, 0)
Screenshot: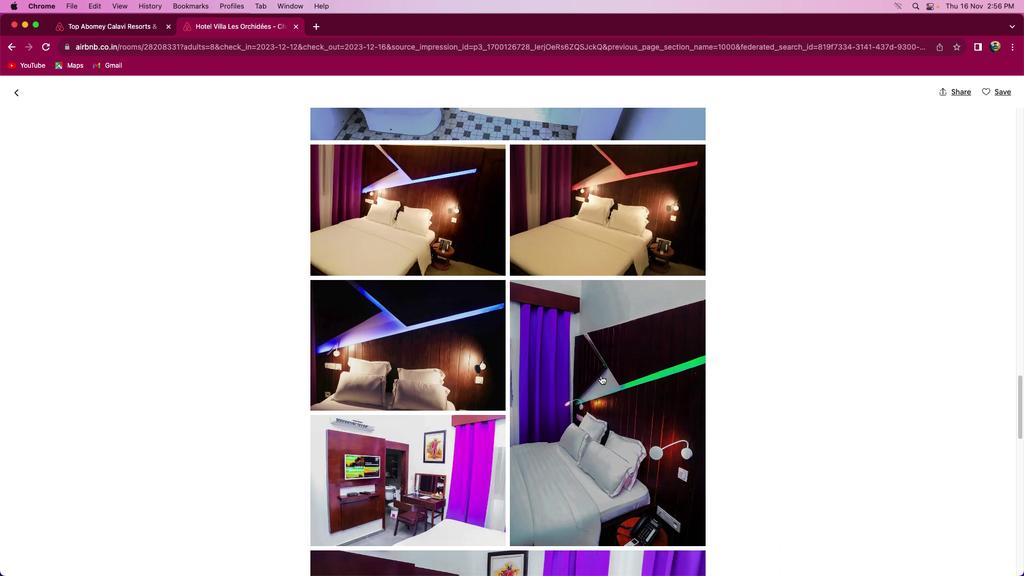 
Action: Mouse scrolled (601, 376) with delta (0, -1)
Screenshot: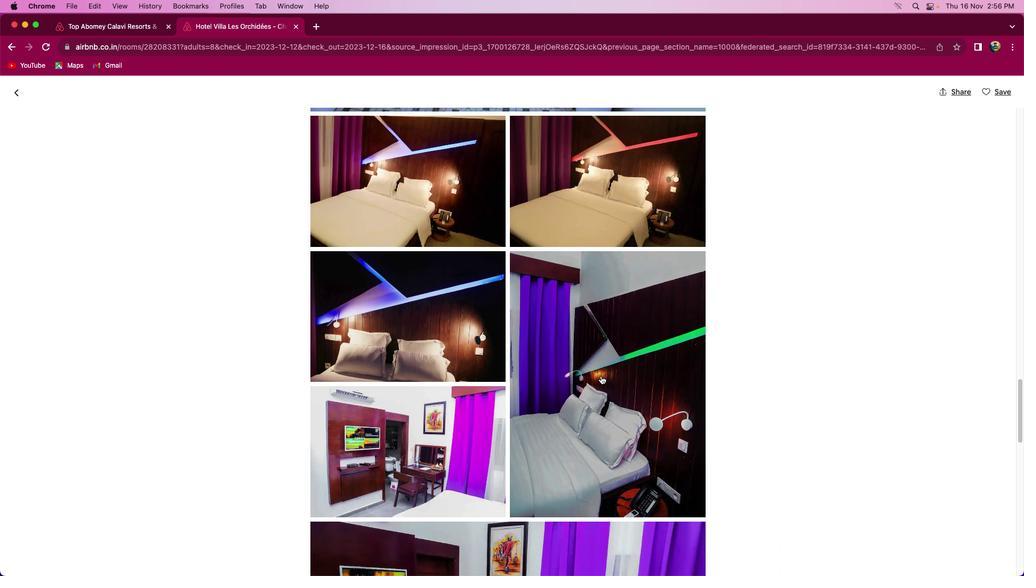 
Action: Mouse scrolled (601, 376) with delta (0, -1)
Screenshot: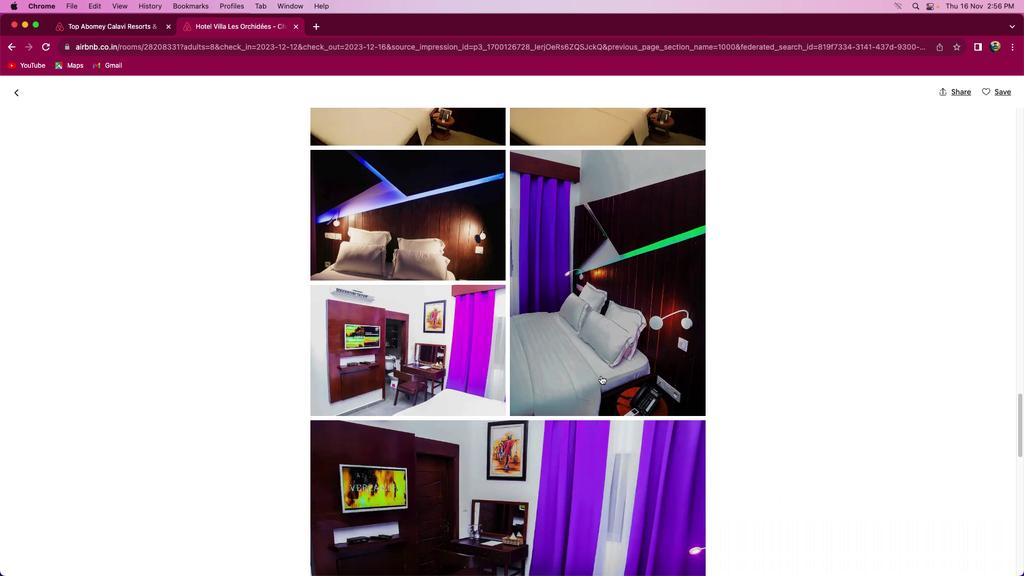 
Action: Mouse moved to (606, 373)
Screenshot: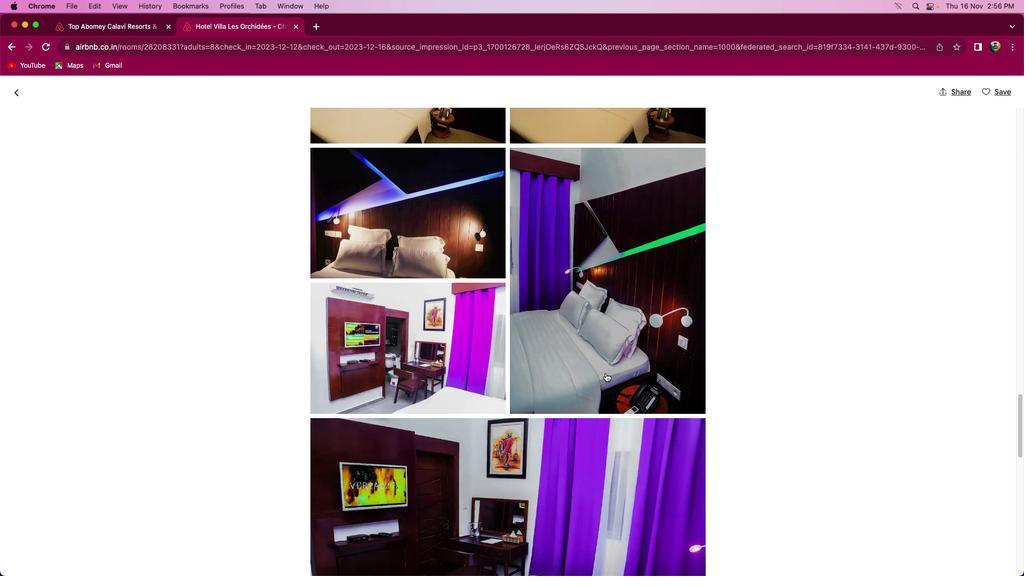 
Action: Mouse scrolled (606, 373) with delta (0, 0)
Screenshot: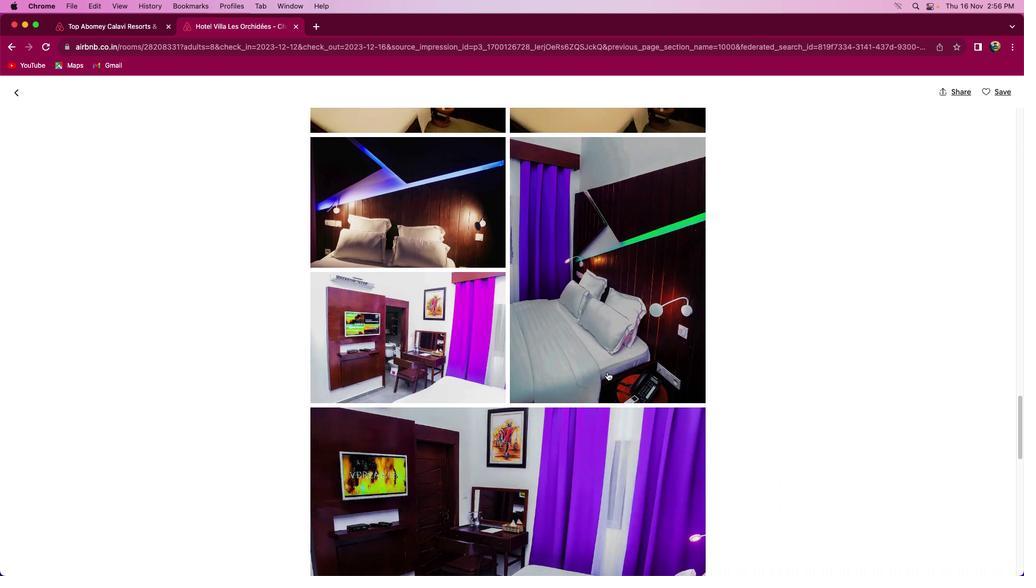 
Action: Mouse scrolled (606, 373) with delta (0, 0)
Screenshot: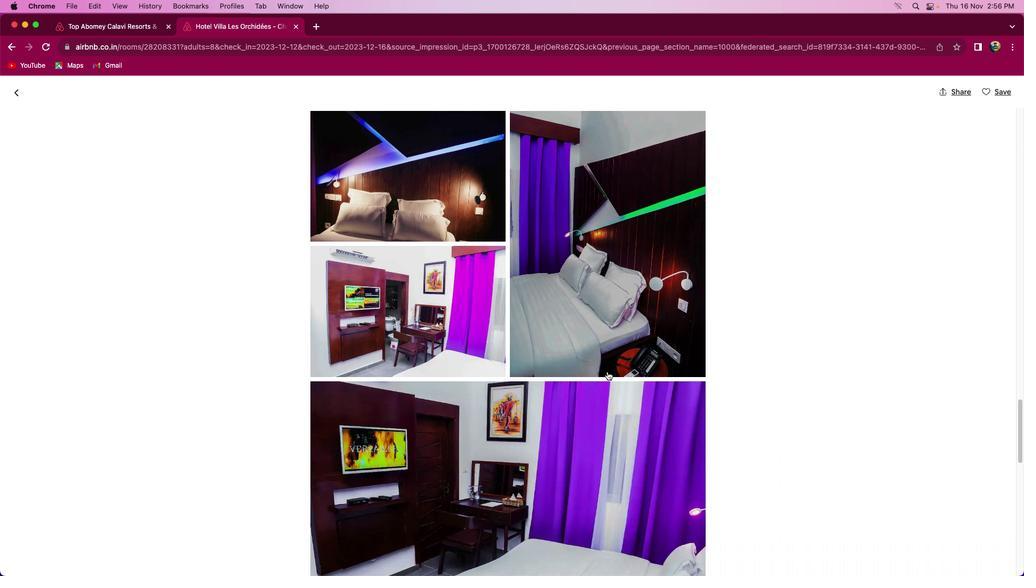 
Action: Mouse scrolled (606, 373) with delta (0, -1)
Screenshot: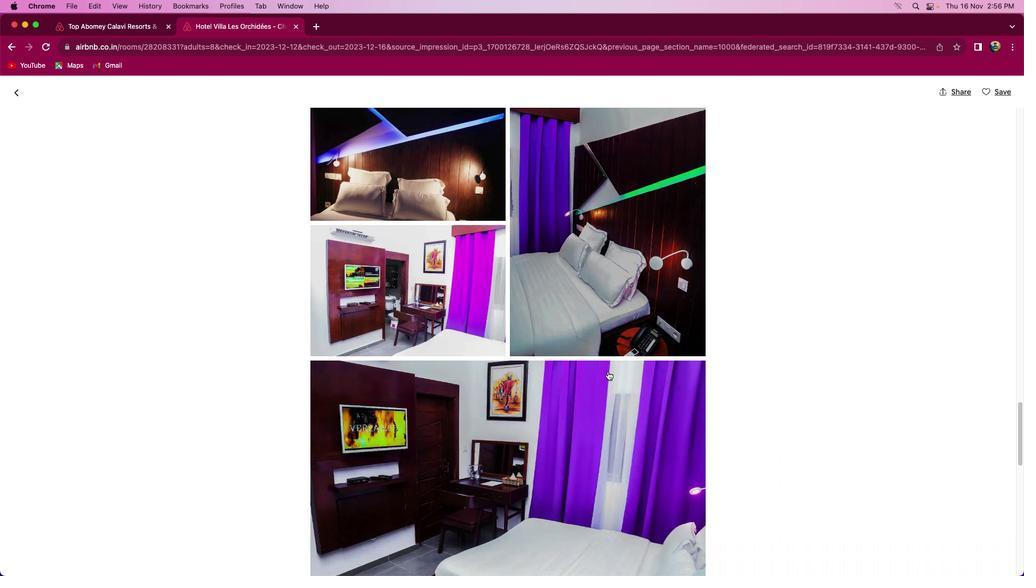 
Action: Mouse moved to (608, 371)
Screenshot: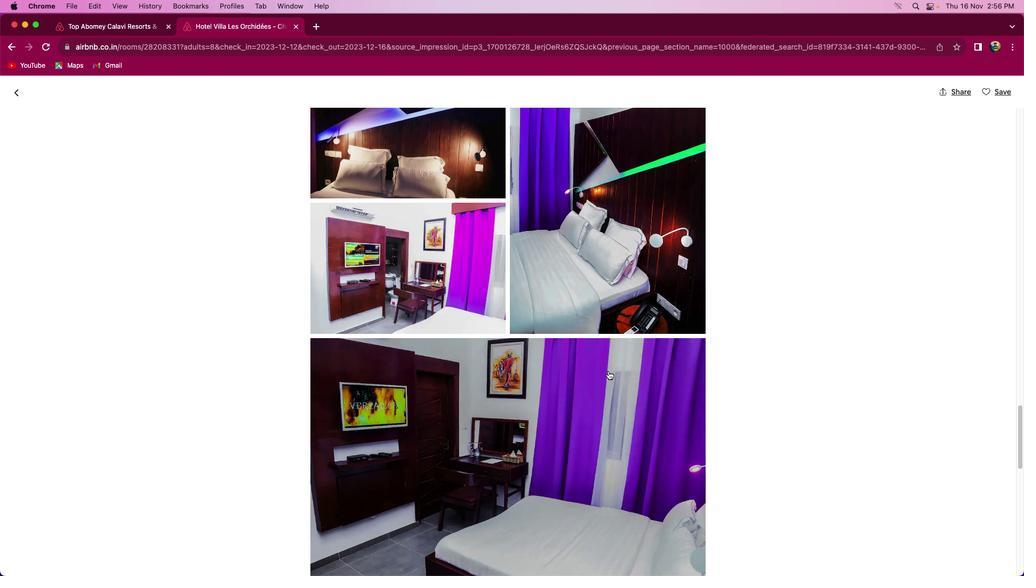 
Action: Mouse scrolled (608, 371) with delta (0, 0)
Screenshot: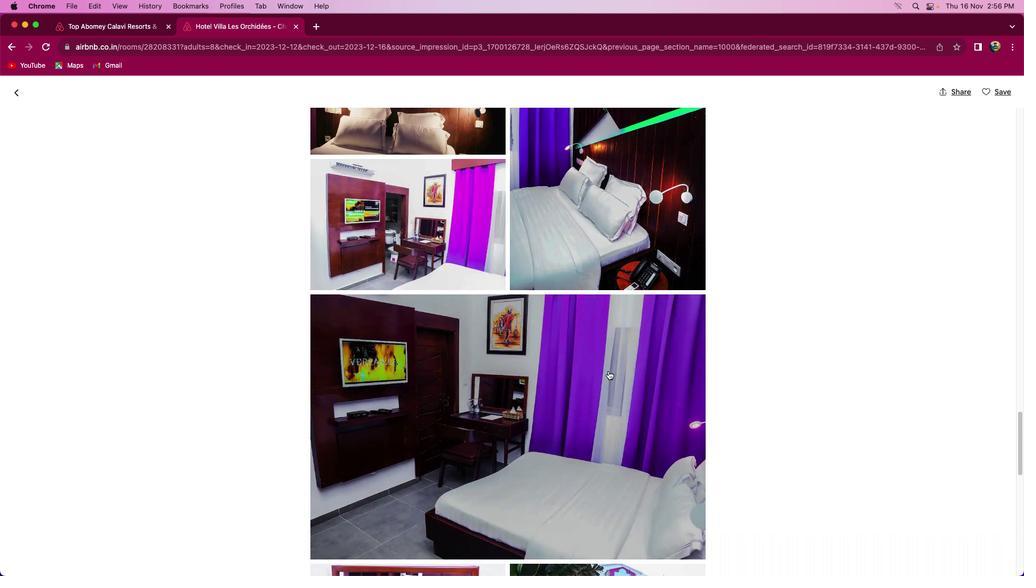 
Action: Mouse scrolled (608, 371) with delta (0, 0)
Screenshot: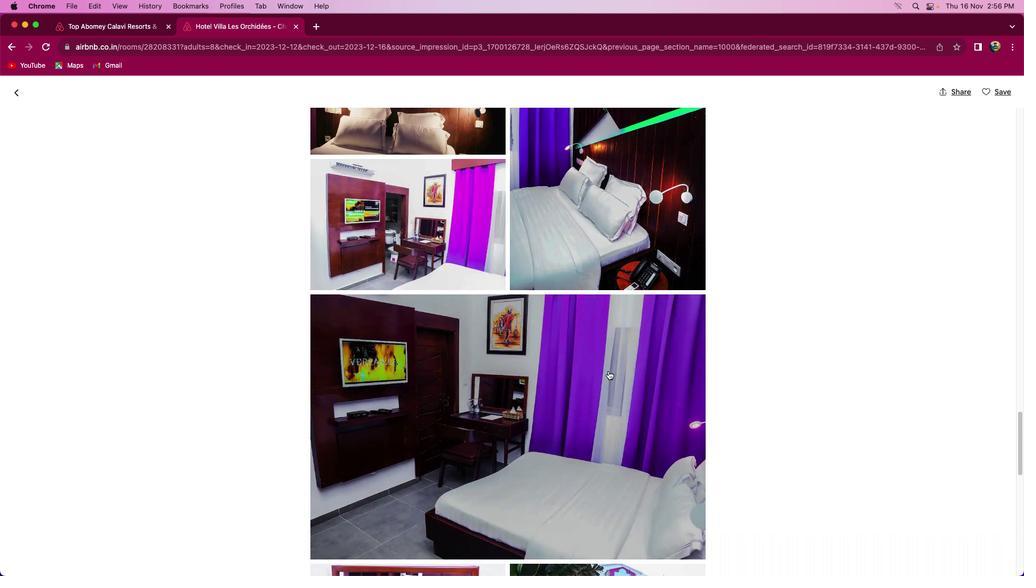 
Action: Mouse scrolled (608, 371) with delta (0, -1)
Screenshot: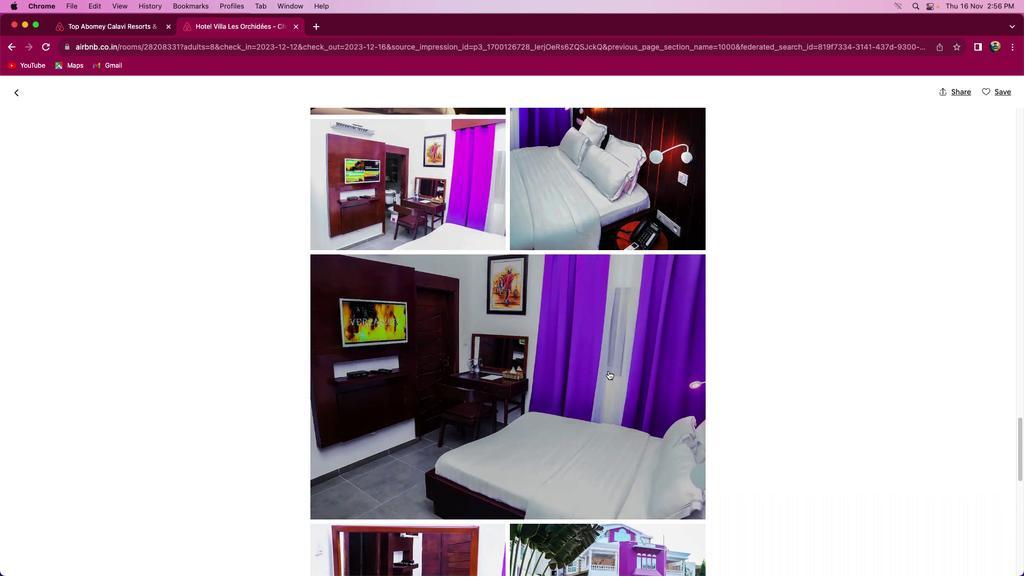 
Action: Mouse scrolled (608, 371) with delta (0, -1)
Screenshot: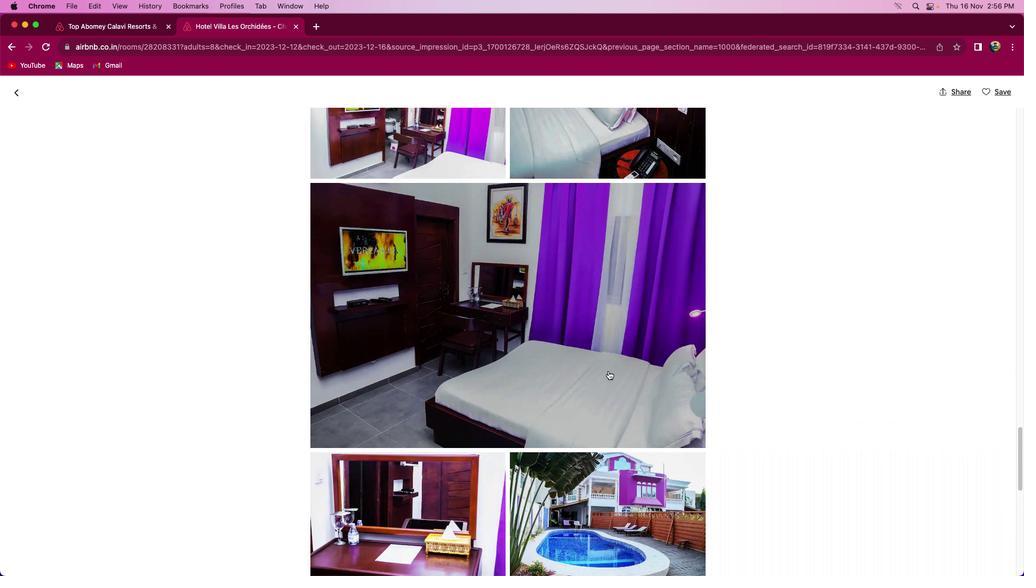 
Action: Mouse moved to (610, 375)
Screenshot: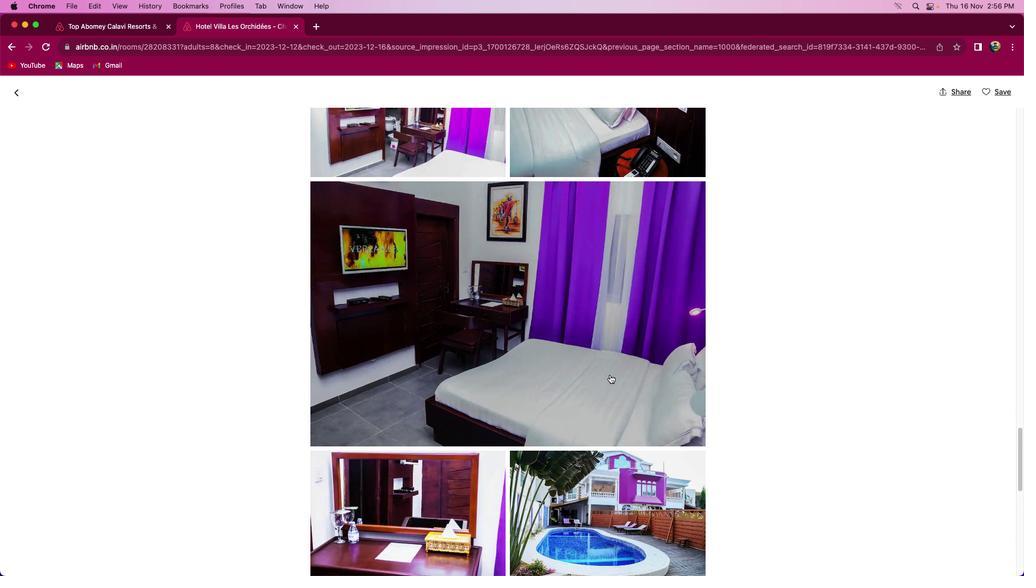 
Action: Mouse scrolled (610, 375) with delta (0, 0)
Screenshot: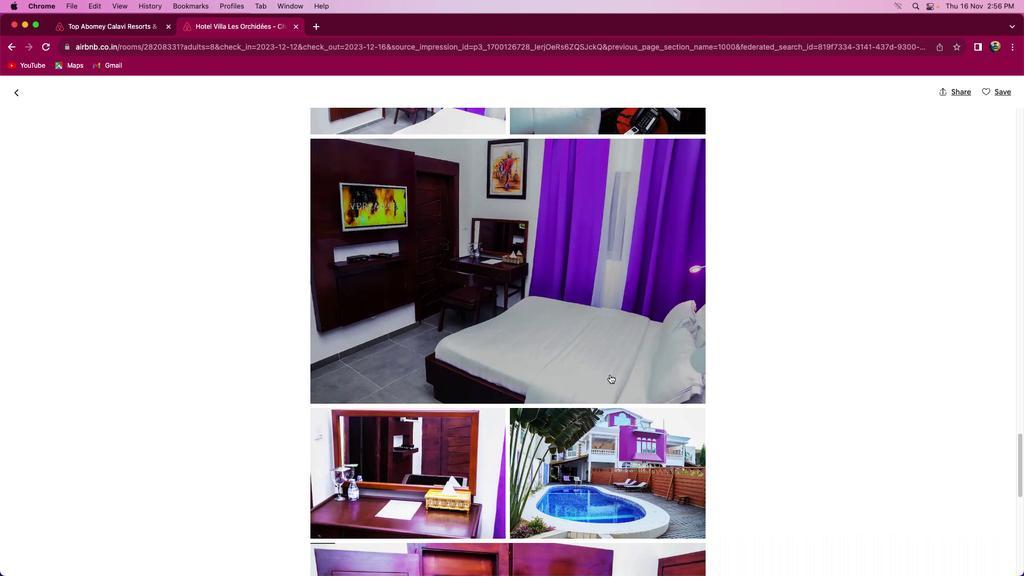 
Action: Mouse scrolled (610, 375) with delta (0, 0)
Screenshot: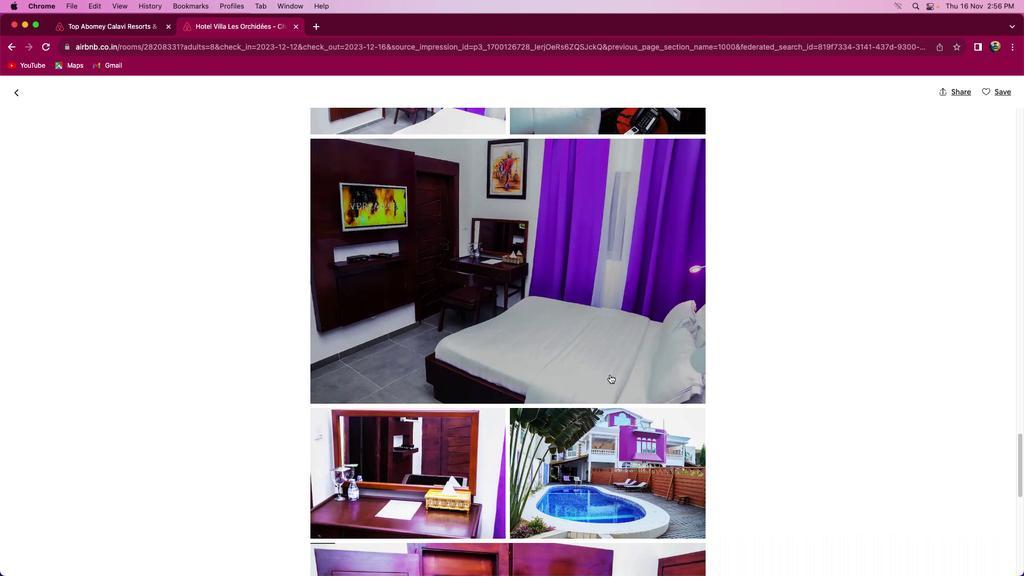 
Action: Mouse scrolled (610, 375) with delta (0, -1)
Screenshot: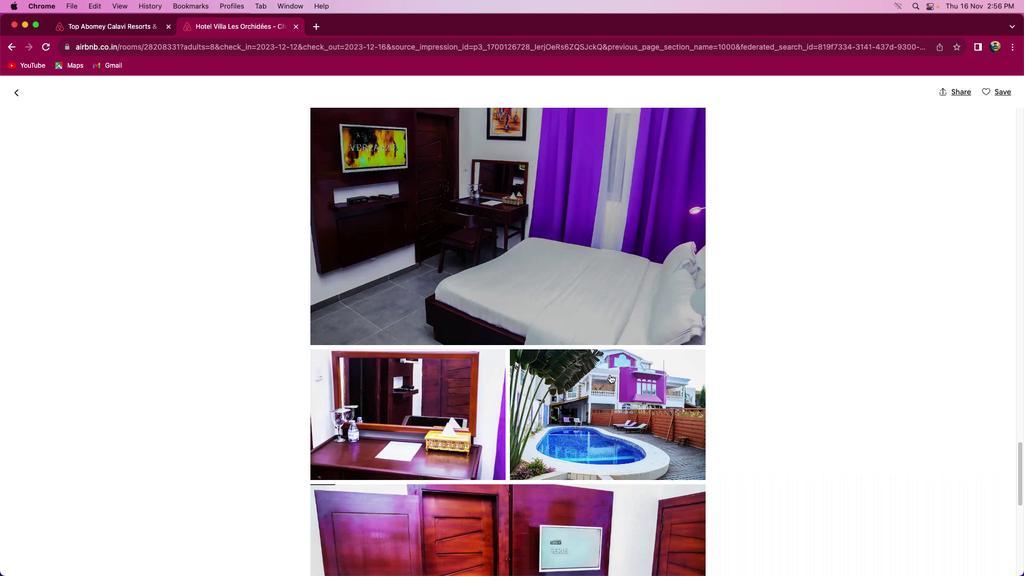 
Action: Mouse scrolled (610, 375) with delta (0, -2)
Screenshot: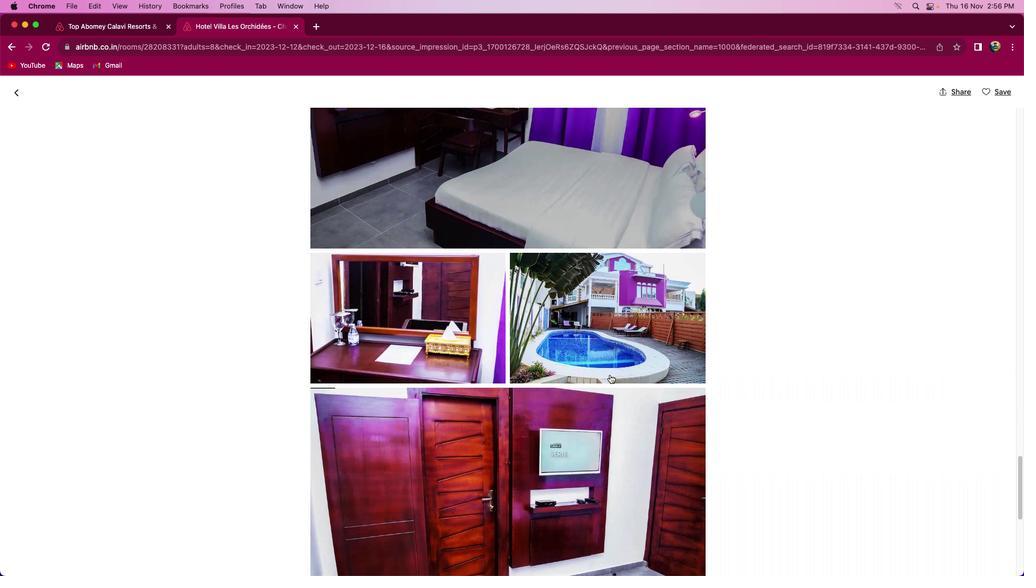
Action: Mouse moved to (610, 375)
Screenshot: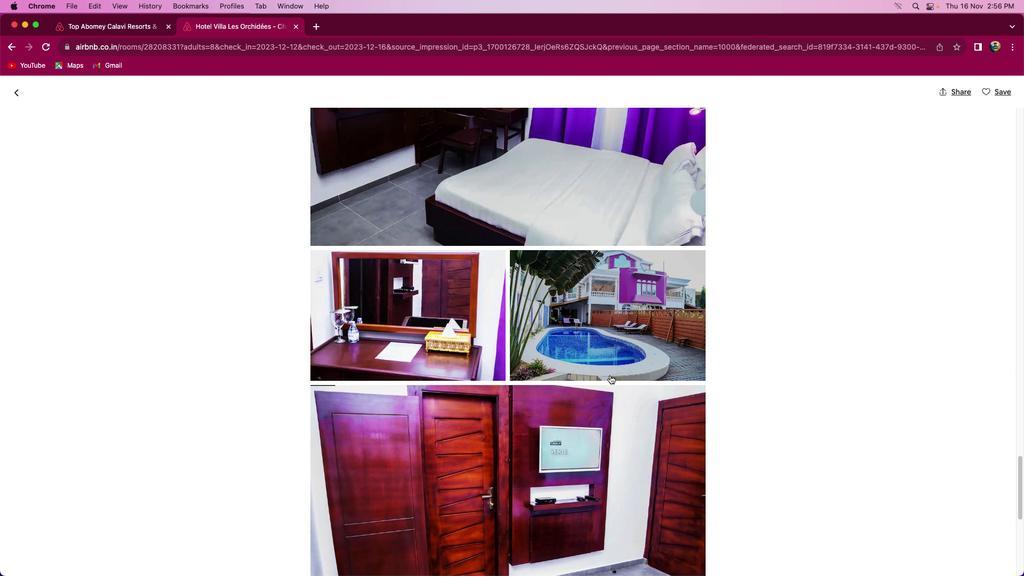 
Action: Mouse scrolled (610, 375) with delta (0, 0)
Screenshot: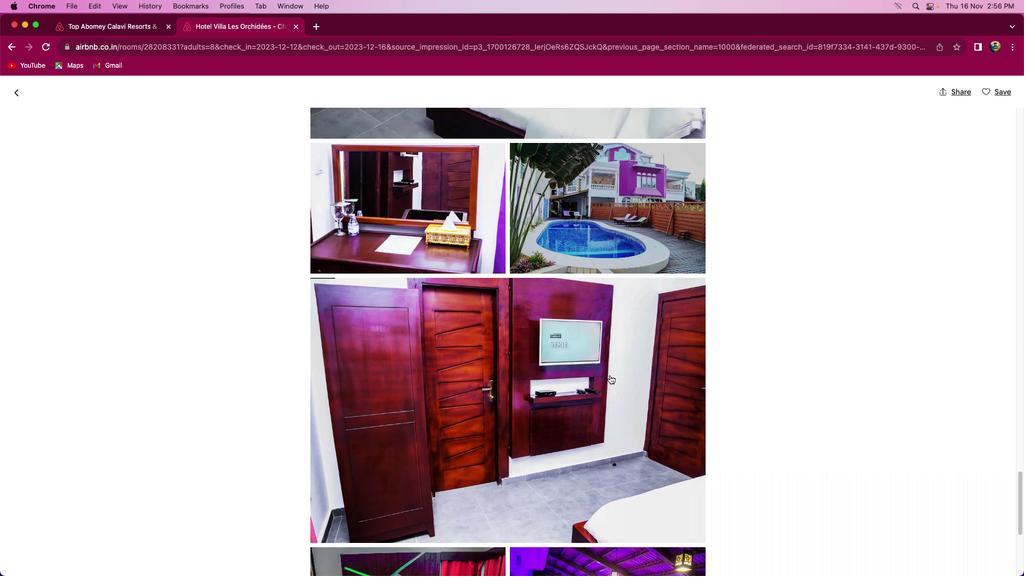 
Action: Mouse scrolled (610, 375) with delta (0, 0)
Screenshot: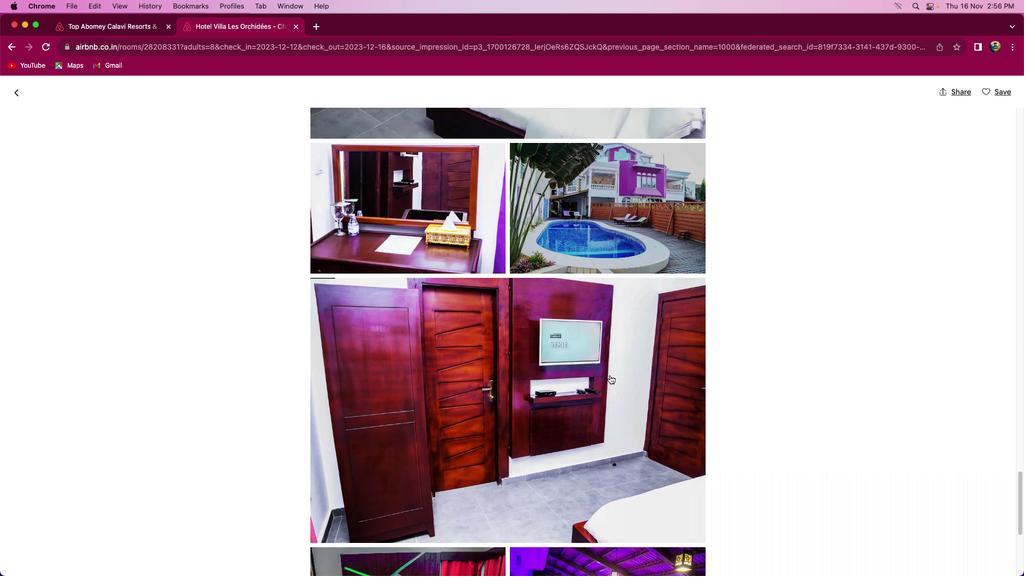 
Action: Mouse scrolled (610, 375) with delta (0, -1)
Screenshot: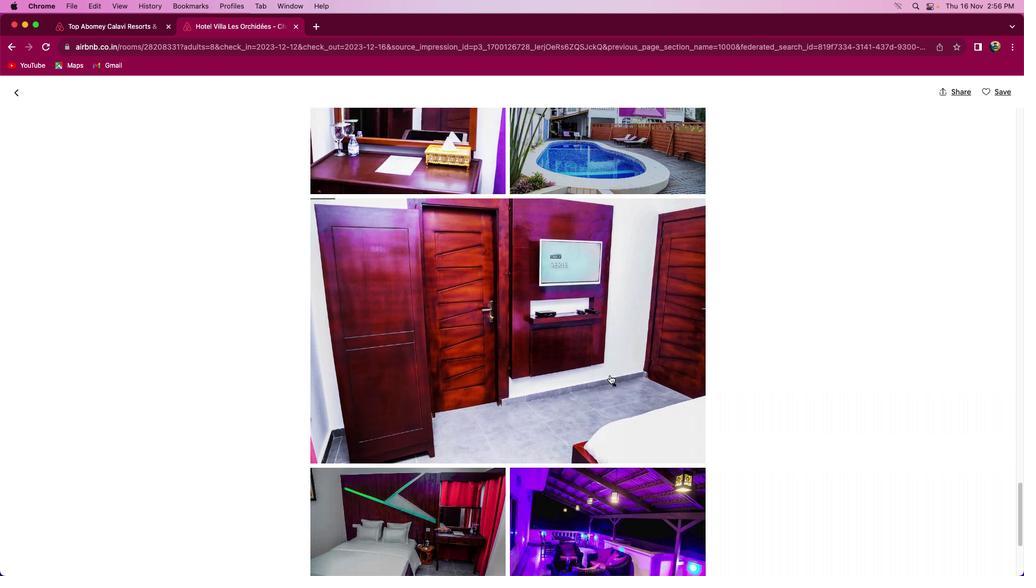 
Action: Mouse scrolled (610, 375) with delta (0, -2)
Screenshot: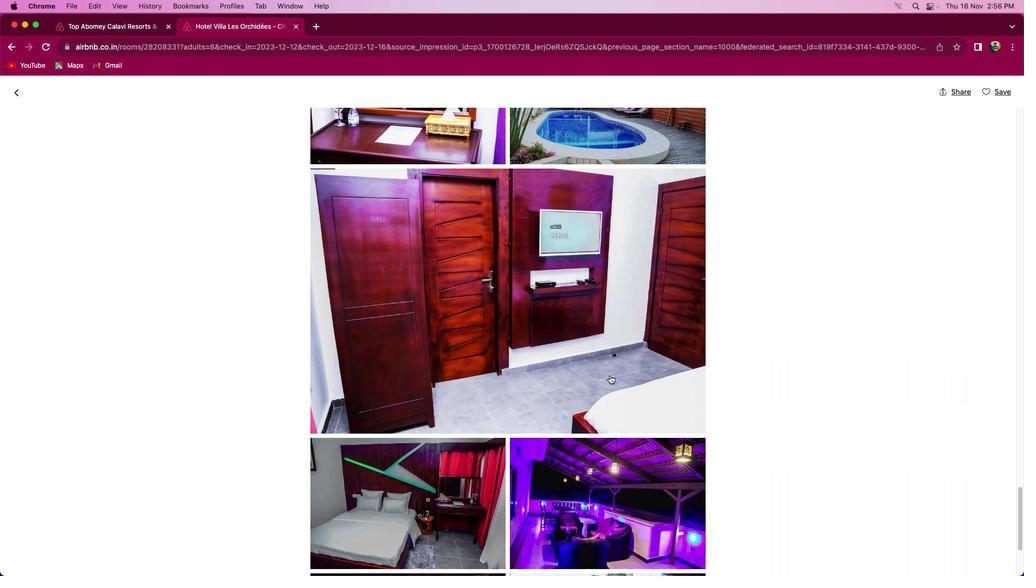 
Action: Mouse scrolled (610, 375) with delta (0, 0)
Screenshot: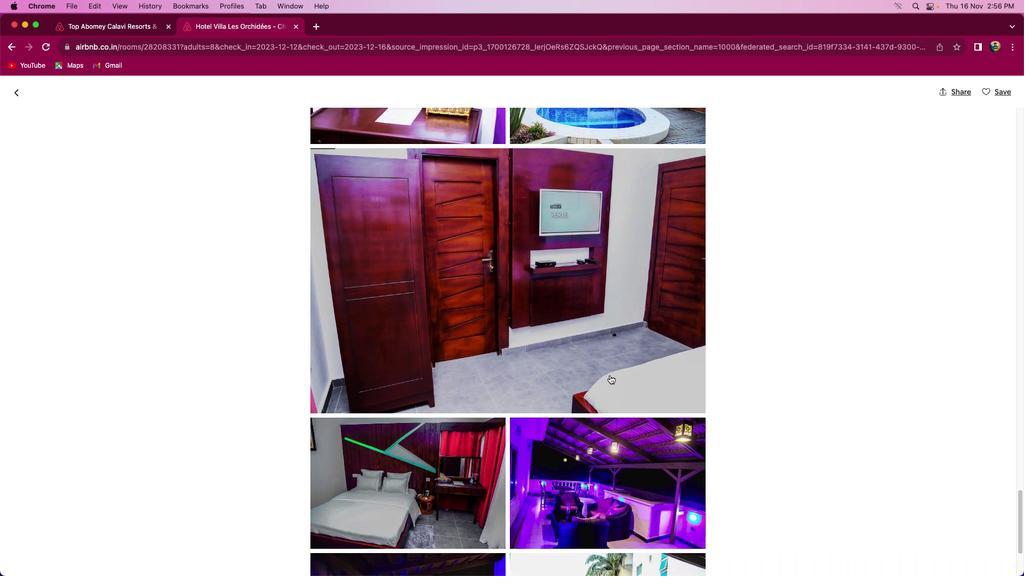 
Action: Mouse scrolled (610, 375) with delta (0, 0)
Screenshot: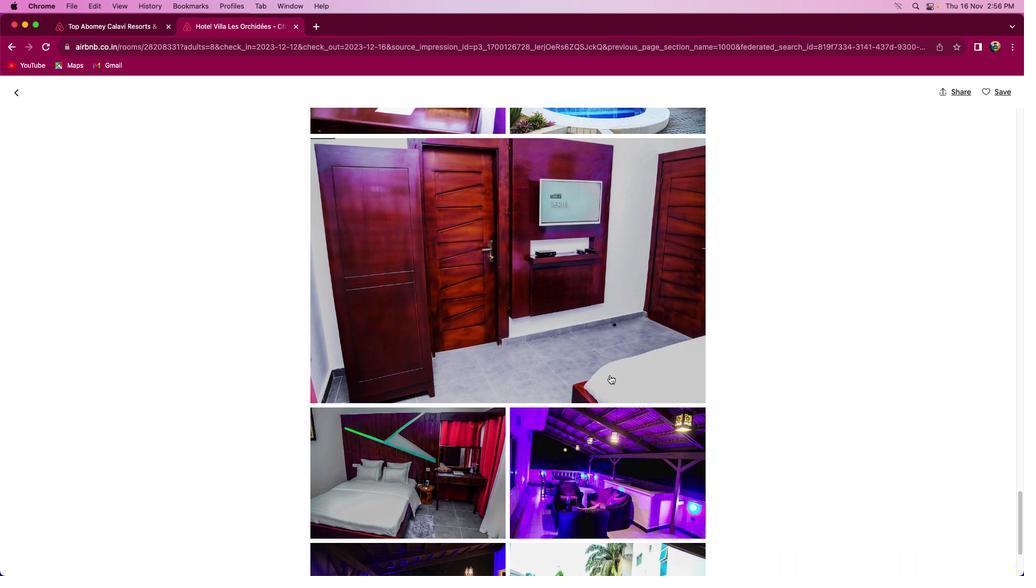
Action: Mouse scrolled (610, 375) with delta (0, -1)
Screenshot: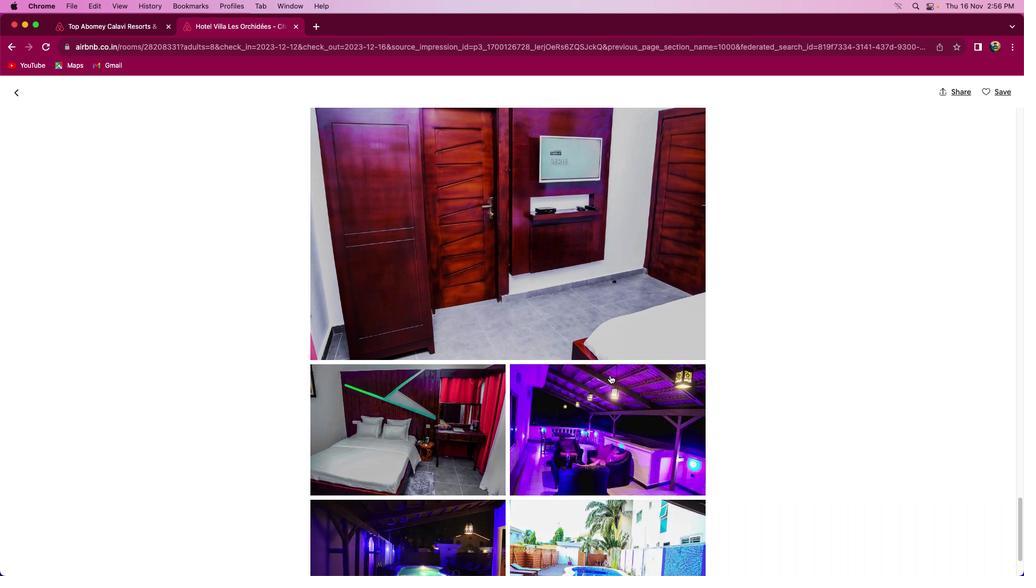
Action: Mouse scrolled (610, 375) with delta (0, 0)
Screenshot: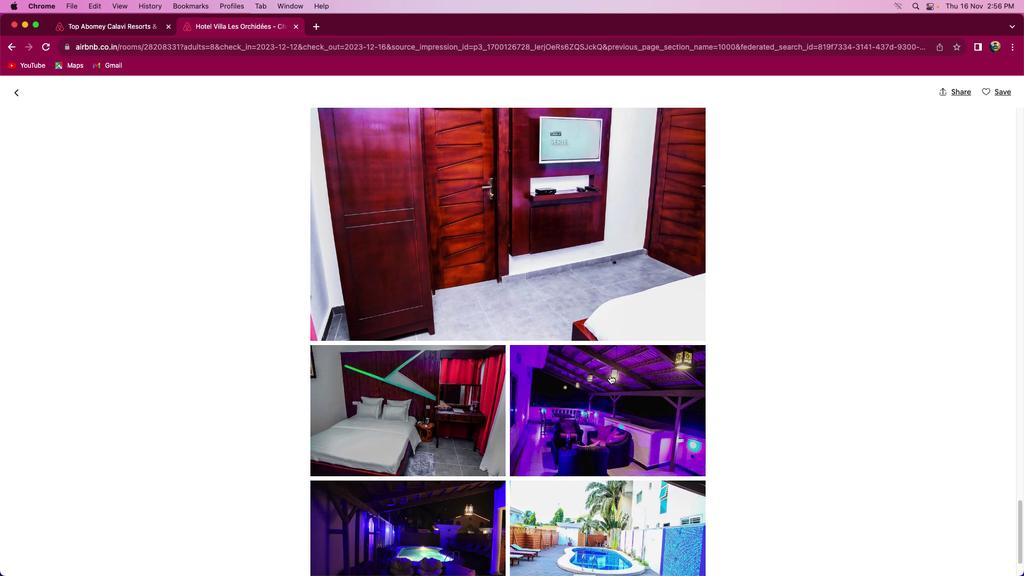 
Action: Mouse scrolled (610, 375) with delta (0, 0)
Screenshot: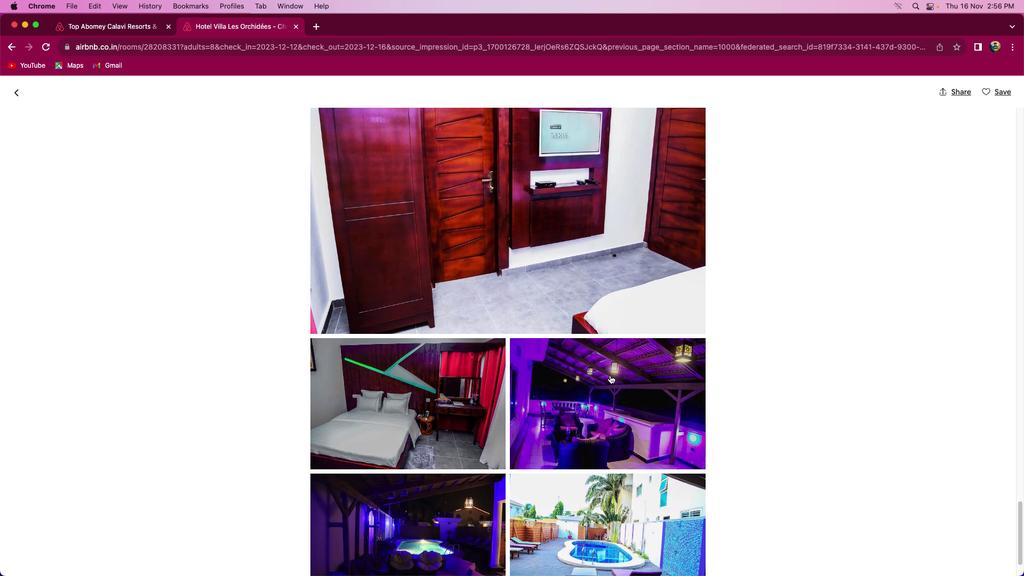 
Action: Mouse scrolled (610, 375) with delta (0, -1)
Screenshot: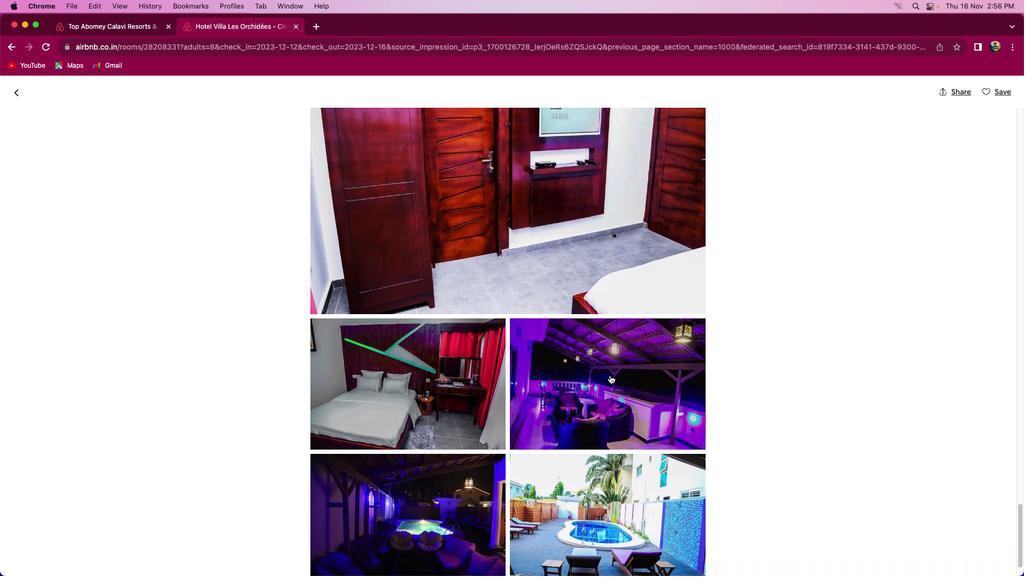 
Action: Mouse scrolled (610, 375) with delta (0, -2)
Screenshot: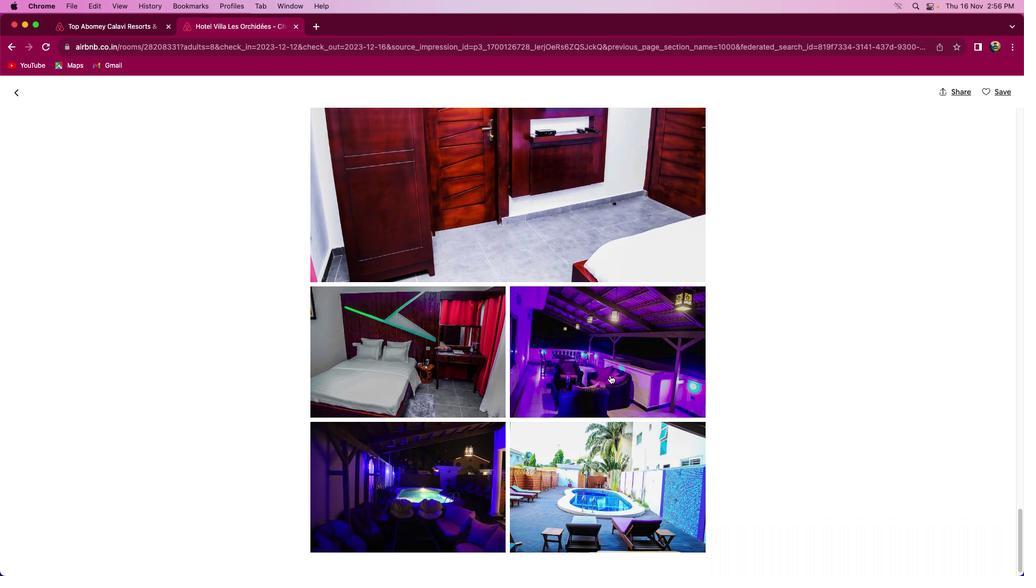 
Action: Mouse scrolled (610, 375) with delta (0, 0)
Screenshot: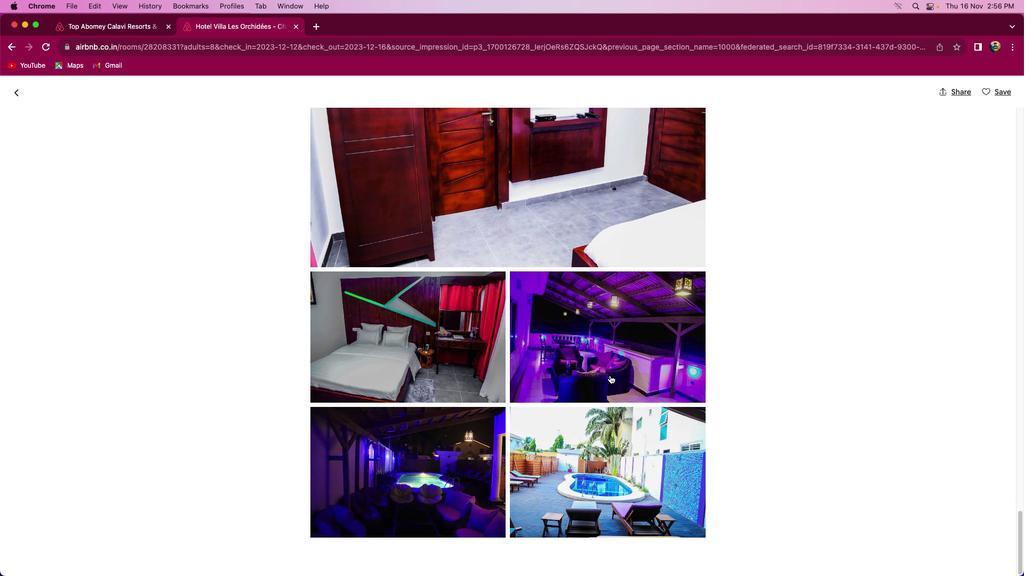 
Action: Mouse scrolled (610, 375) with delta (0, 0)
